 Task: Find connections with filter location Taizhou with filter topic #lawtechwith filter profile language French with filter current company Dalmia Bharat Limited with filter school APJ Abdul Kalam Technological University with filter industry Construction Hardware Manufacturing with filter service category CateringChange with filter keywords title Director
Action: Mouse moved to (295, 350)
Screenshot: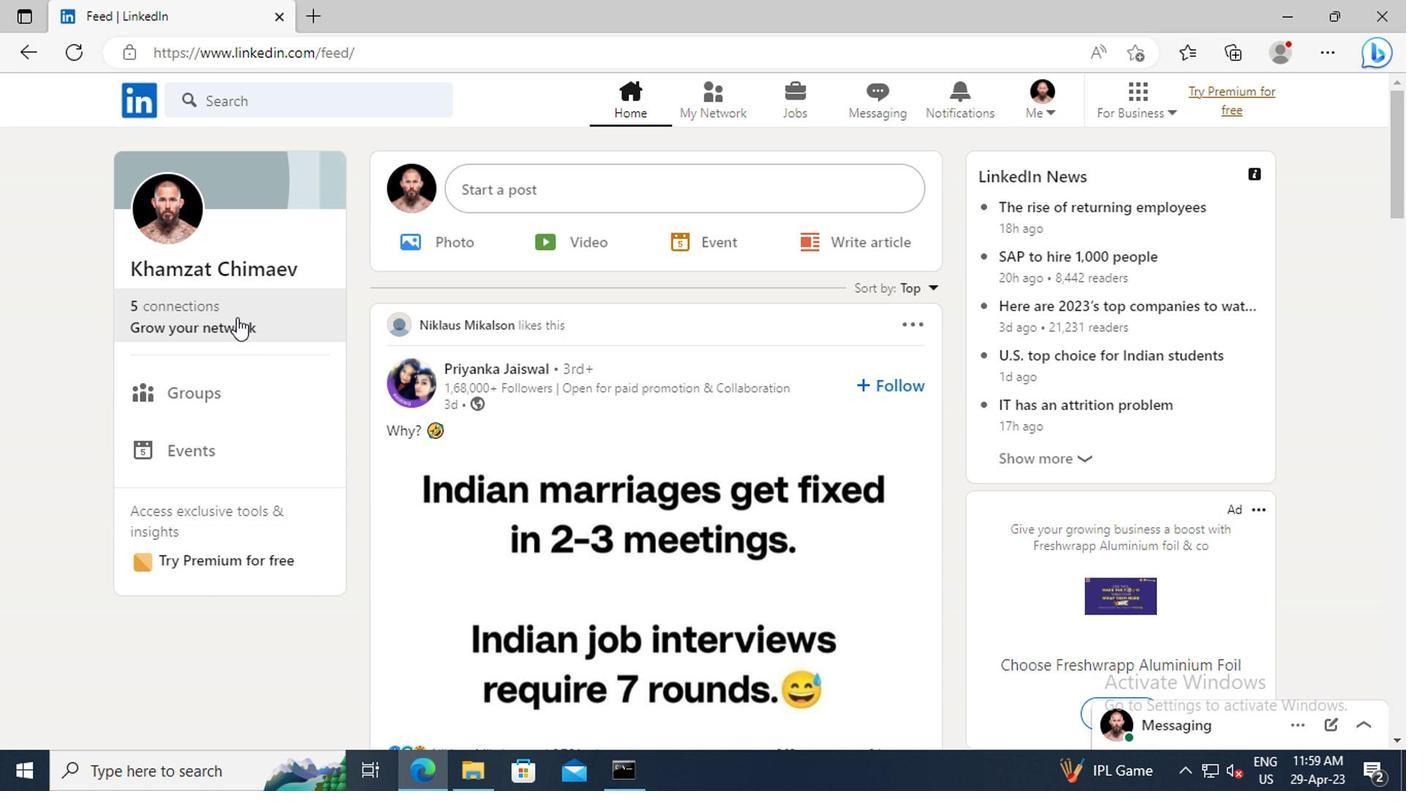 
Action: Mouse pressed left at (295, 350)
Screenshot: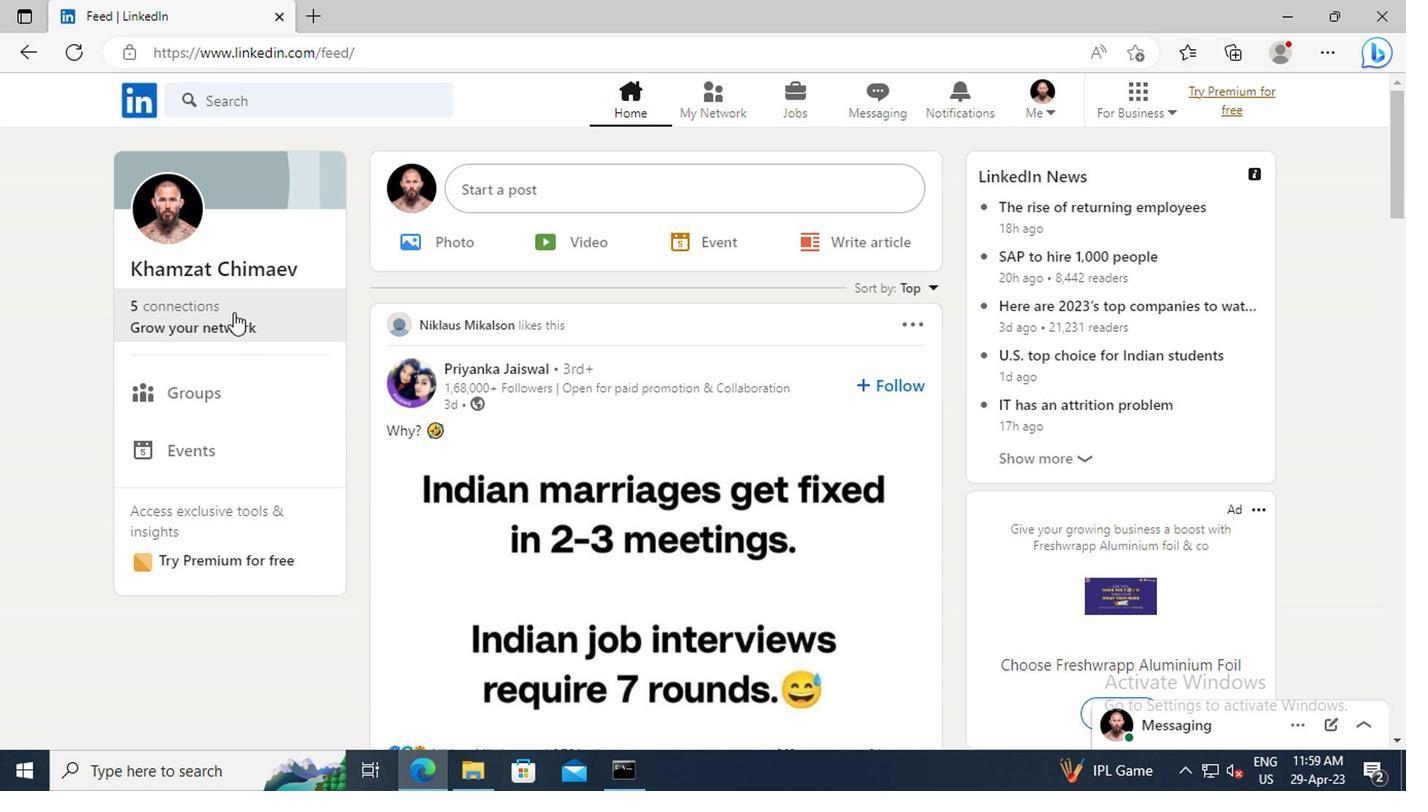 
Action: Mouse moved to (298, 281)
Screenshot: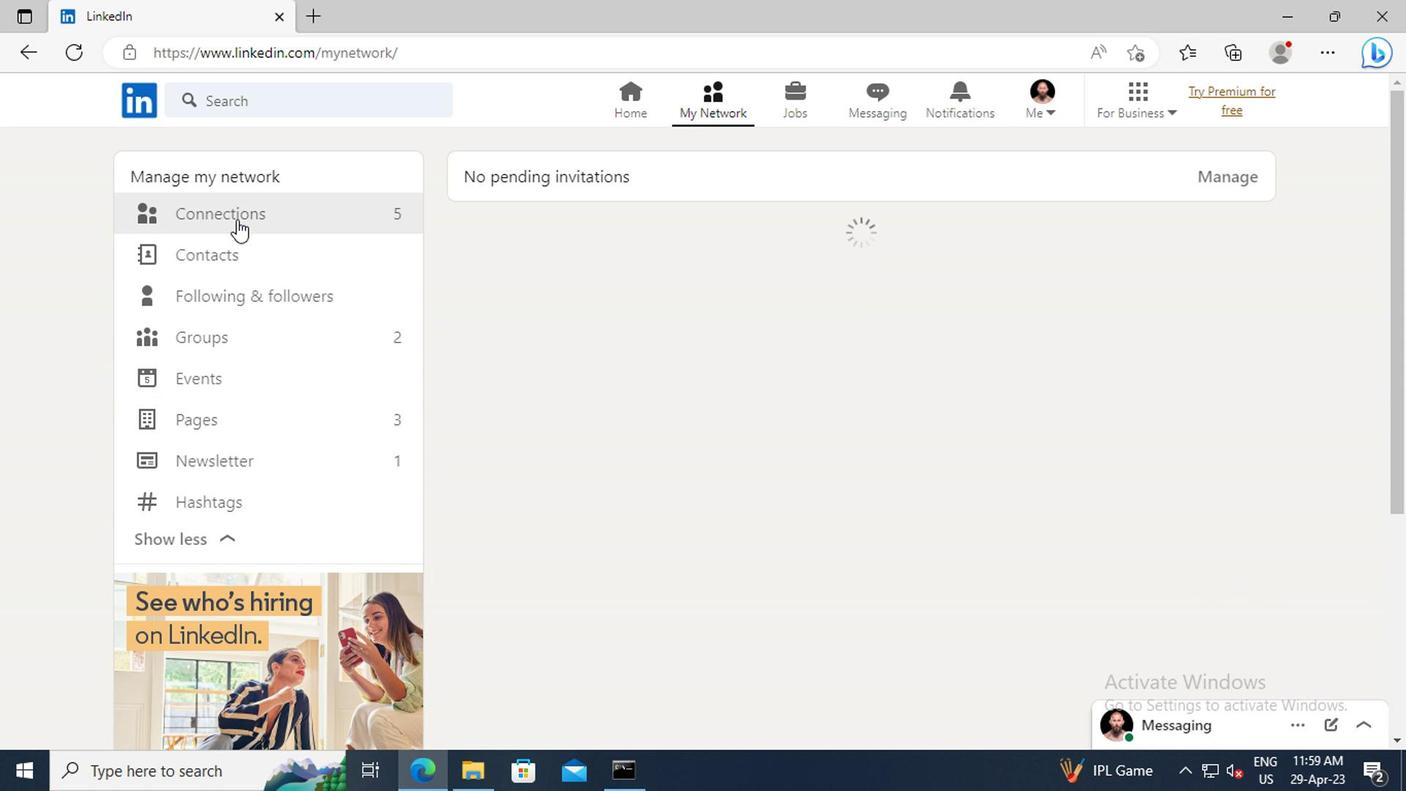 
Action: Mouse pressed left at (298, 281)
Screenshot: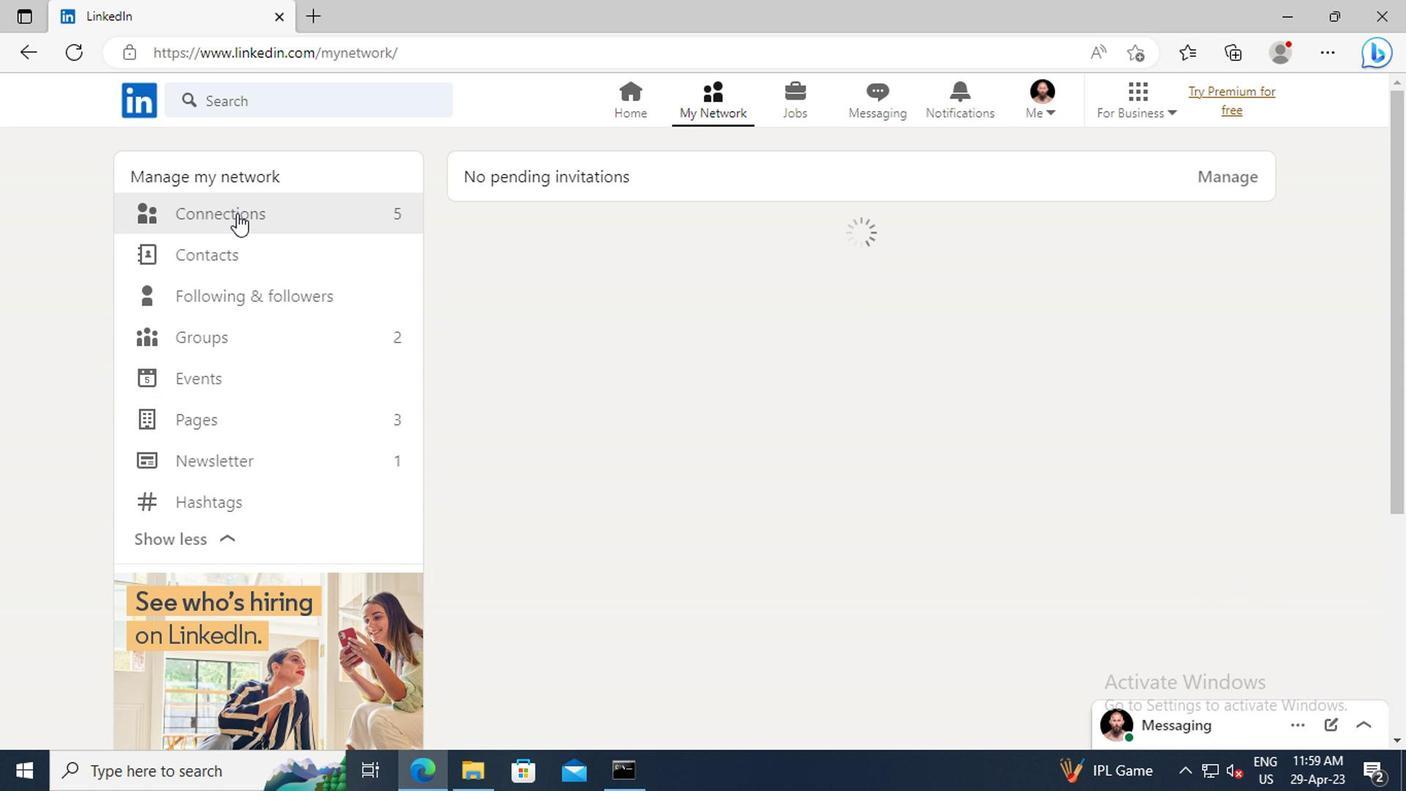 
Action: Mouse moved to (727, 285)
Screenshot: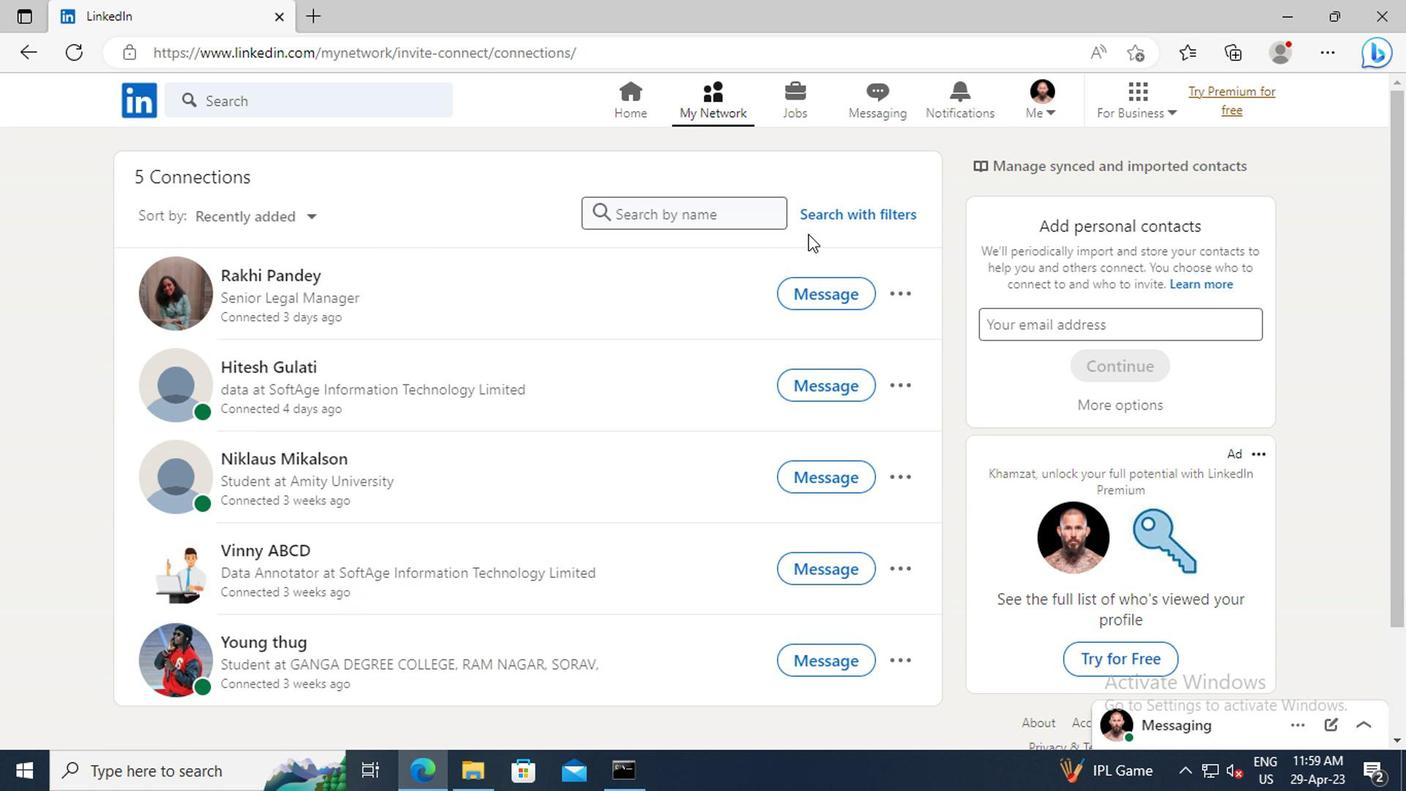 
Action: Mouse pressed left at (727, 285)
Screenshot: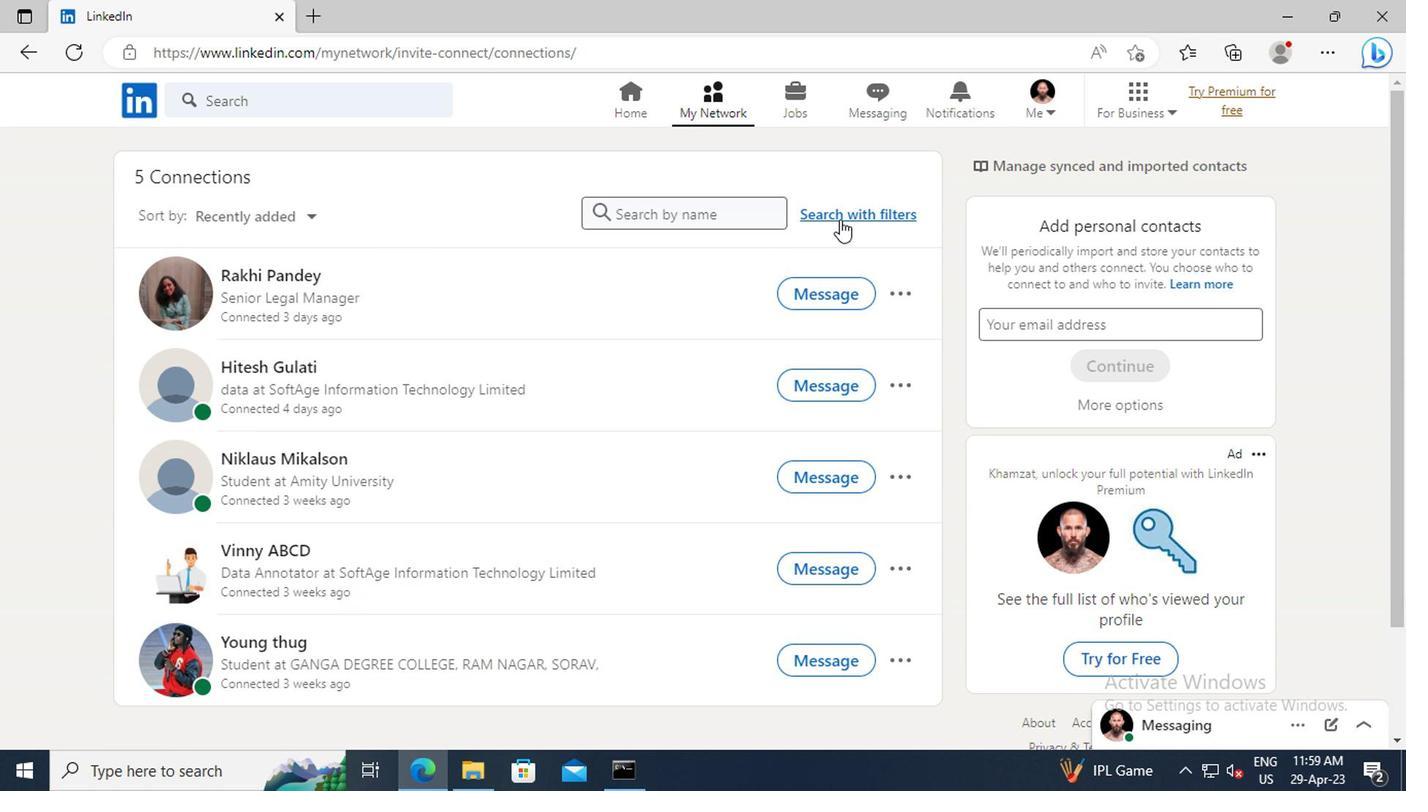 
Action: Mouse moved to (687, 242)
Screenshot: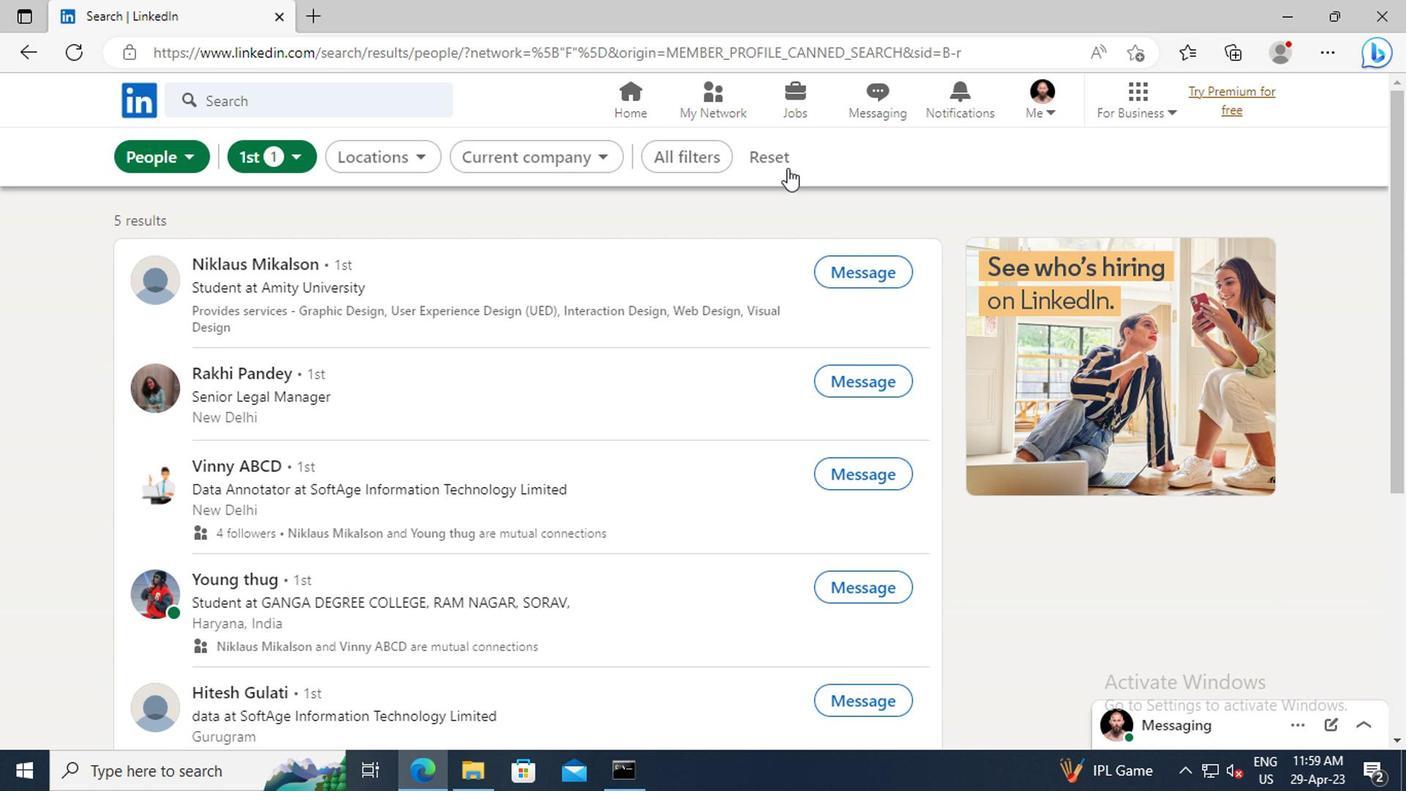 
Action: Mouse pressed left at (687, 242)
Screenshot: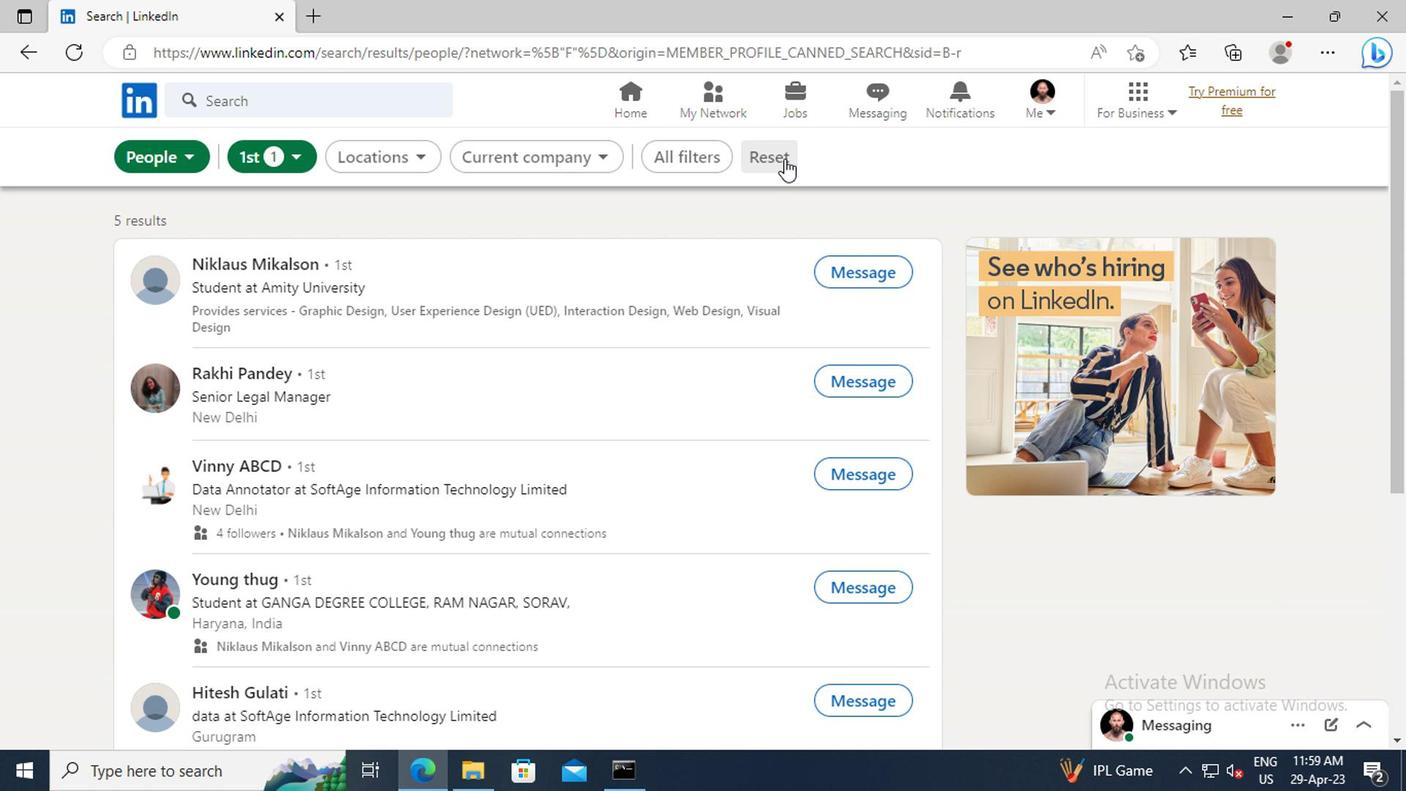 
Action: Mouse moved to (660, 239)
Screenshot: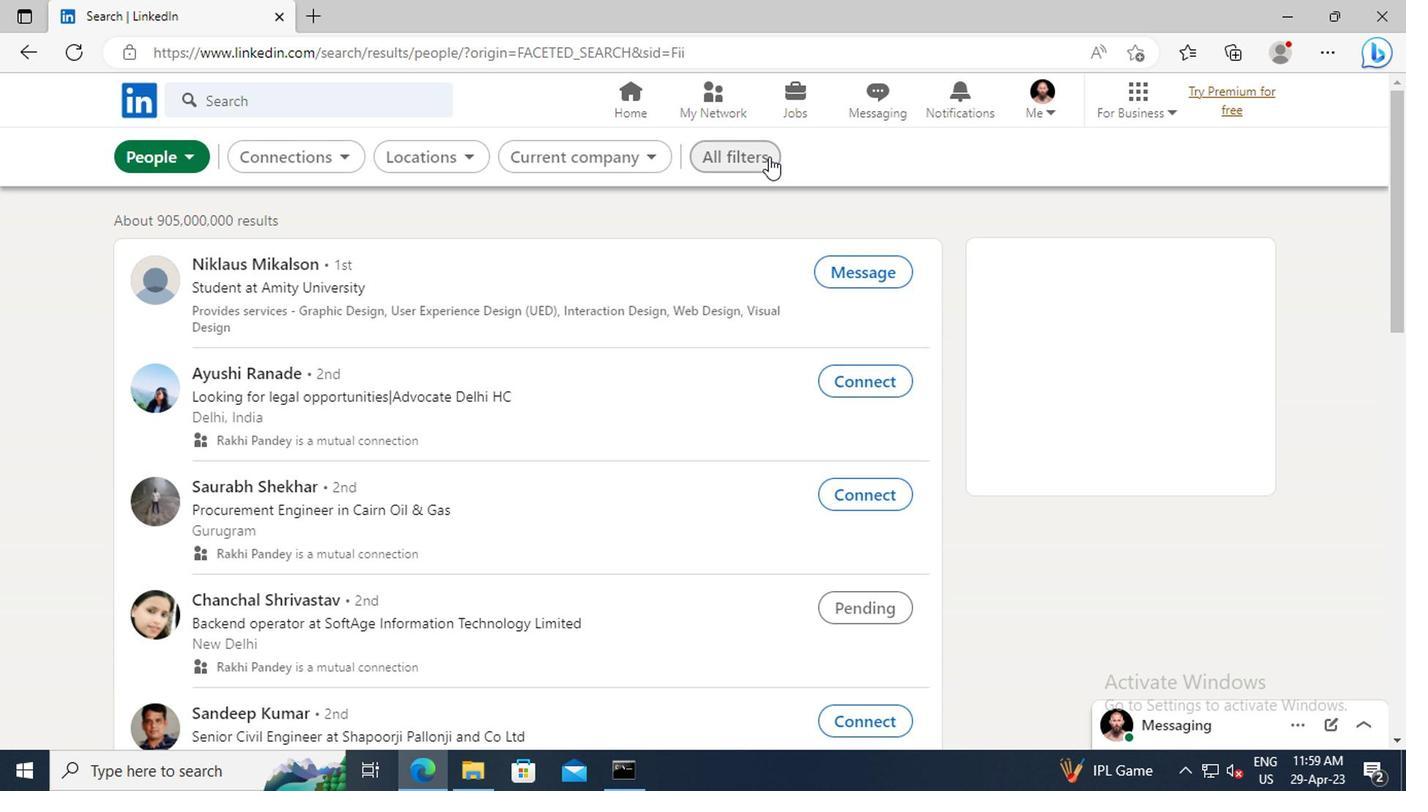 
Action: Mouse pressed left at (660, 239)
Screenshot: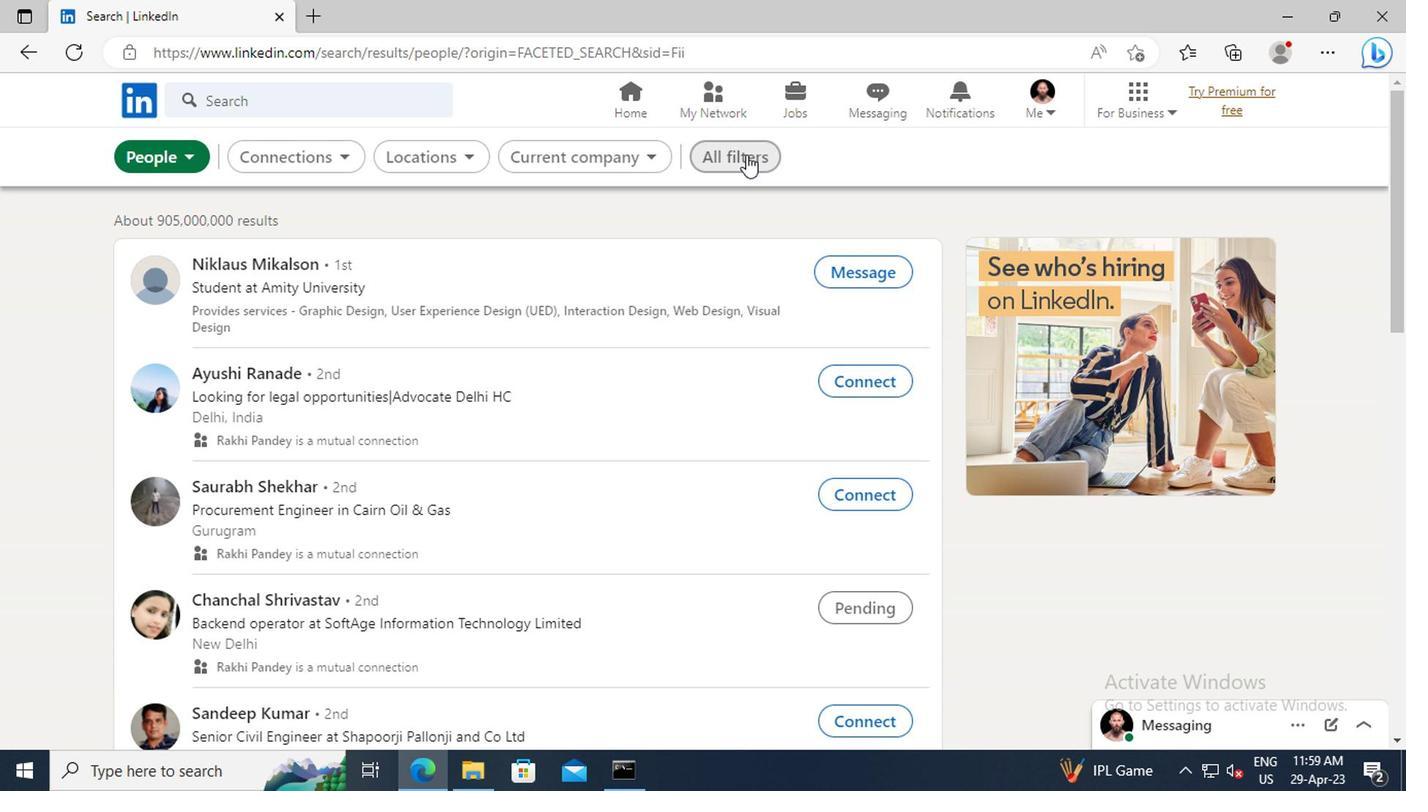 
Action: Mouse moved to (923, 343)
Screenshot: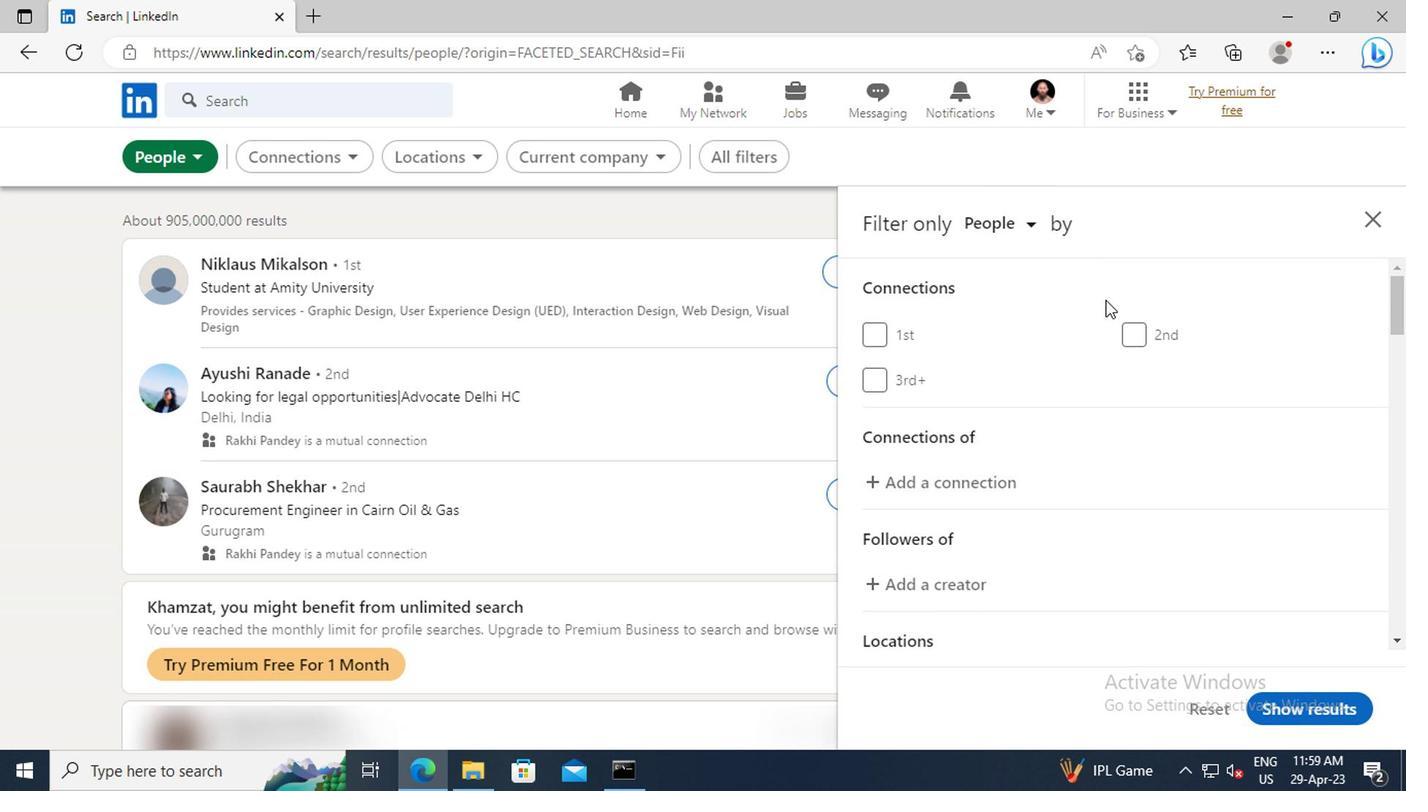 
Action: Mouse scrolled (923, 342) with delta (0, 0)
Screenshot: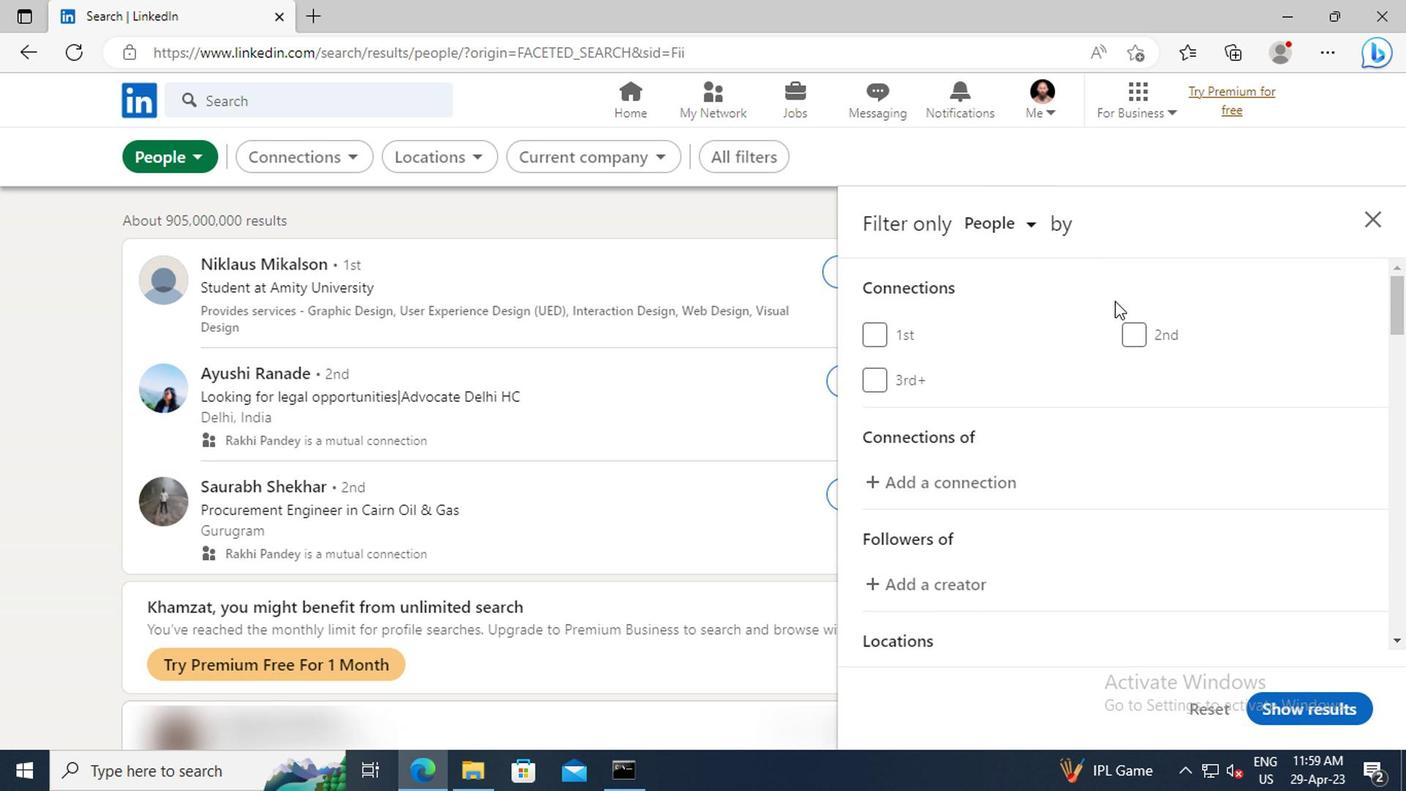 
Action: Mouse scrolled (923, 342) with delta (0, 0)
Screenshot: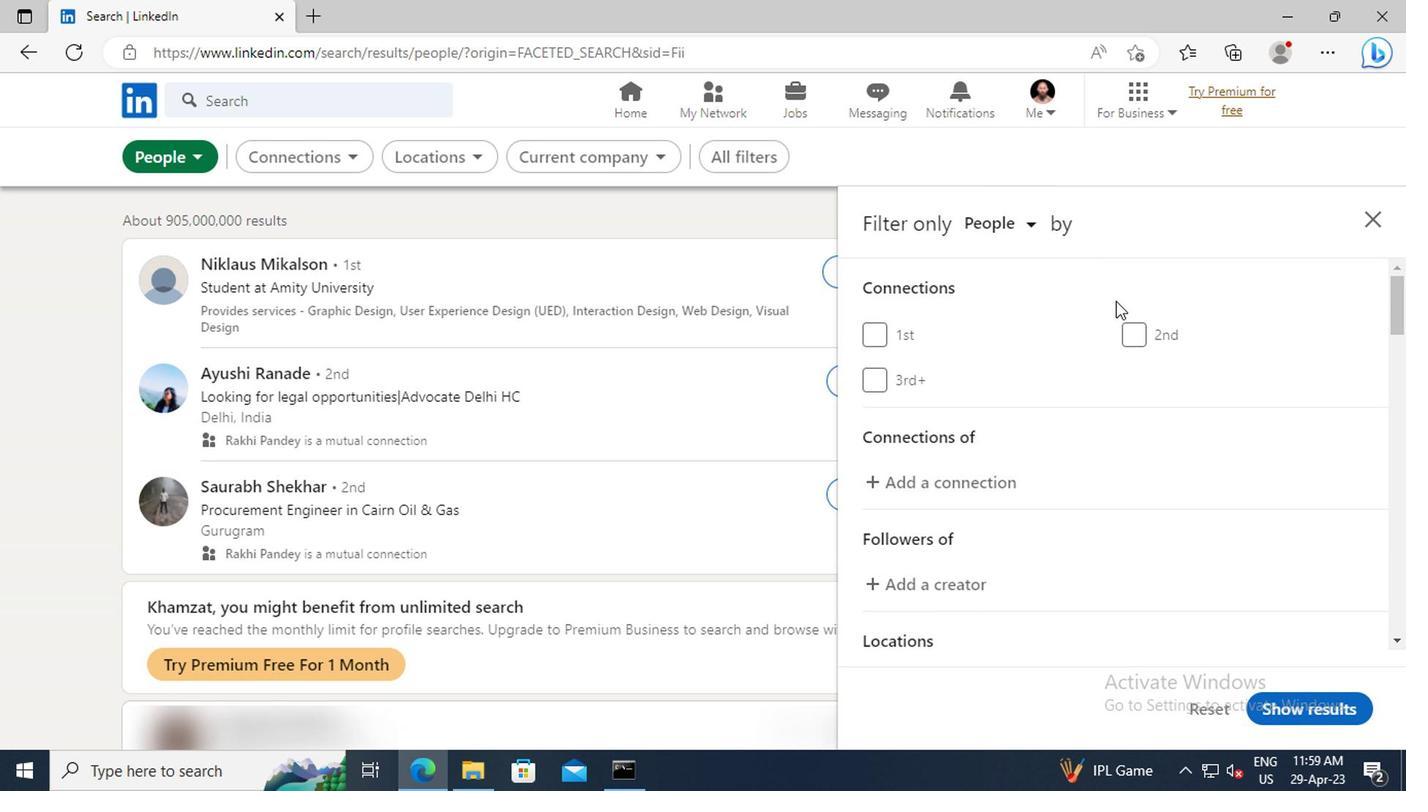 
Action: Mouse scrolled (923, 342) with delta (0, 0)
Screenshot: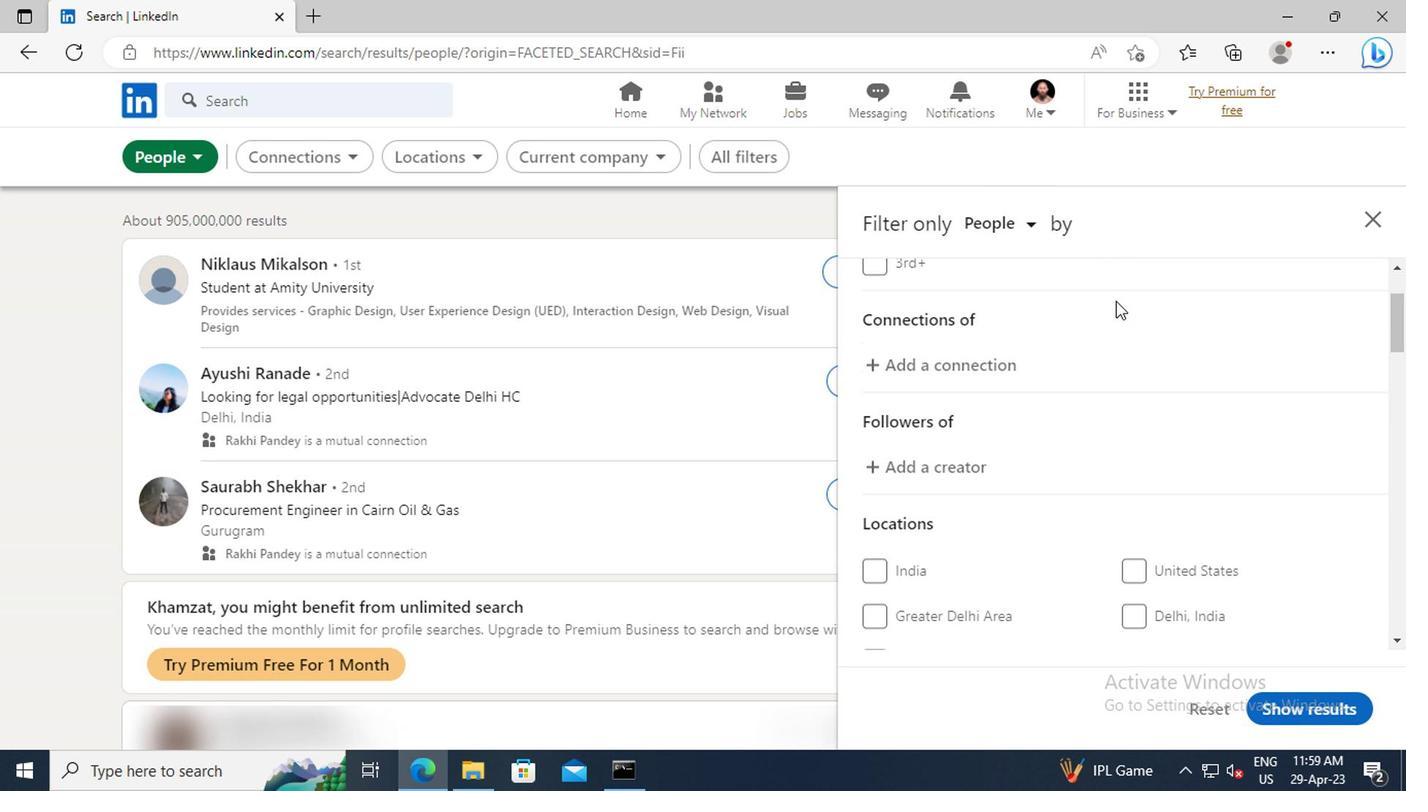 
Action: Mouse scrolled (923, 342) with delta (0, 0)
Screenshot: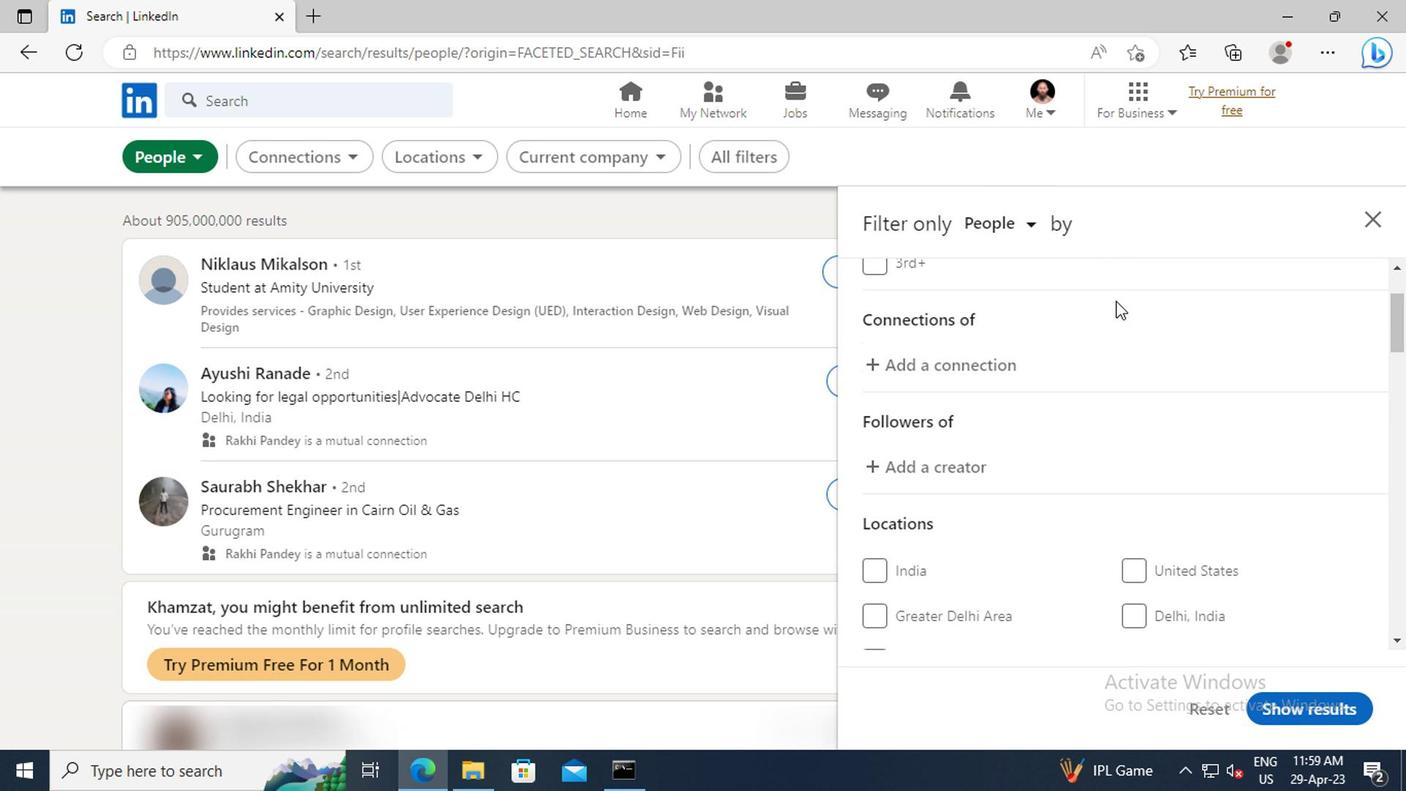 
Action: Mouse scrolled (923, 342) with delta (0, 0)
Screenshot: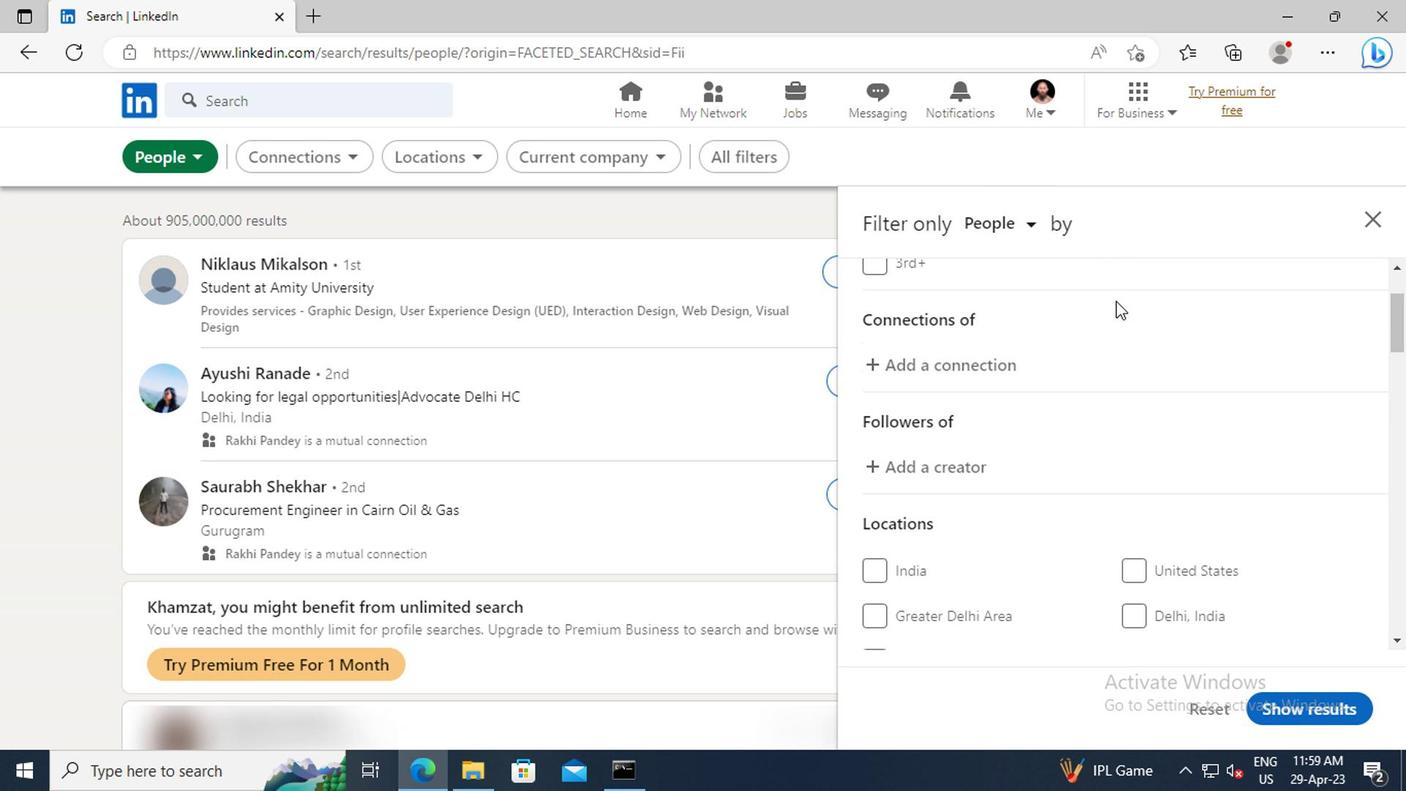 
Action: Mouse scrolled (923, 342) with delta (0, 0)
Screenshot: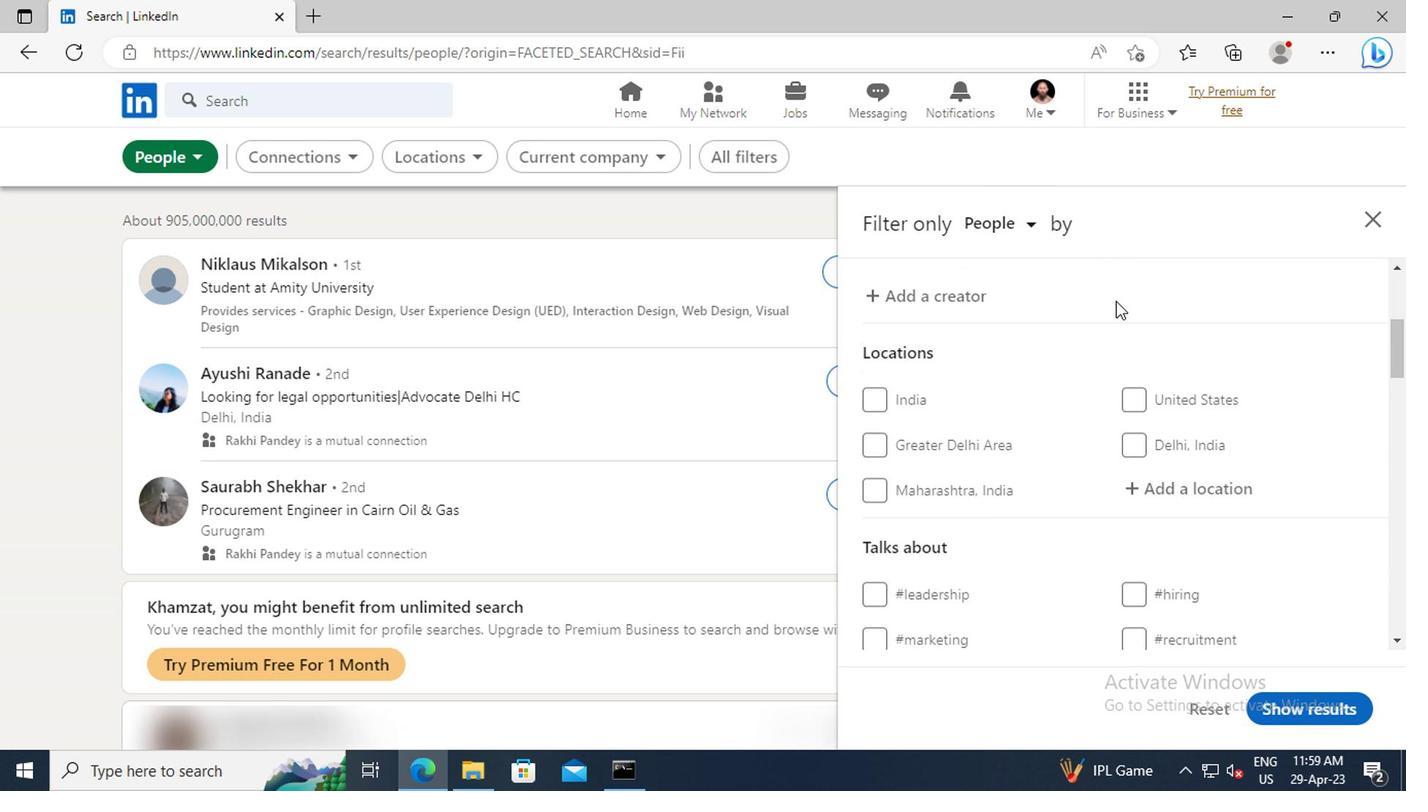 
Action: Mouse moved to (948, 430)
Screenshot: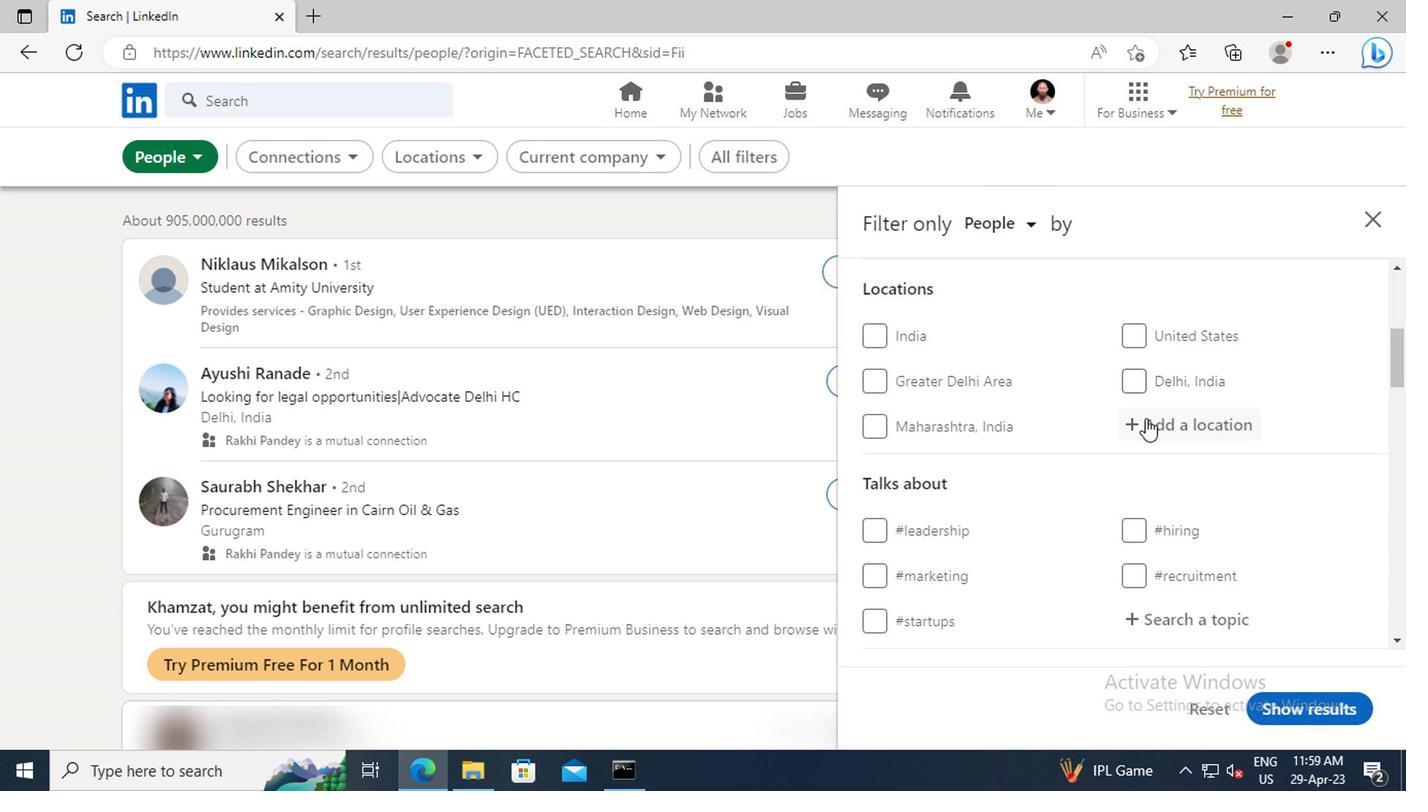 
Action: Mouse pressed left at (948, 430)
Screenshot: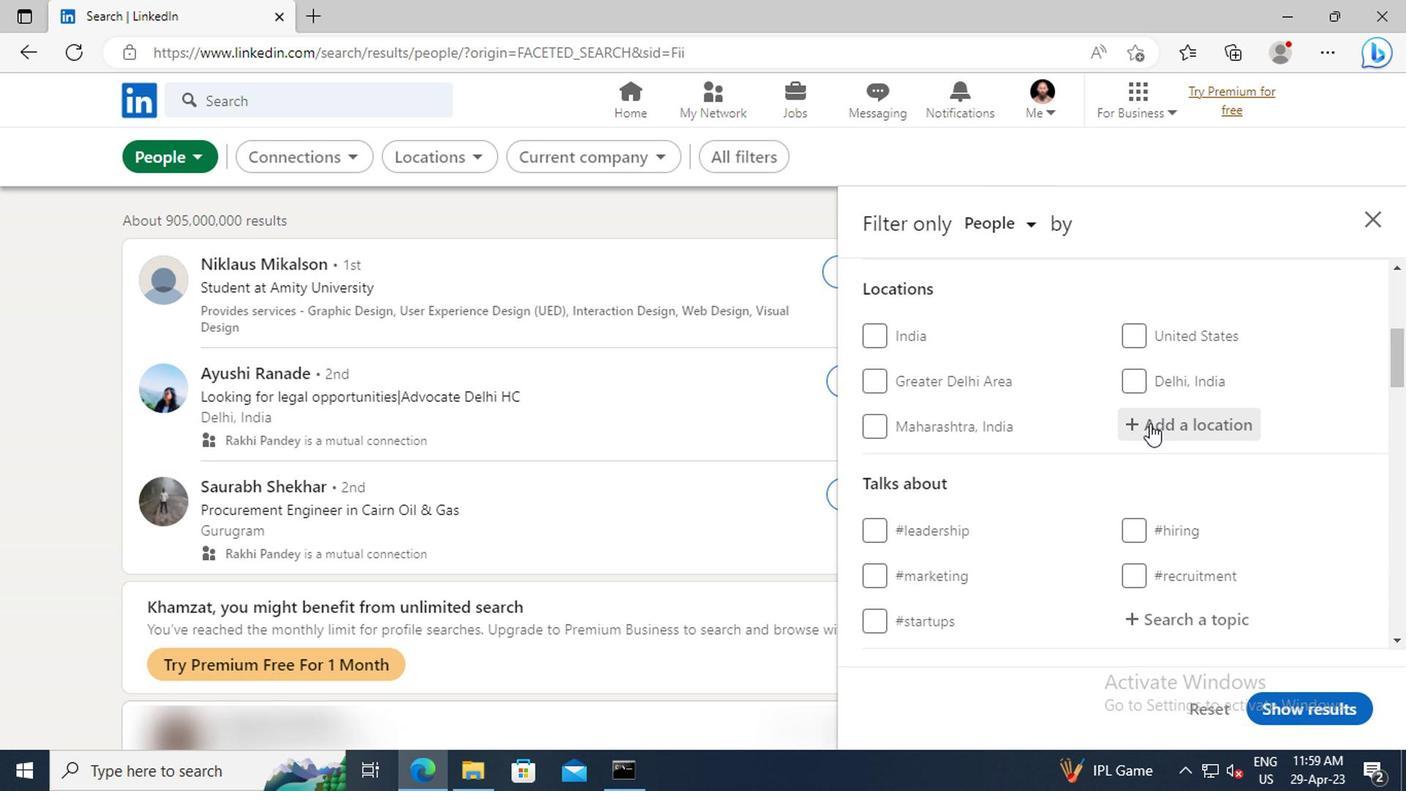 
Action: Key pressed <Key.shift>TAIZHOU
Screenshot: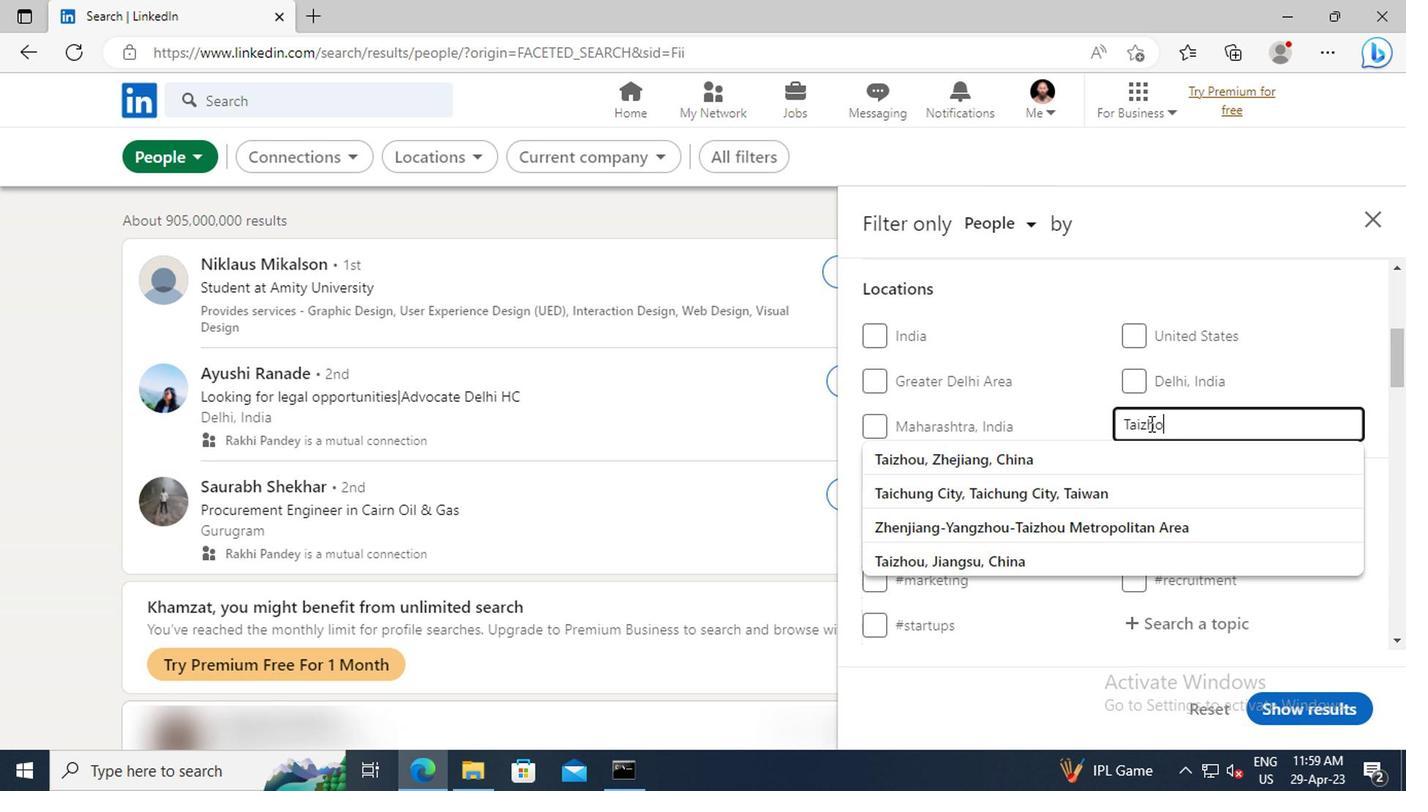 
Action: Mouse moved to (946, 450)
Screenshot: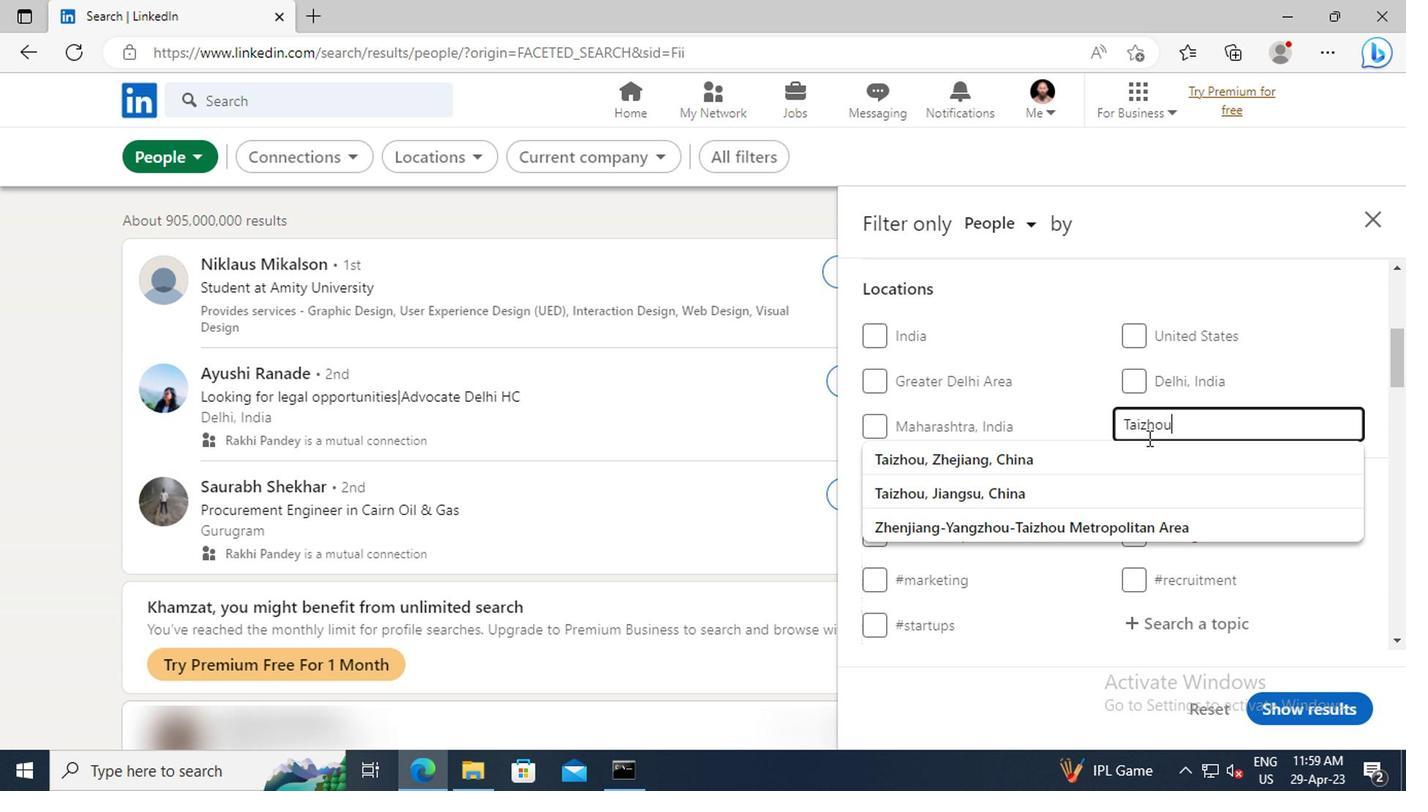 
Action: Mouse pressed left at (946, 450)
Screenshot: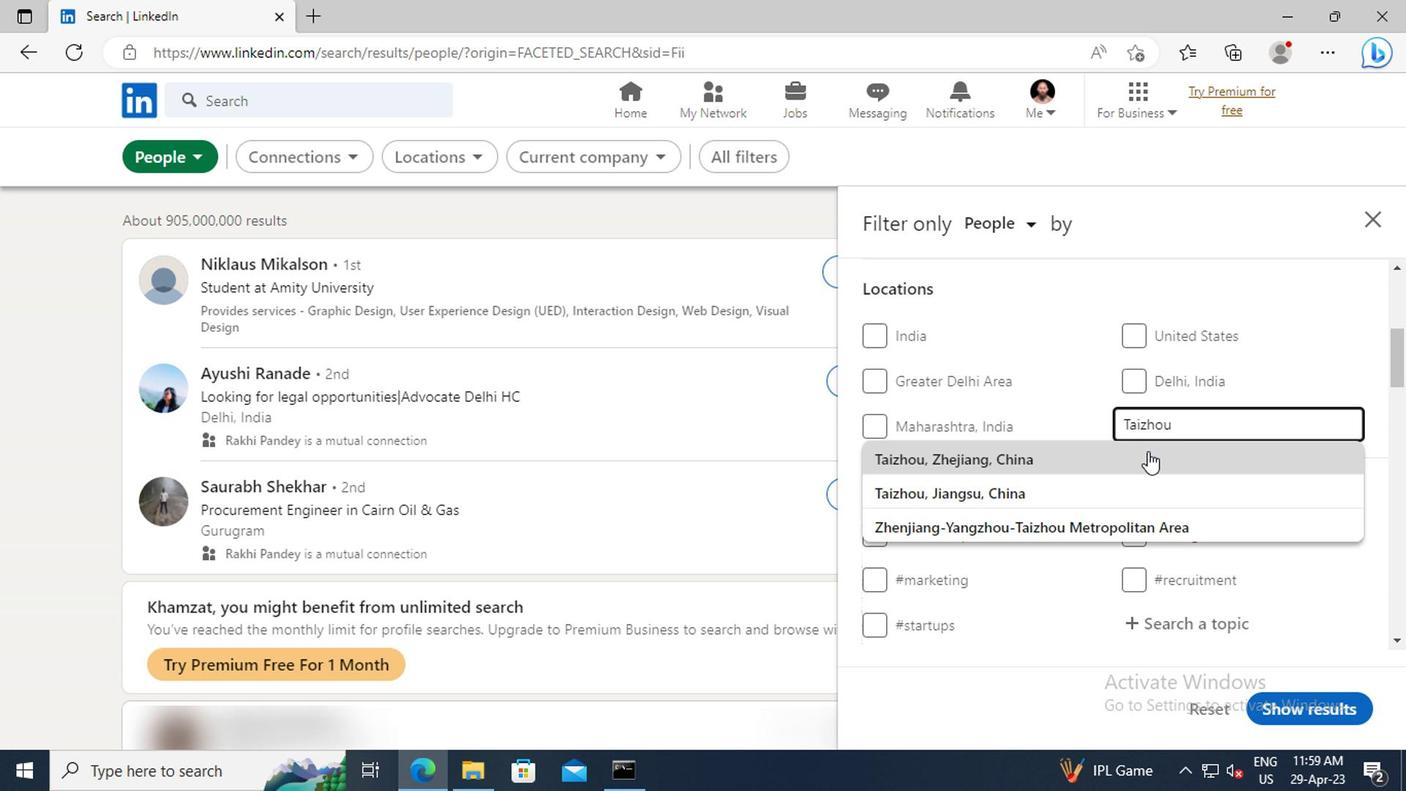 
Action: Mouse scrolled (946, 449) with delta (0, 0)
Screenshot: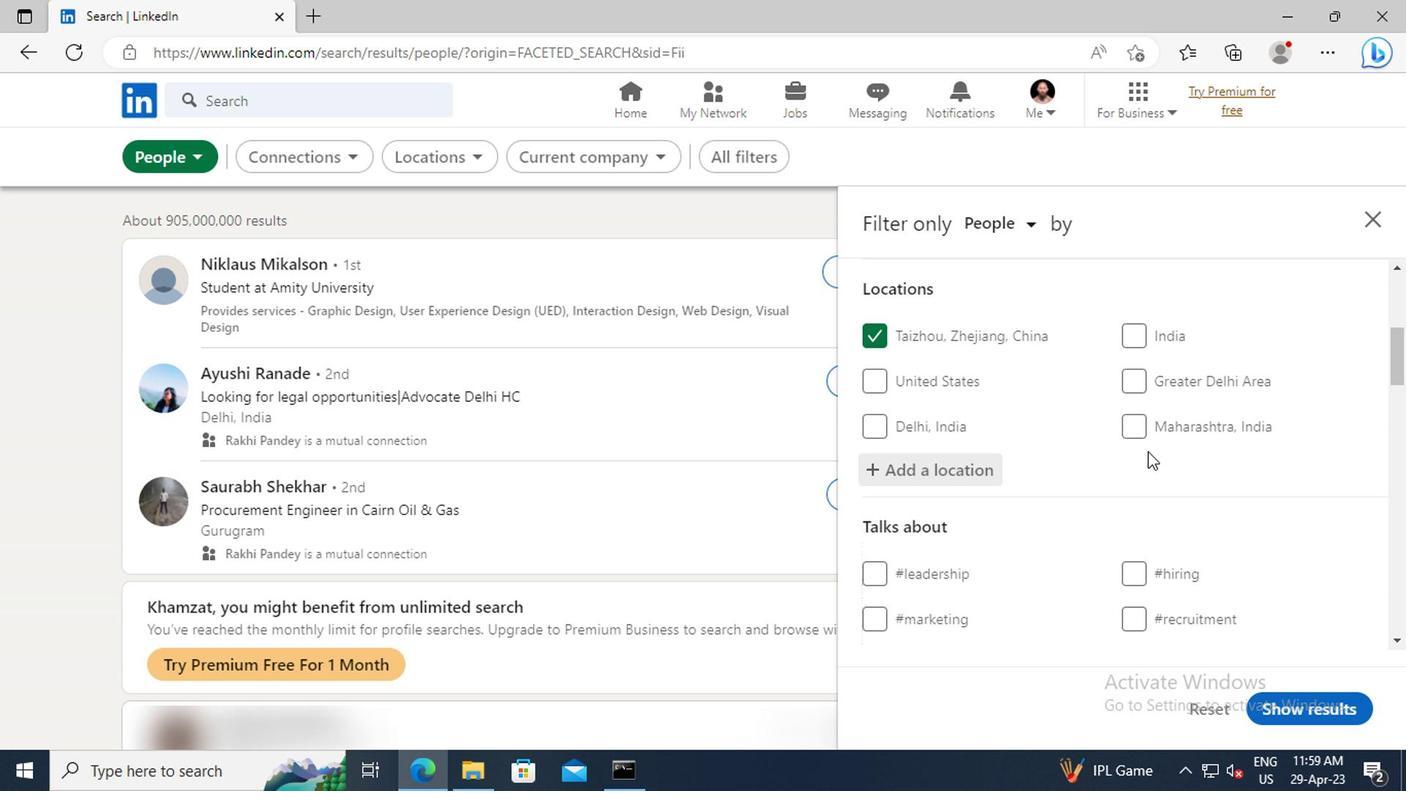 
Action: Mouse scrolled (946, 449) with delta (0, 0)
Screenshot: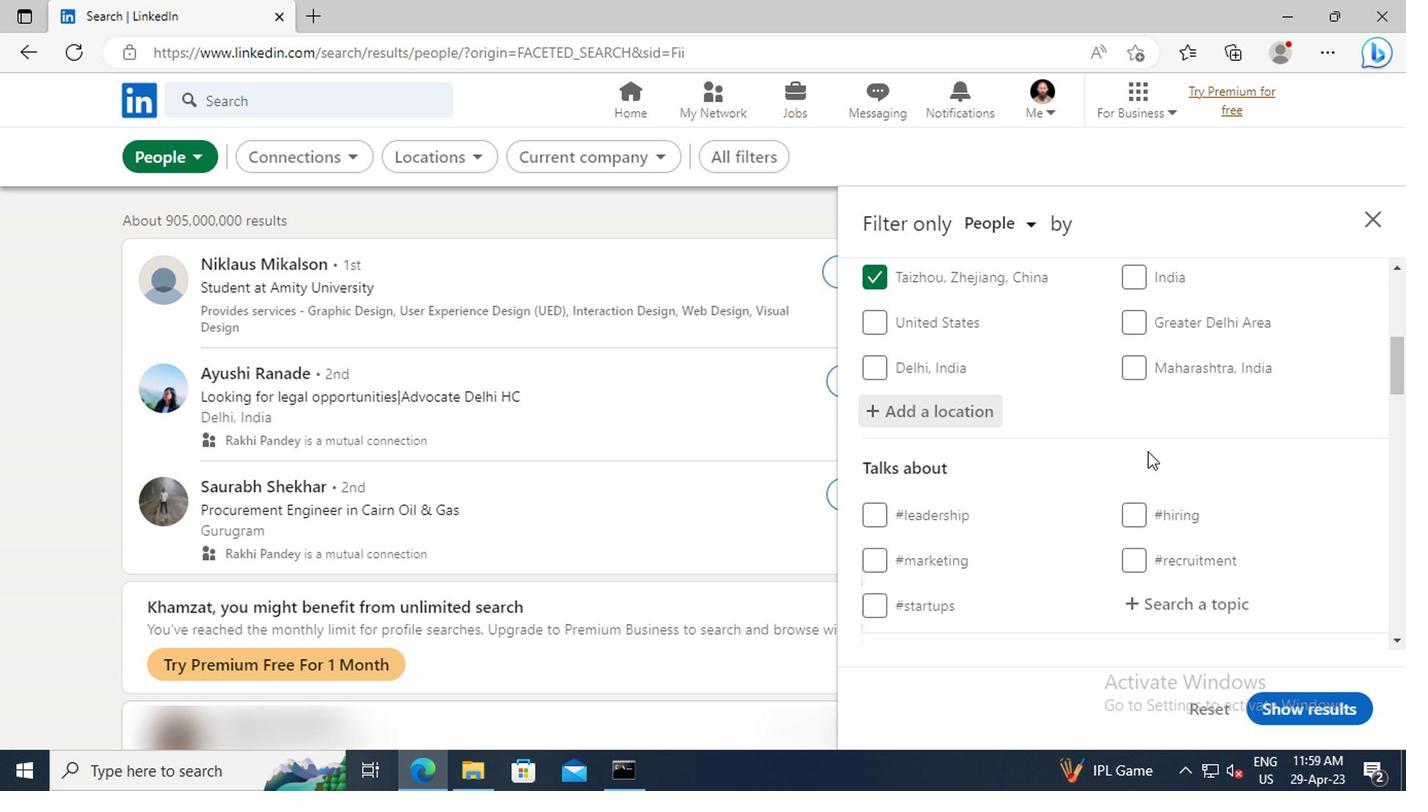 
Action: Mouse scrolled (946, 449) with delta (0, 0)
Screenshot: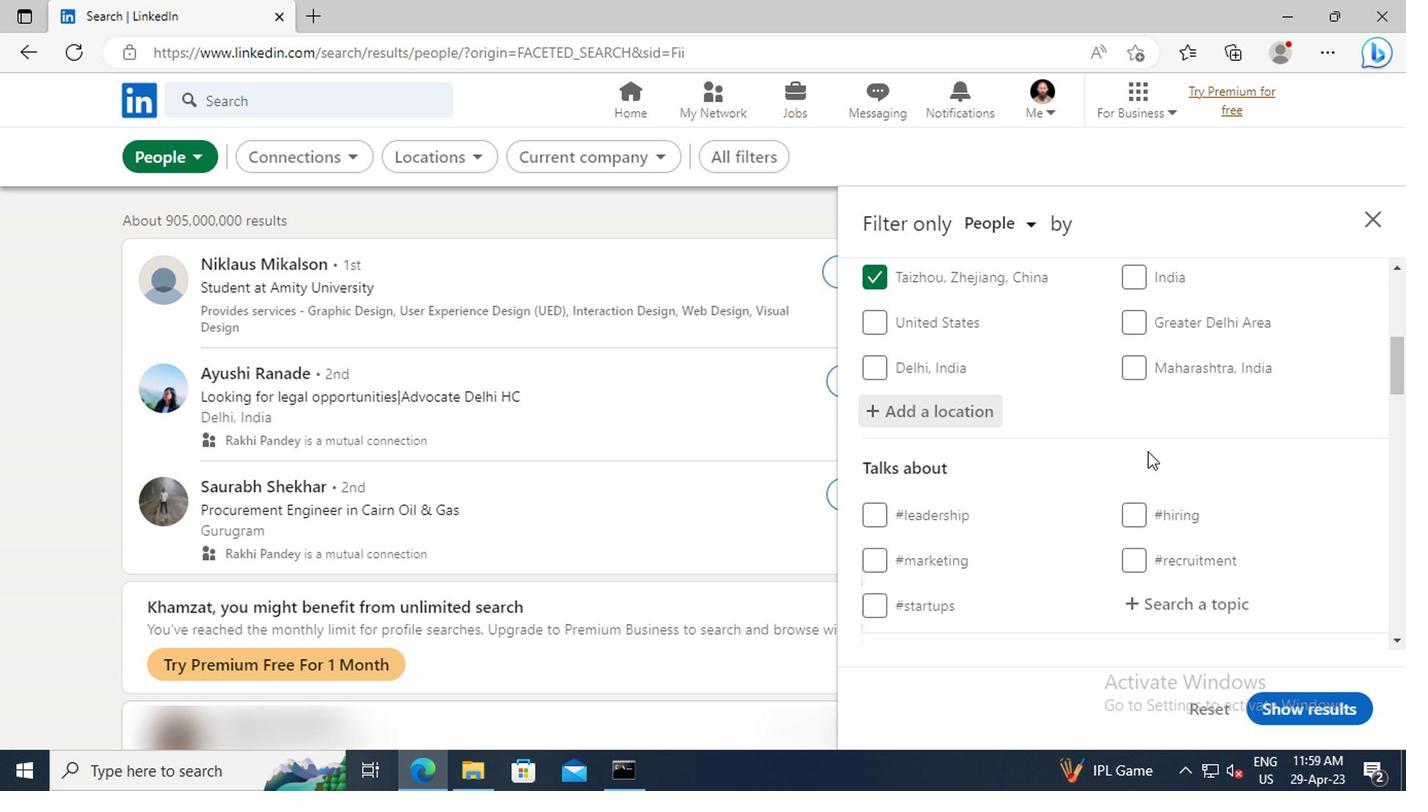 
Action: Mouse moved to (945, 473)
Screenshot: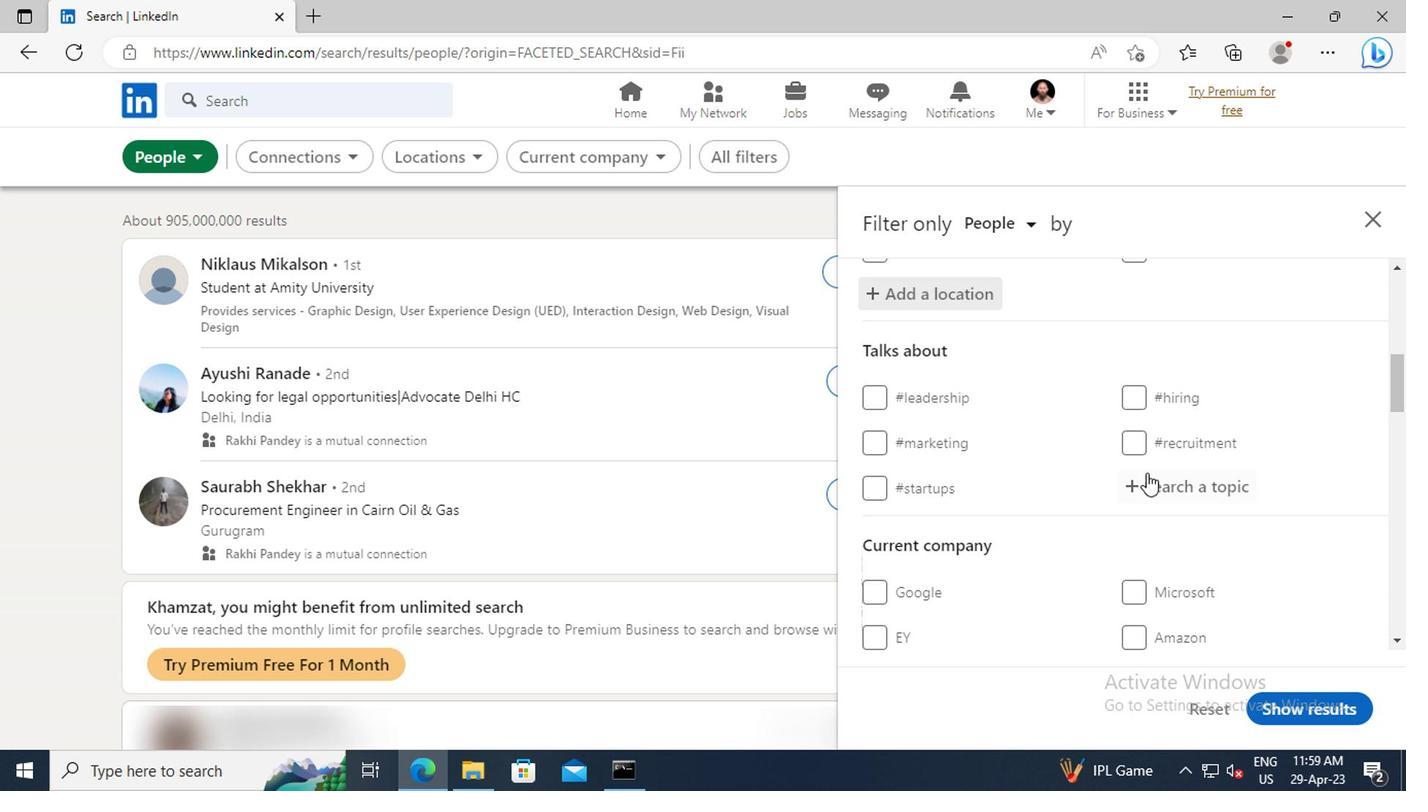 
Action: Mouse pressed left at (945, 473)
Screenshot: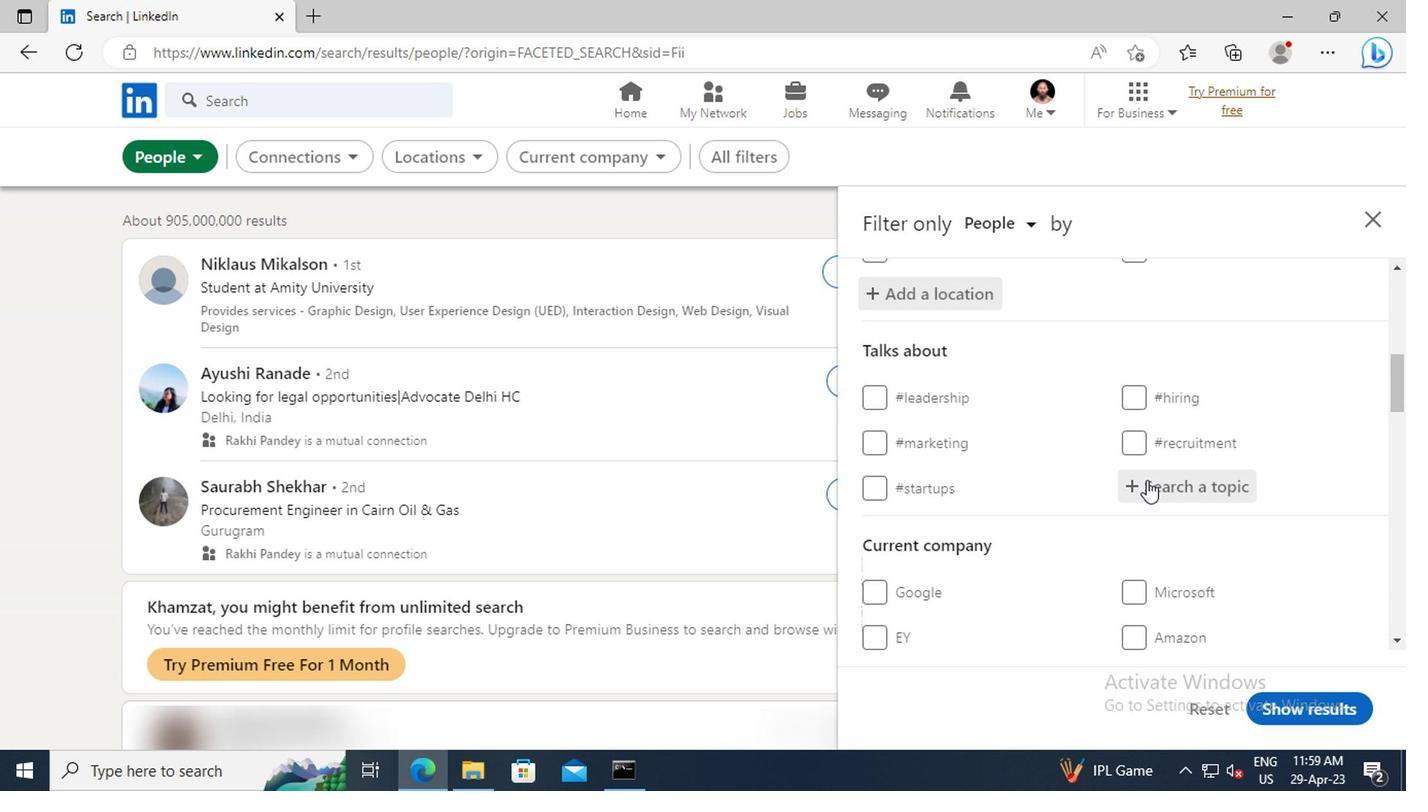 
Action: Key pressed LAWTECH
Screenshot: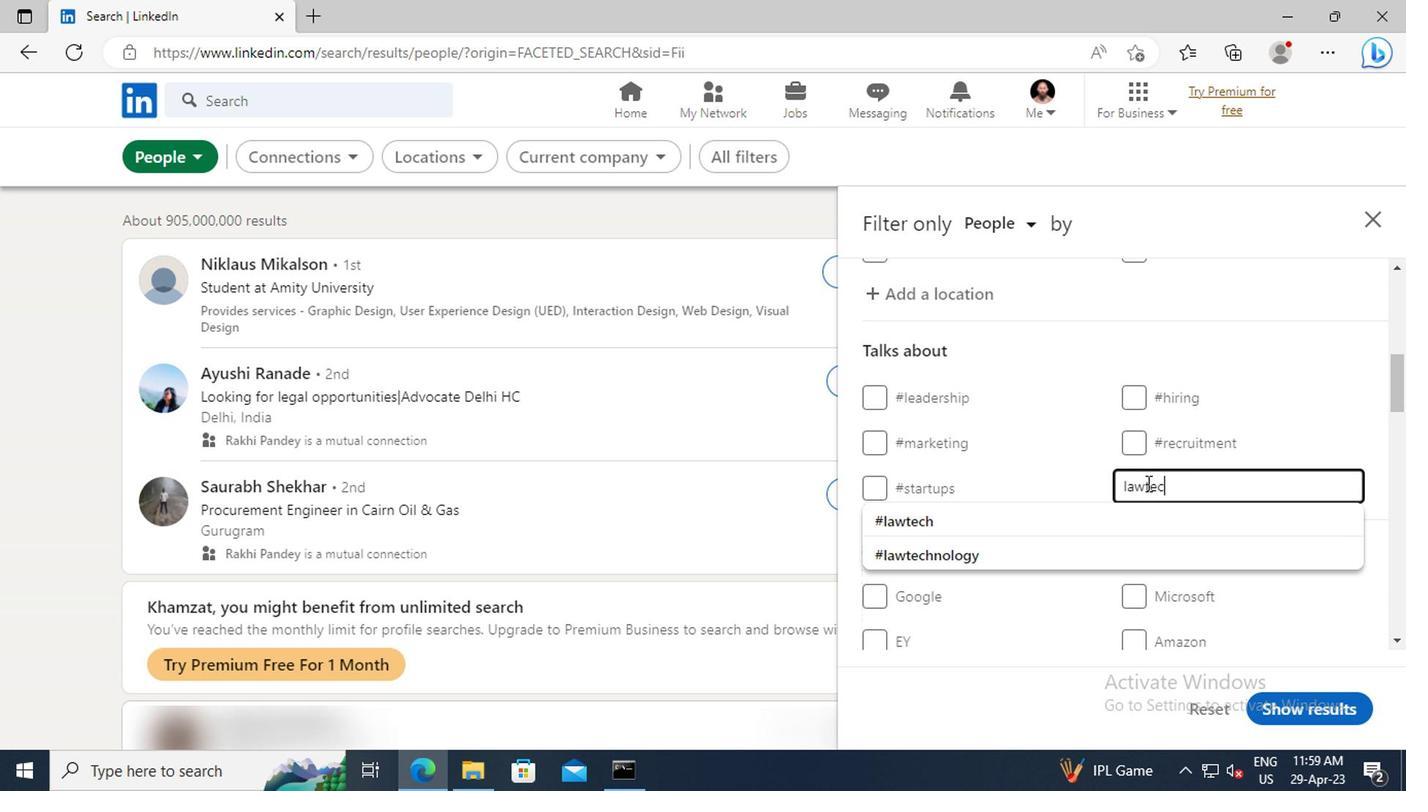 
Action: Mouse moved to (942, 496)
Screenshot: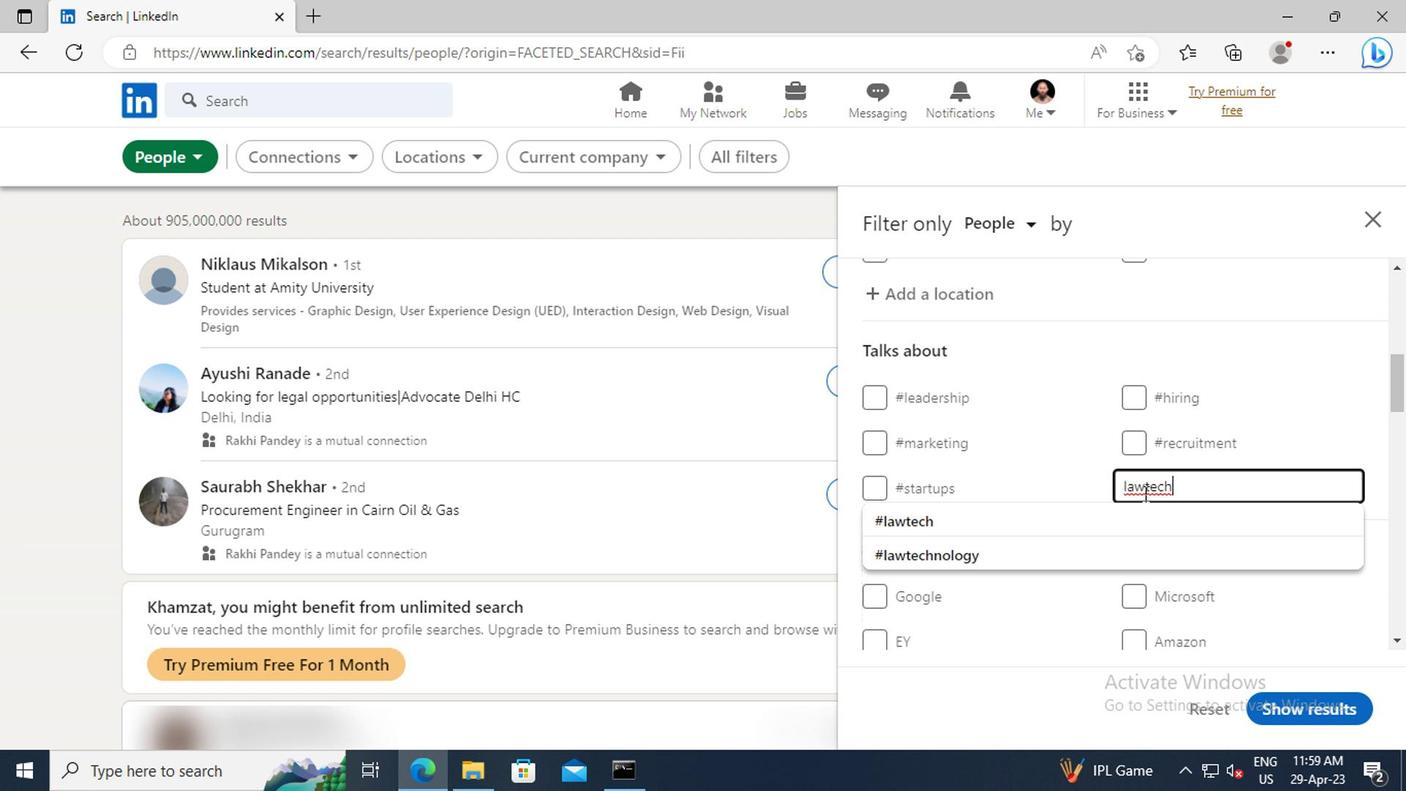 
Action: Mouse pressed left at (942, 496)
Screenshot: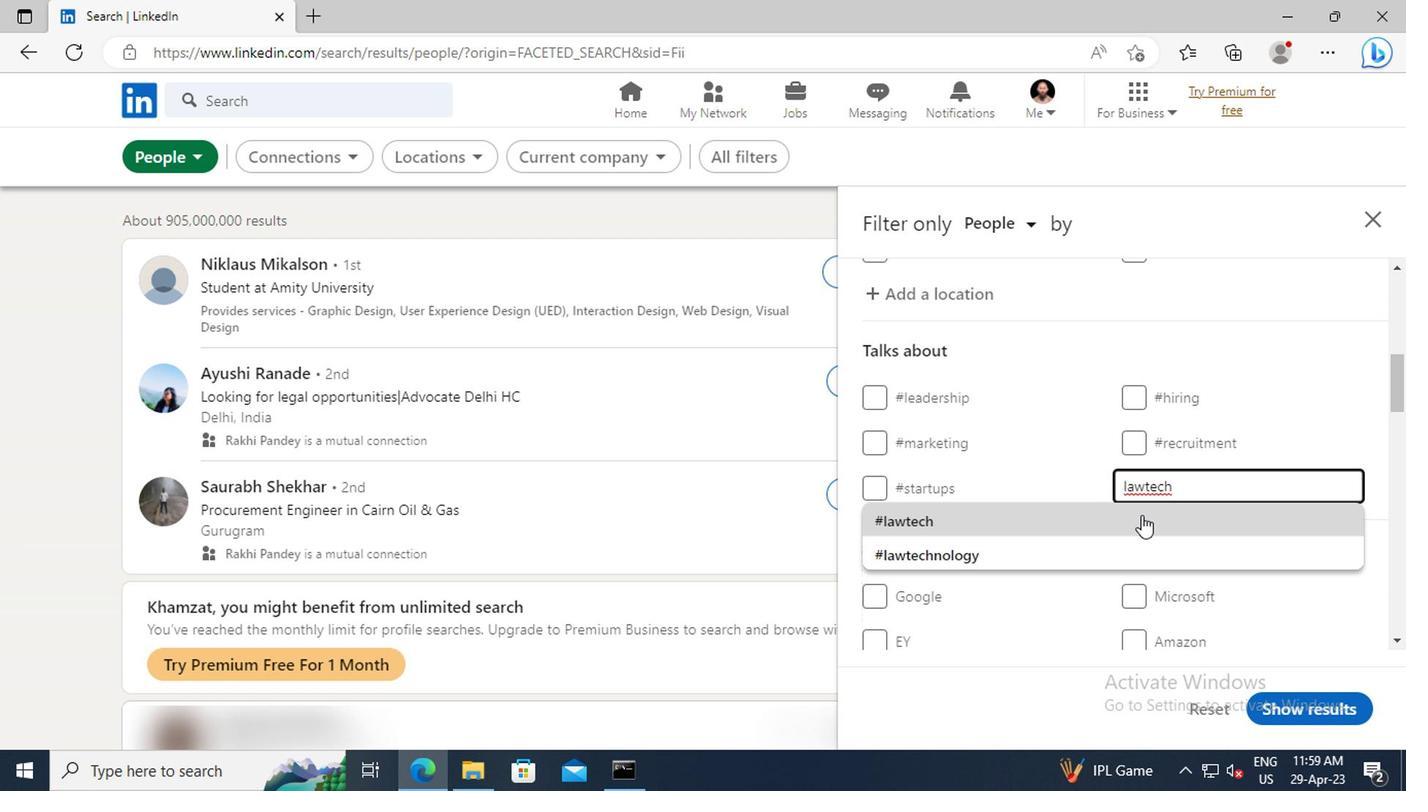 
Action: Mouse scrolled (942, 495) with delta (0, 0)
Screenshot: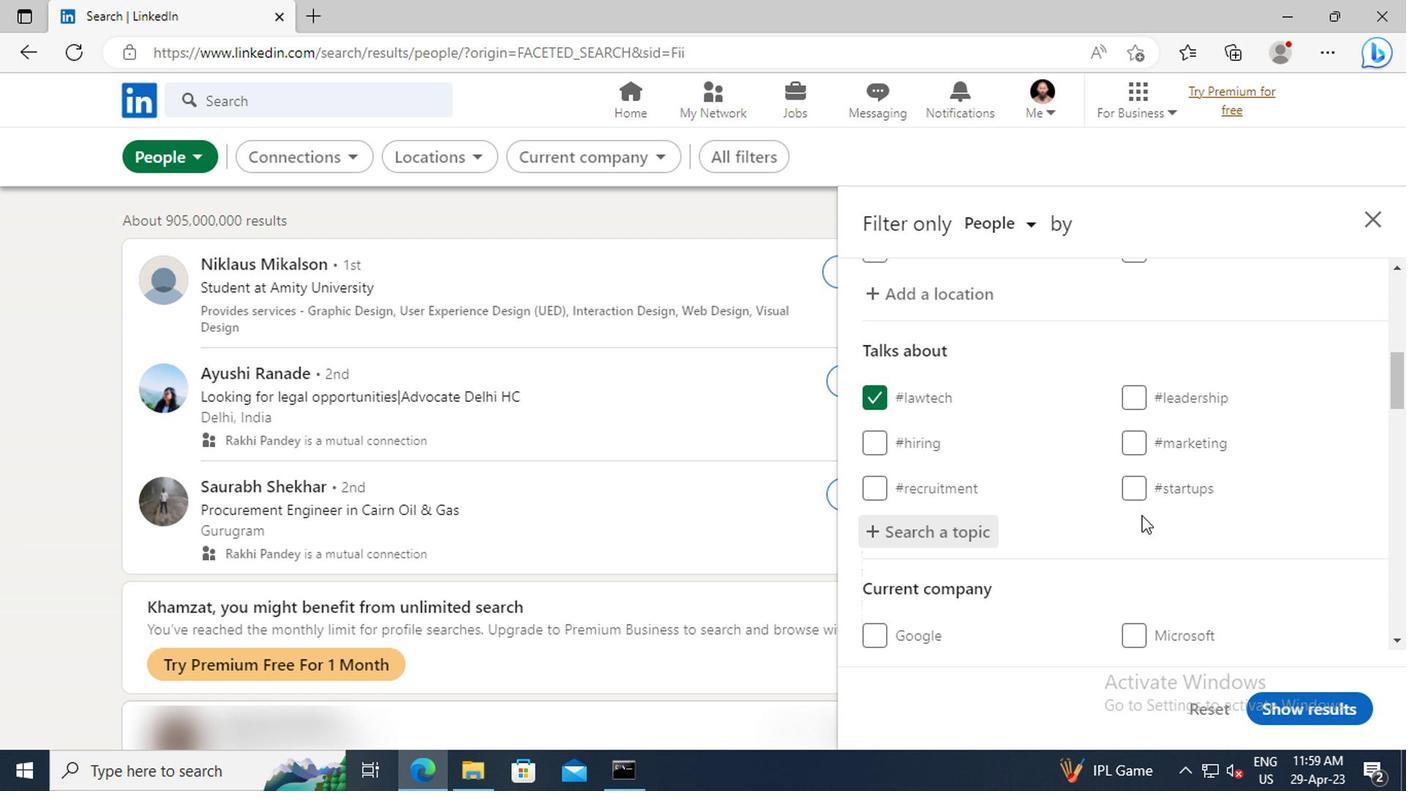 
Action: Mouse moved to (942, 487)
Screenshot: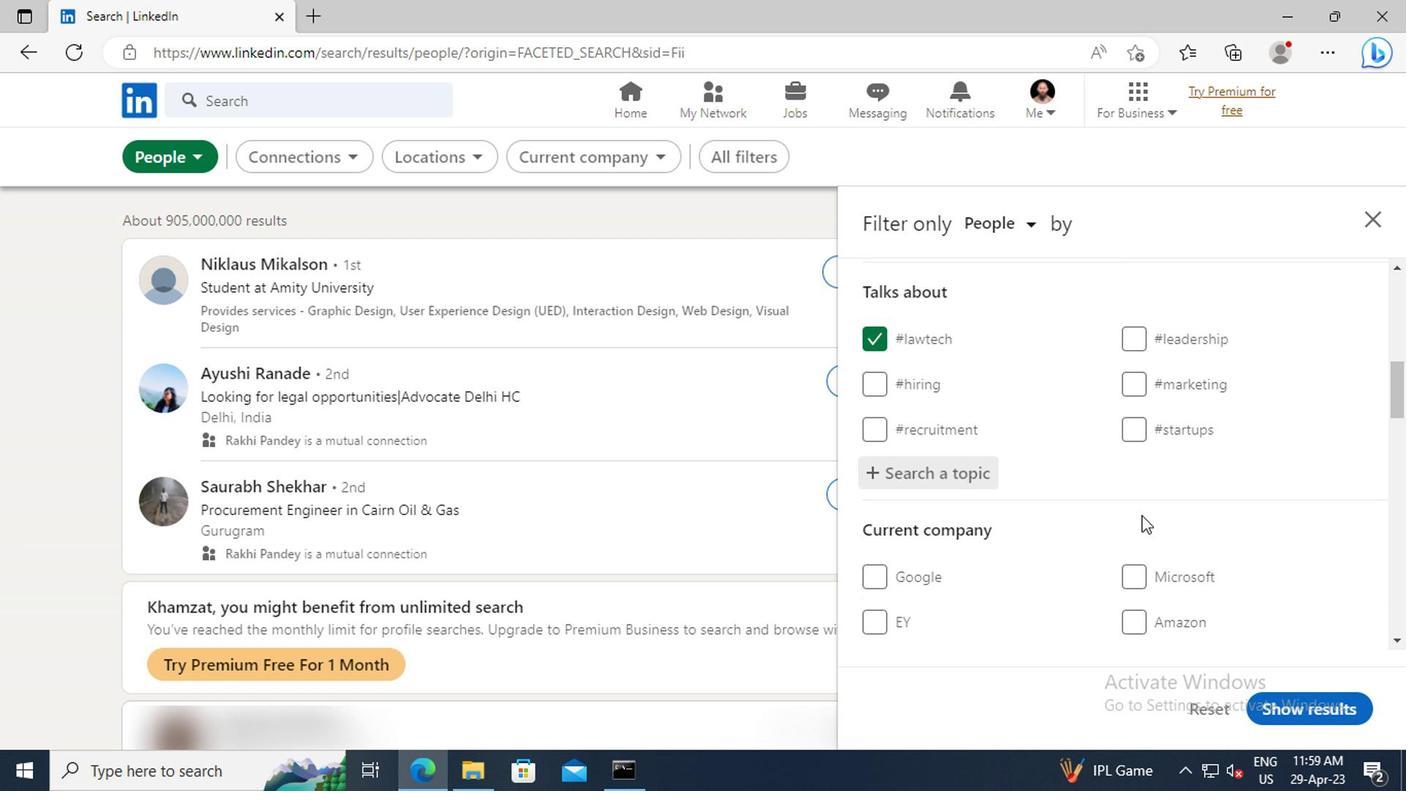 
Action: Mouse scrolled (942, 487) with delta (0, 0)
Screenshot: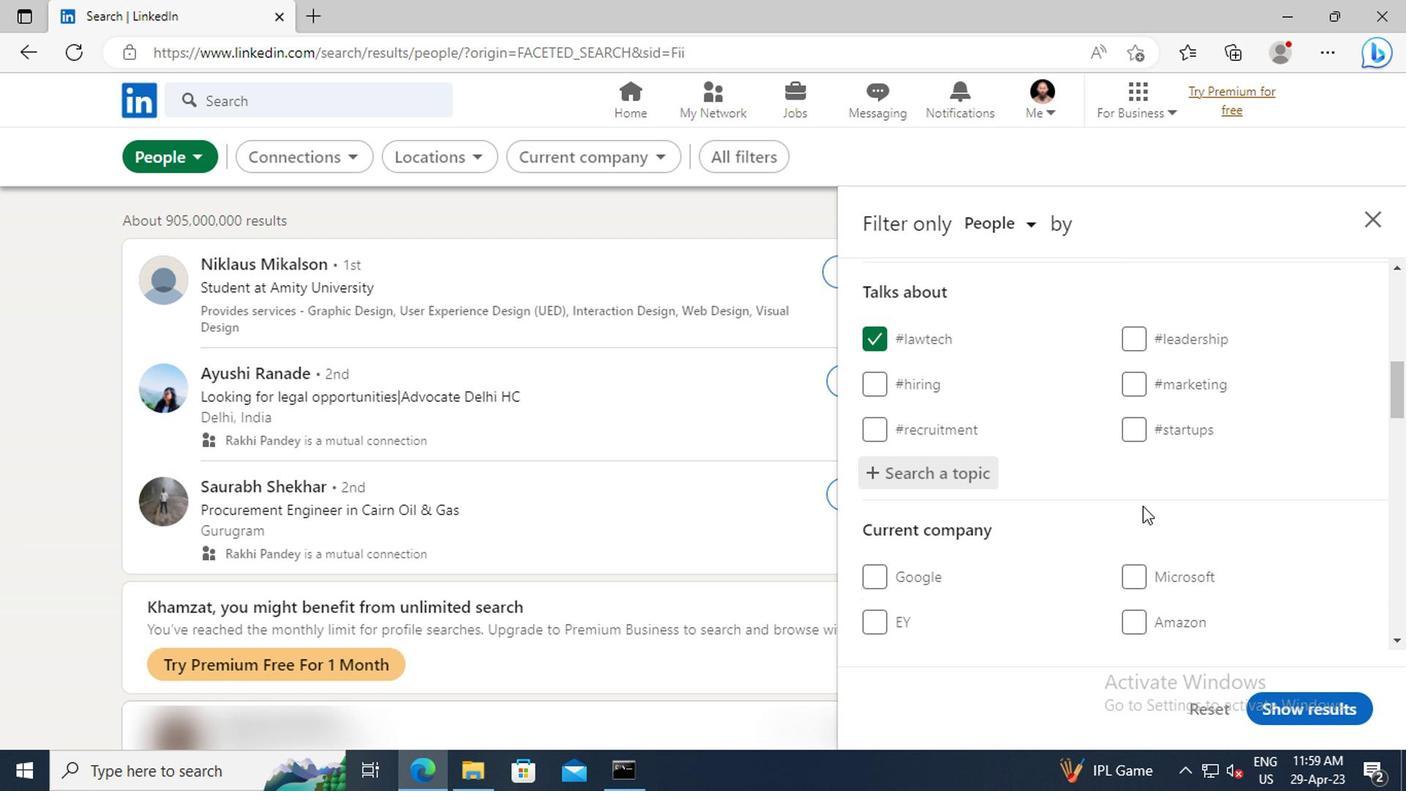 
Action: Mouse scrolled (942, 487) with delta (0, 0)
Screenshot: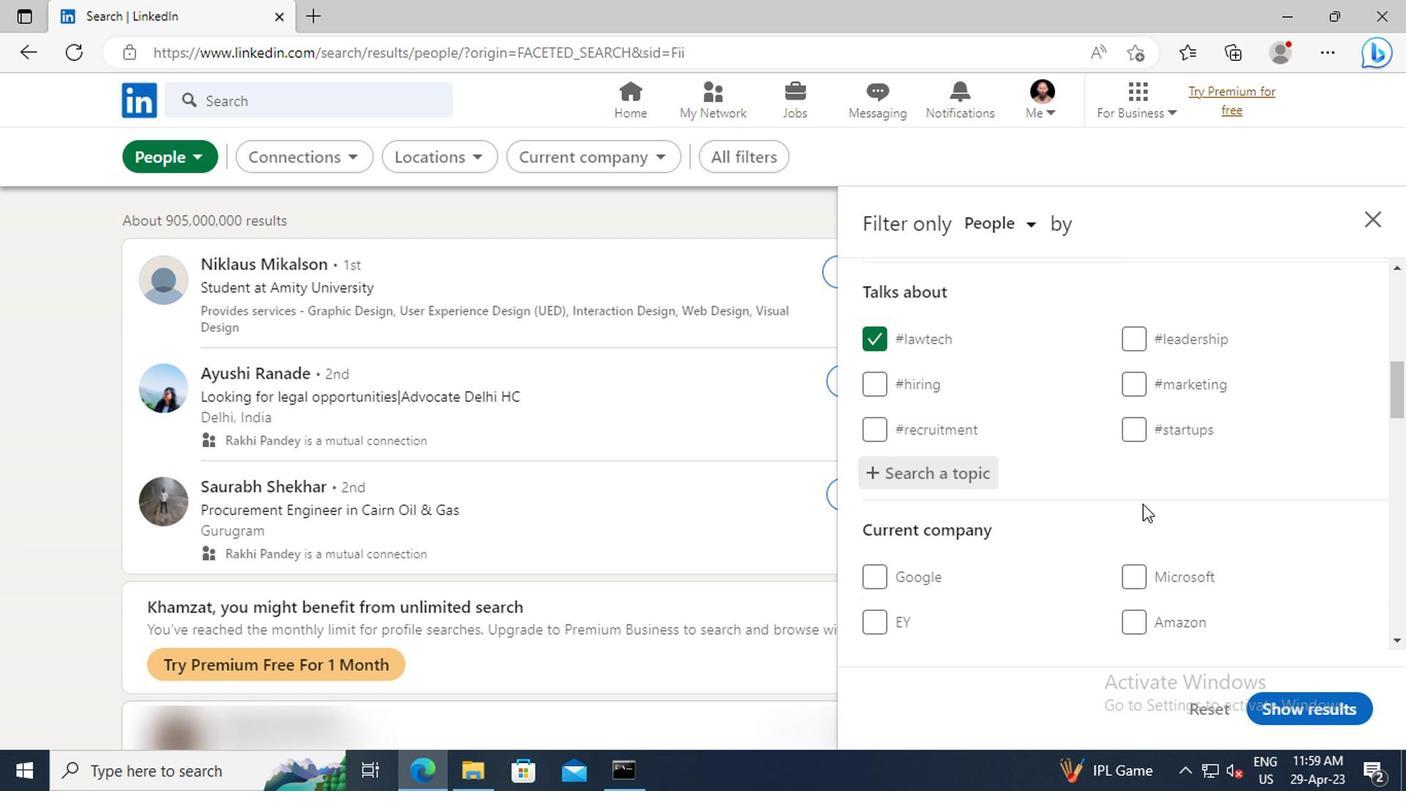 
Action: Mouse moved to (943, 469)
Screenshot: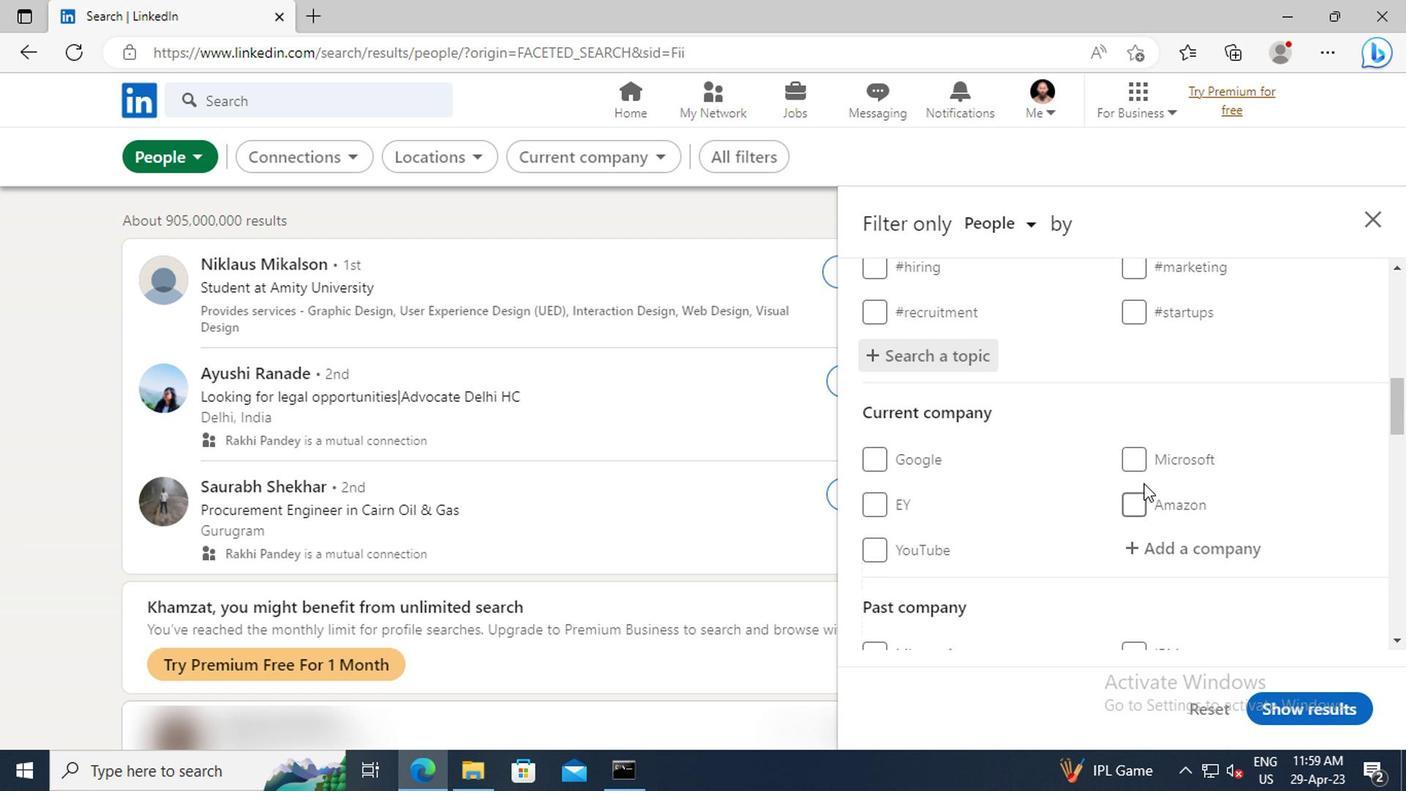 
Action: Mouse scrolled (943, 468) with delta (0, 0)
Screenshot: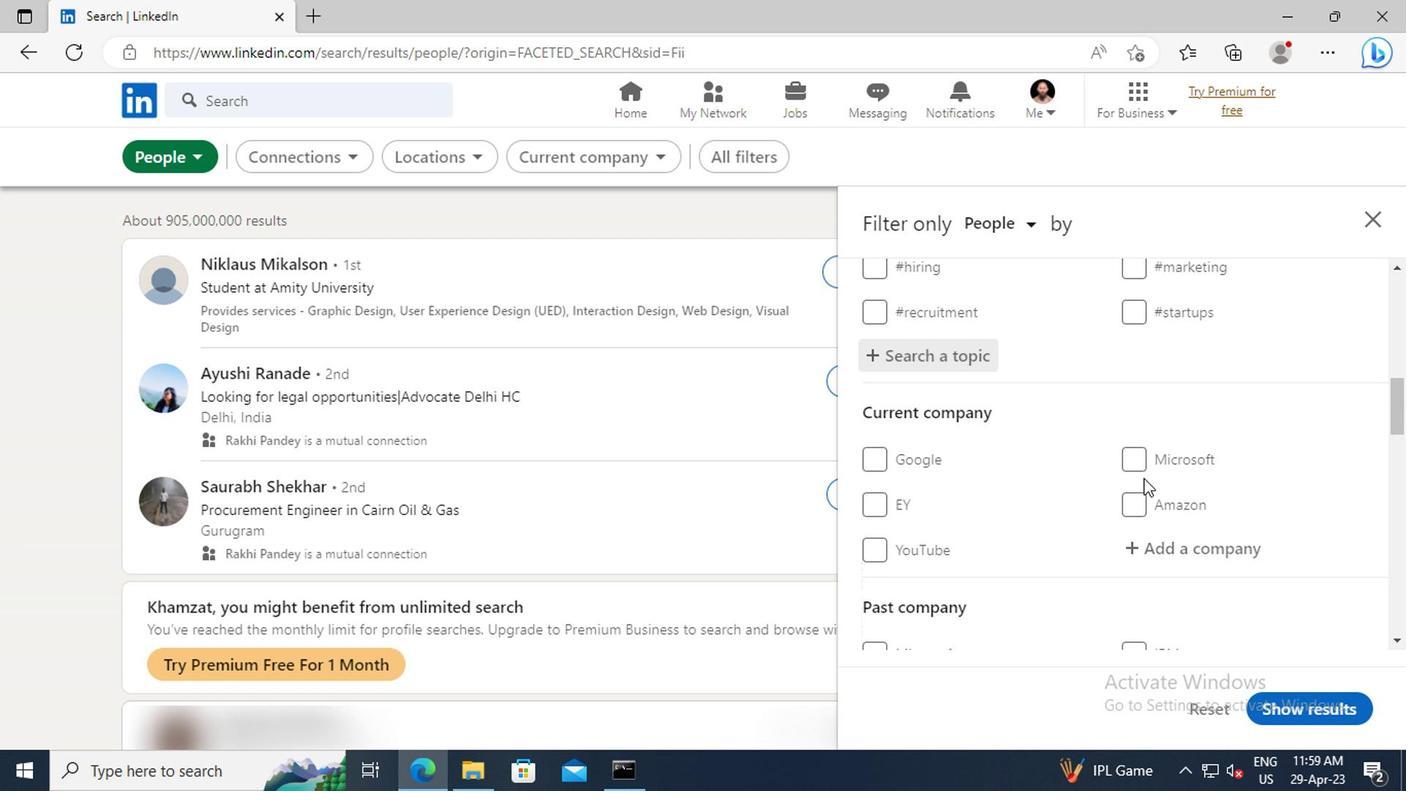 
Action: Mouse scrolled (943, 468) with delta (0, 0)
Screenshot: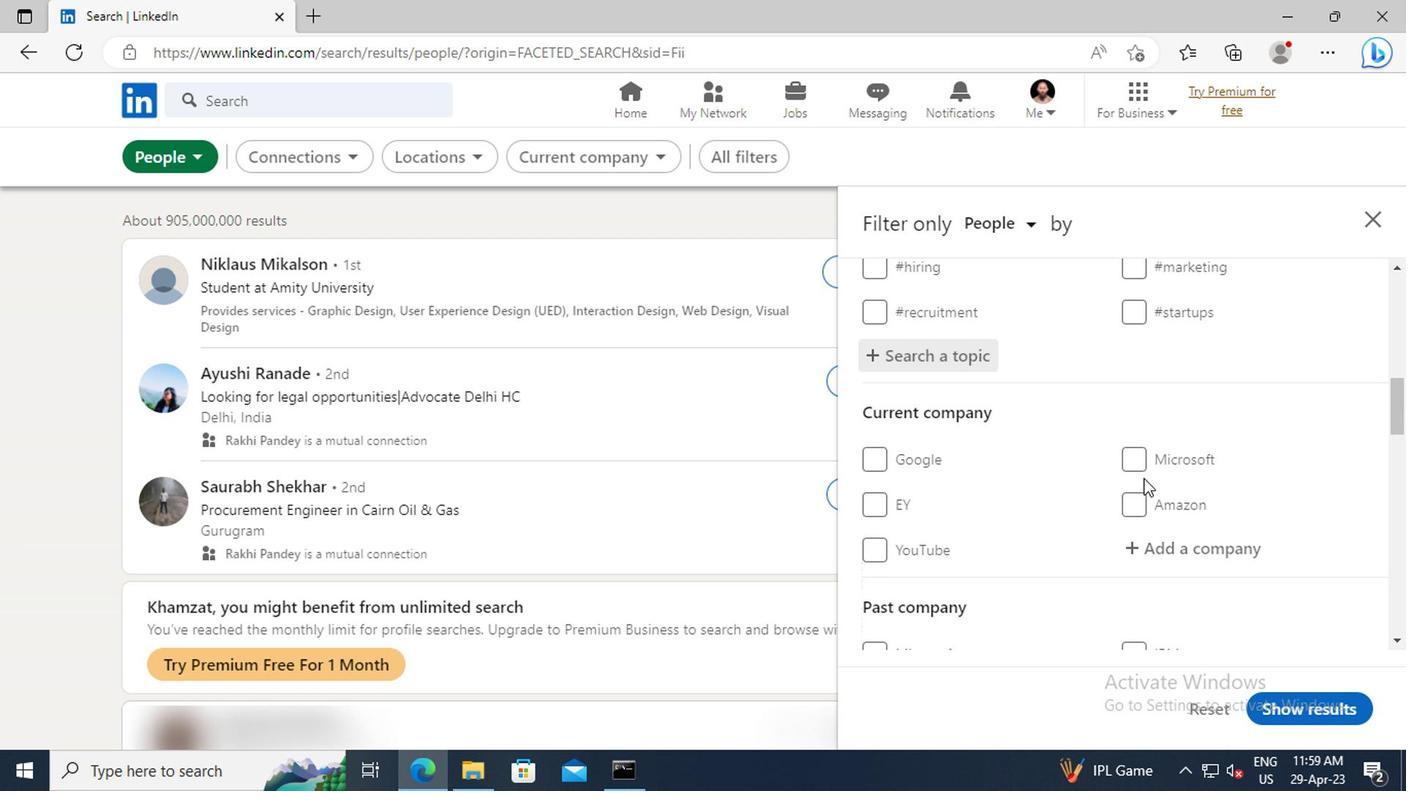 
Action: Mouse scrolled (943, 468) with delta (0, 0)
Screenshot: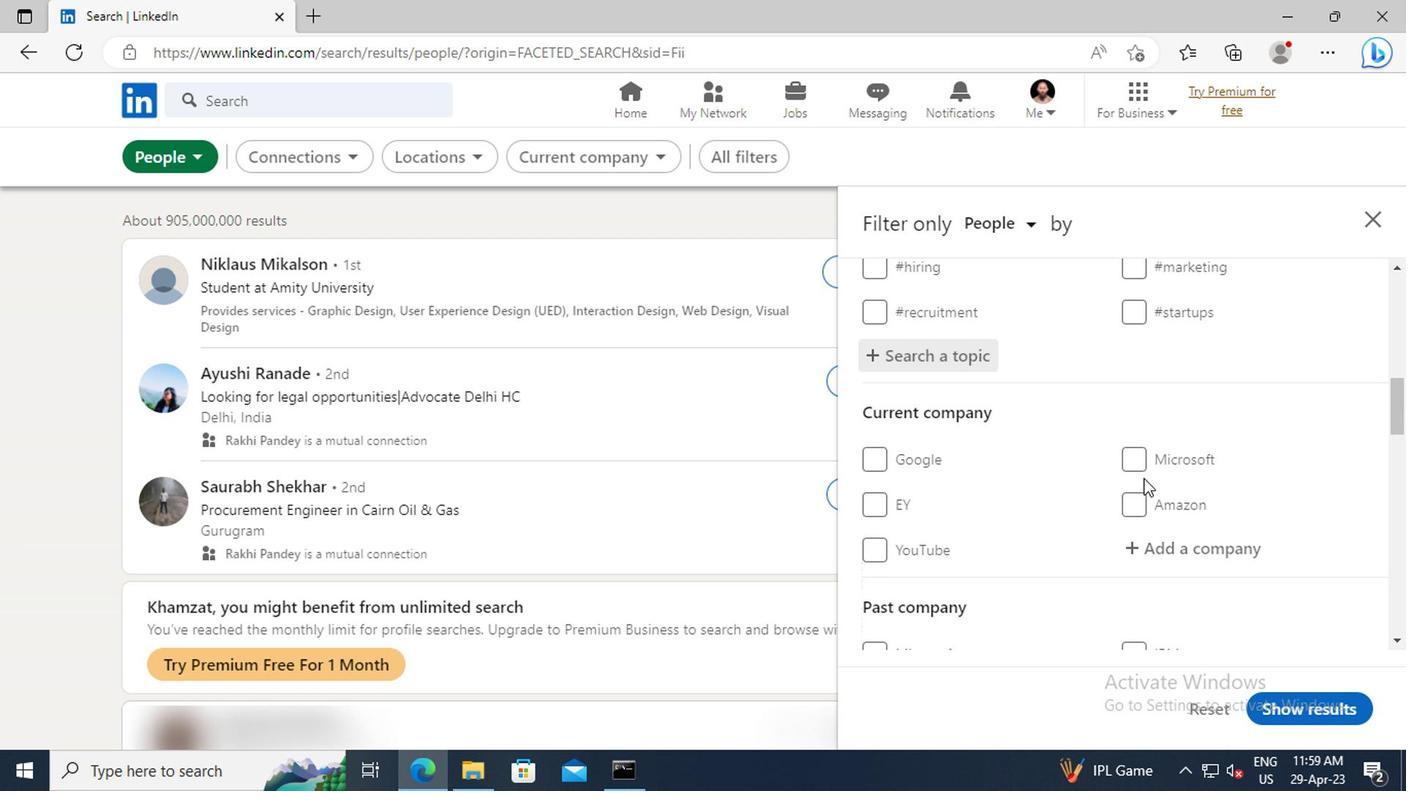
Action: Mouse moved to (943, 468)
Screenshot: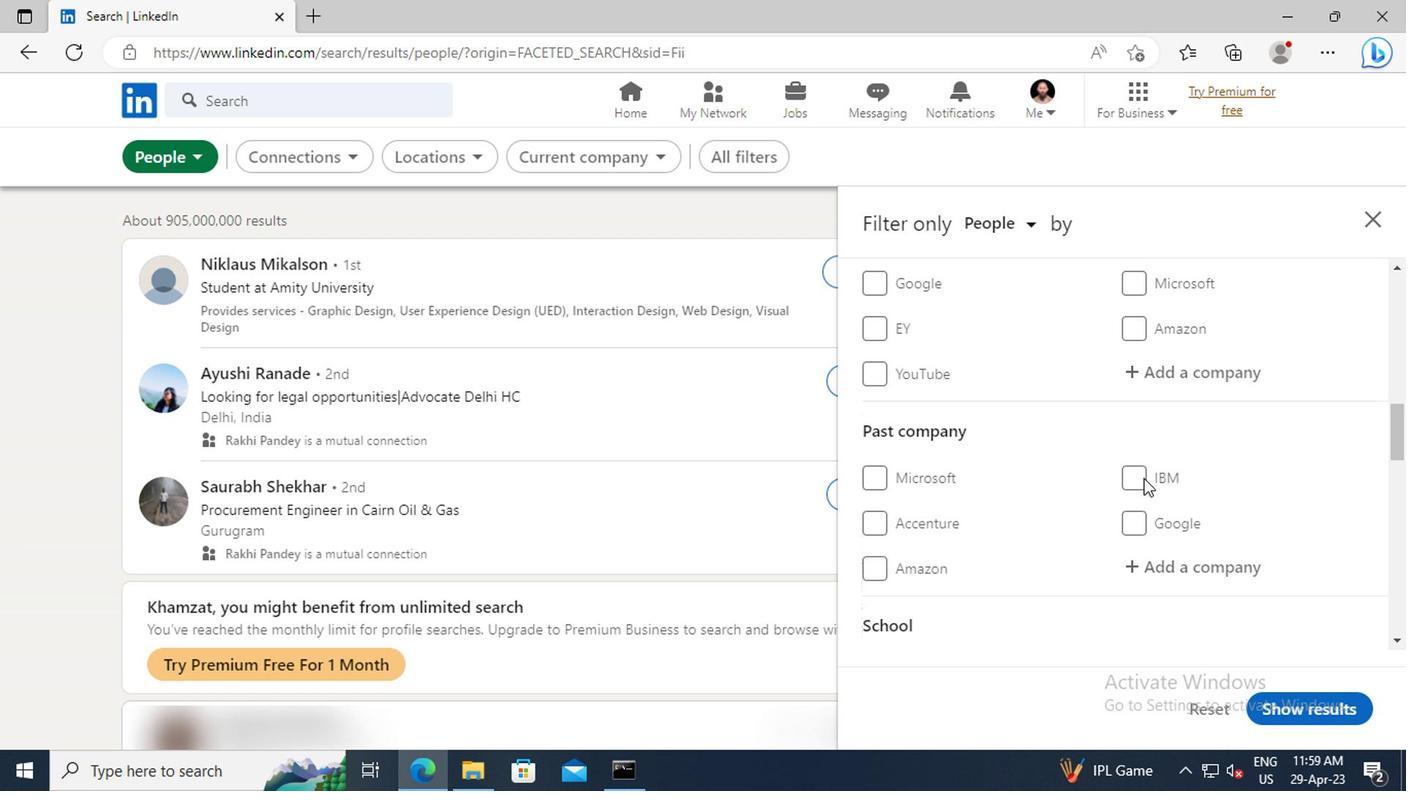 
Action: Mouse scrolled (943, 467) with delta (0, 0)
Screenshot: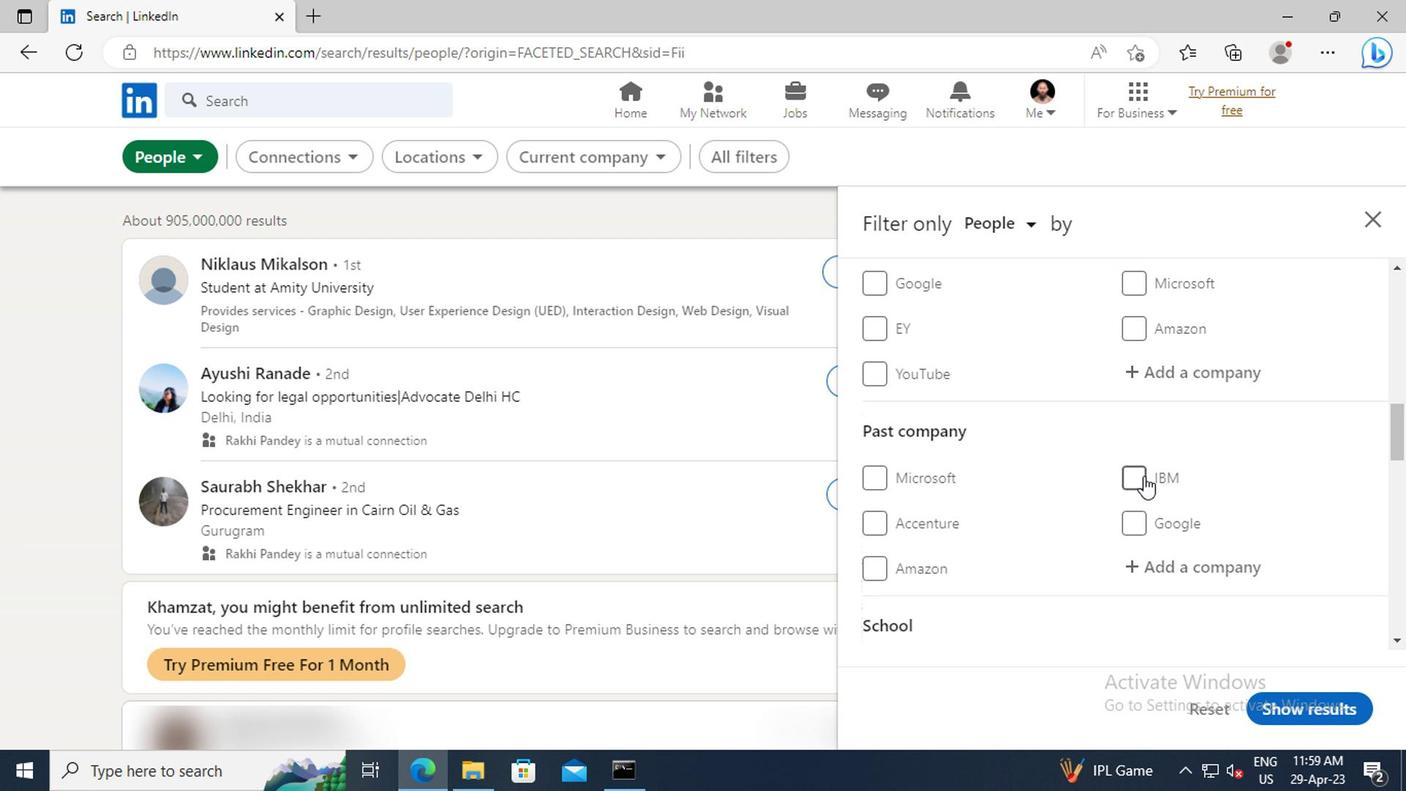 
Action: Mouse scrolled (943, 467) with delta (0, 0)
Screenshot: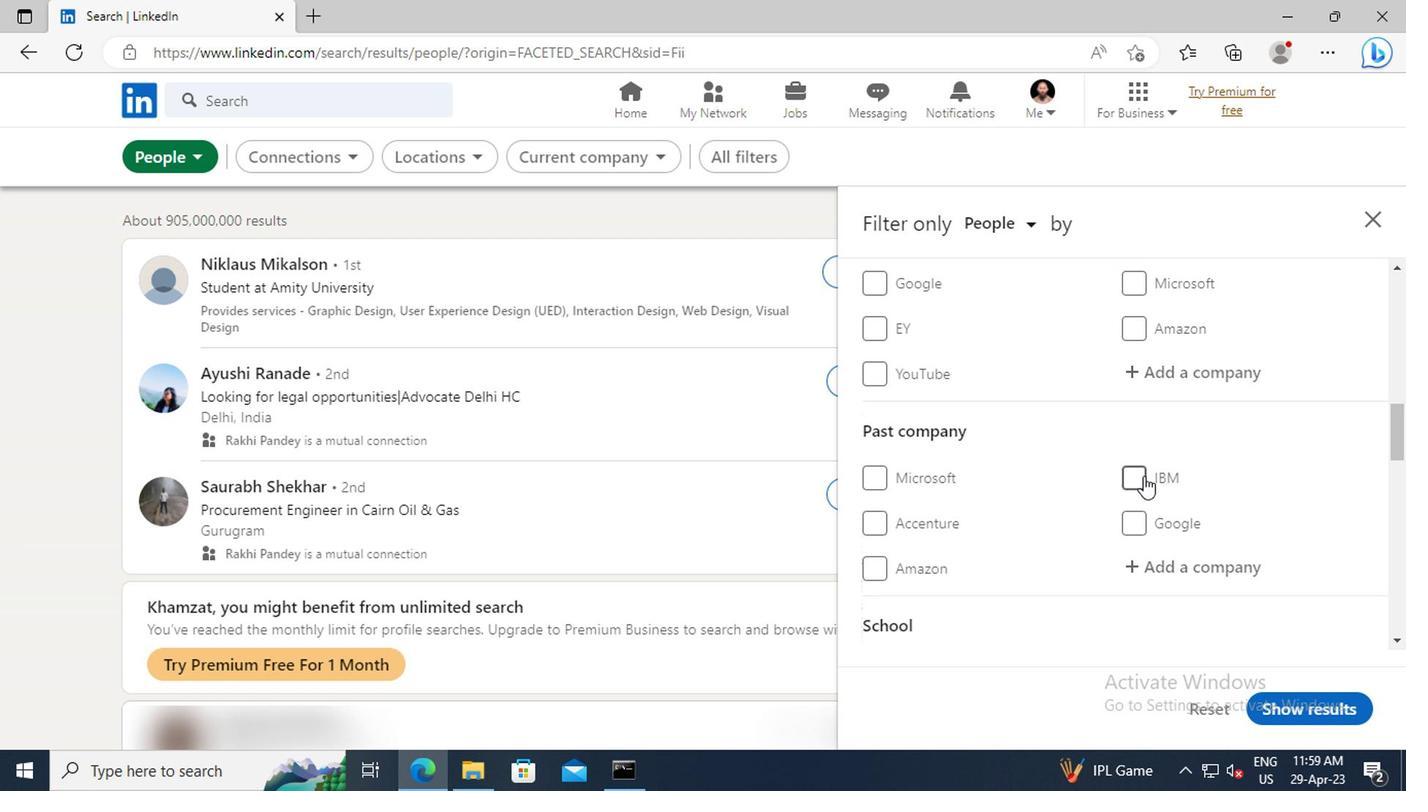 
Action: Mouse scrolled (943, 467) with delta (0, 0)
Screenshot: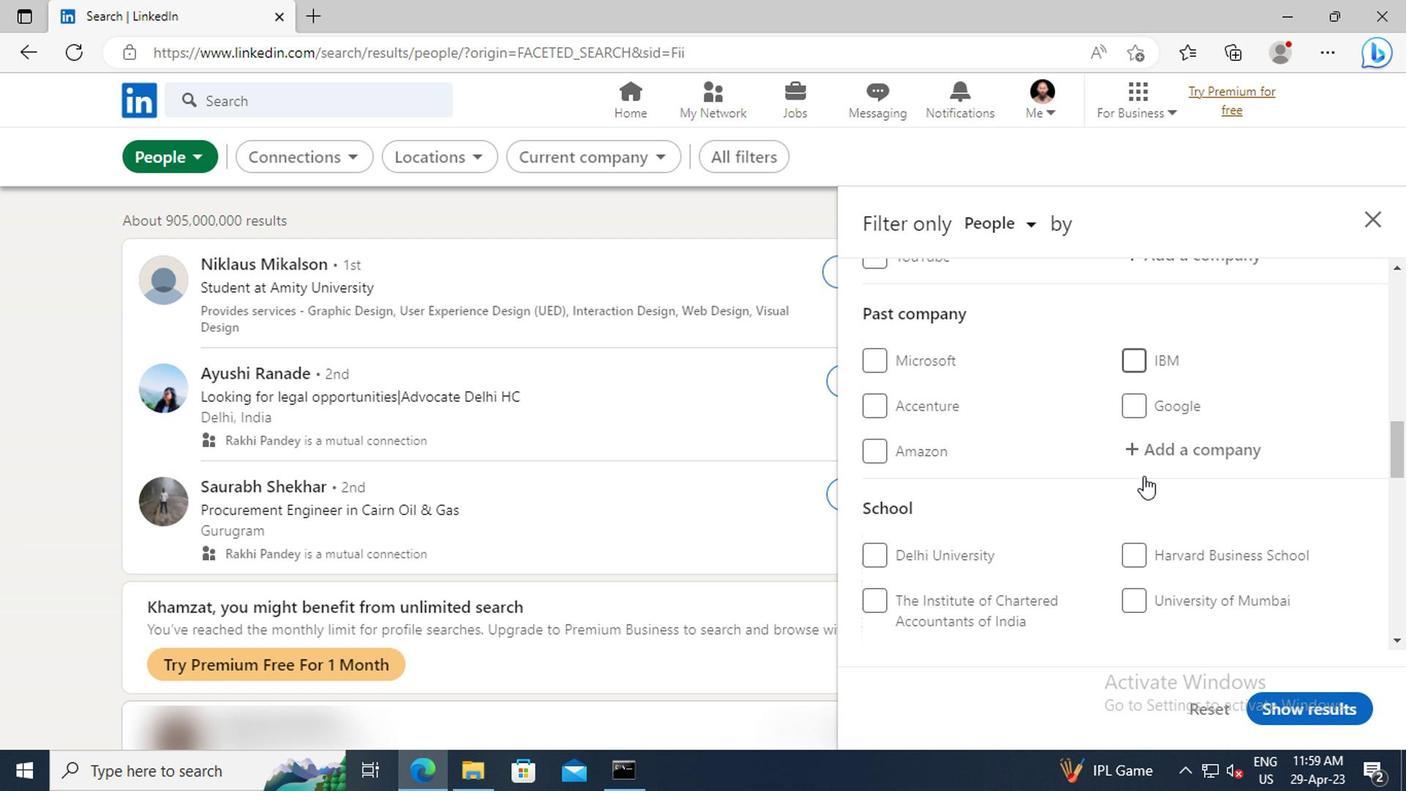 
Action: Mouse scrolled (943, 467) with delta (0, 0)
Screenshot: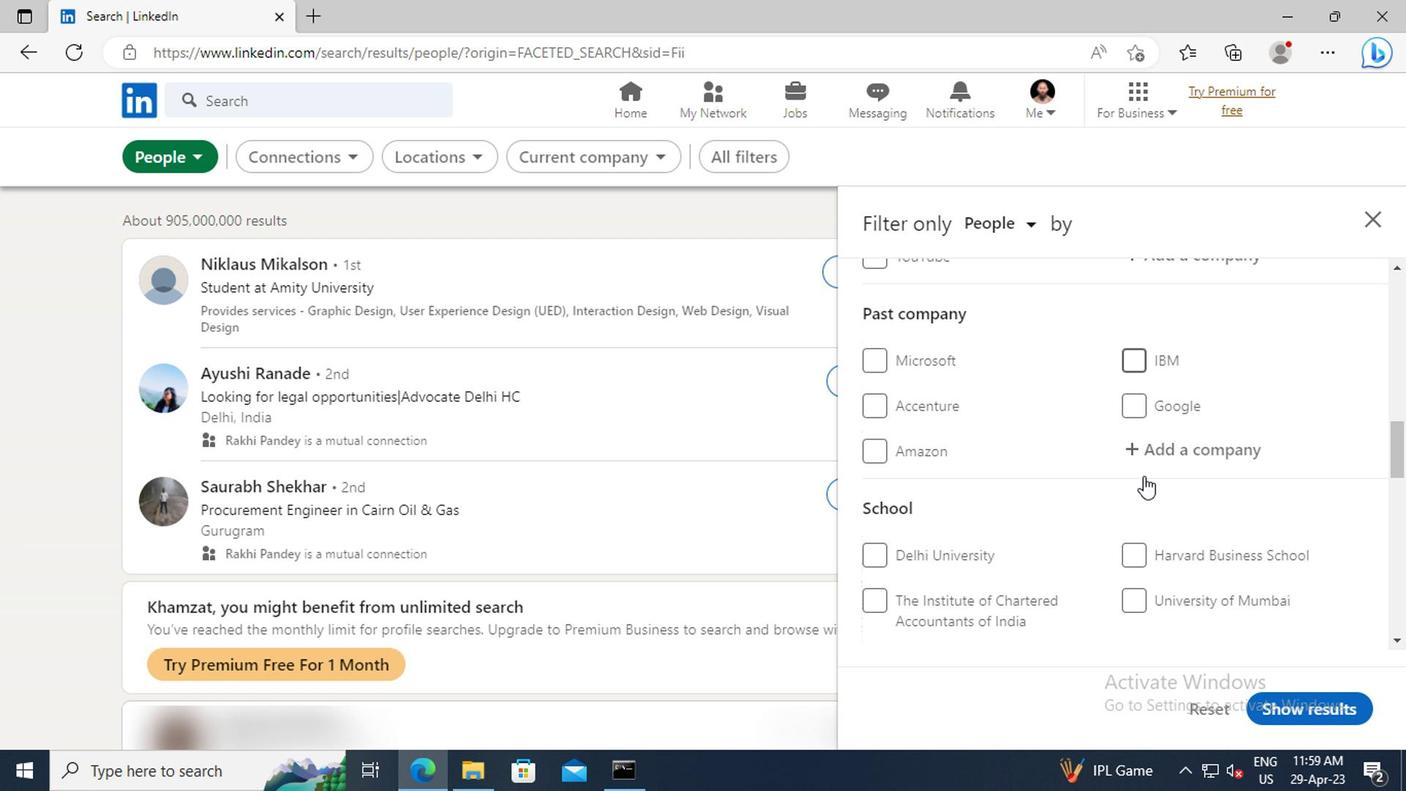 
Action: Mouse scrolled (943, 467) with delta (0, 0)
Screenshot: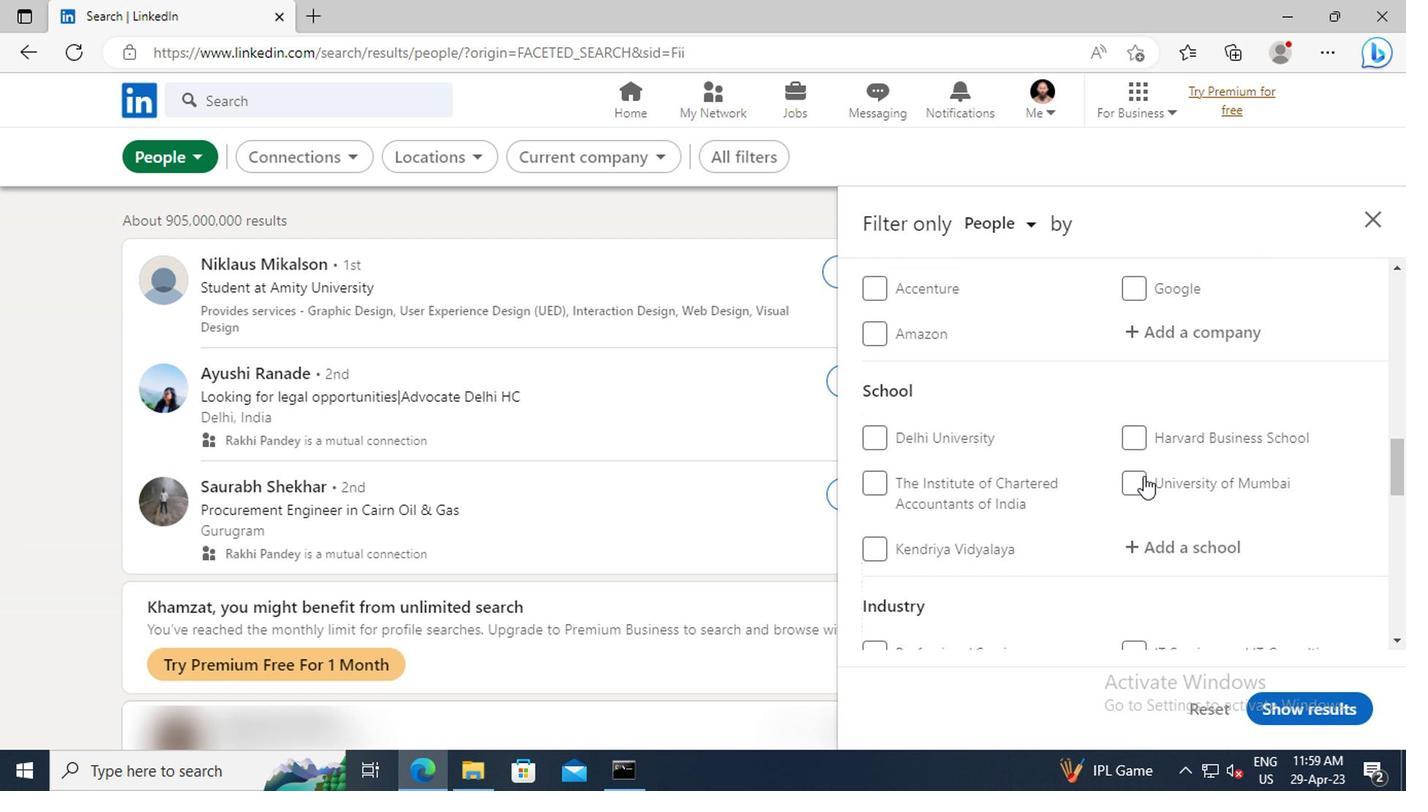
Action: Mouse scrolled (943, 467) with delta (0, 0)
Screenshot: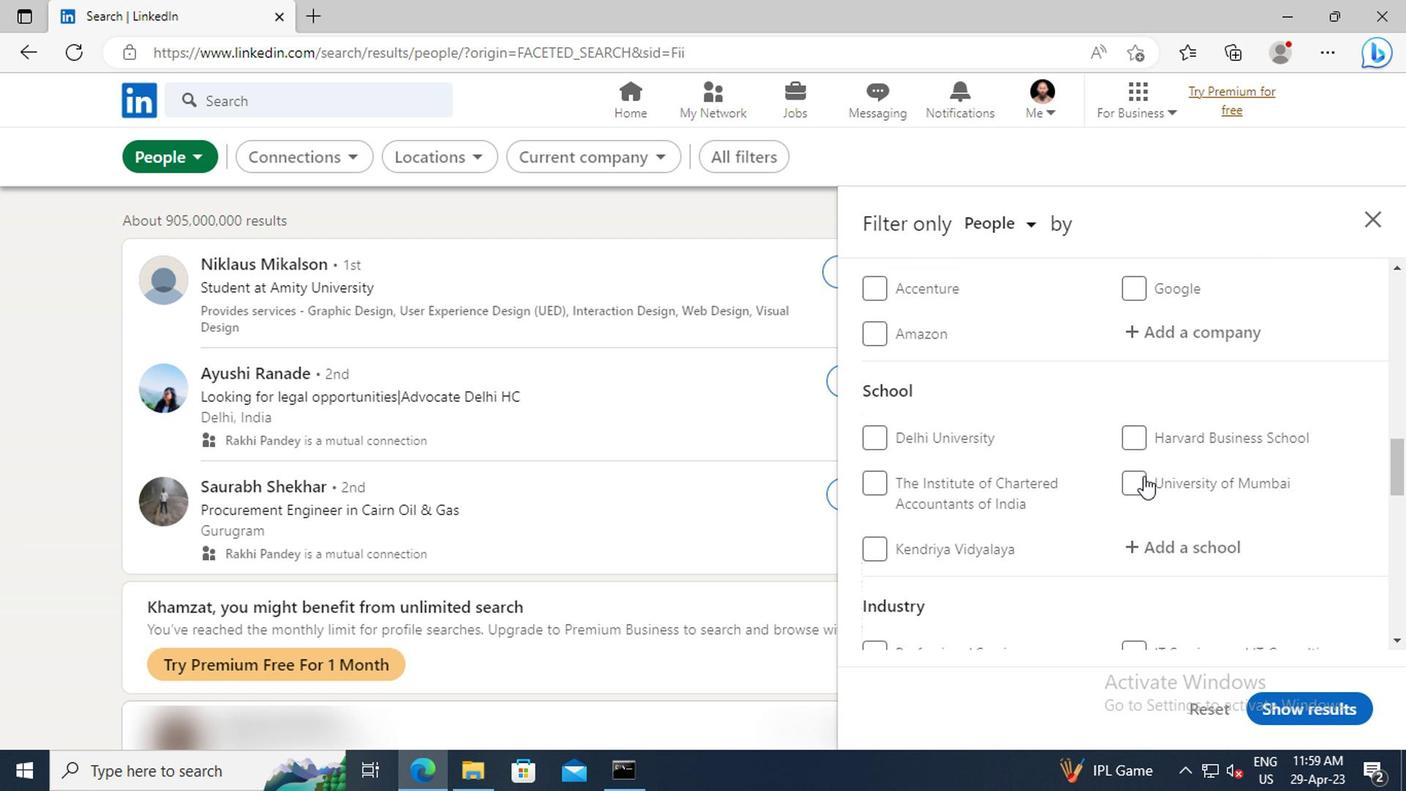 
Action: Mouse scrolled (943, 467) with delta (0, 0)
Screenshot: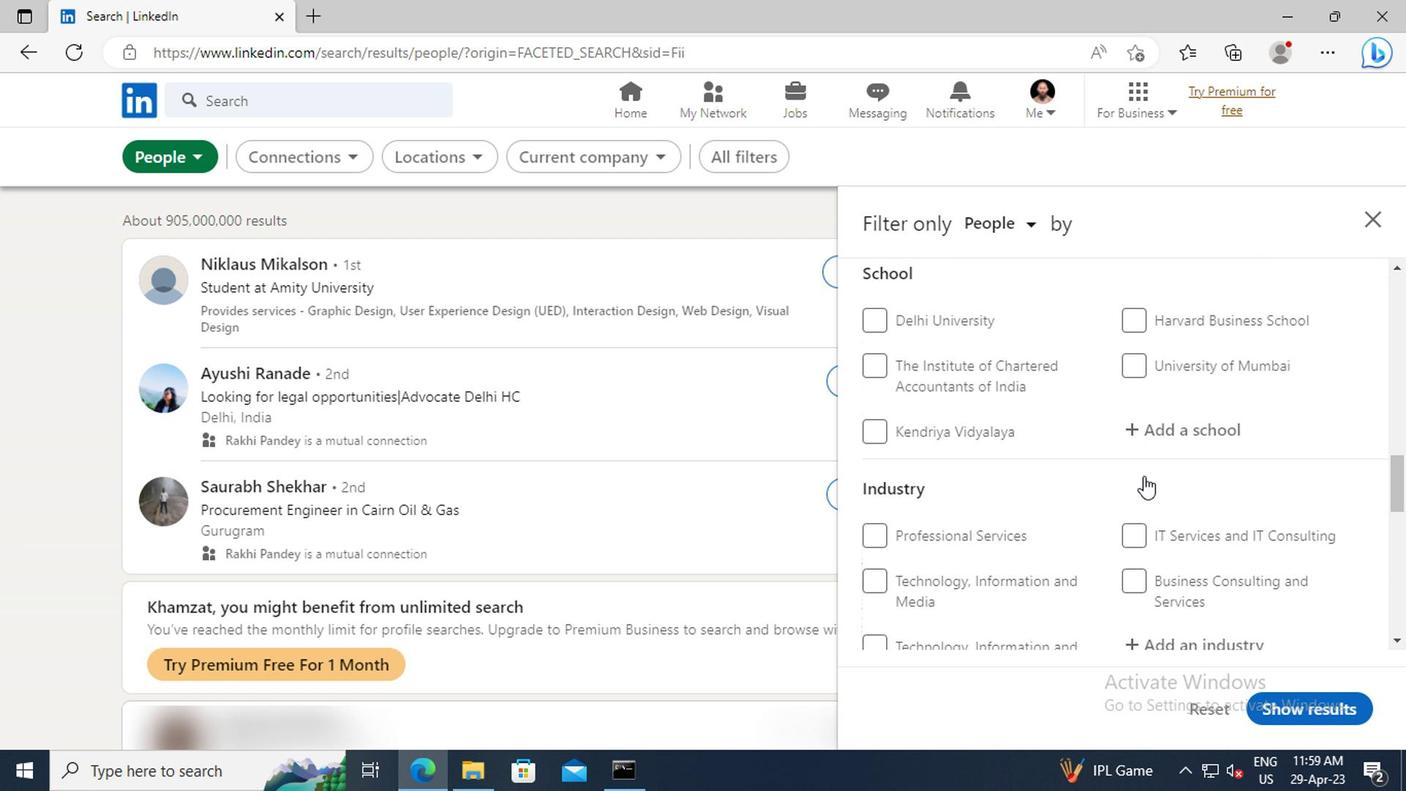 
Action: Mouse scrolled (943, 467) with delta (0, 0)
Screenshot: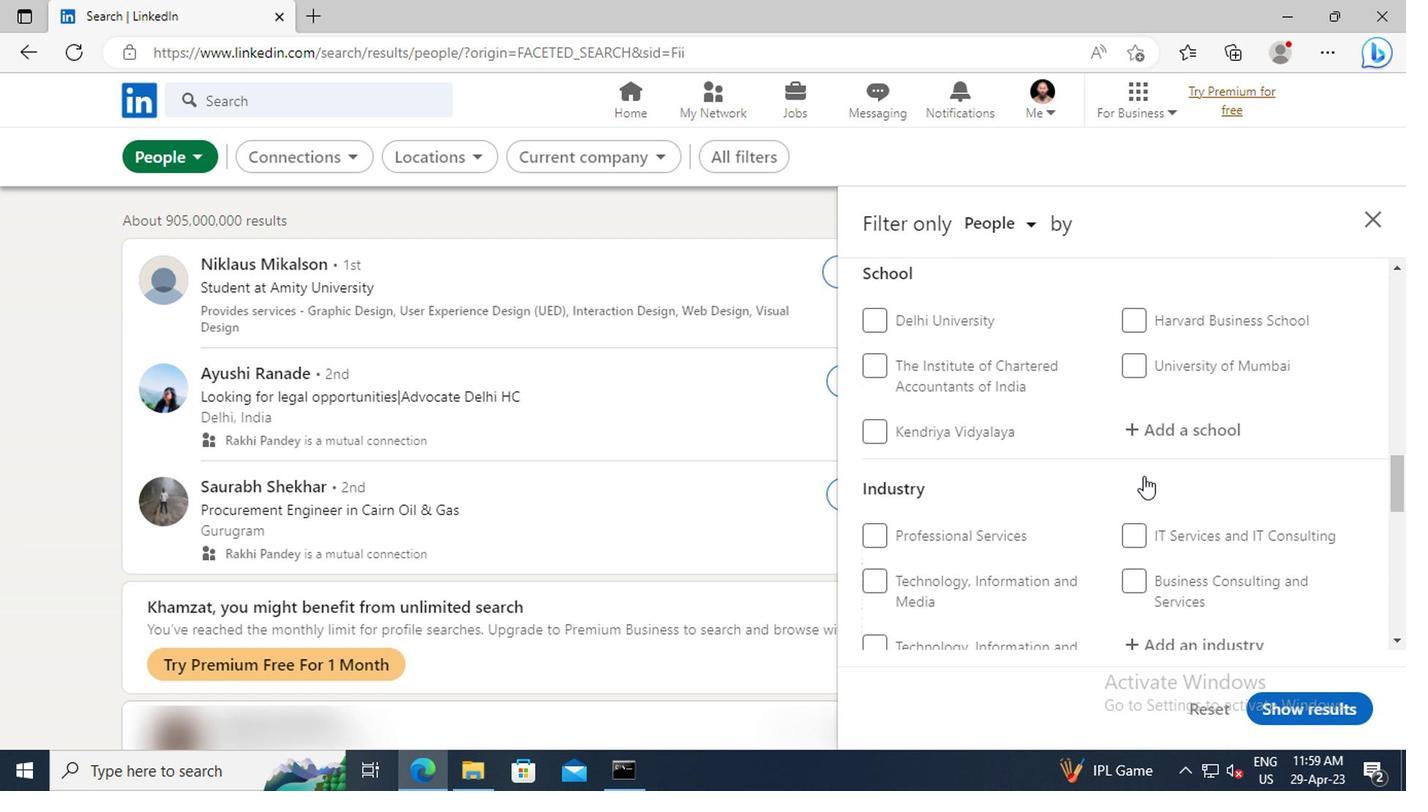 
Action: Mouse scrolled (943, 467) with delta (0, 0)
Screenshot: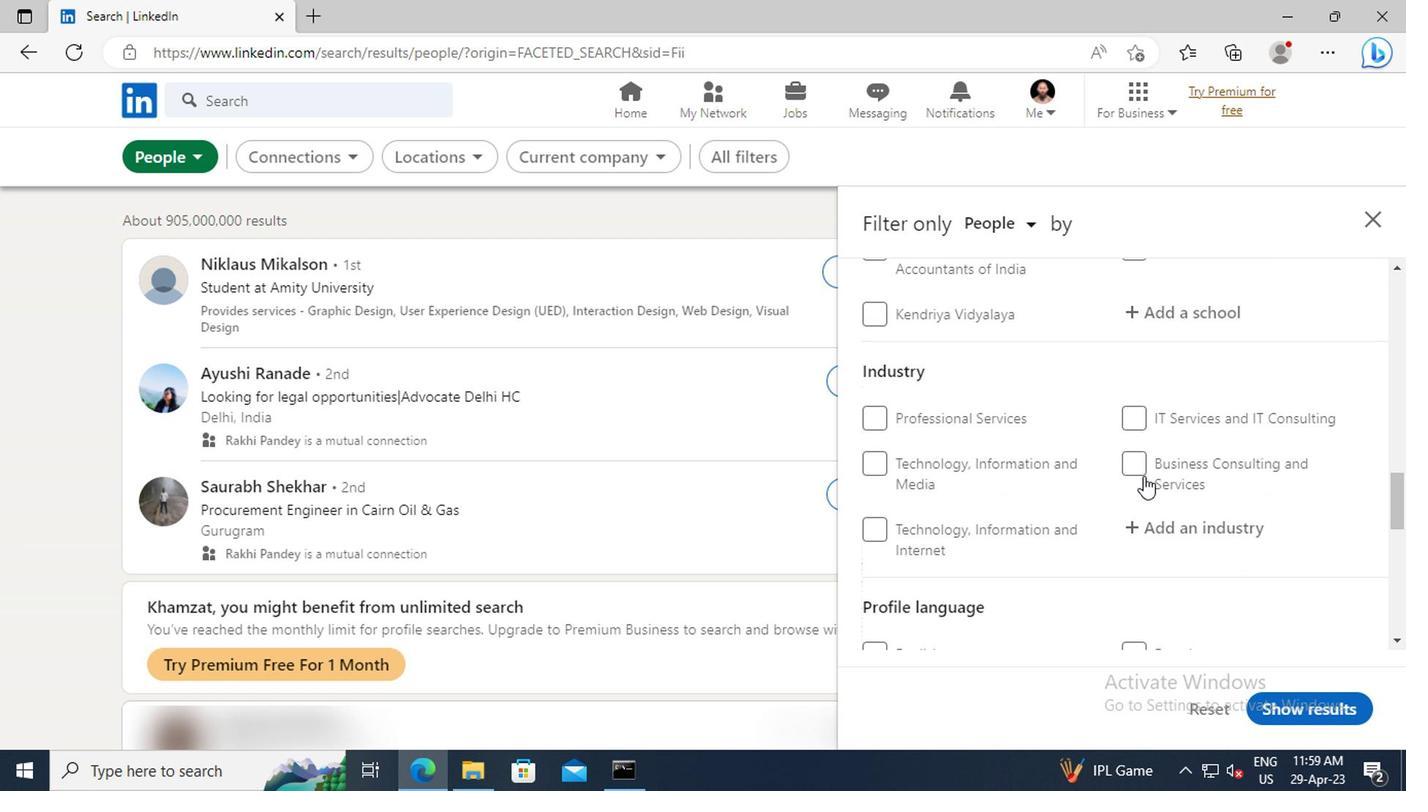 
Action: Mouse scrolled (943, 467) with delta (0, 0)
Screenshot: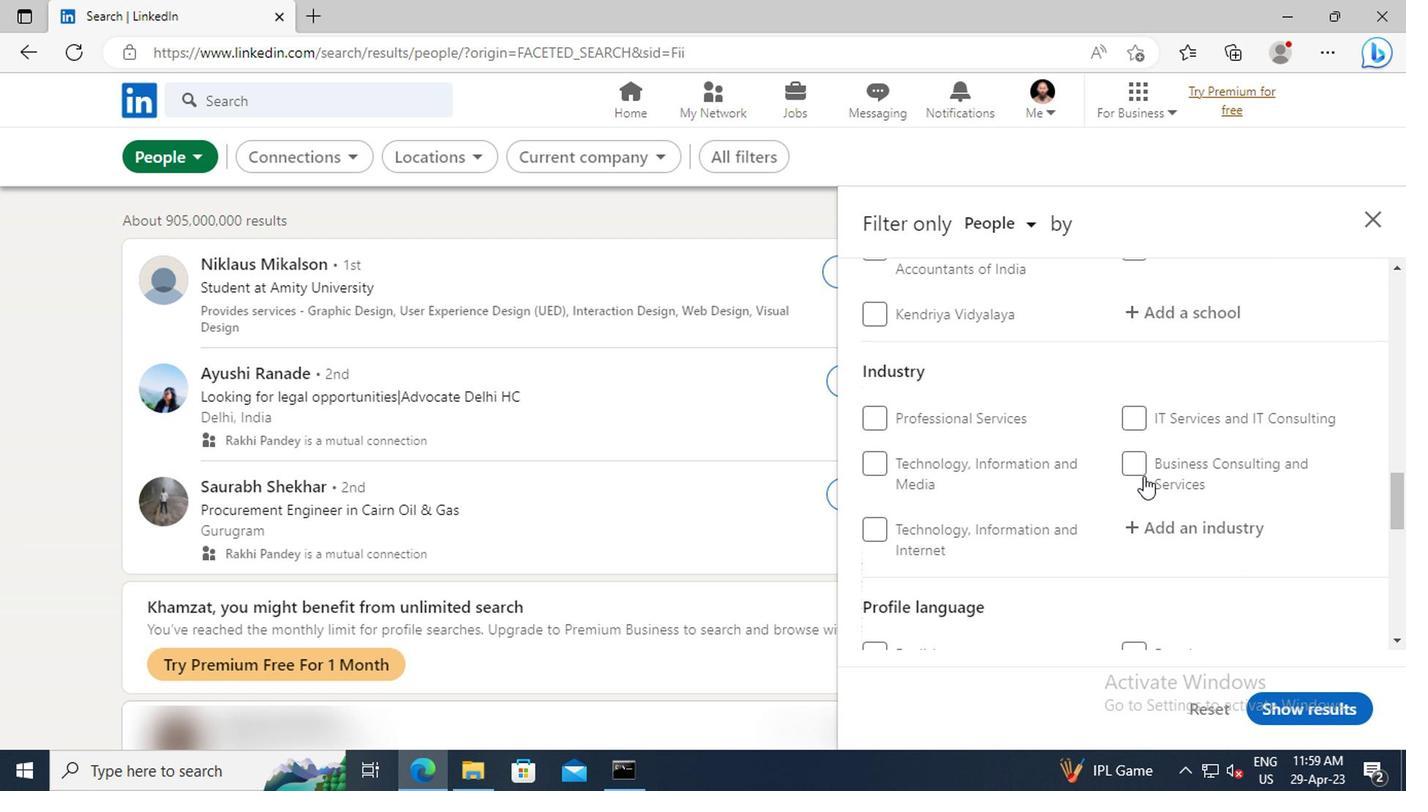 
Action: Mouse moved to (937, 512)
Screenshot: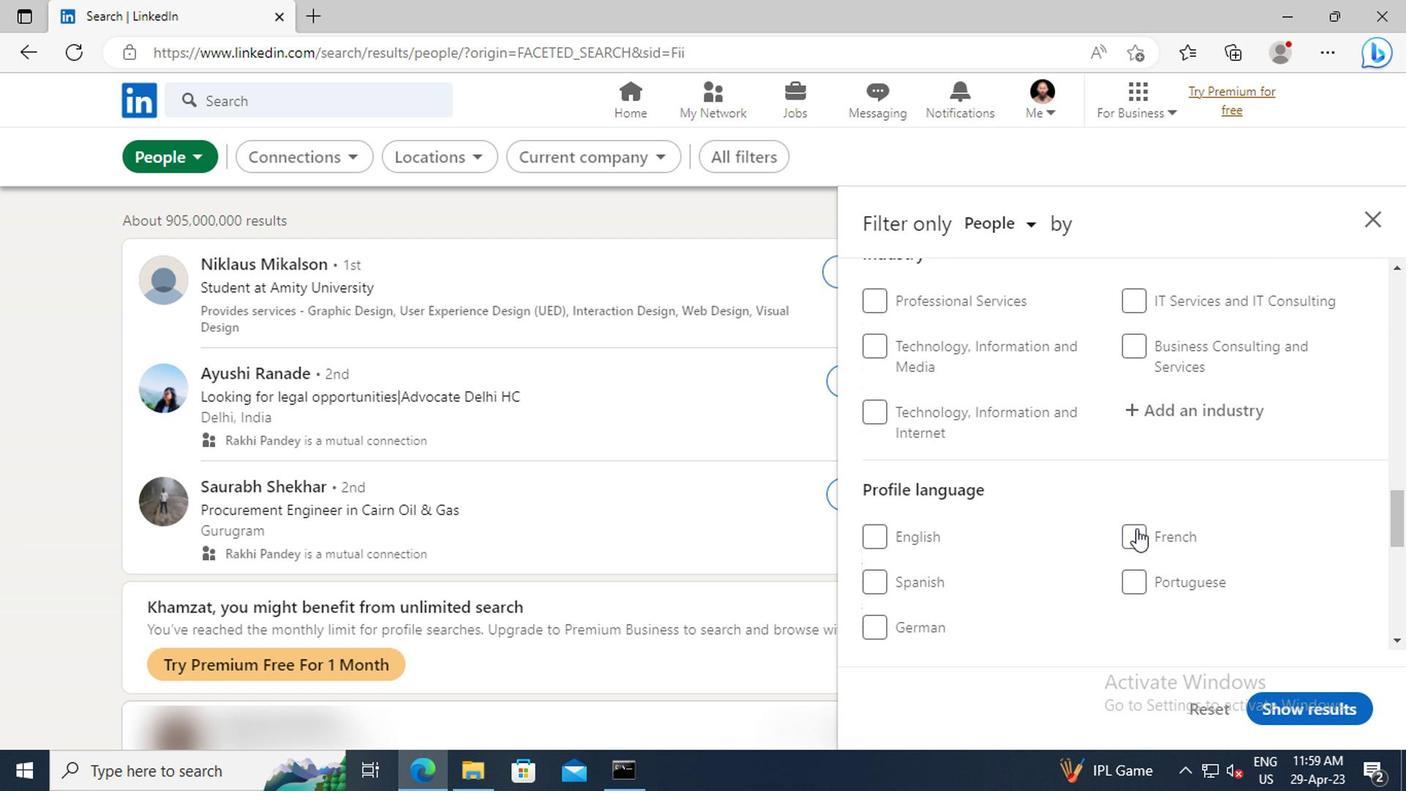 
Action: Mouse pressed left at (937, 512)
Screenshot: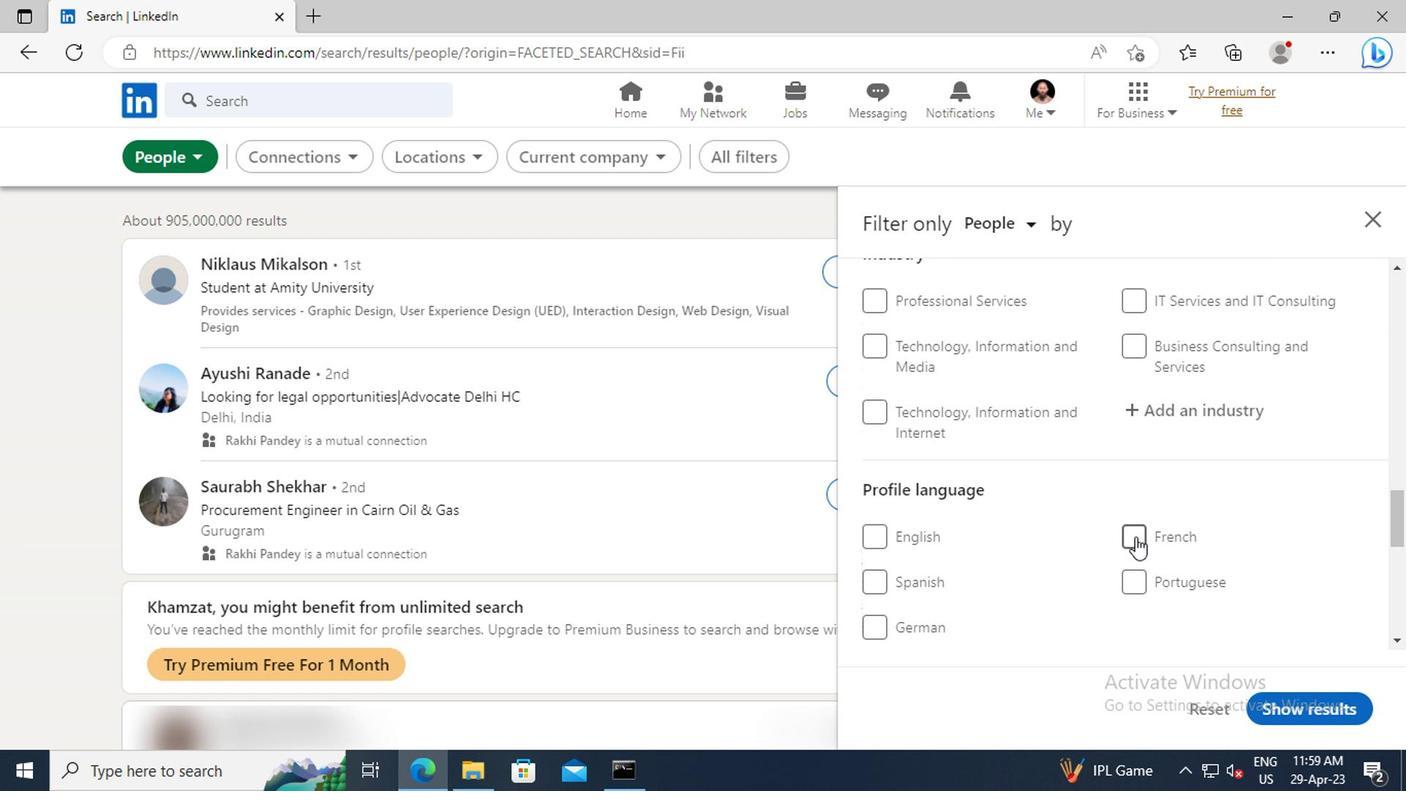 
Action: Mouse moved to (958, 471)
Screenshot: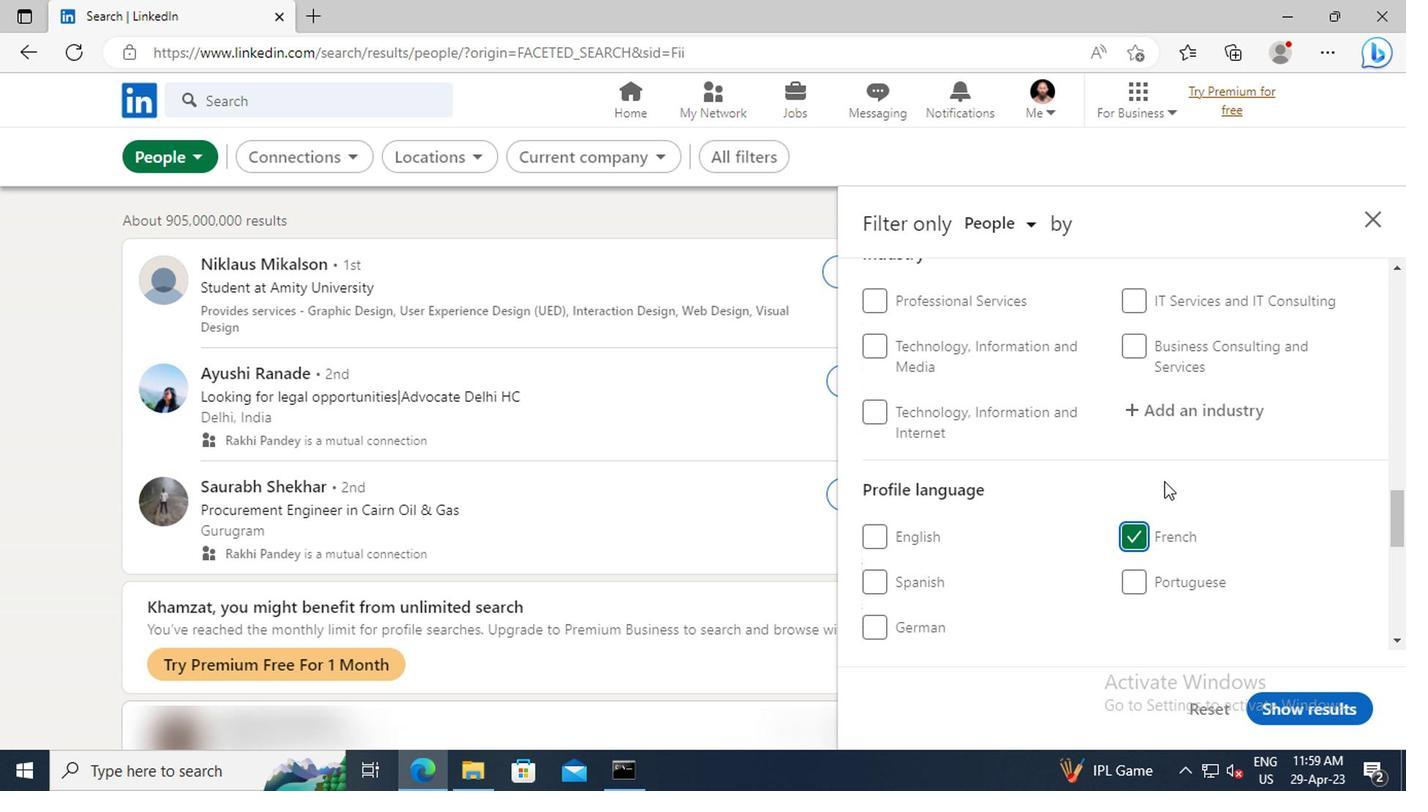 
Action: Mouse scrolled (958, 471) with delta (0, 0)
Screenshot: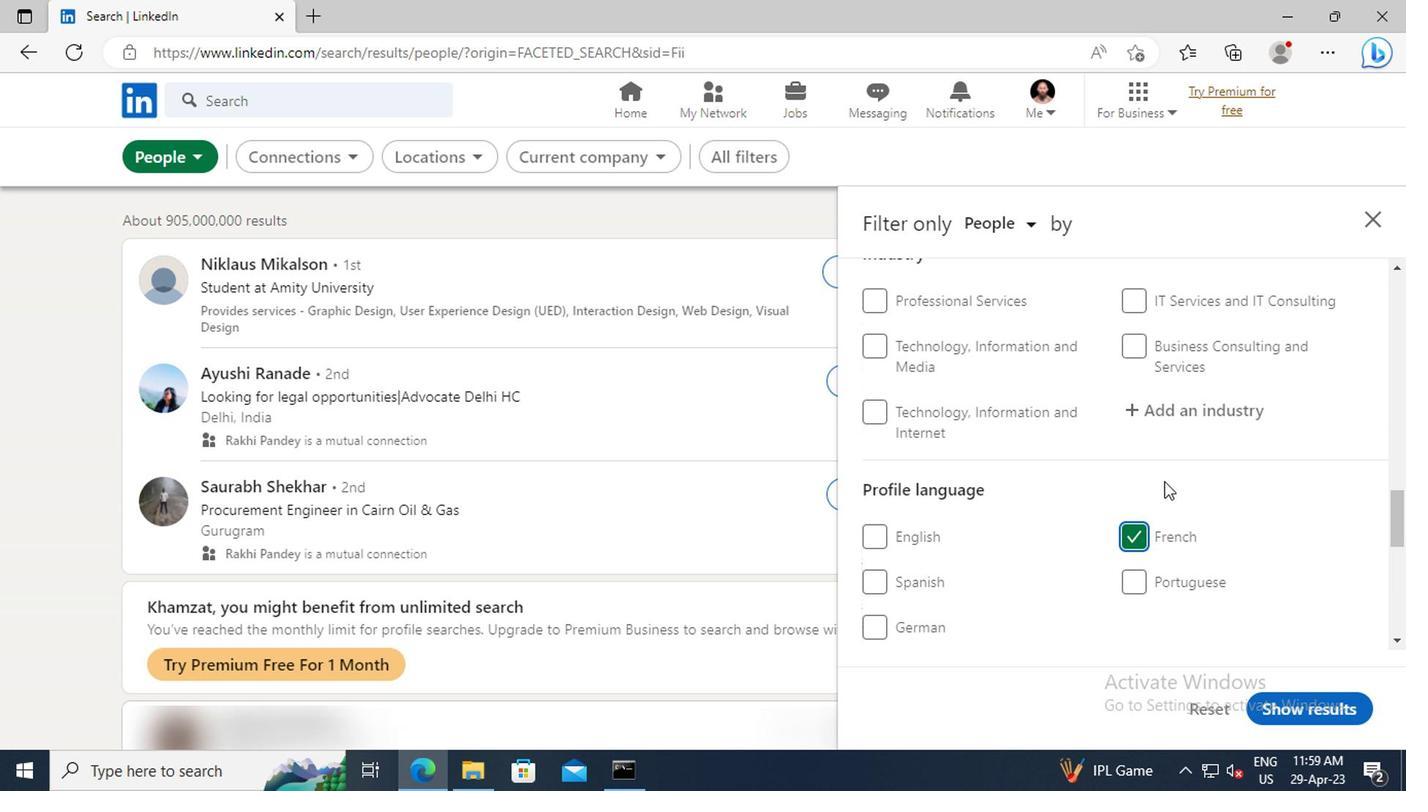 
Action: Mouse scrolled (958, 471) with delta (0, 0)
Screenshot: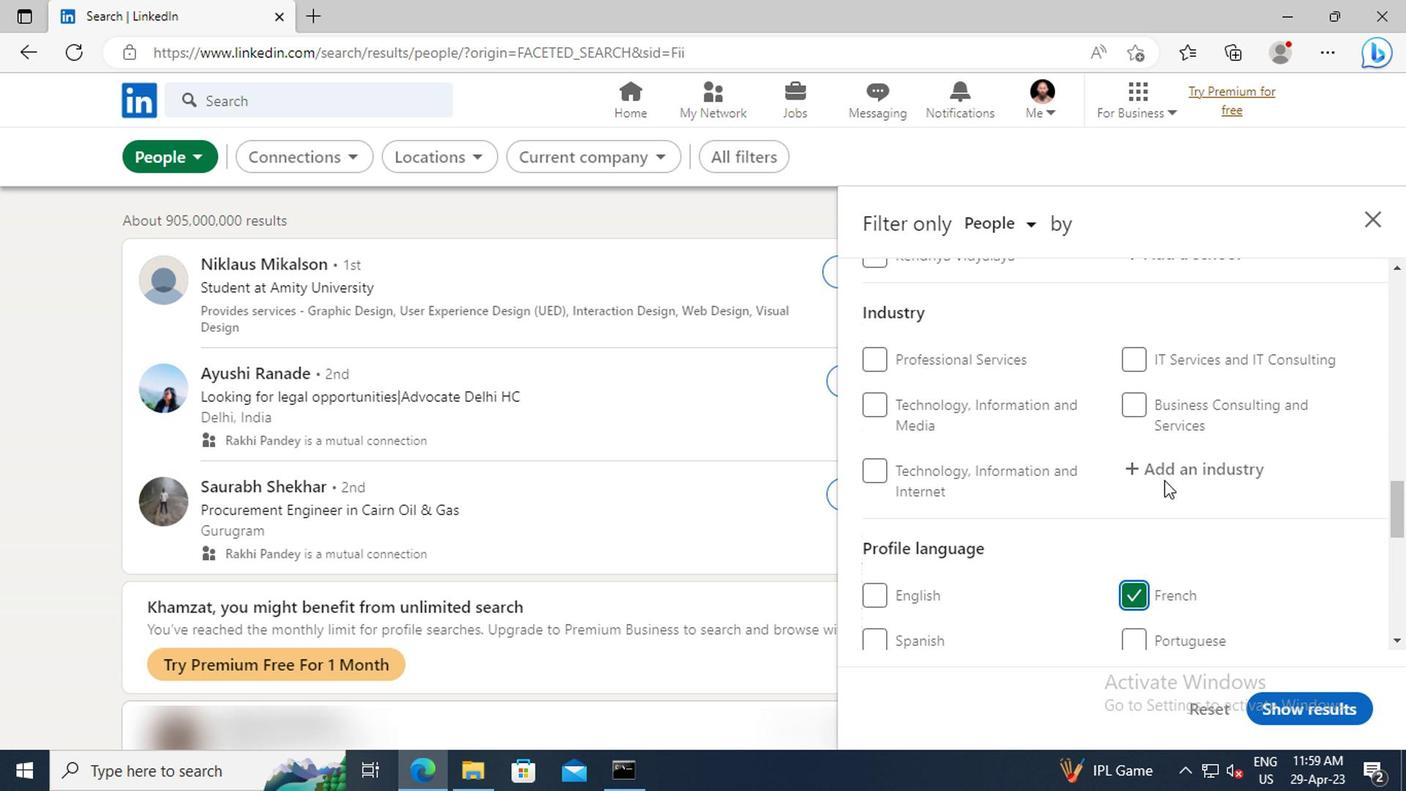 
Action: Mouse scrolled (958, 471) with delta (0, 0)
Screenshot: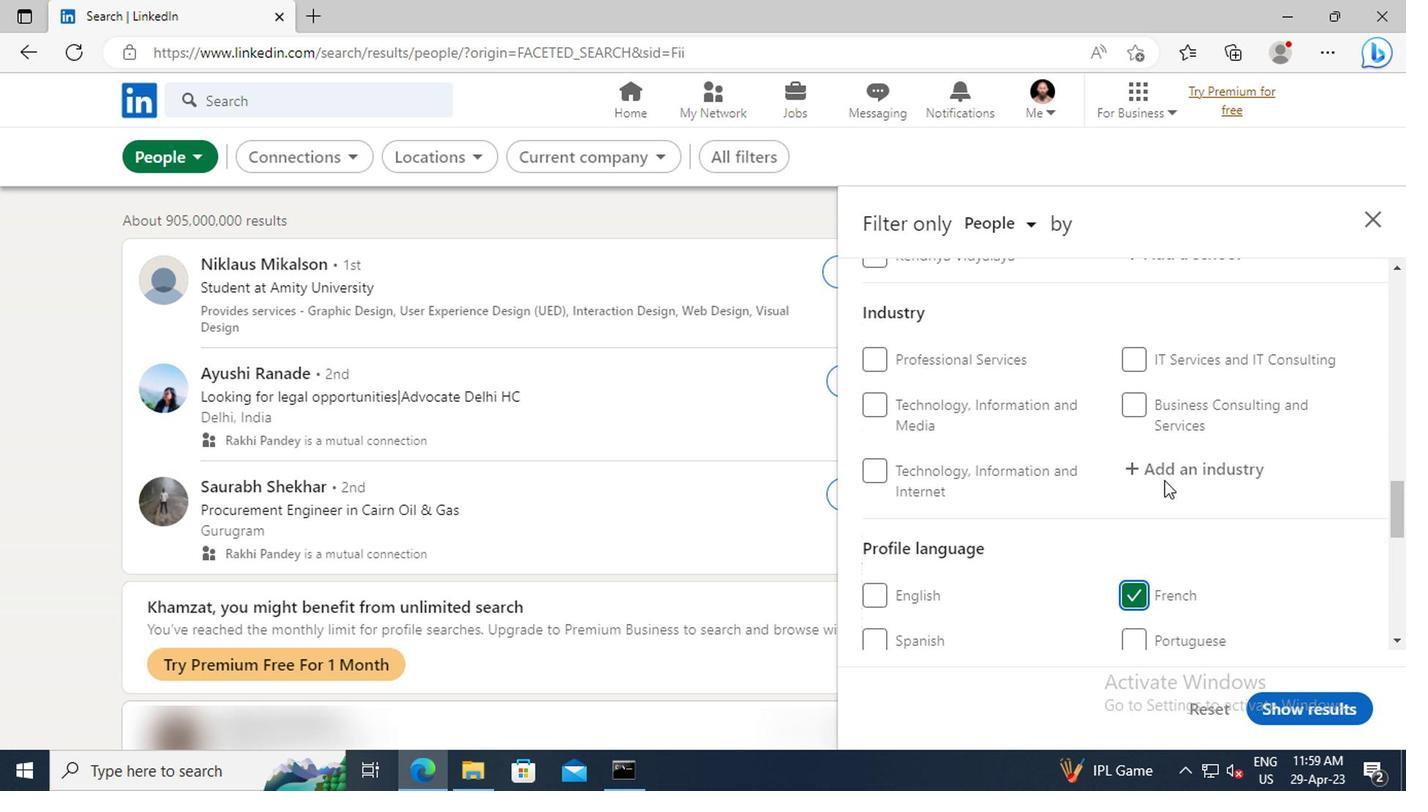 
Action: Mouse scrolled (958, 471) with delta (0, 0)
Screenshot: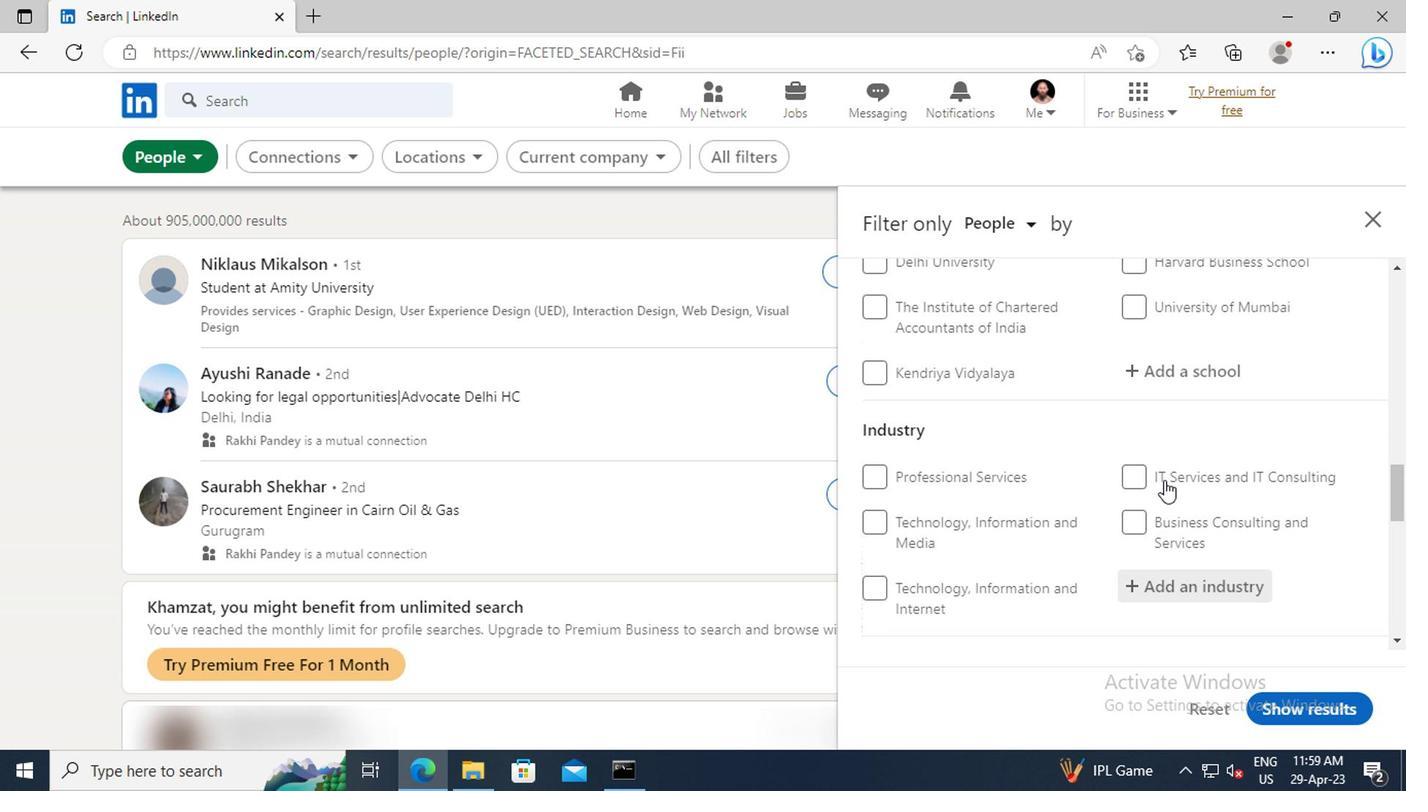 
Action: Mouse scrolled (958, 471) with delta (0, 0)
Screenshot: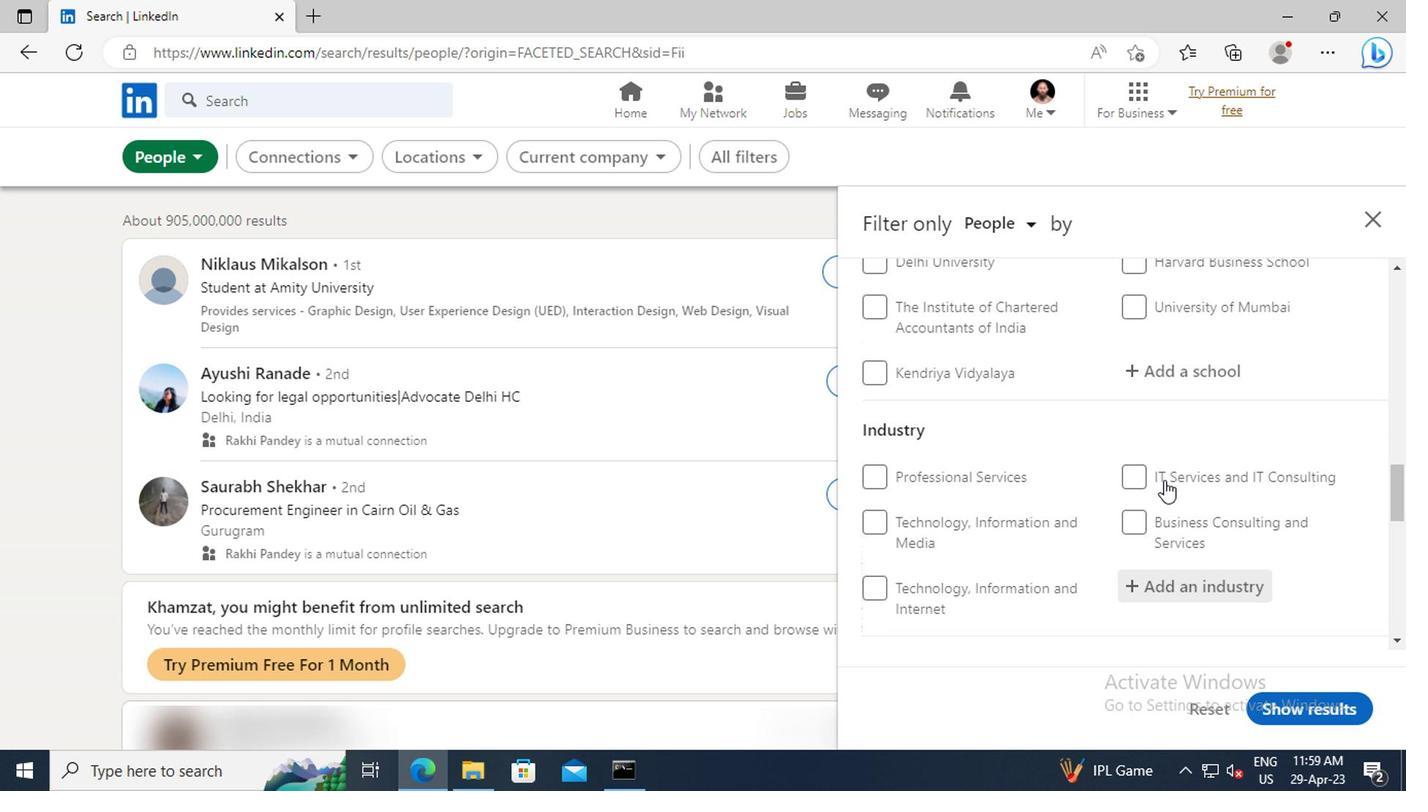 
Action: Mouse scrolled (958, 471) with delta (0, 0)
Screenshot: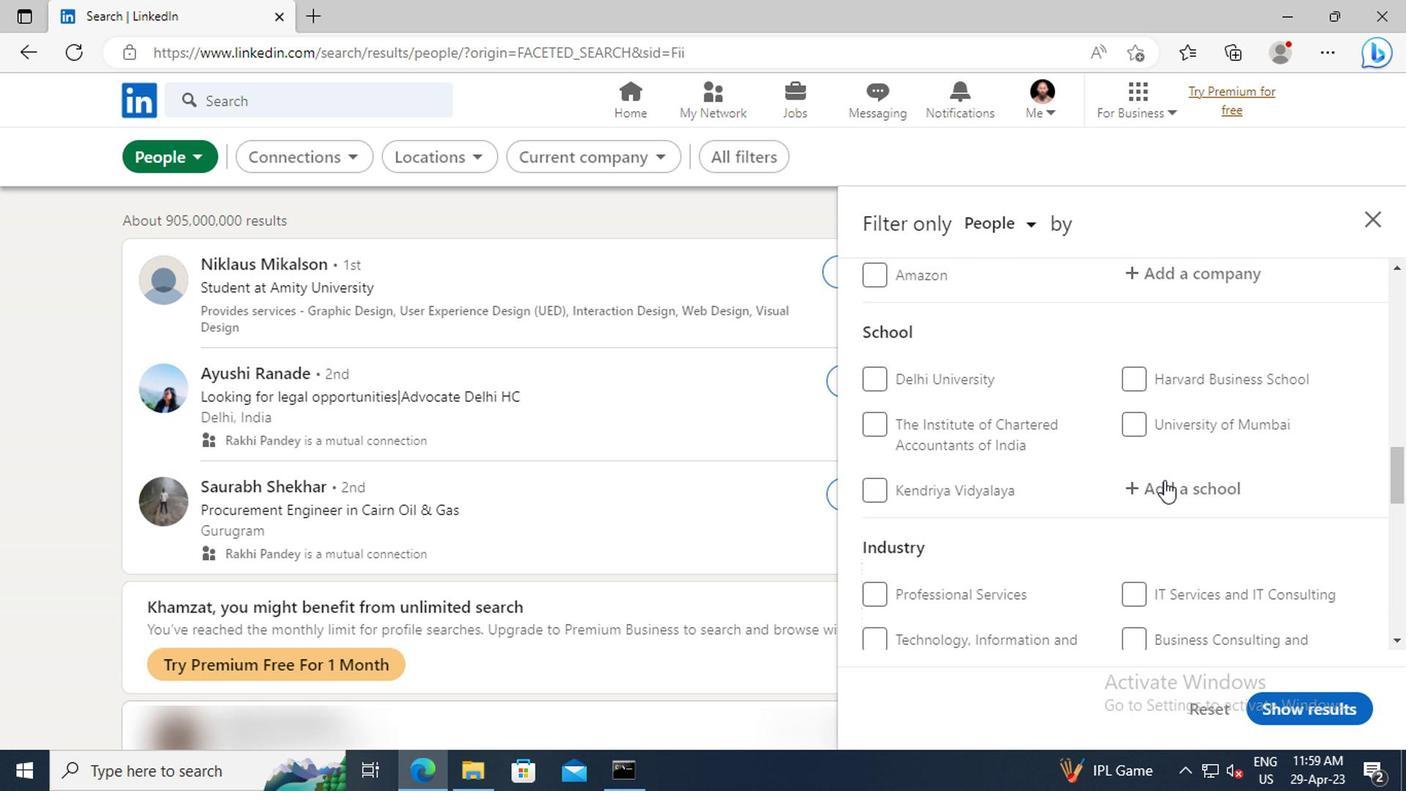
Action: Mouse scrolled (958, 471) with delta (0, 0)
Screenshot: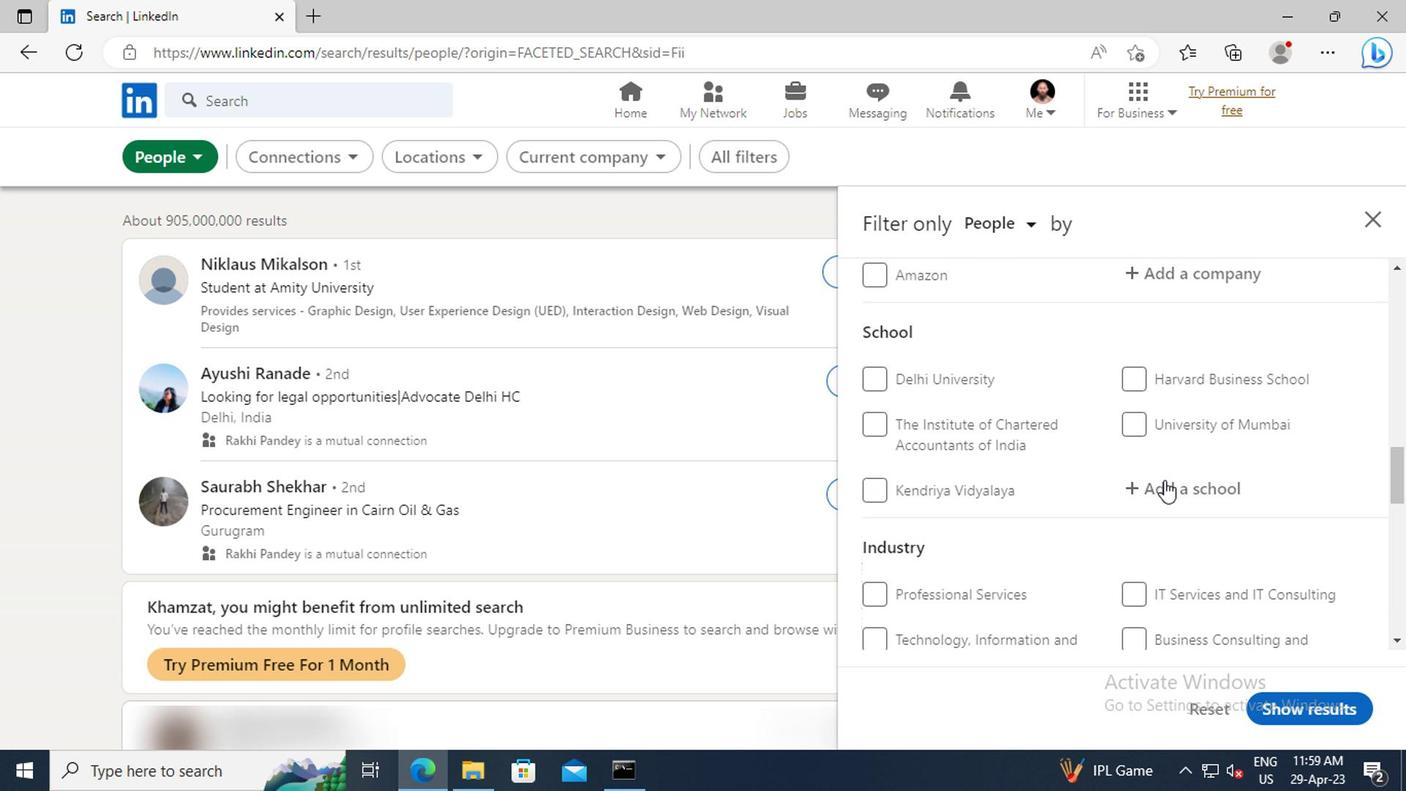 
Action: Mouse scrolled (958, 471) with delta (0, 0)
Screenshot: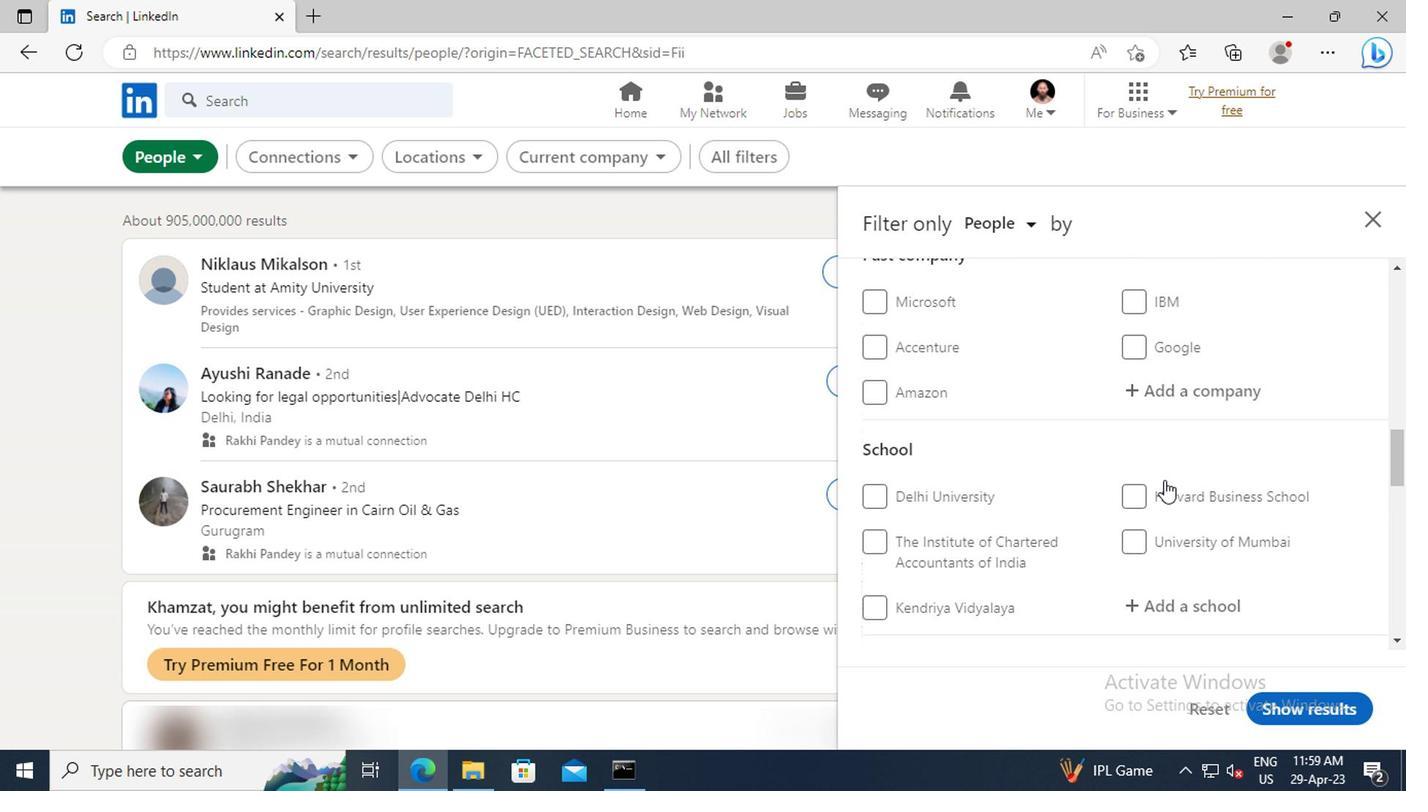 
Action: Mouse scrolled (958, 471) with delta (0, 0)
Screenshot: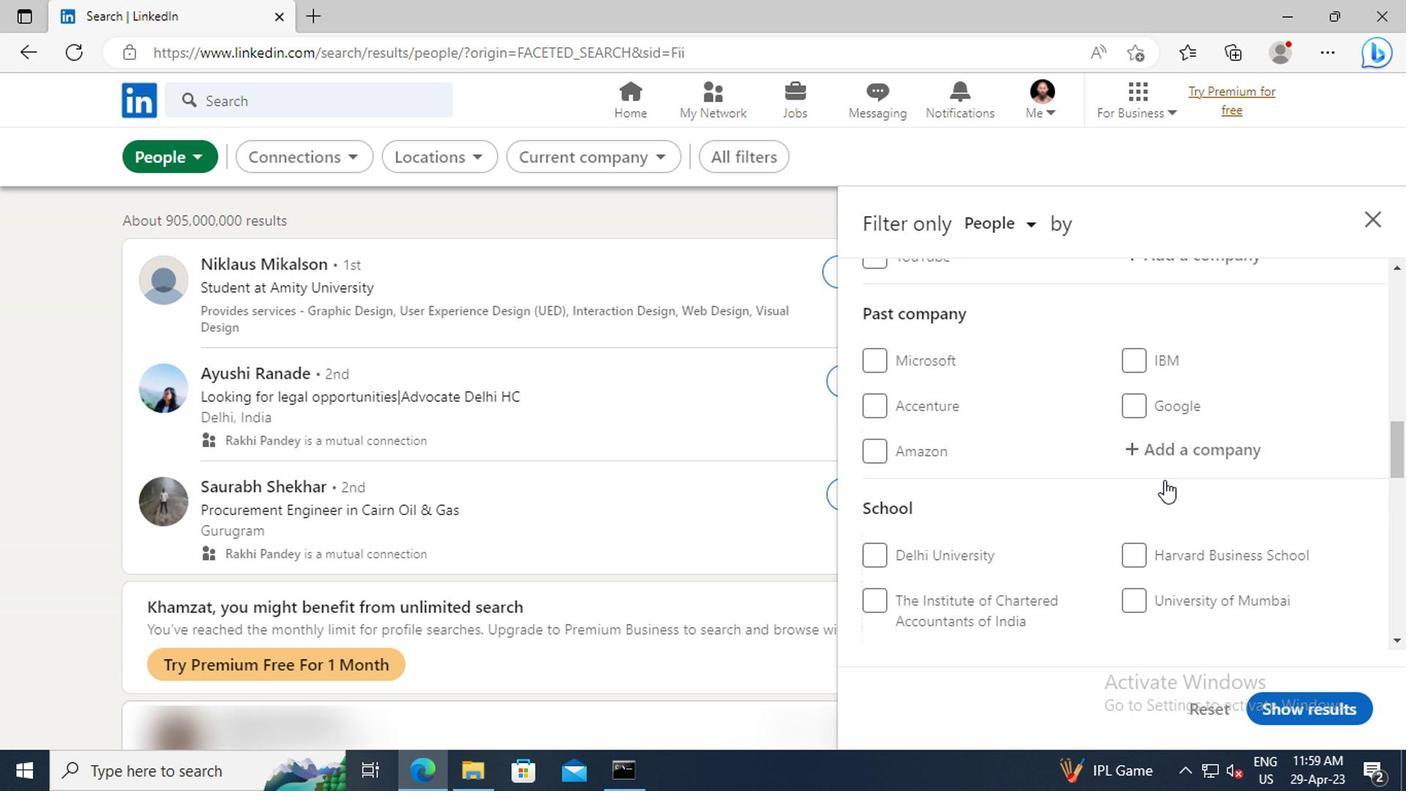
Action: Mouse scrolled (958, 471) with delta (0, 0)
Screenshot: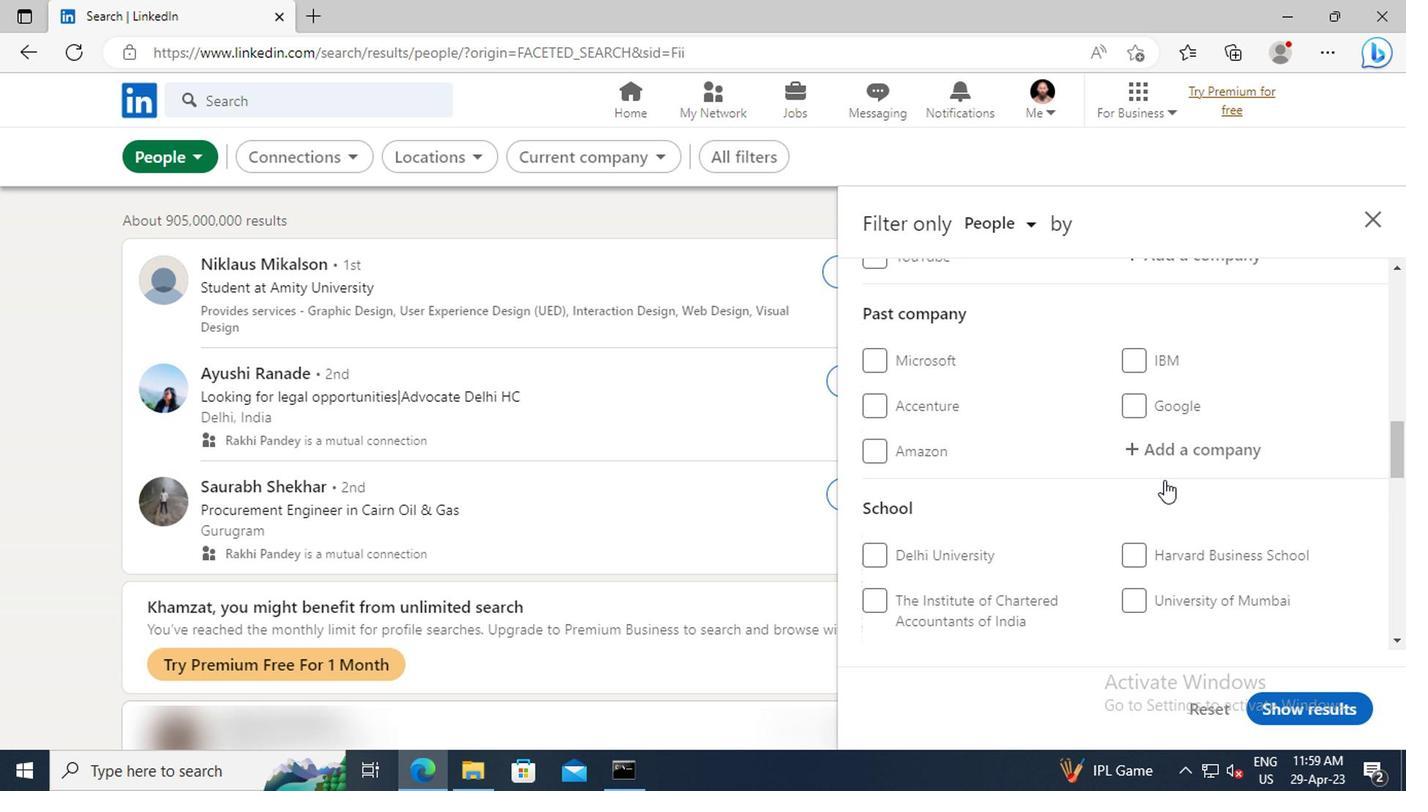 
Action: Mouse moved to (955, 457)
Screenshot: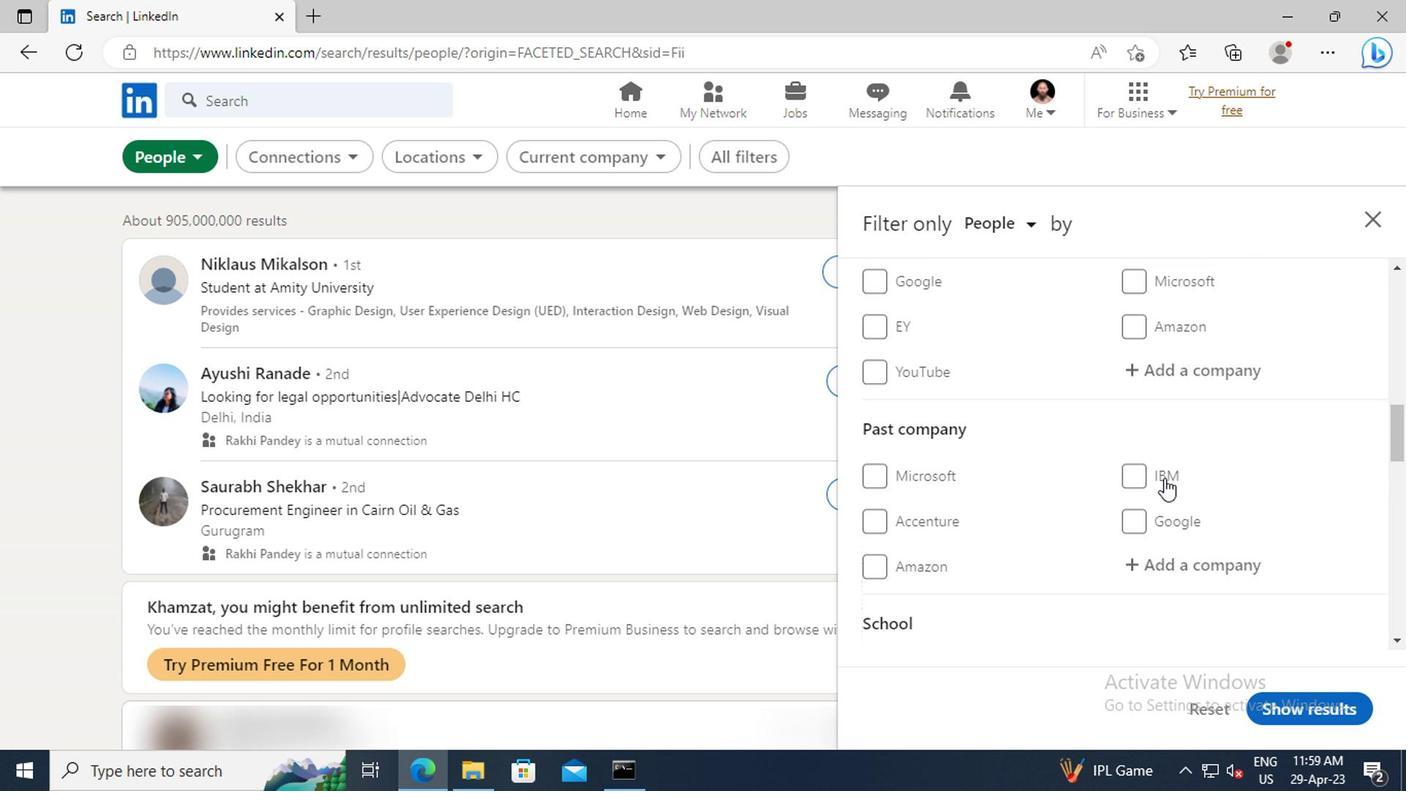 
Action: Mouse scrolled (955, 457) with delta (0, 0)
Screenshot: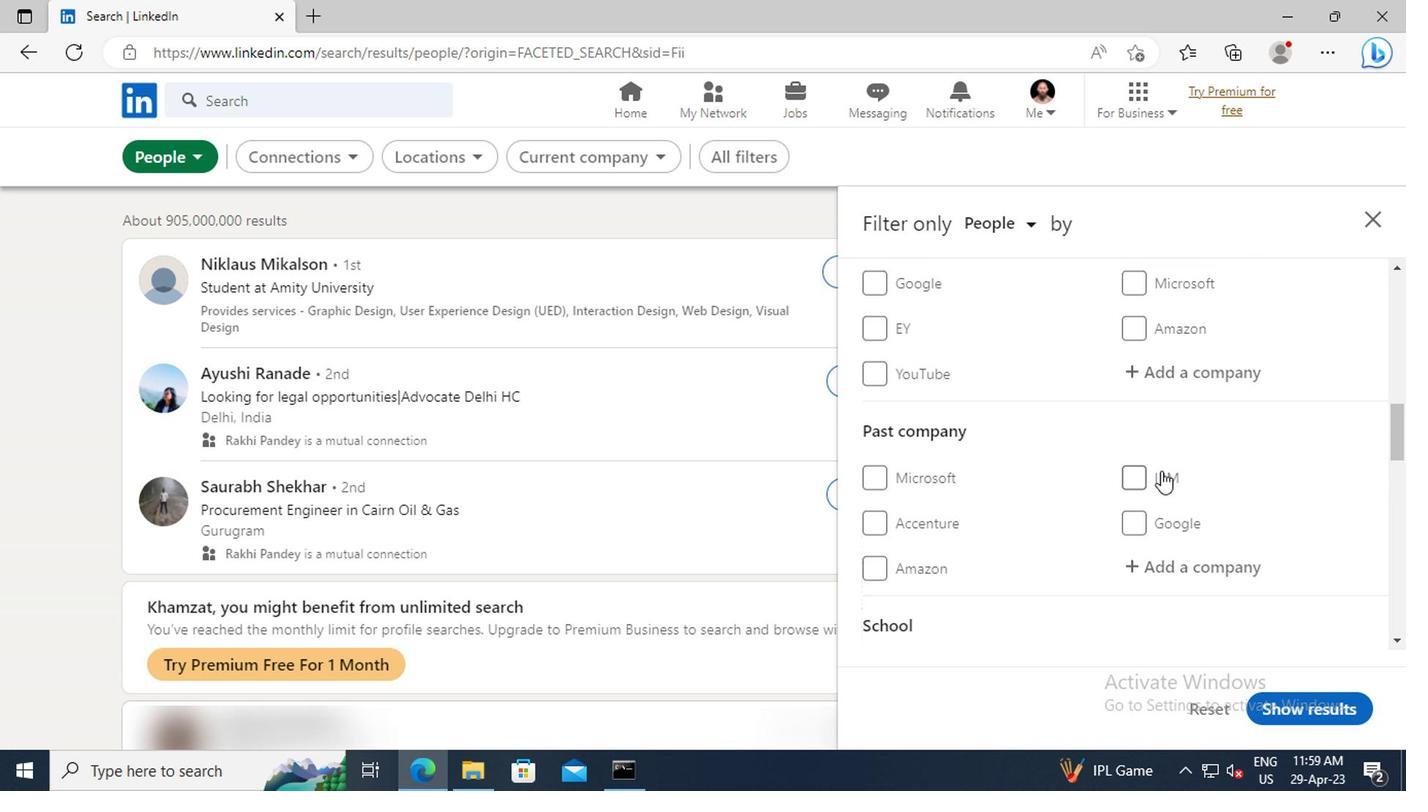
Action: Mouse moved to (954, 435)
Screenshot: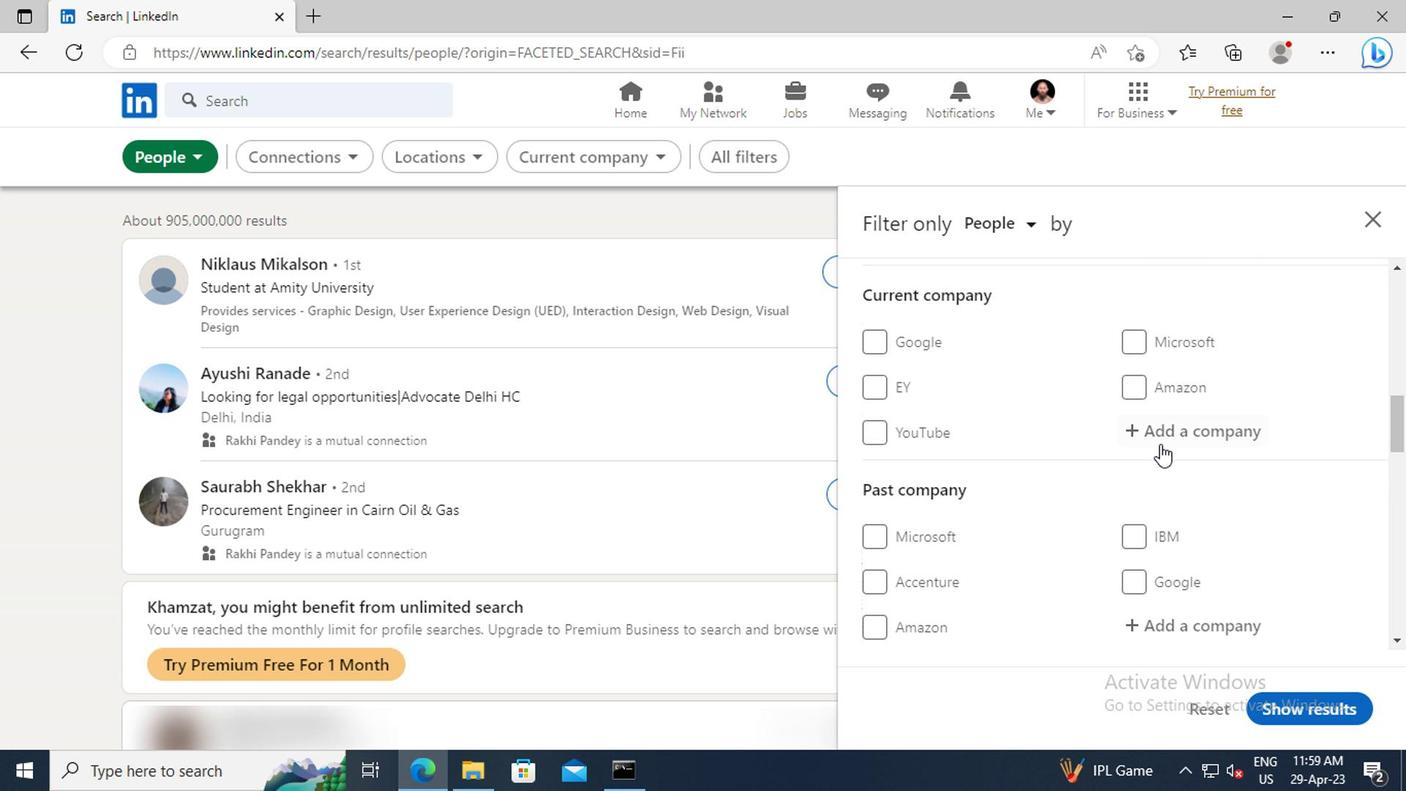 
Action: Mouse pressed left at (954, 435)
Screenshot: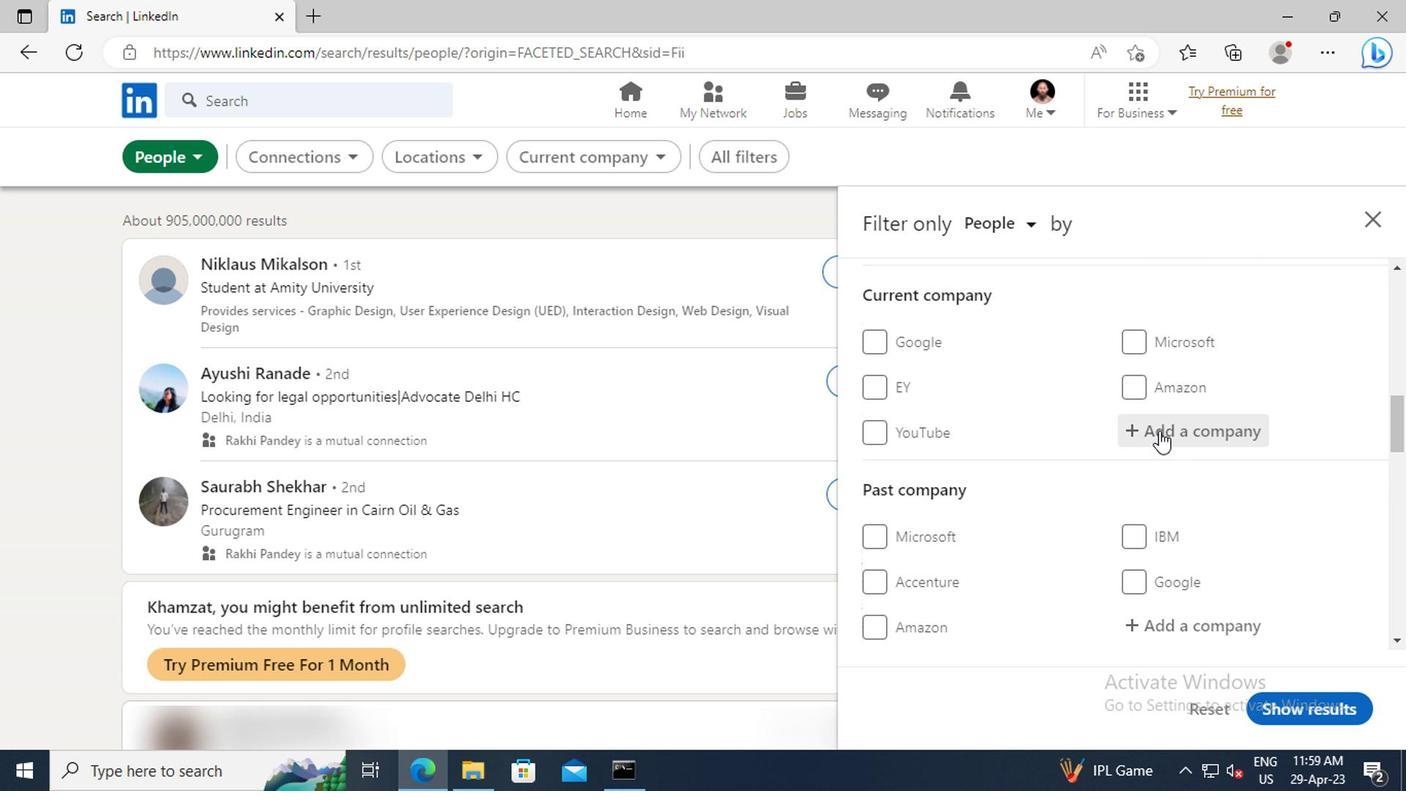 
Action: Key pressed <Key.shift>DALMIA<Key.space><Key.shift>BHAR
Screenshot: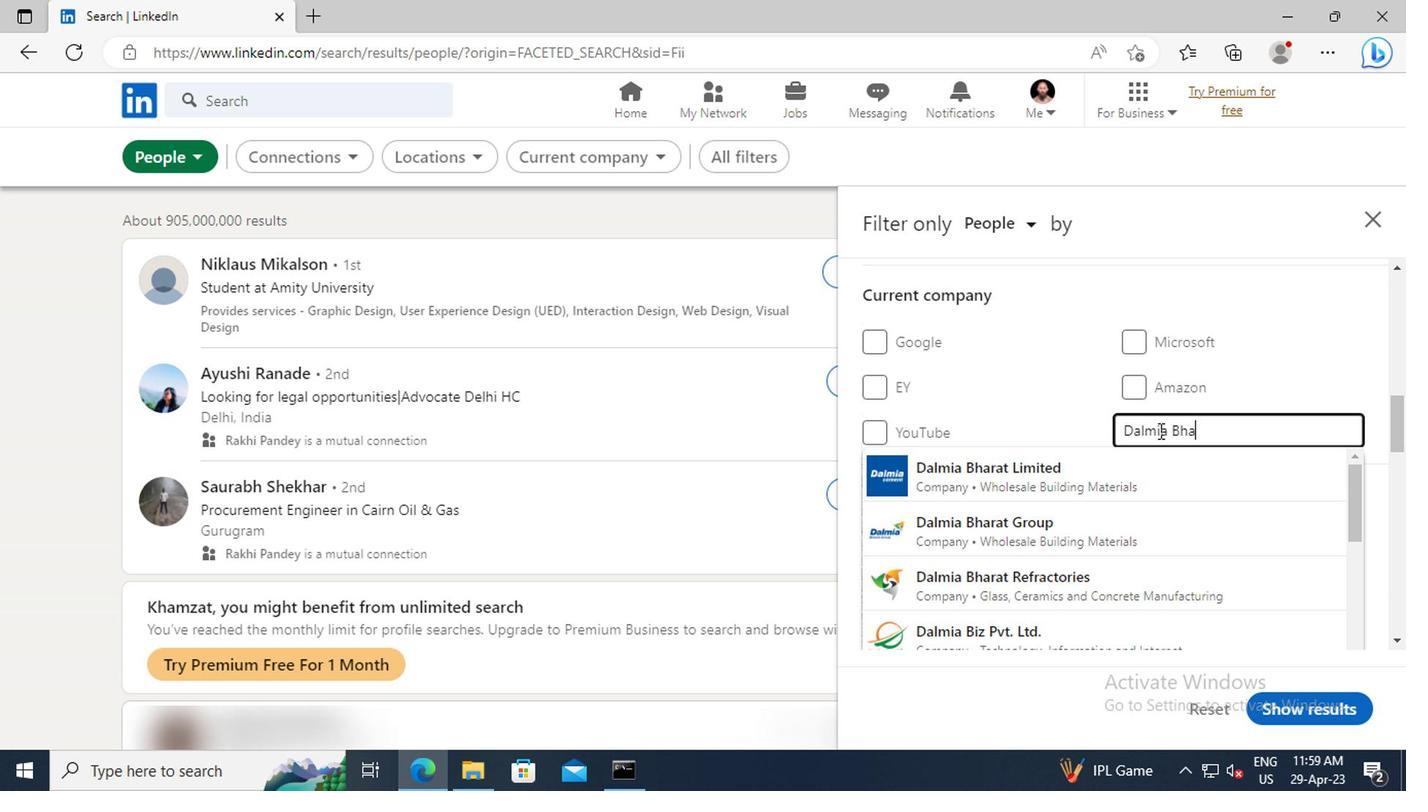 
Action: Mouse moved to (944, 455)
Screenshot: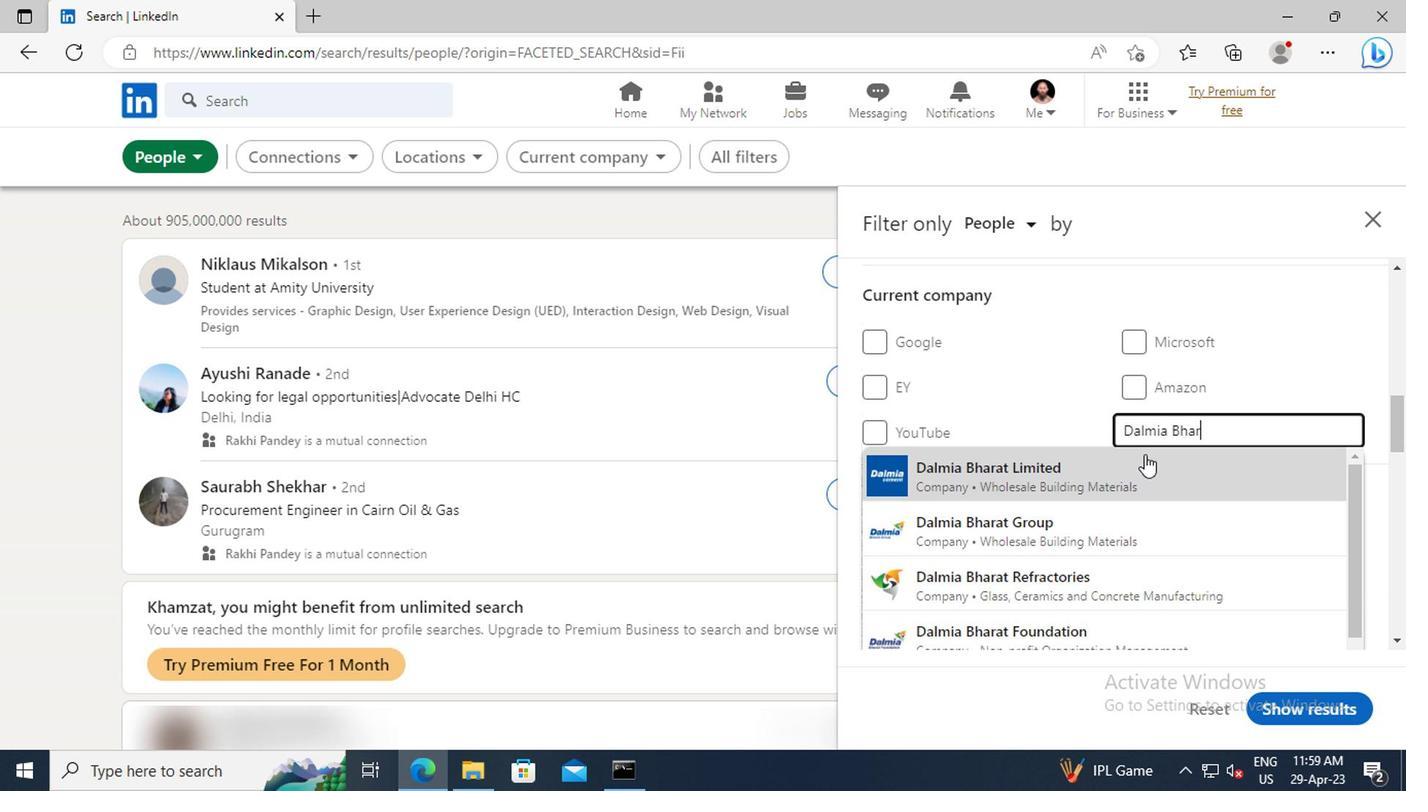 
Action: Mouse pressed left at (944, 455)
Screenshot: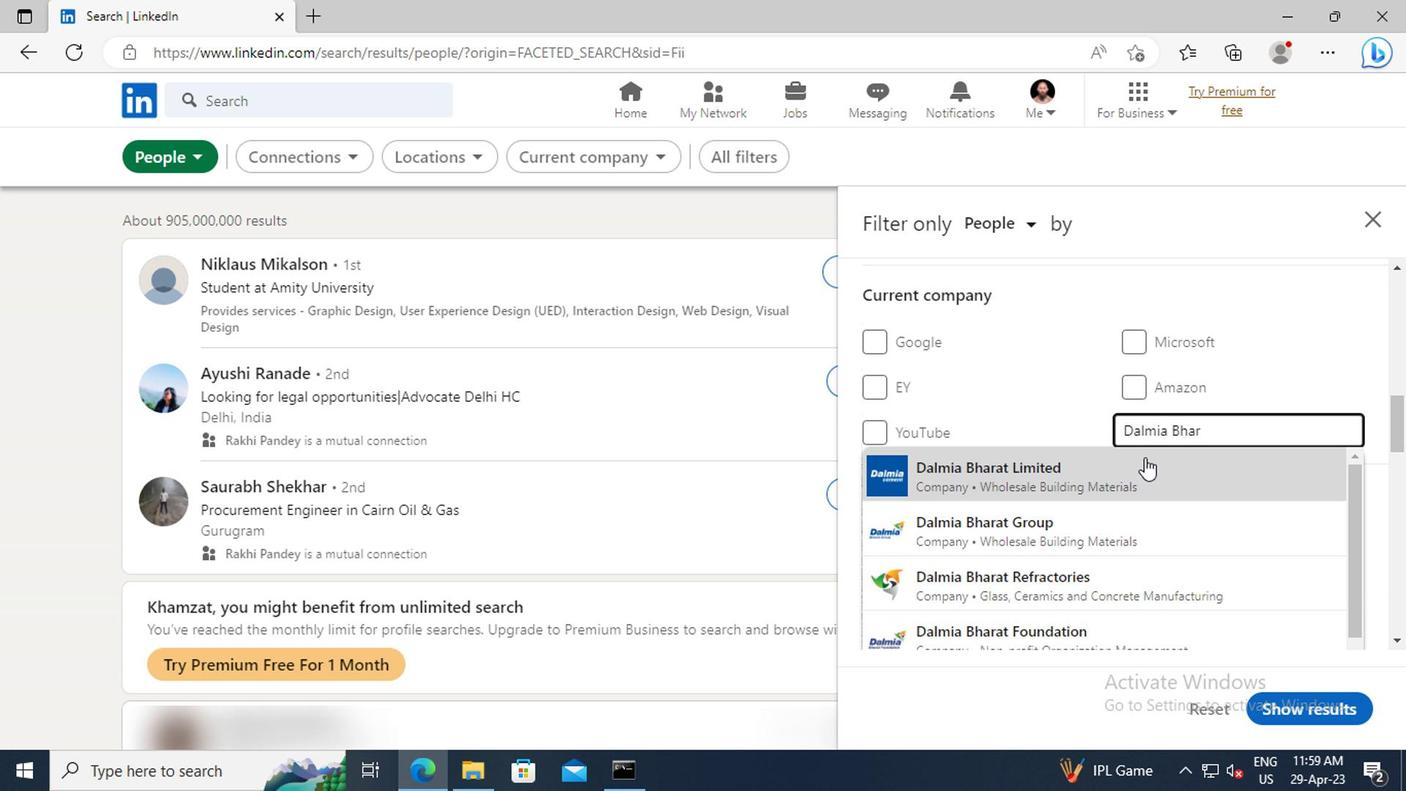 
Action: Mouse scrolled (944, 454) with delta (0, 0)
Screenshot: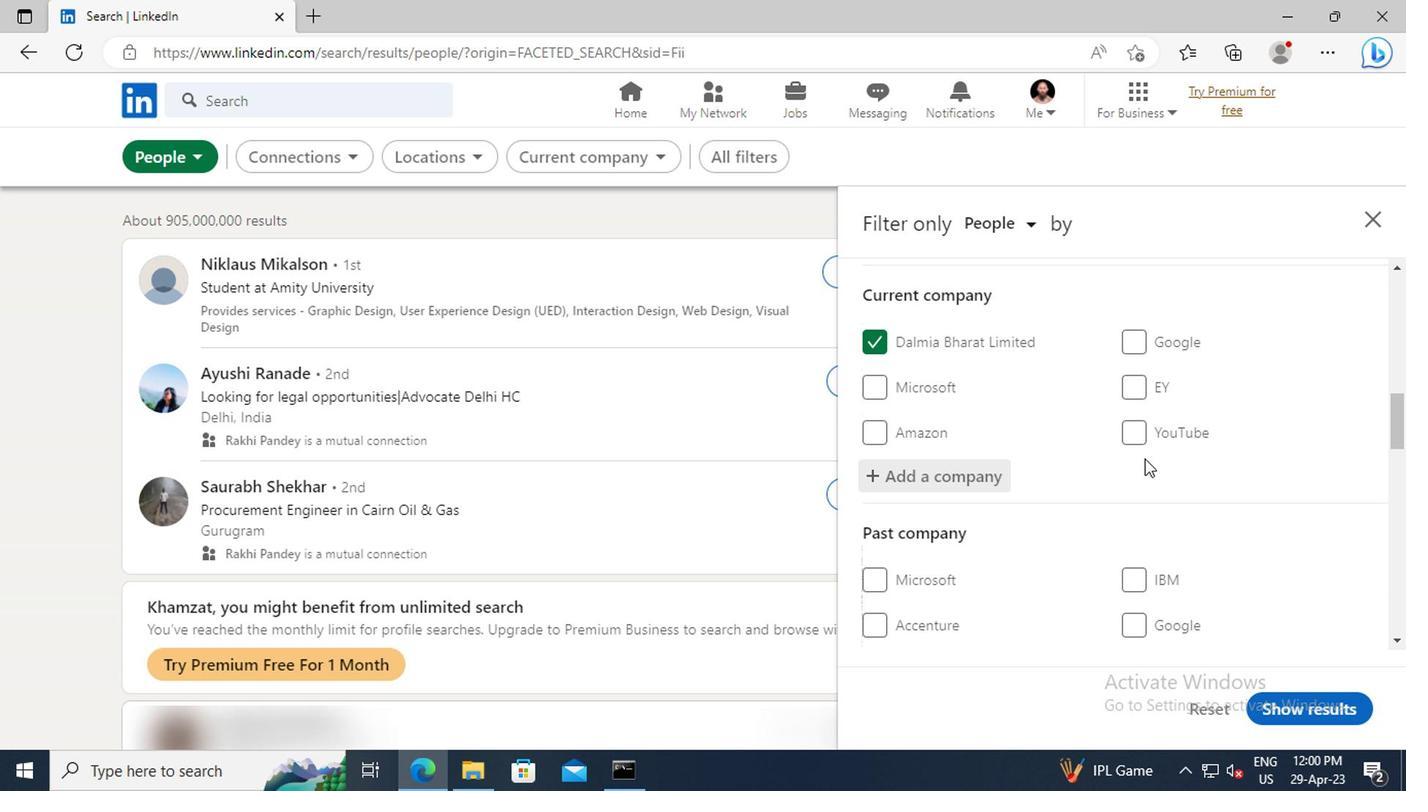 
Action: Mouse moved to (952, 449)
Screenshot: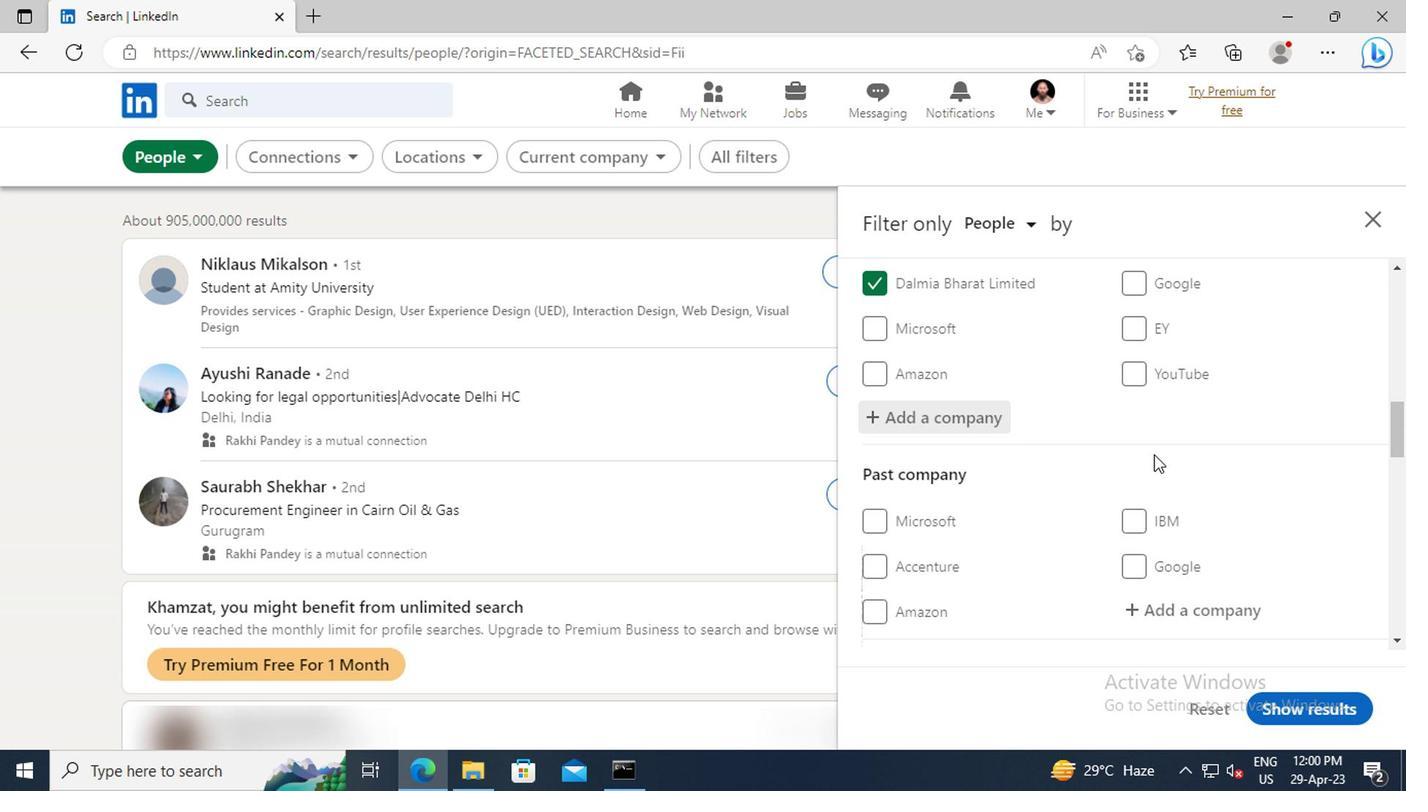 
Action: Mouse scrolled (952, 449) with delta (0, 0)
Screenshot: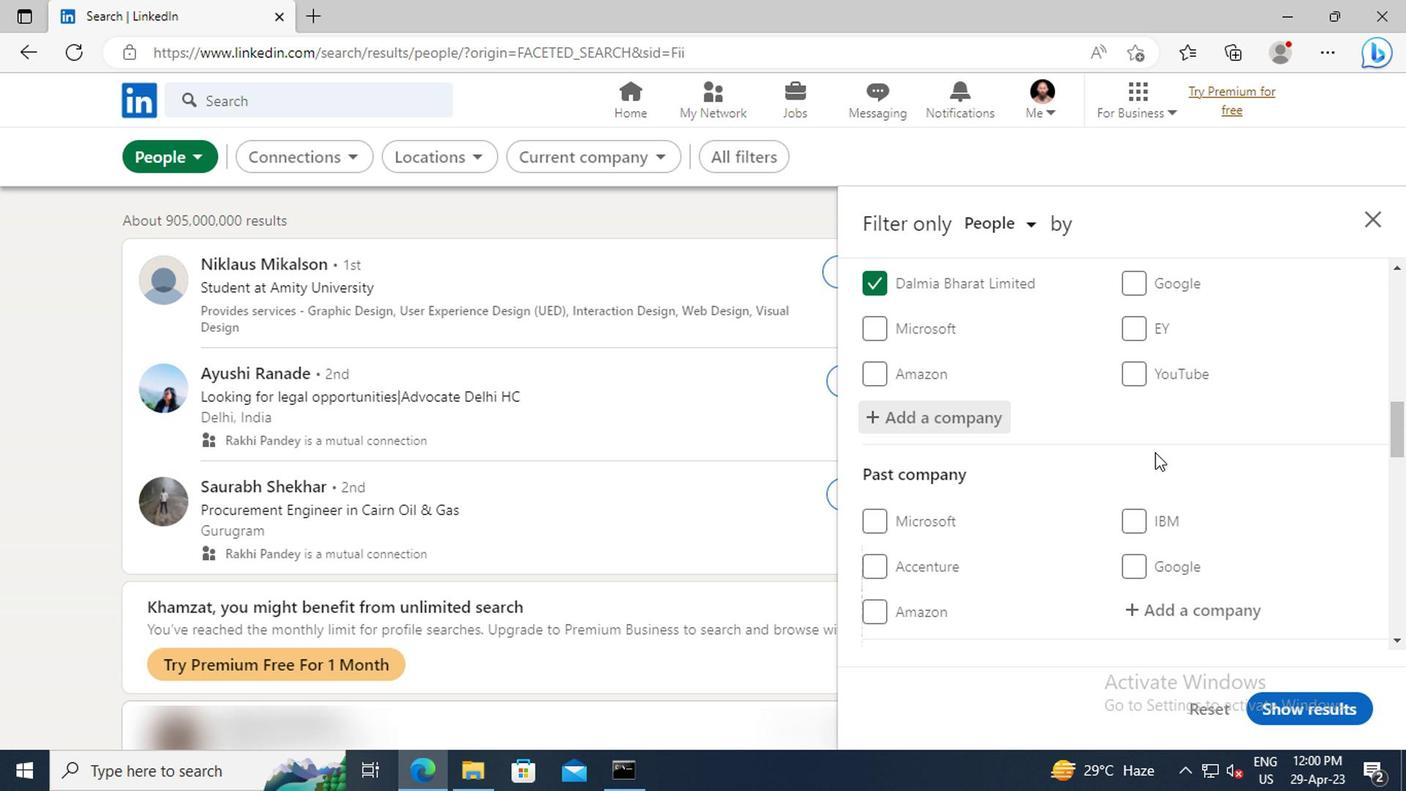 
Action: Mouse scrolled (952, 449) with delta (0, 0)
Screenshot: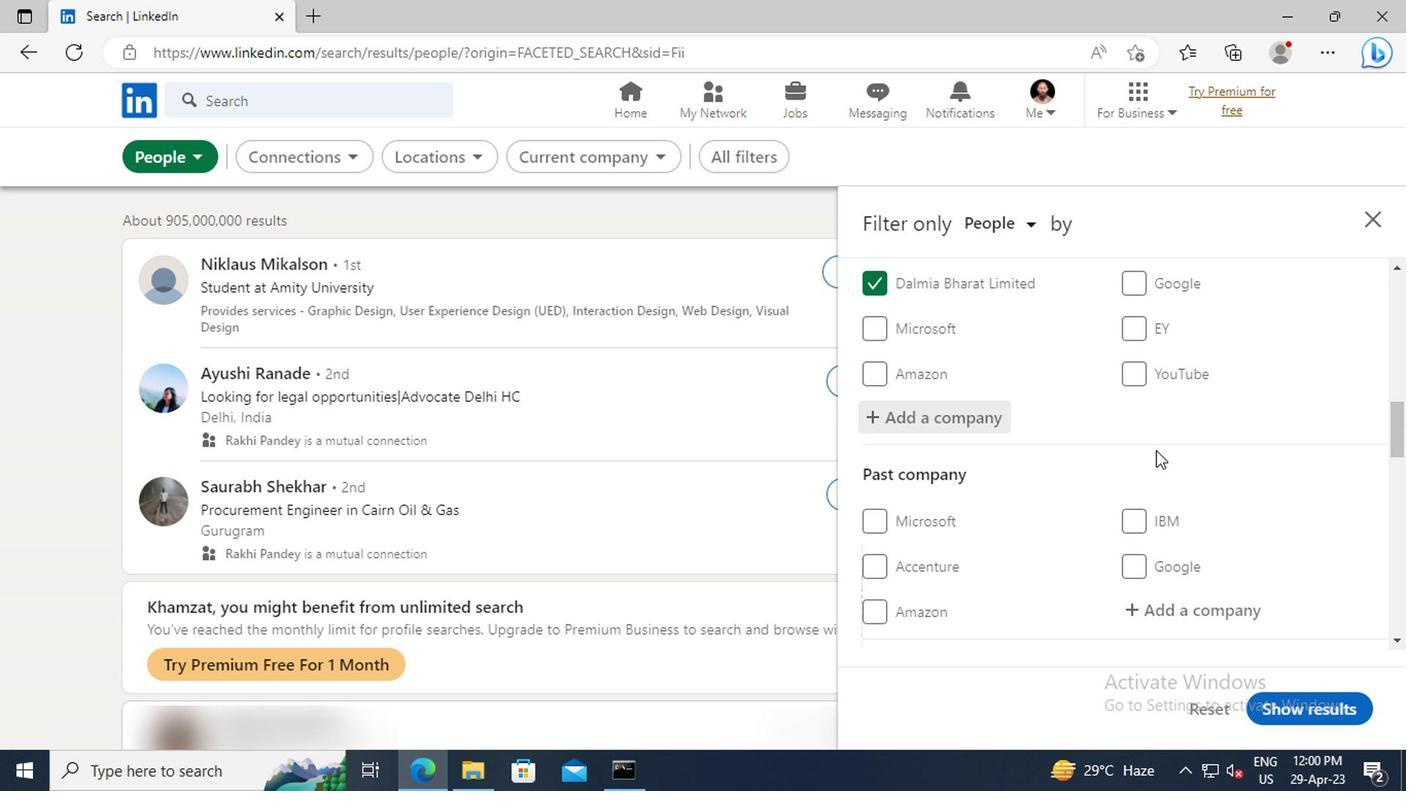 
Action: Mouse moved to (952, 438)
Screenshot: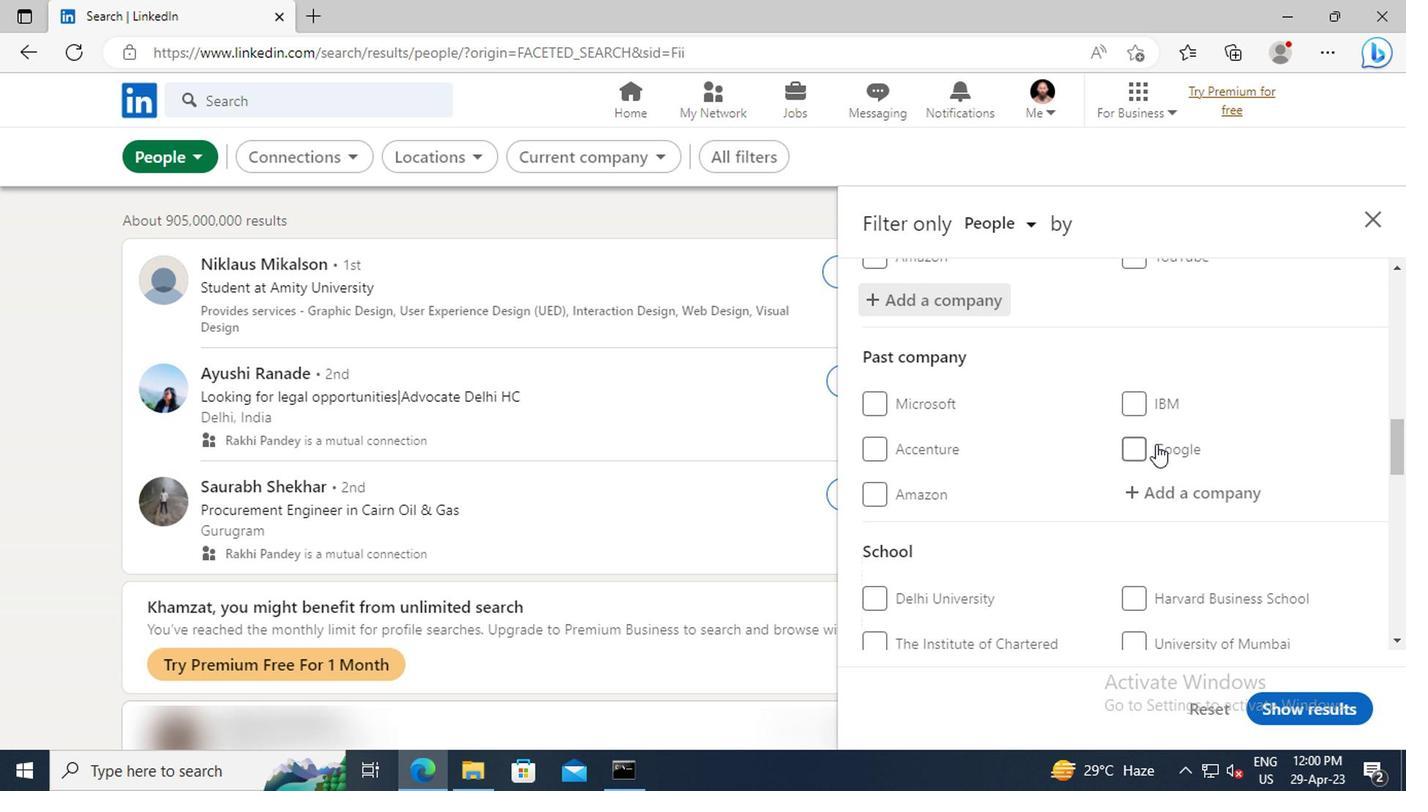 
Action: Mouse scrolled (952, 438) with delta (0, 0)
Screenshot: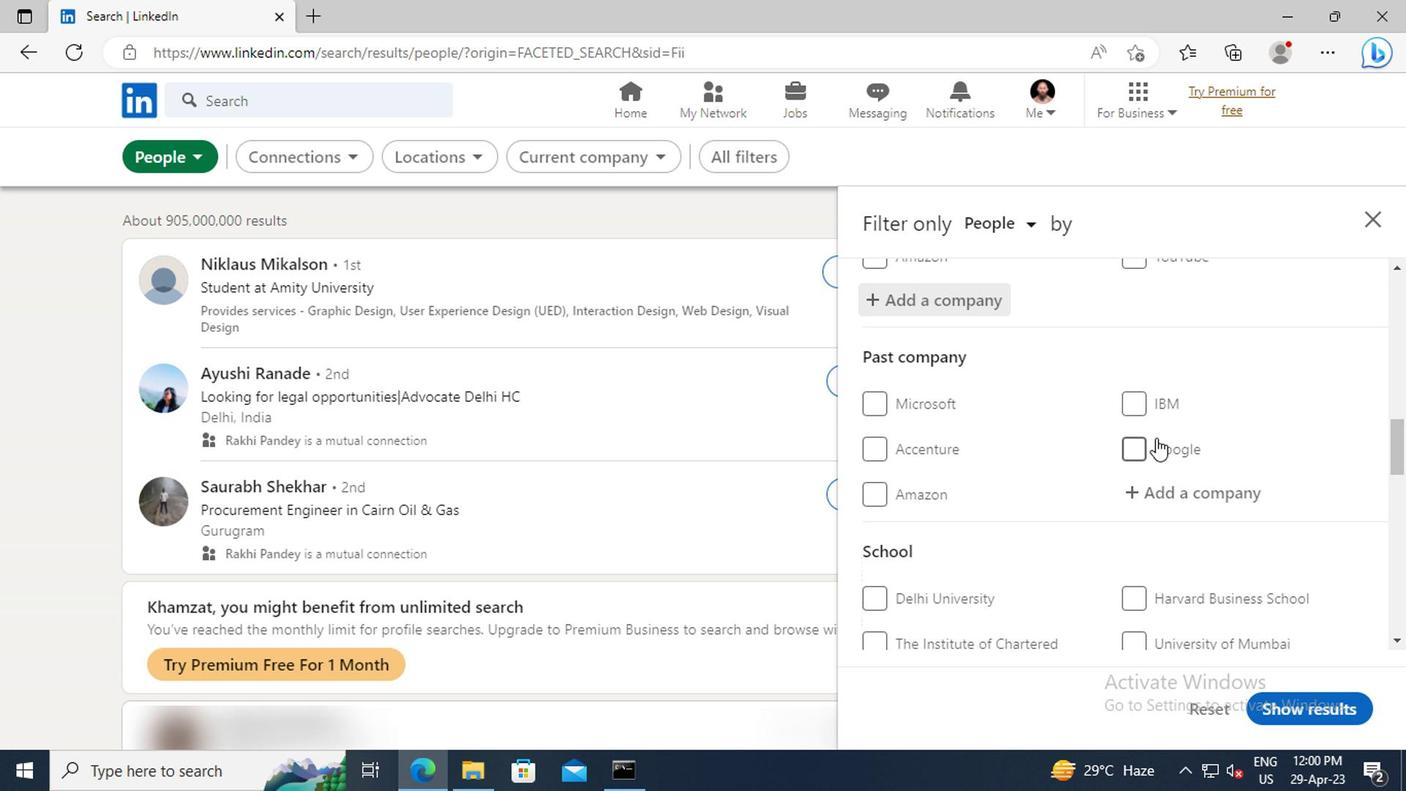 
Action: Mouse scrolled (952, 438) with delta (0, 0)
Screenshot: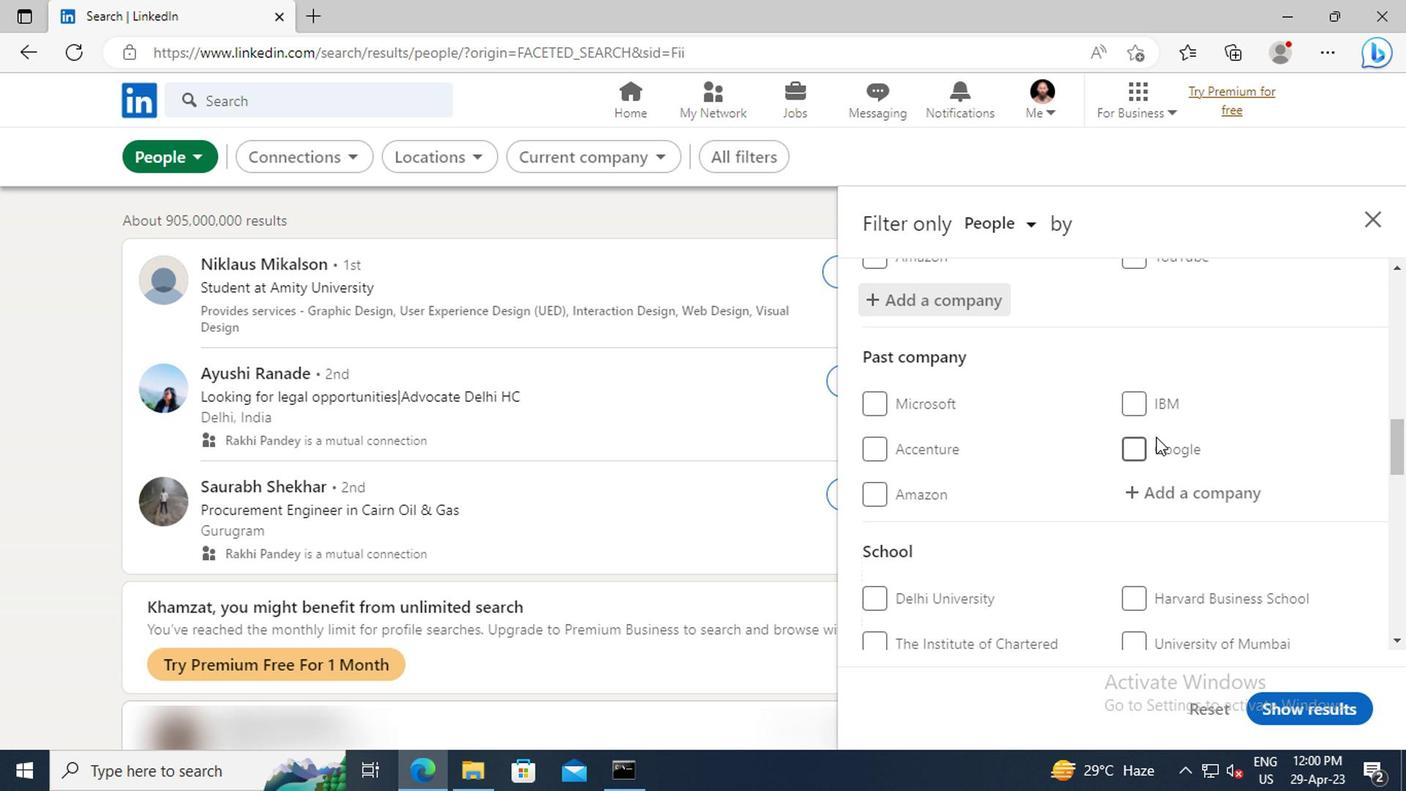 
Action: Mouse scrolled (952, 438) with delta (0, 0)
Screenshot: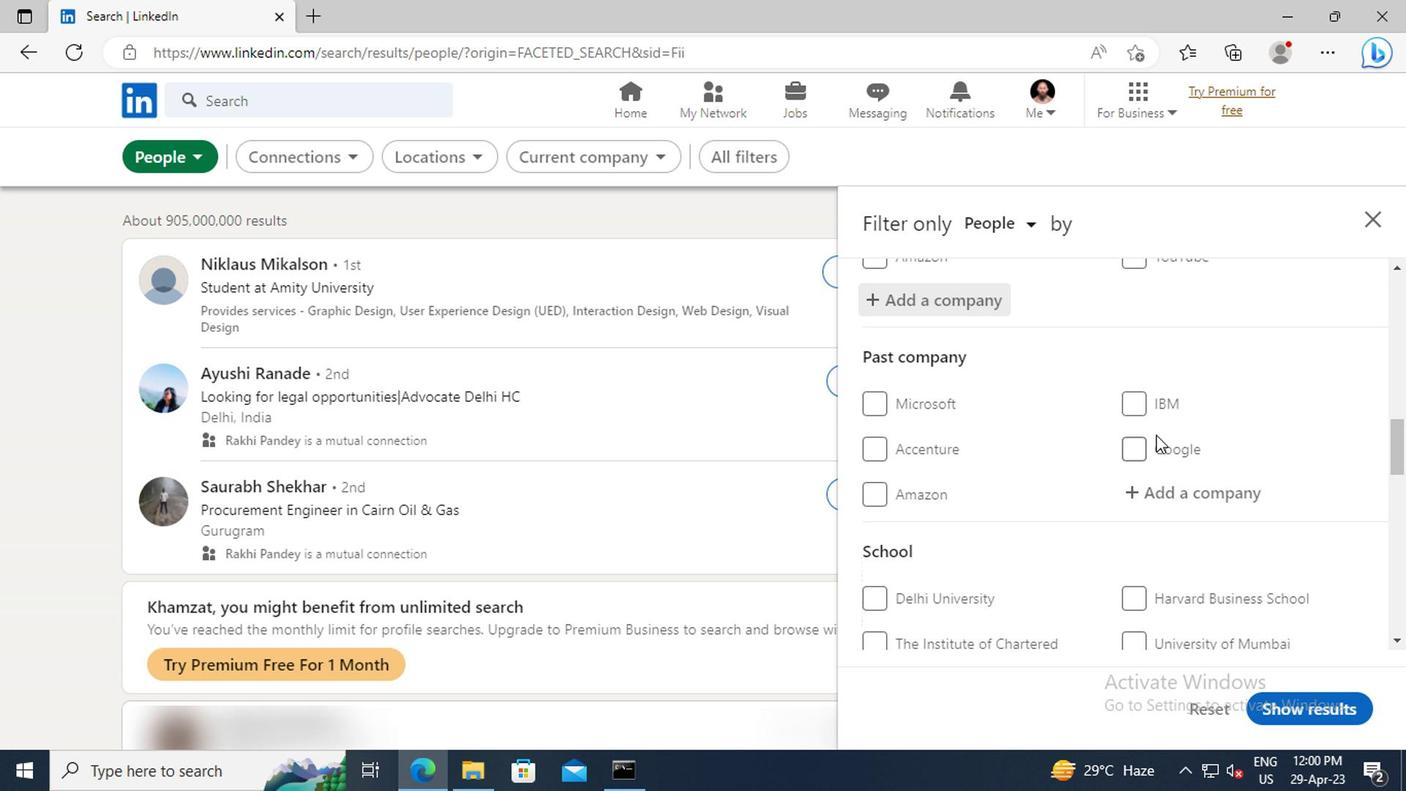 
Action: Mouse scrolled (952, 438) with delta (0, 0)
Screenshot: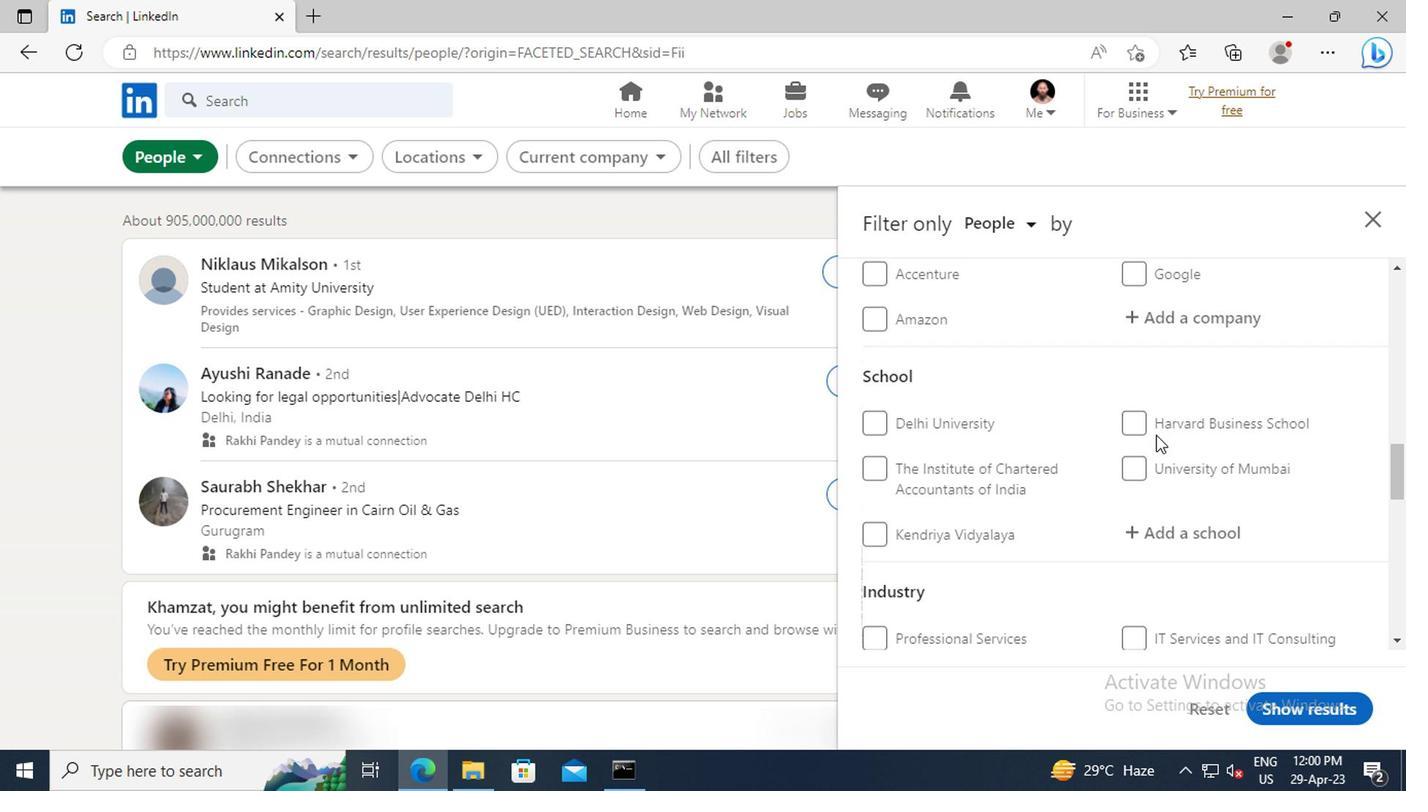 
Action: Mouse moved to (947, 463)
Screenshot: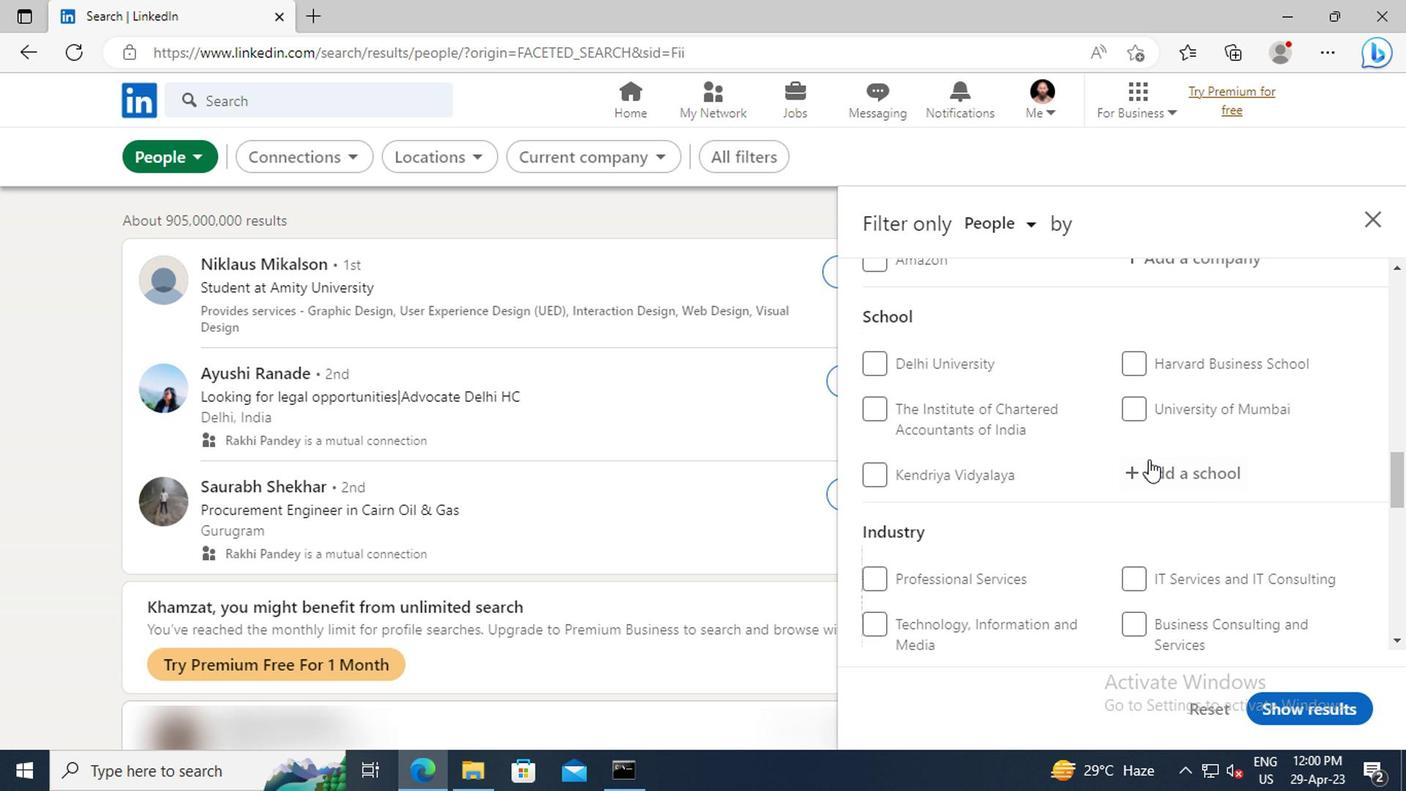 
Action: Mouse pressed left at (947, 463)
Screenshot: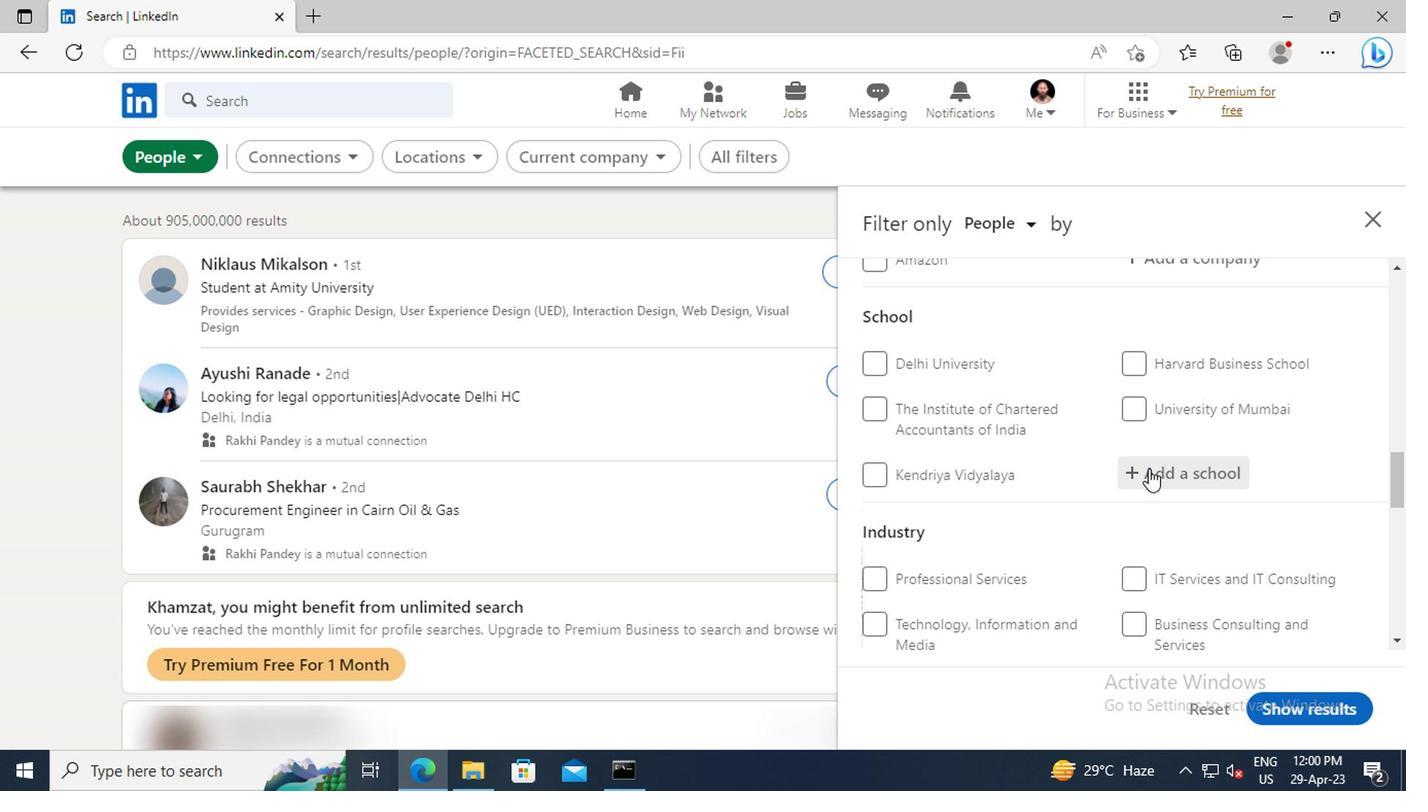 
Action: Key pressed <Key.shift>APJ<Key.space><Key.shift>ABDU
Screenshot: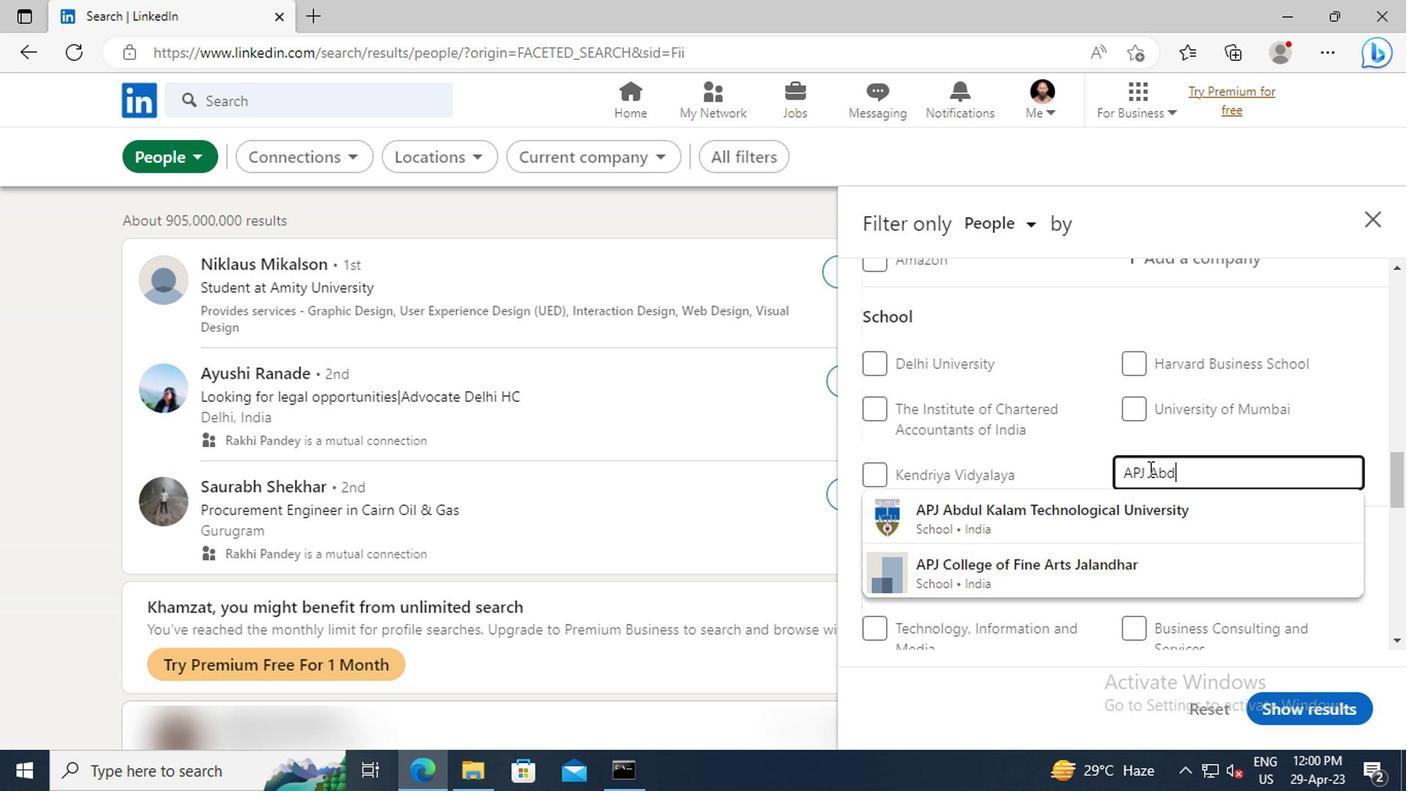 
Action: Mouse moved to (940, 490)
Screenshot: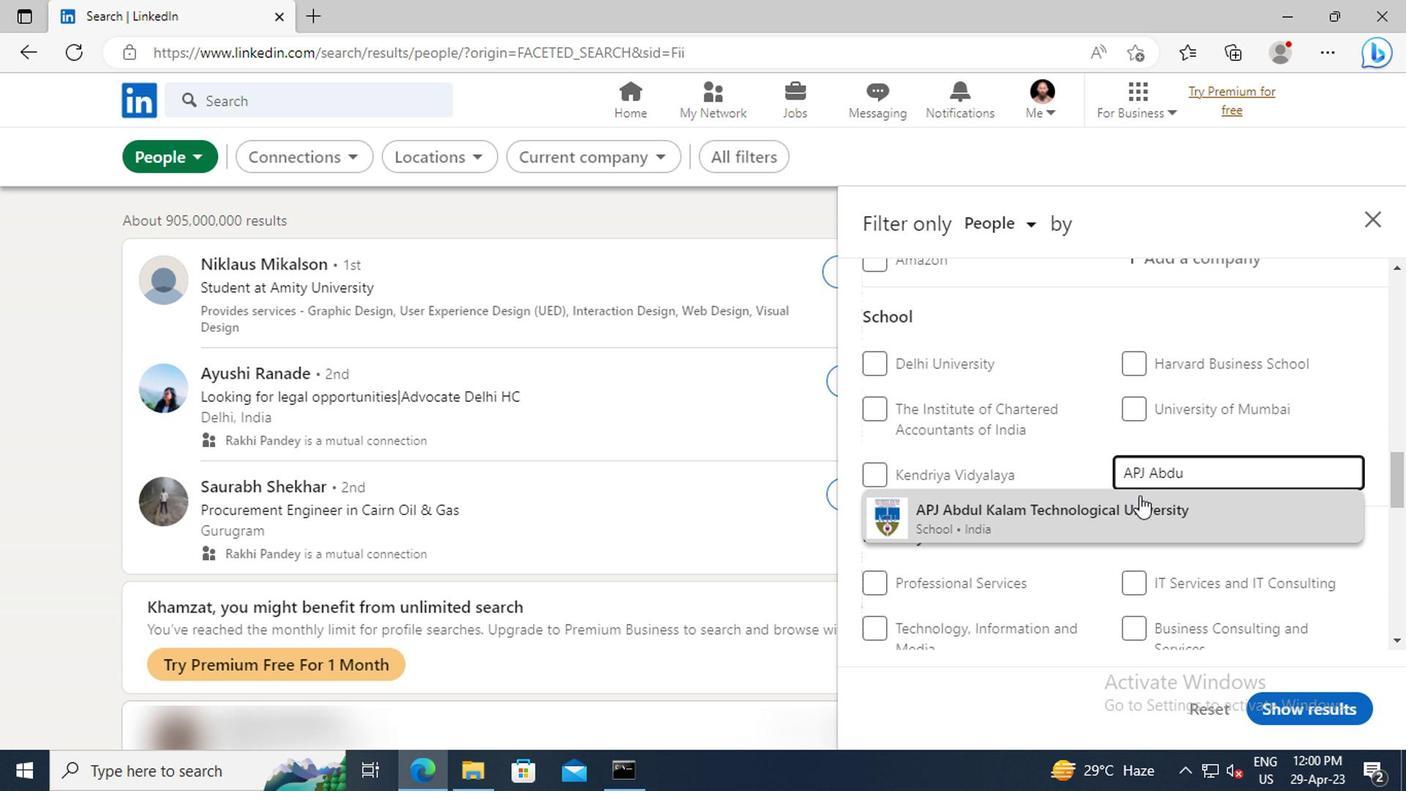 
Action: Mouse pressed left at (940, 490)
Screenshot: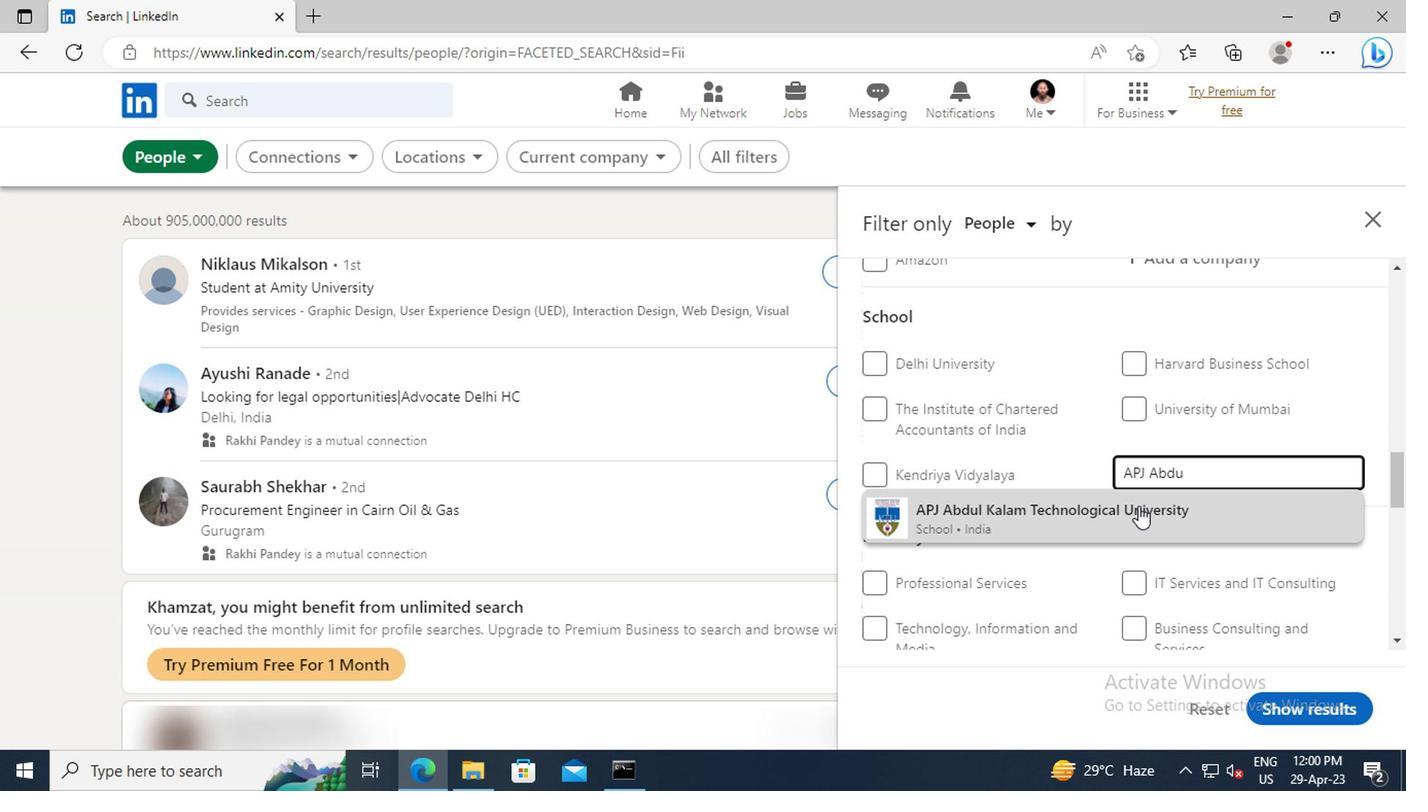 
Action: Mouse moved to (940, 465)
Screenshot: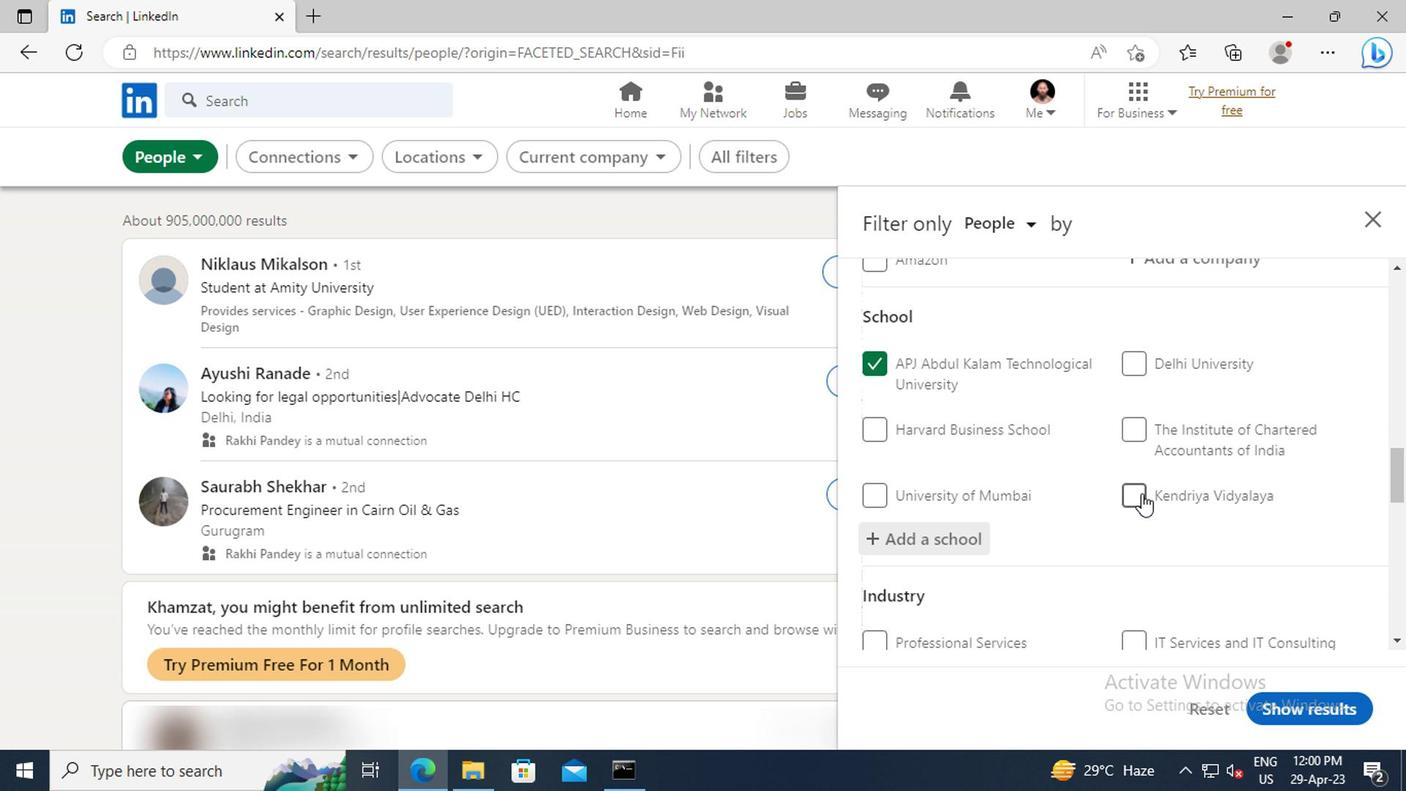 
Action: Mouse scrolled (940, 464) with delta (0, 0)
Screenshot: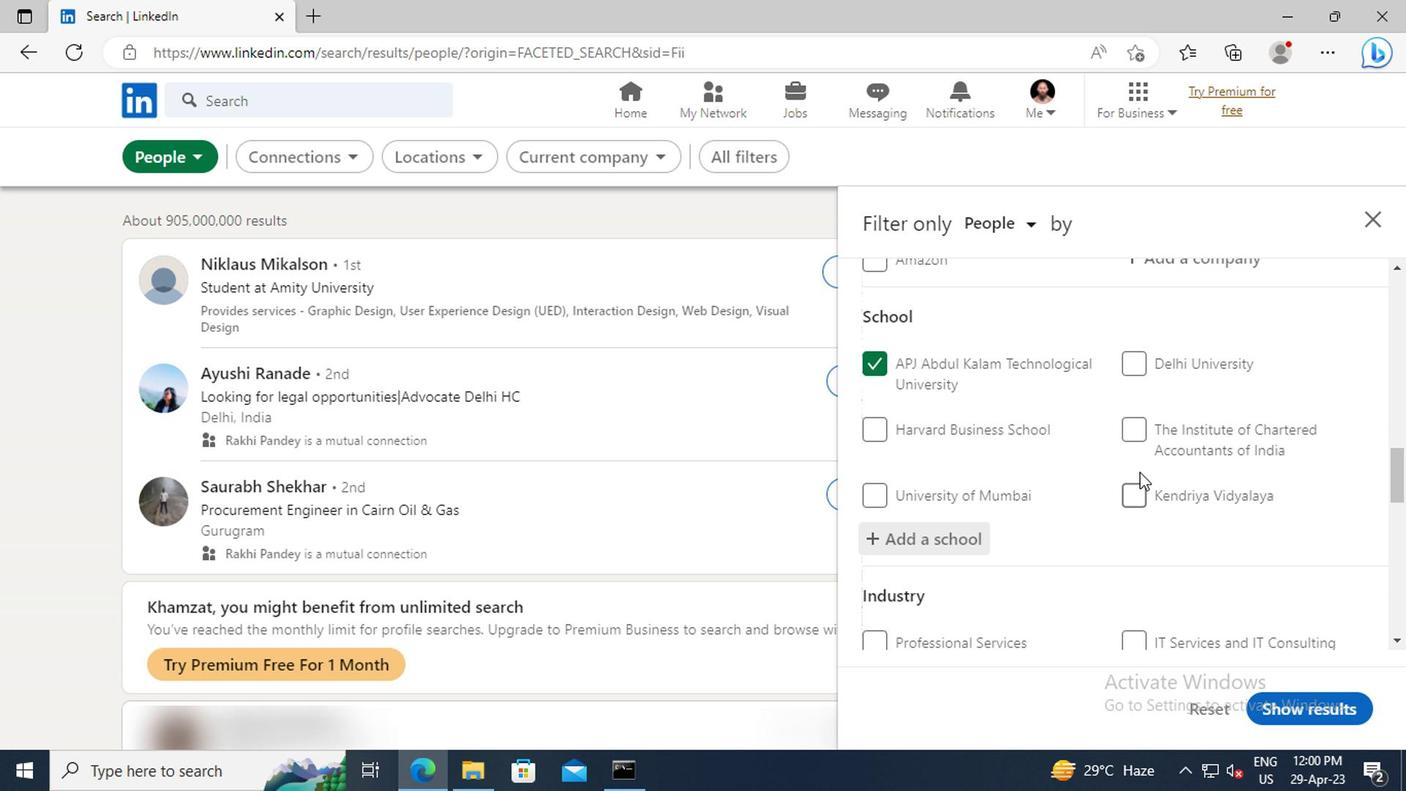 
Action: Mouse scrolled (940, 464) with delta (0, 0)
Screenshot: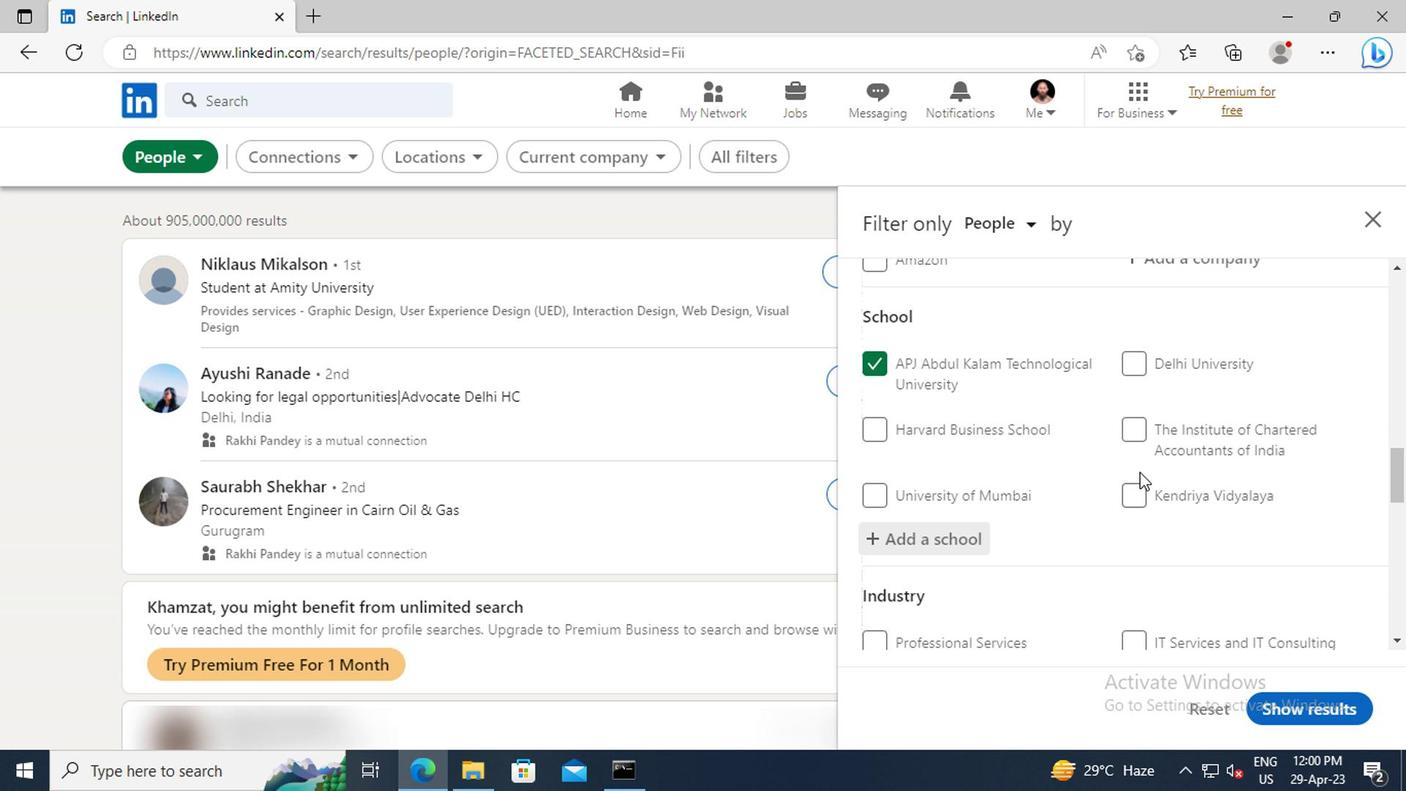 
Action: Mouse moved to (937, 422)
Screenshot: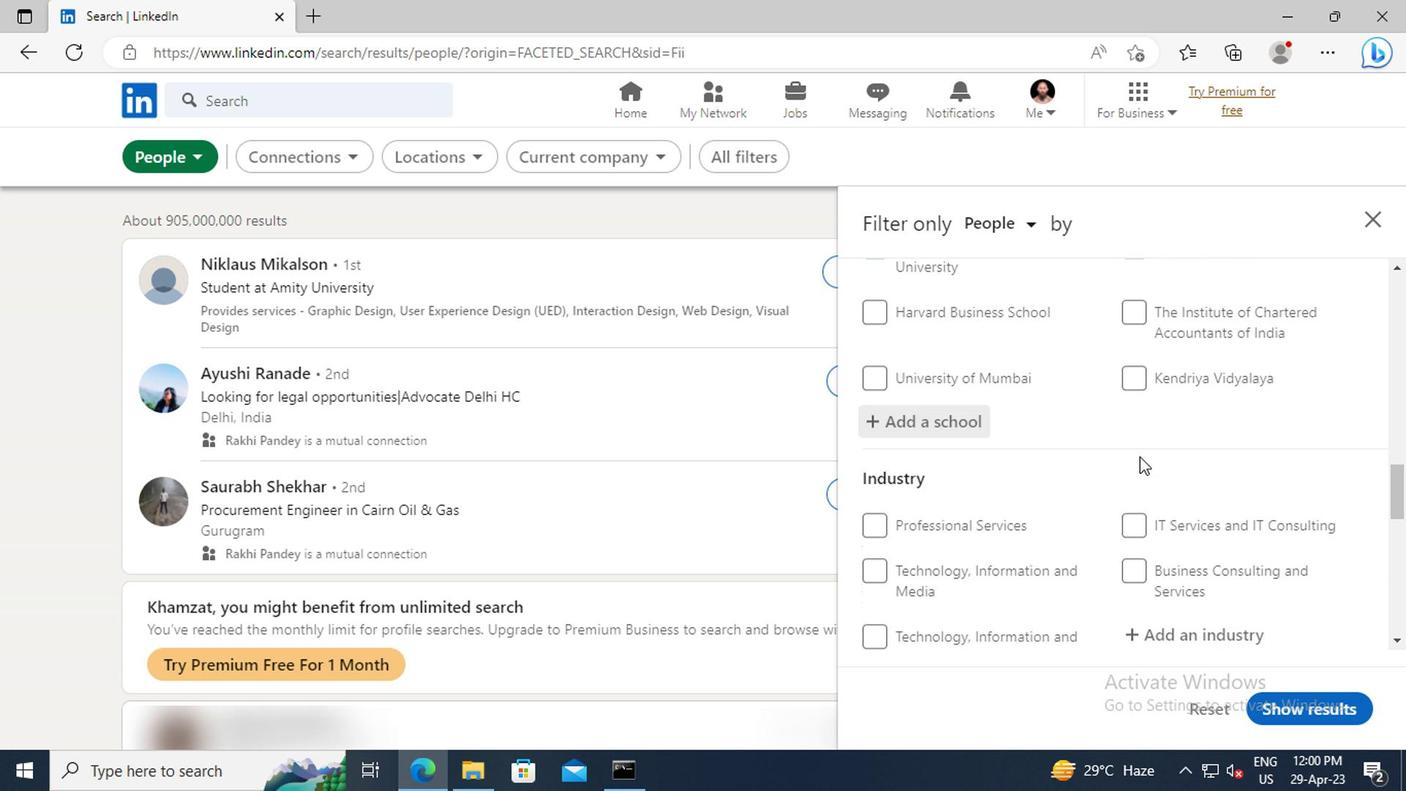 
Action: Mouse scrolled (937, 422) with delta (0, 0)
Screenshot: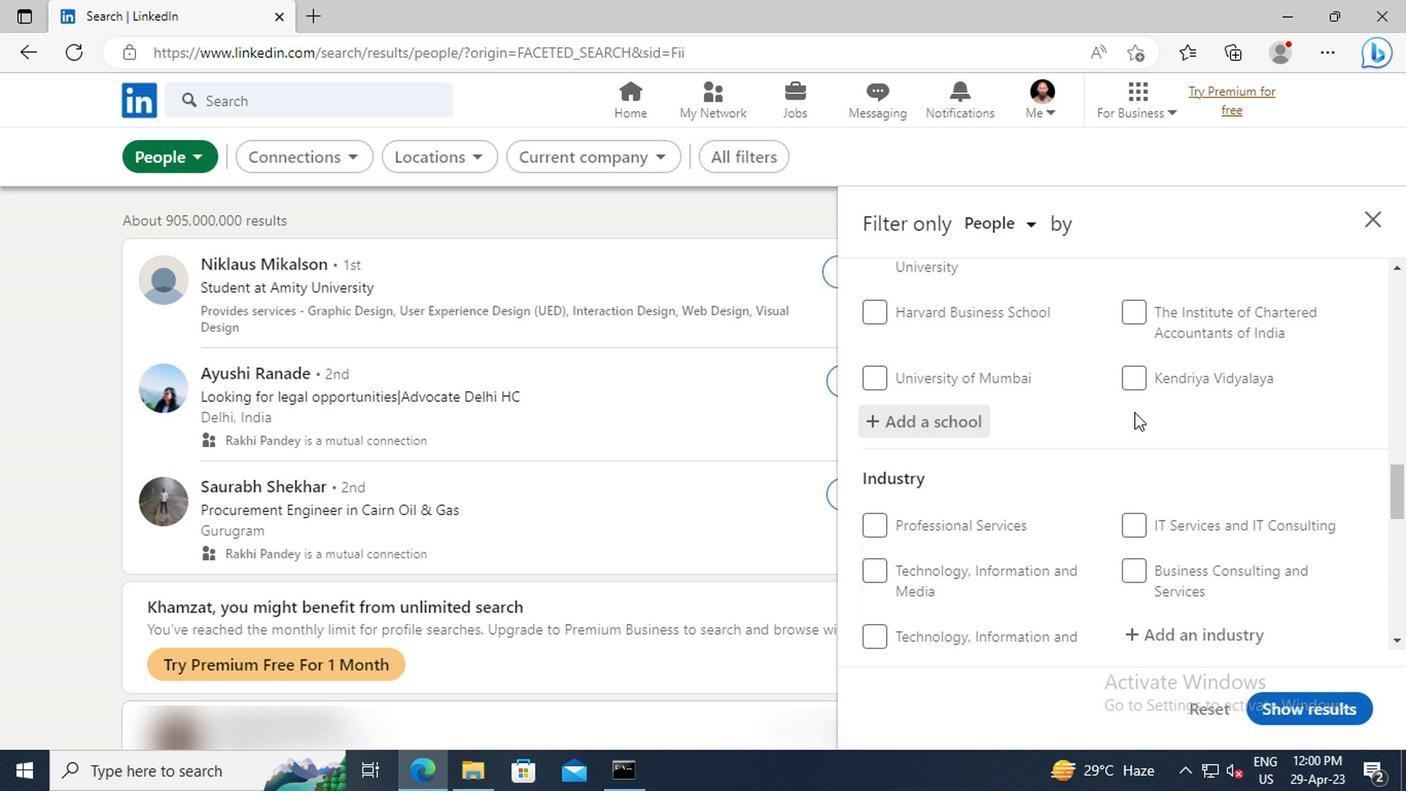 
Action: Mouse scrolled (937, 422) with delta (0, 0)
Screenshot: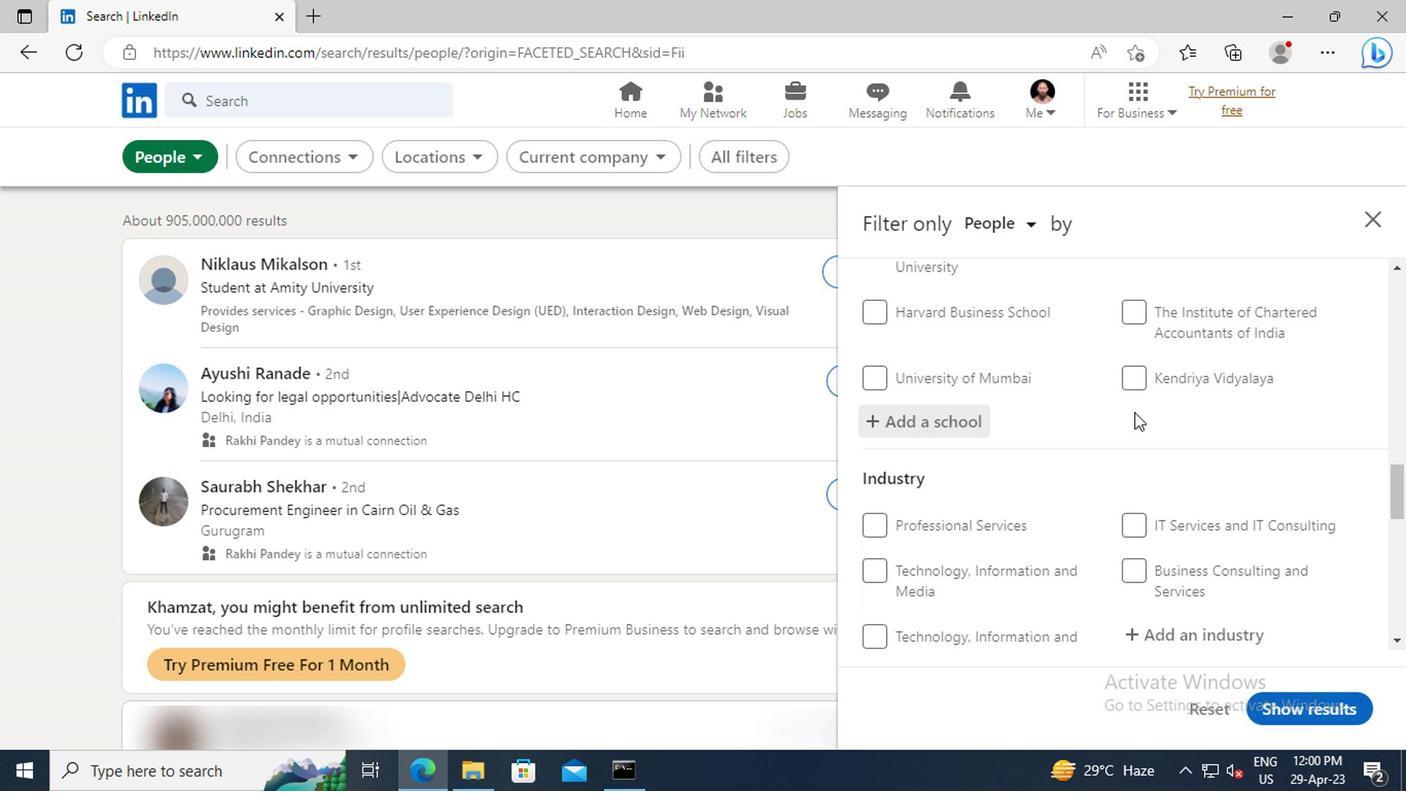 
Action: Mouse scrolled (937, 422) with delta (0, 0)
Screenshot: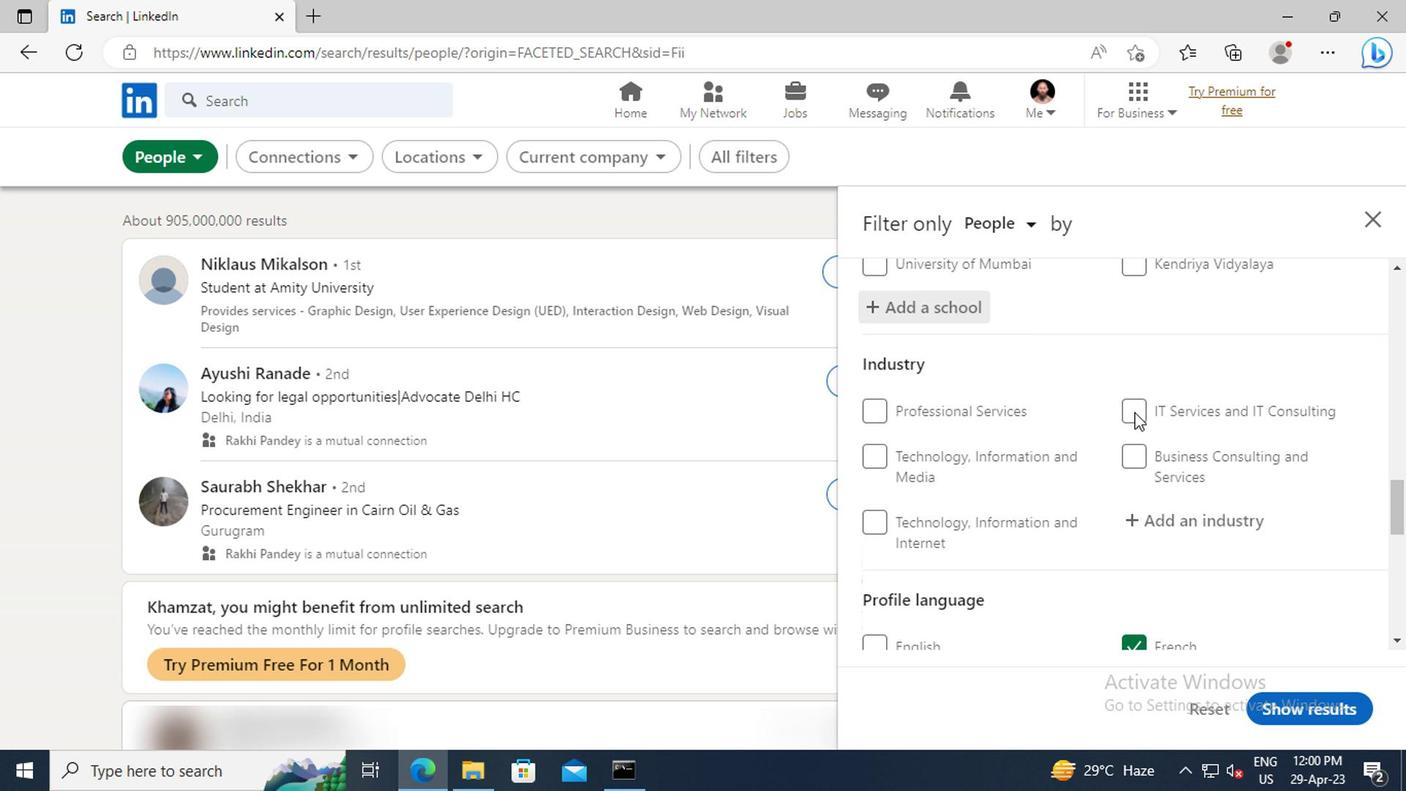 
Action: Mouse moved to (942, 449)
Screenshot: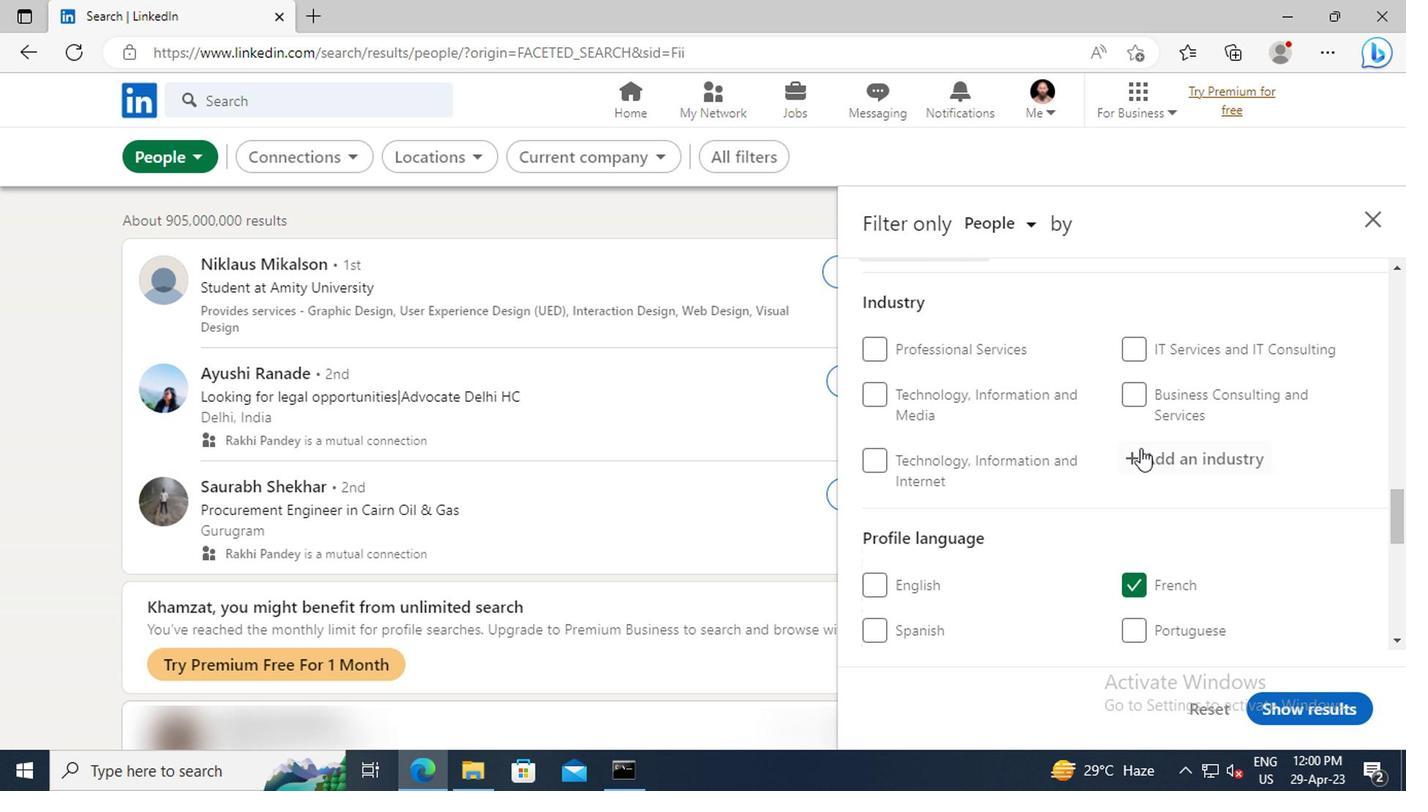 
Action: Mouse pressed left at (942, 449)
Screenshot: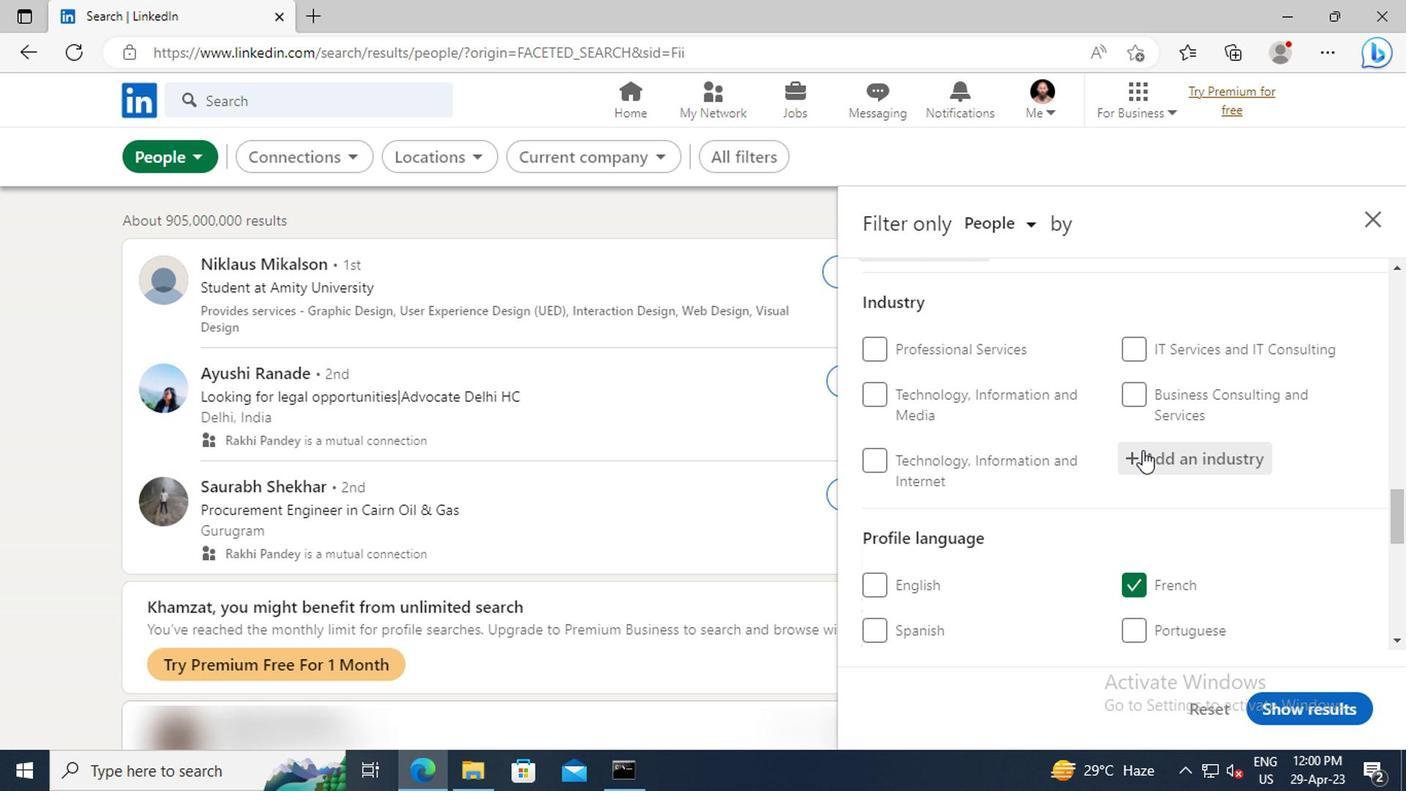 
Action: Key pressed <Key.shift>CONSTRUCTION<Key.space><Key.shift>HAR
Screenshot: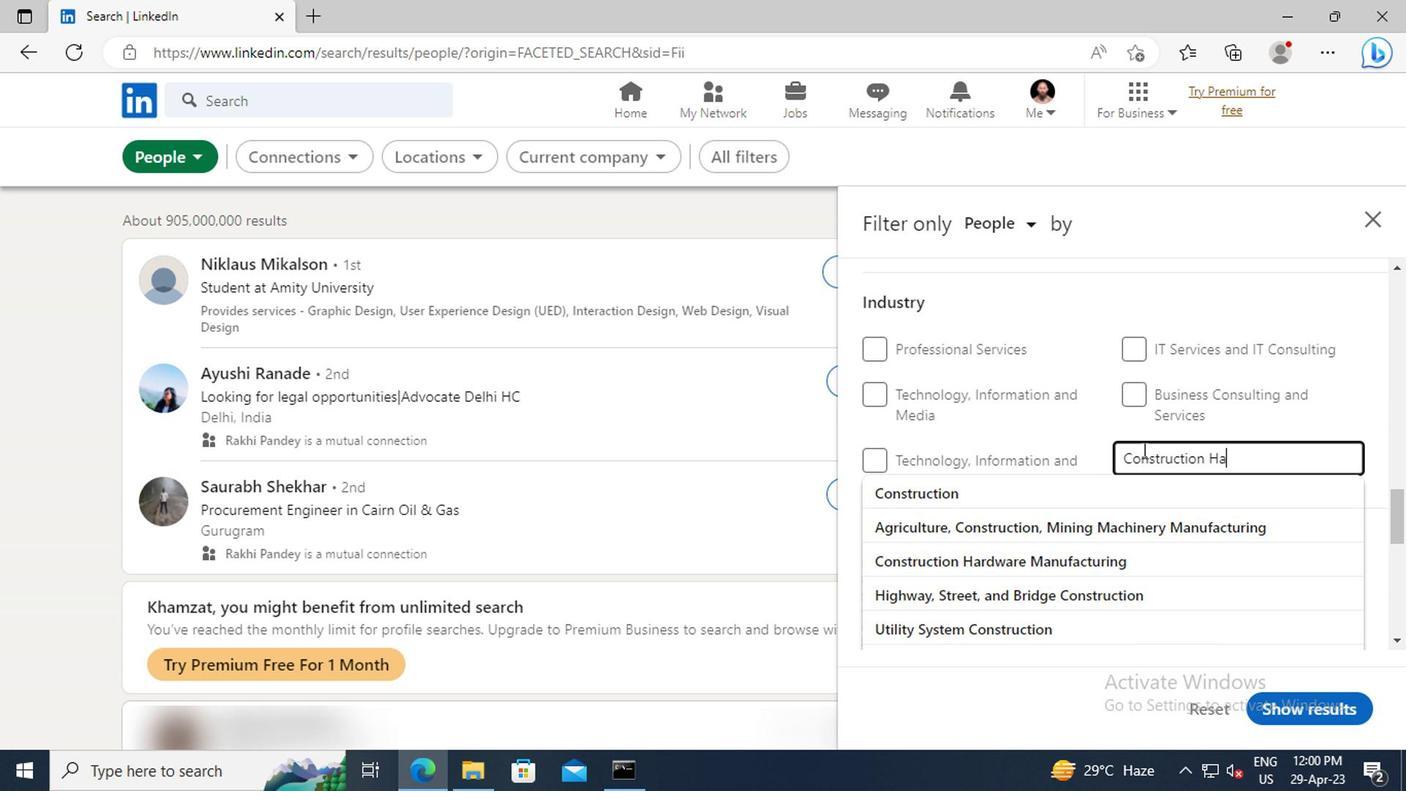 
Action: Mouse moved to (924, 478)
Screenshot: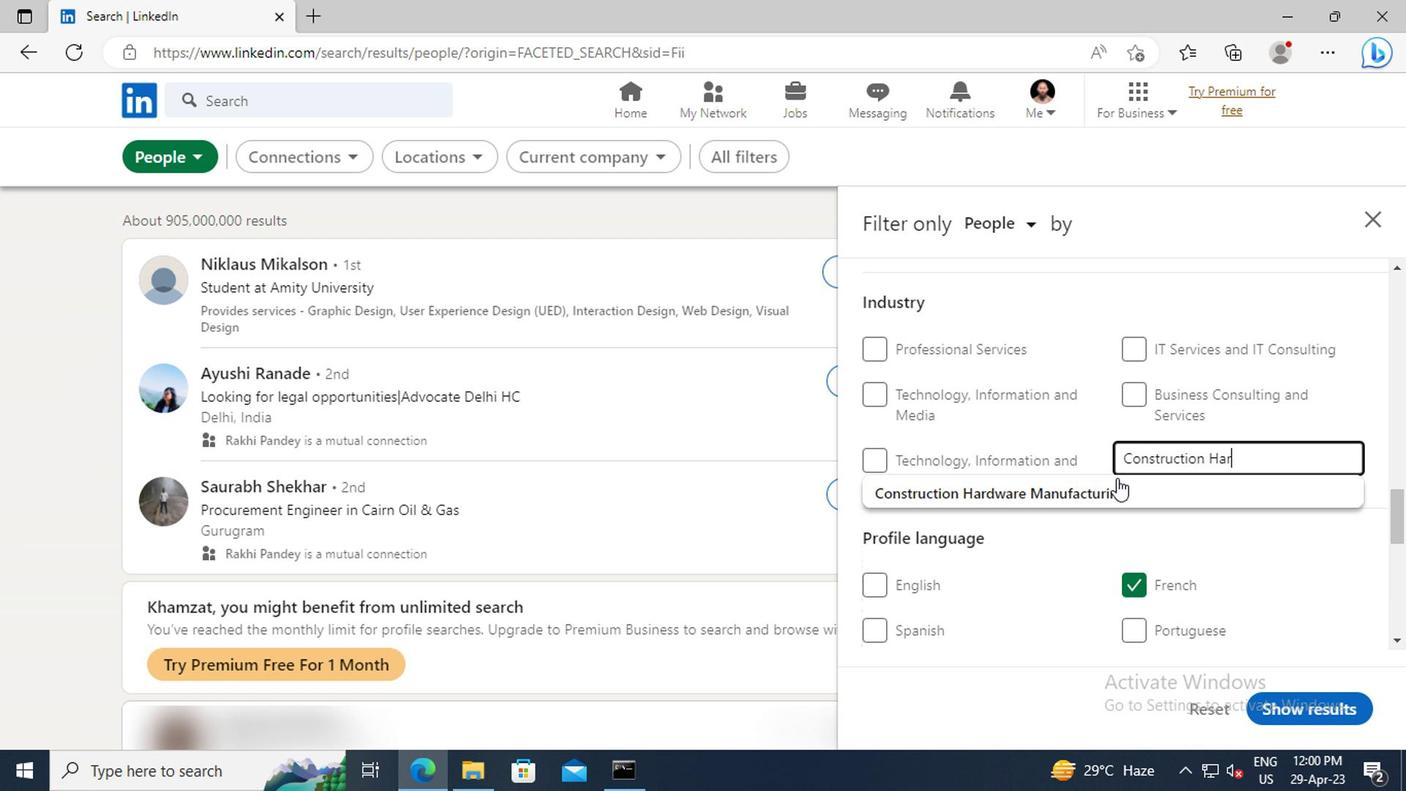 
Action: Mouse pressed left at (924, 478)
Screenshot: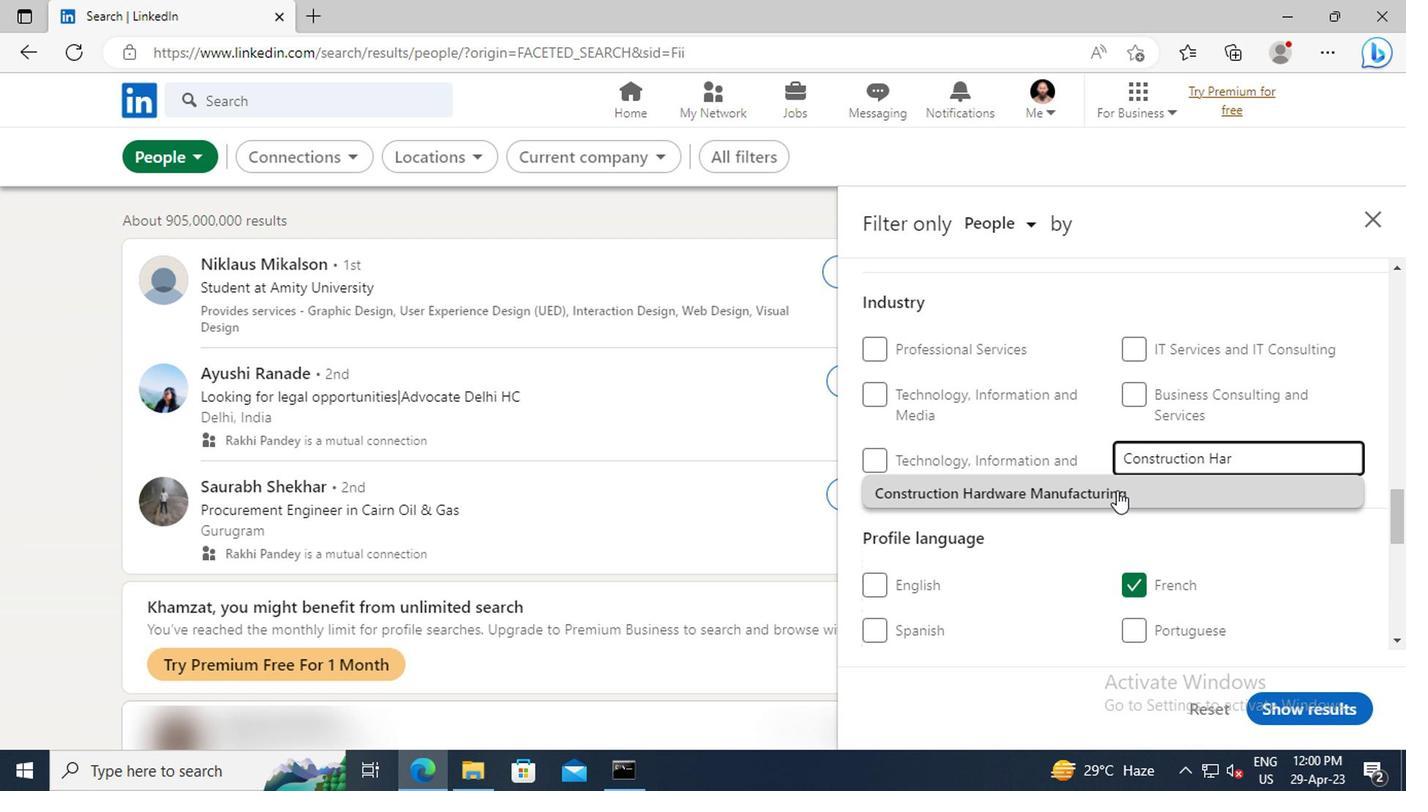 
Action: Mouse moved to (930, 469)
Screenshot: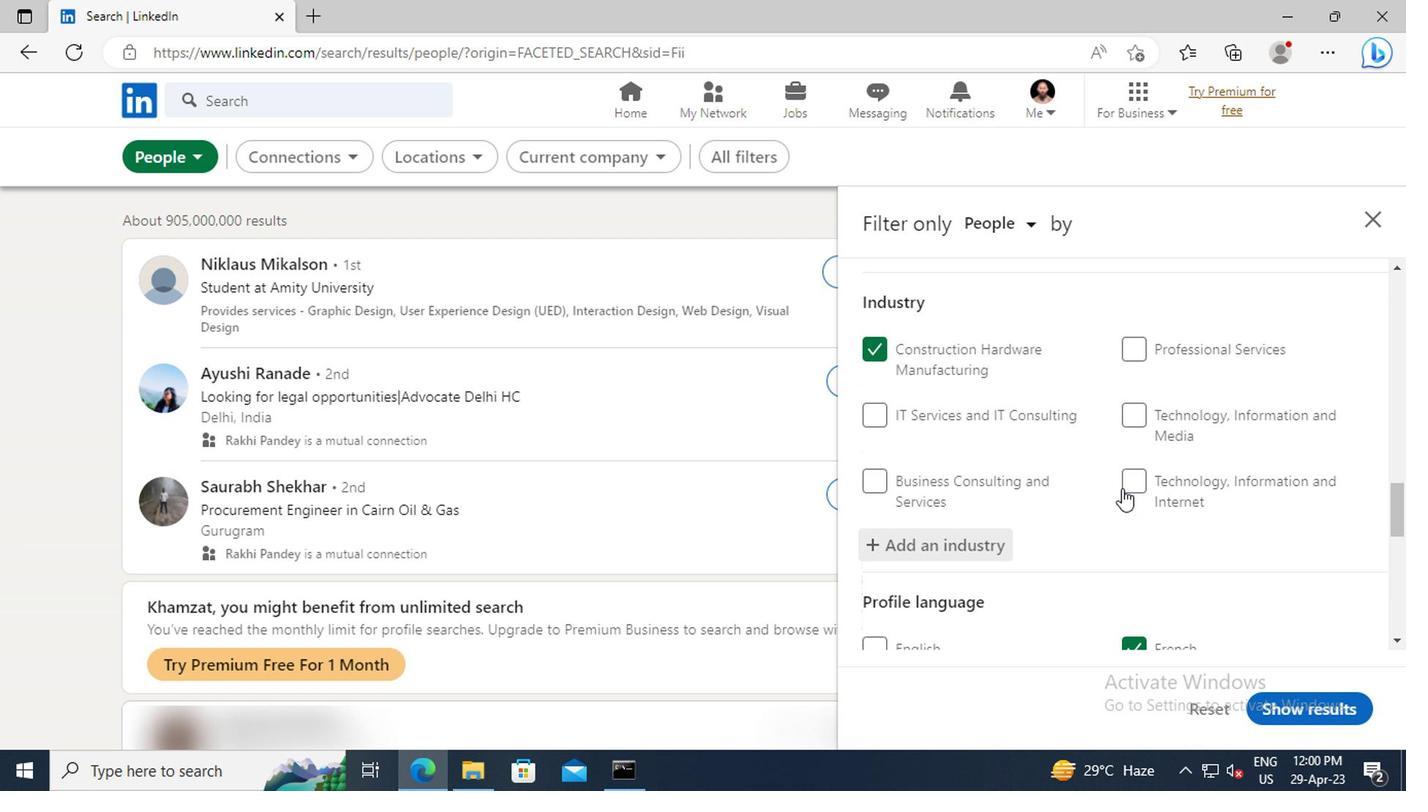 
Action: Mouse scrolled (930, 468) with delta (0, 0)
Screenshot: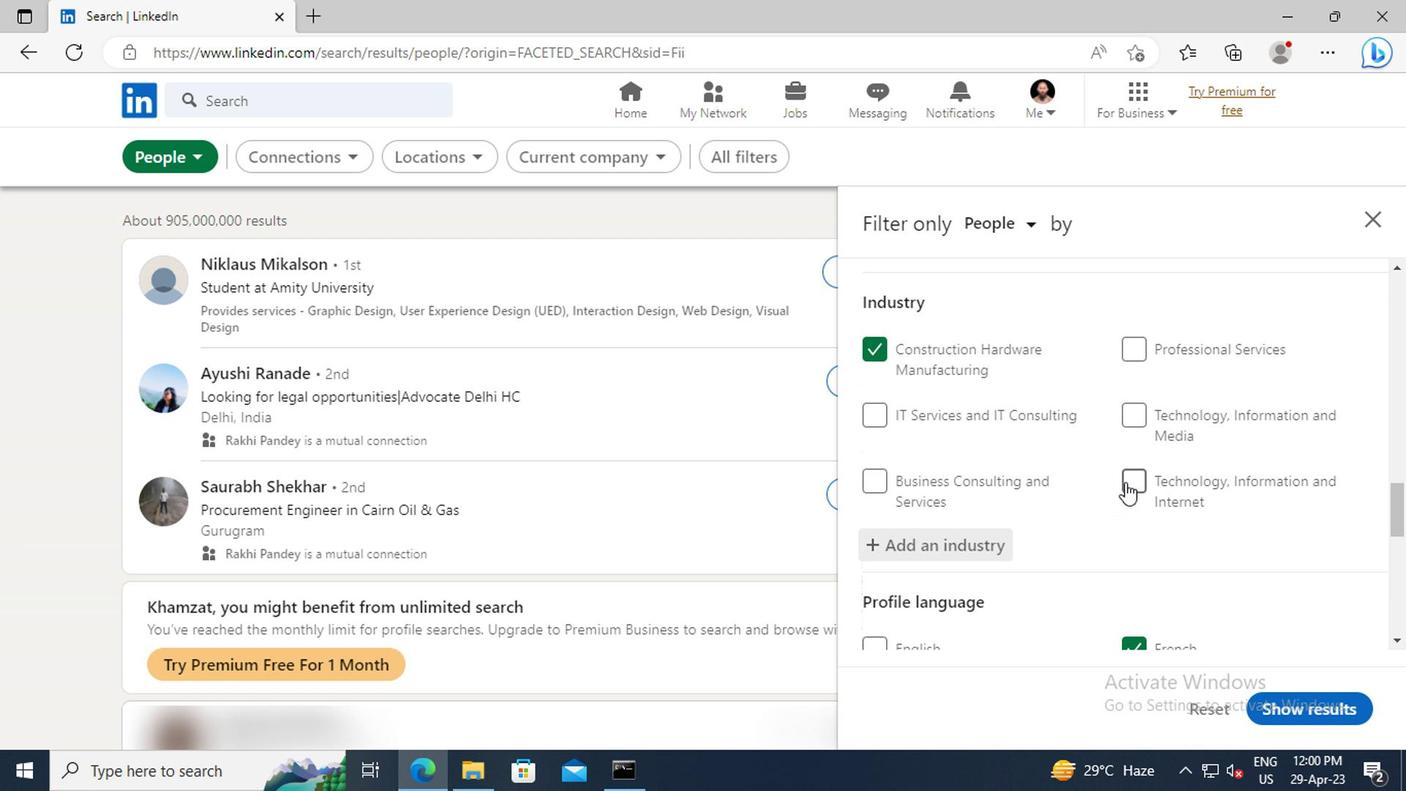 
Action: Mouse scrolled (930, 468) with delta (0, 0)
Screenshot: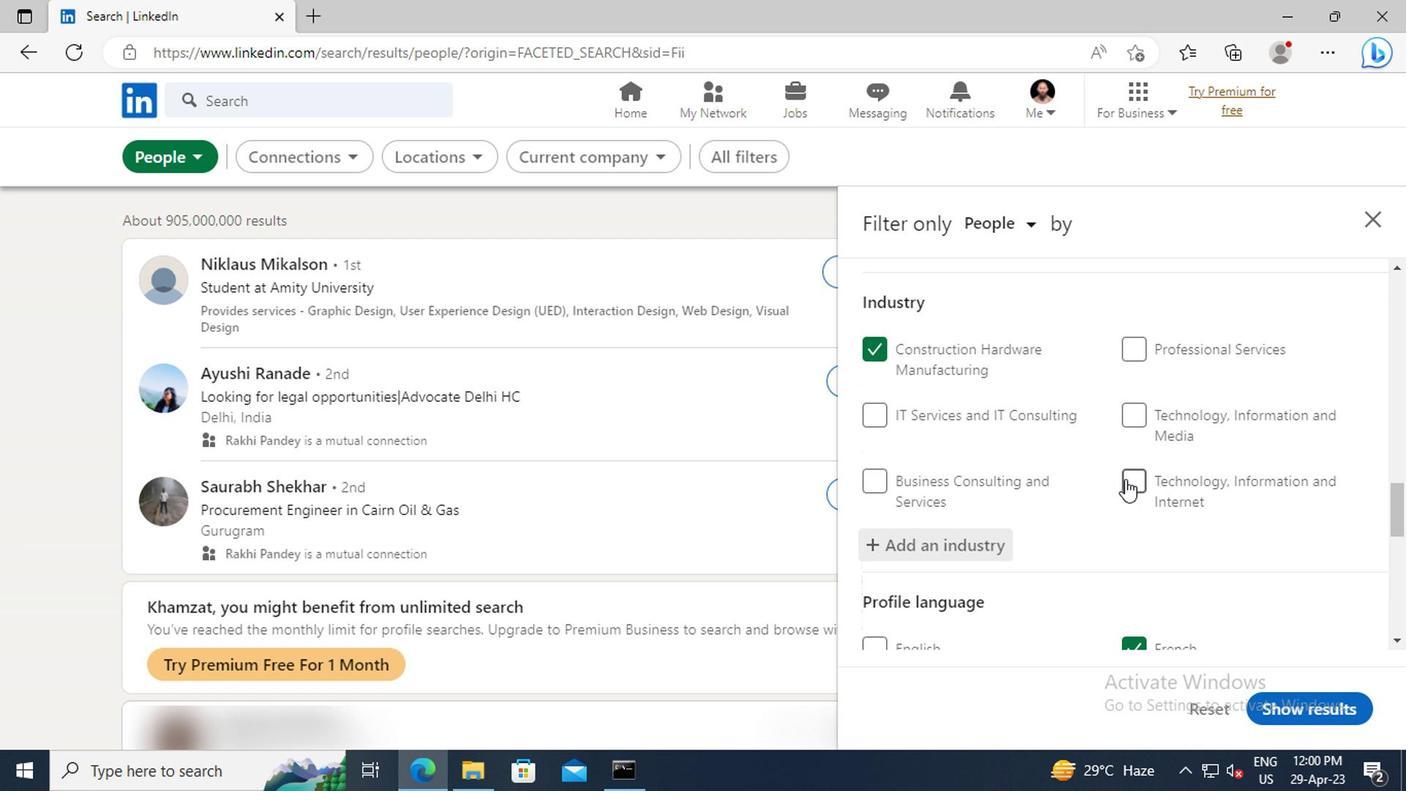 
Action: Mouse moved to (931, 434)
Screenshot: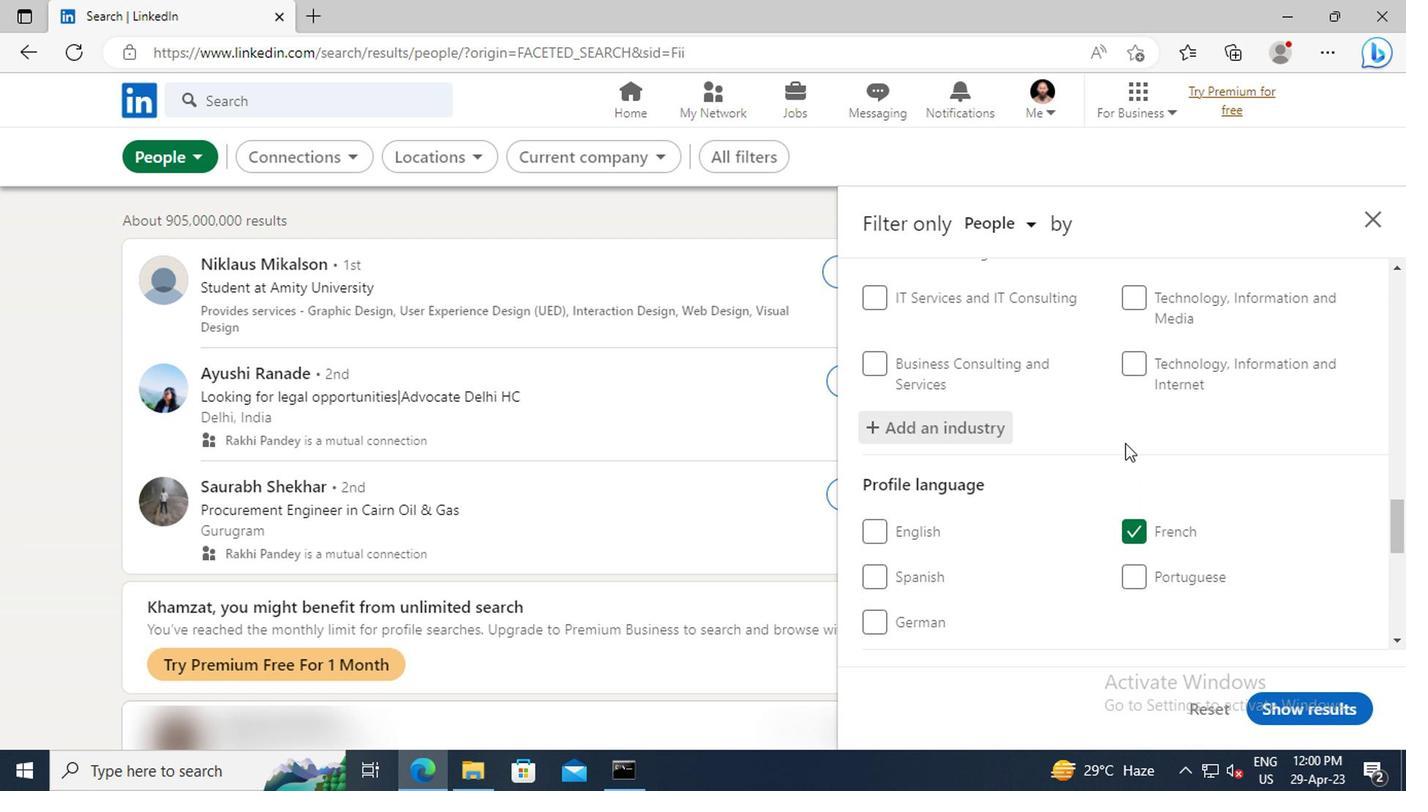
Action: Mouse scrolled (931, 433) with delta (0, 0)
Screenshot: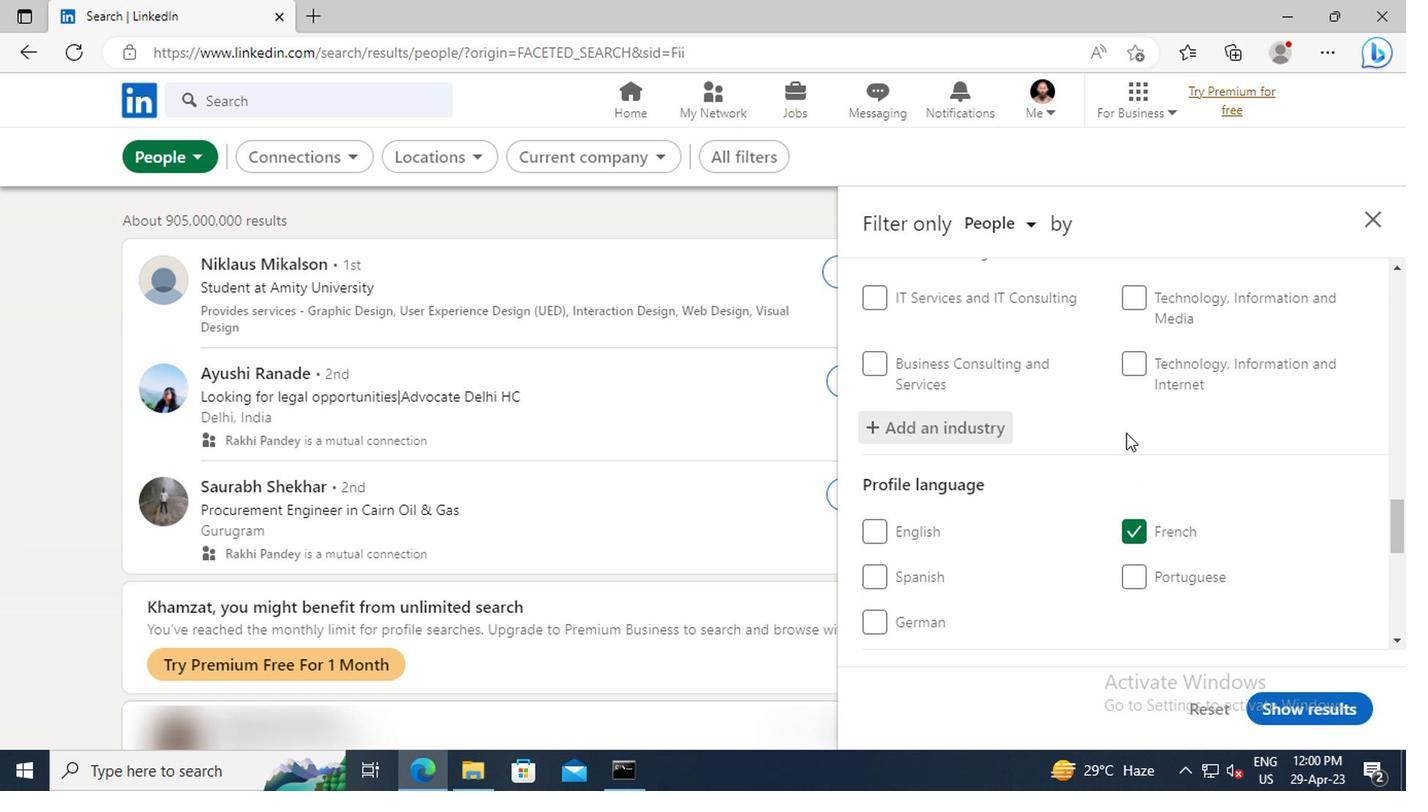 
Action: Mouse moved to (931, 433)
Screenshot: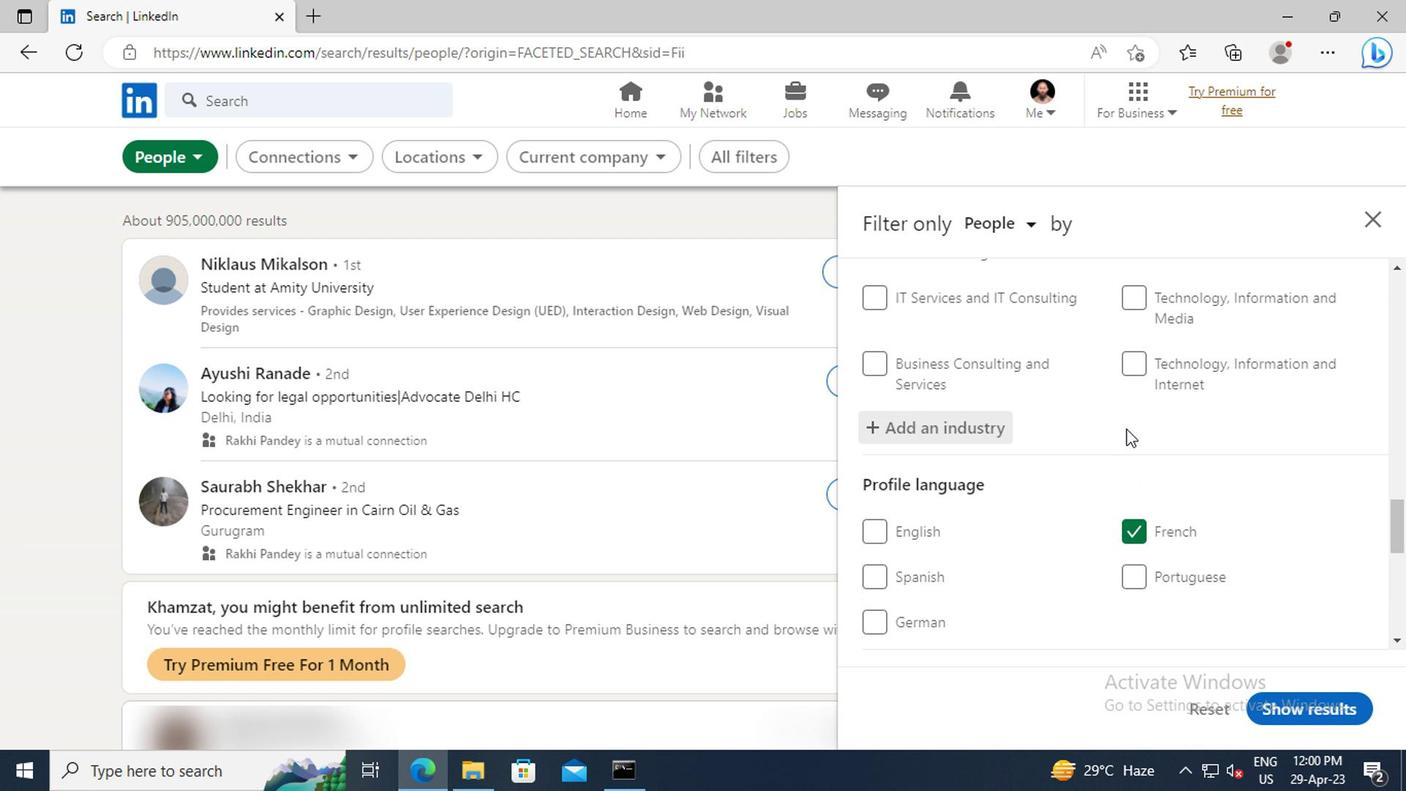
Action: Mouse scrolled (931, 433) with delta (0, 0)
Screenshot: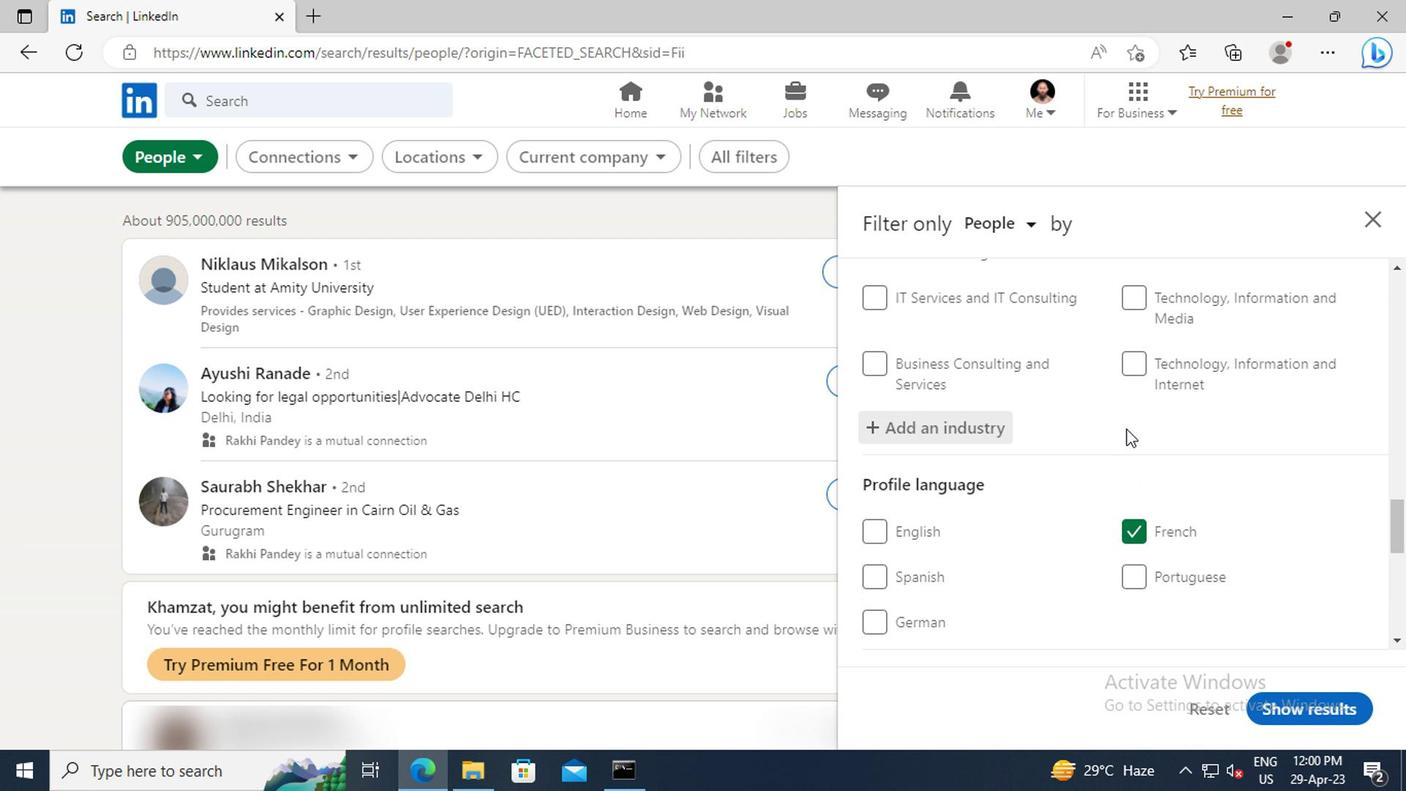 
Action: Mouse moved to (933, 418)
Screenshot: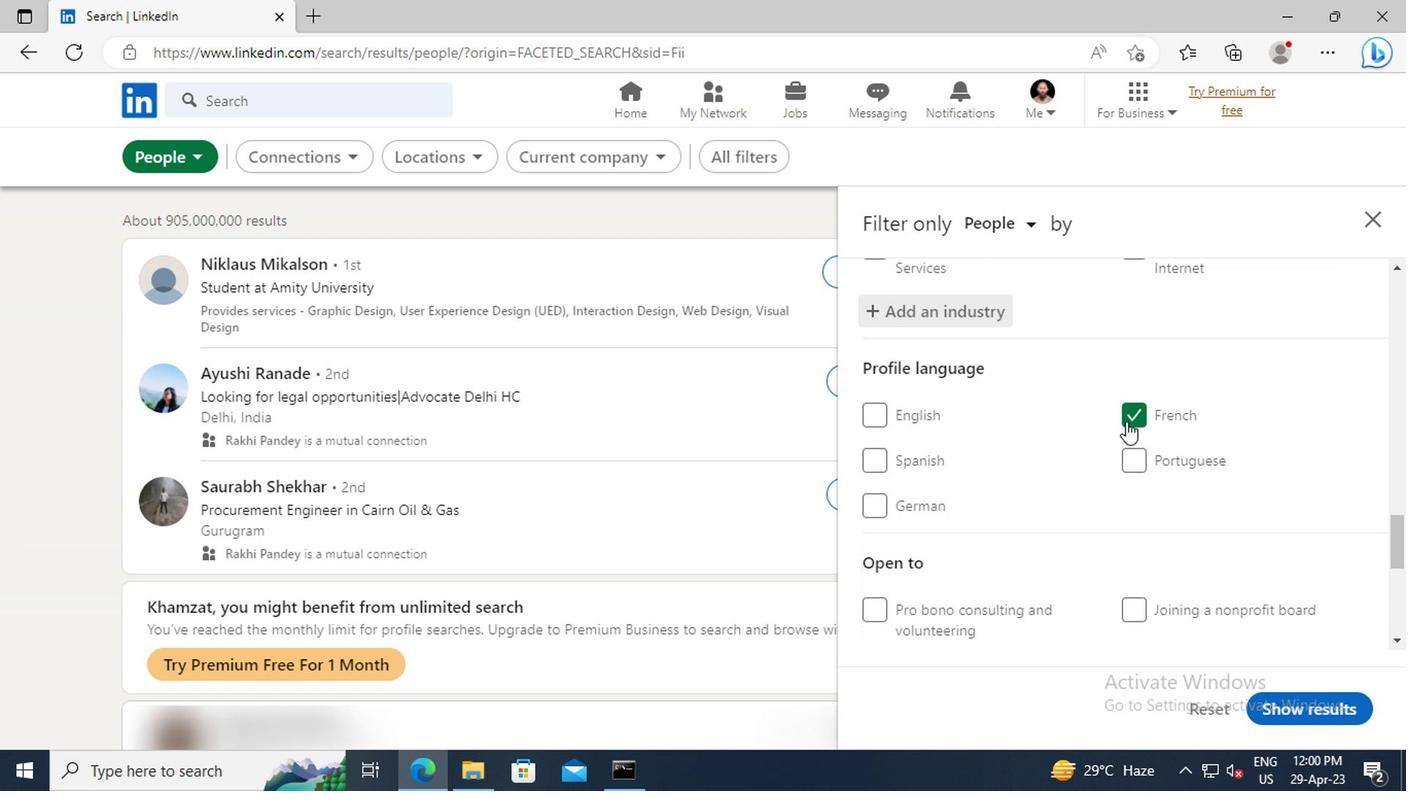
Action: Mouse scrolled (933, 417) with delta (0, 0)
Screenshot: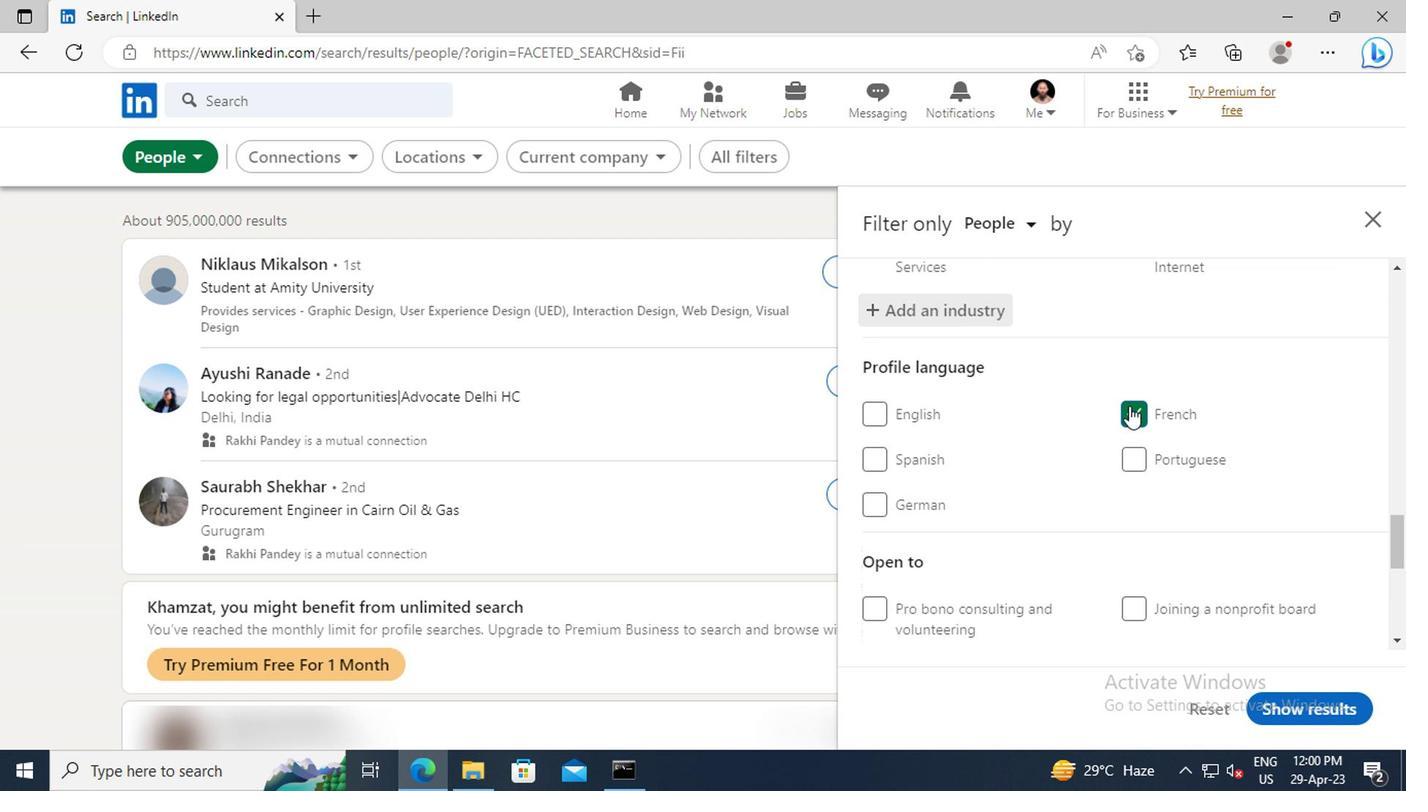 
Action: Mouse scrolled (933, 417) with delta (0, 0)
Screenshot: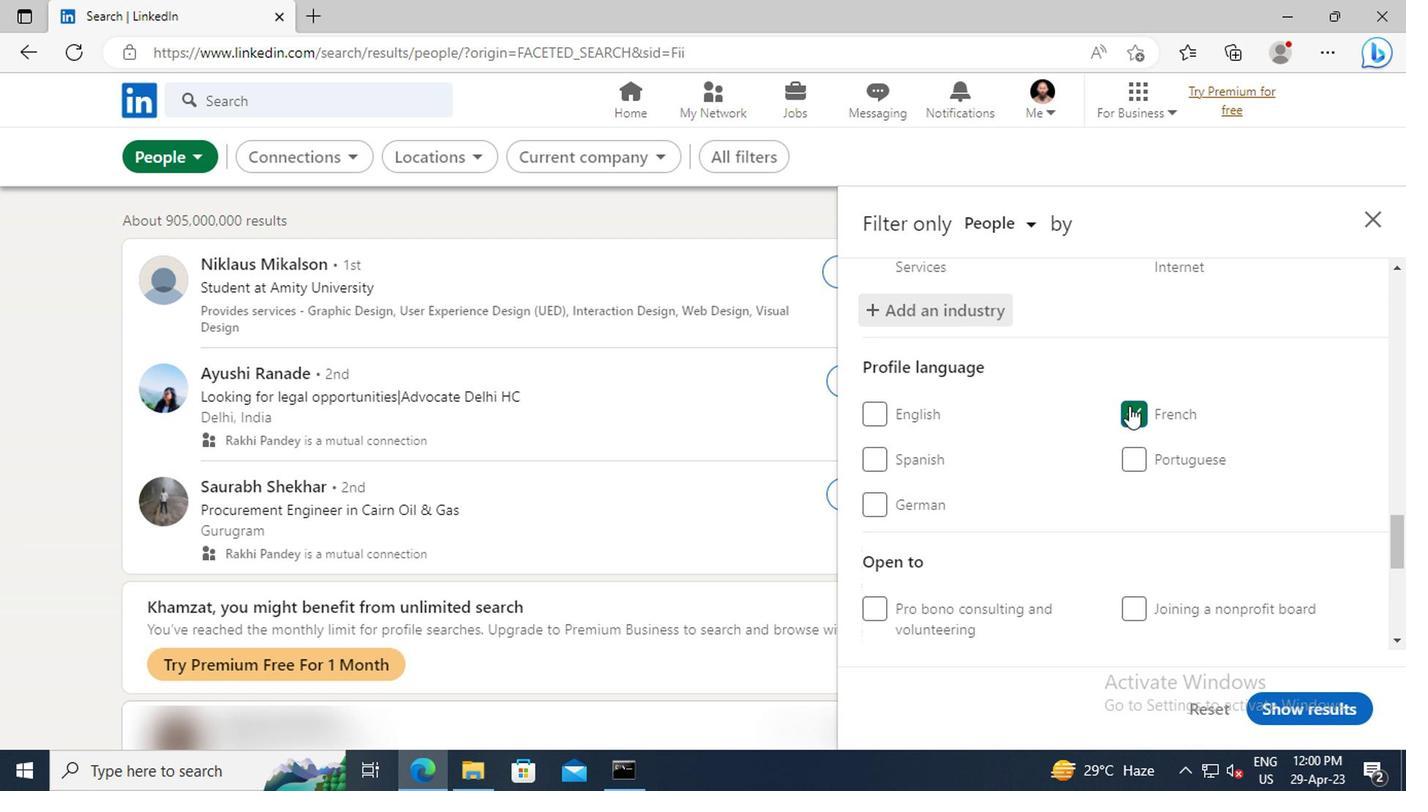 
Action: Mouse scrolled (933, 417) with delta (0, 0)
Screenshot: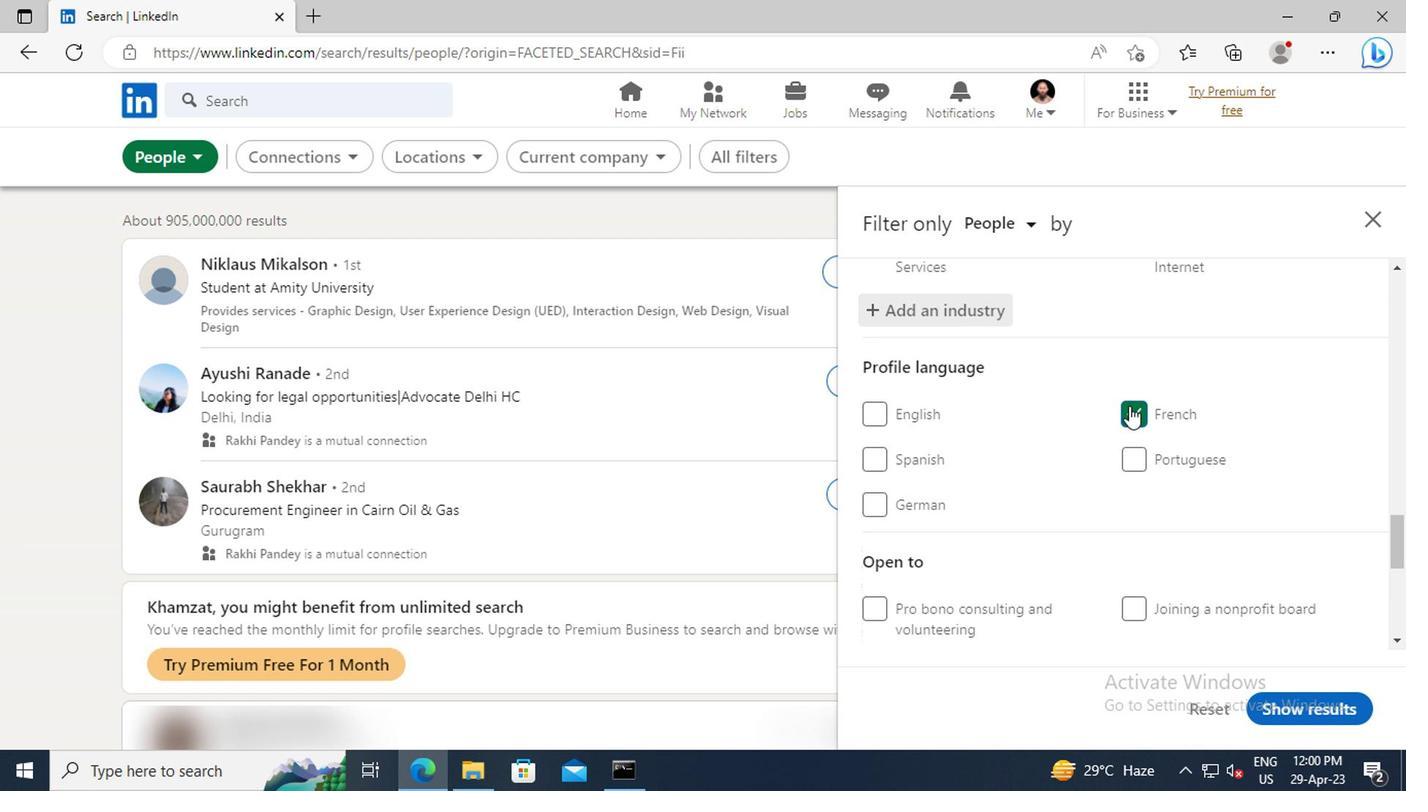 
Action: Mouse scrolled (933, 417) with delta (0, 0)
Screenshot: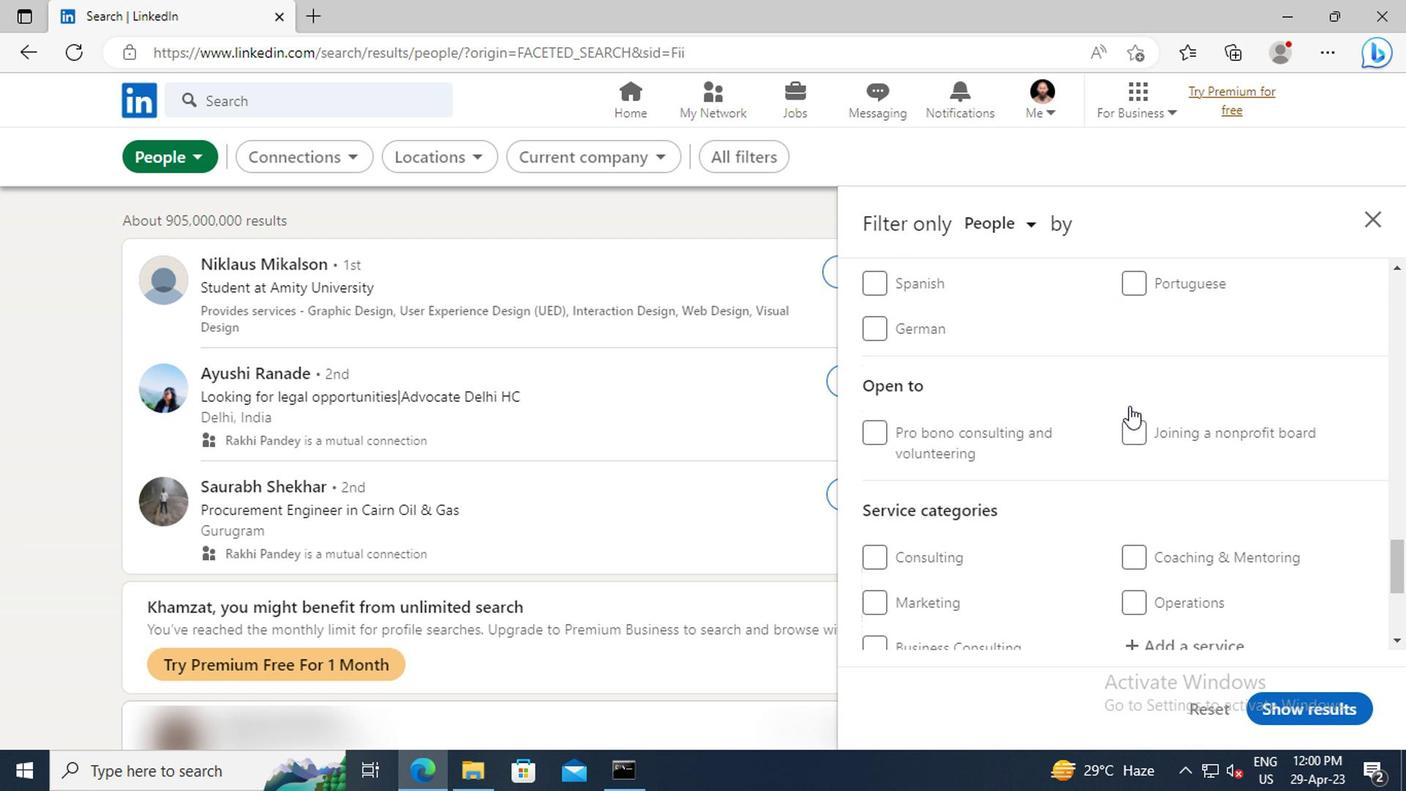 
Action: Mouse scrolled (933, 417) with delta (0, 0)
Screenshot: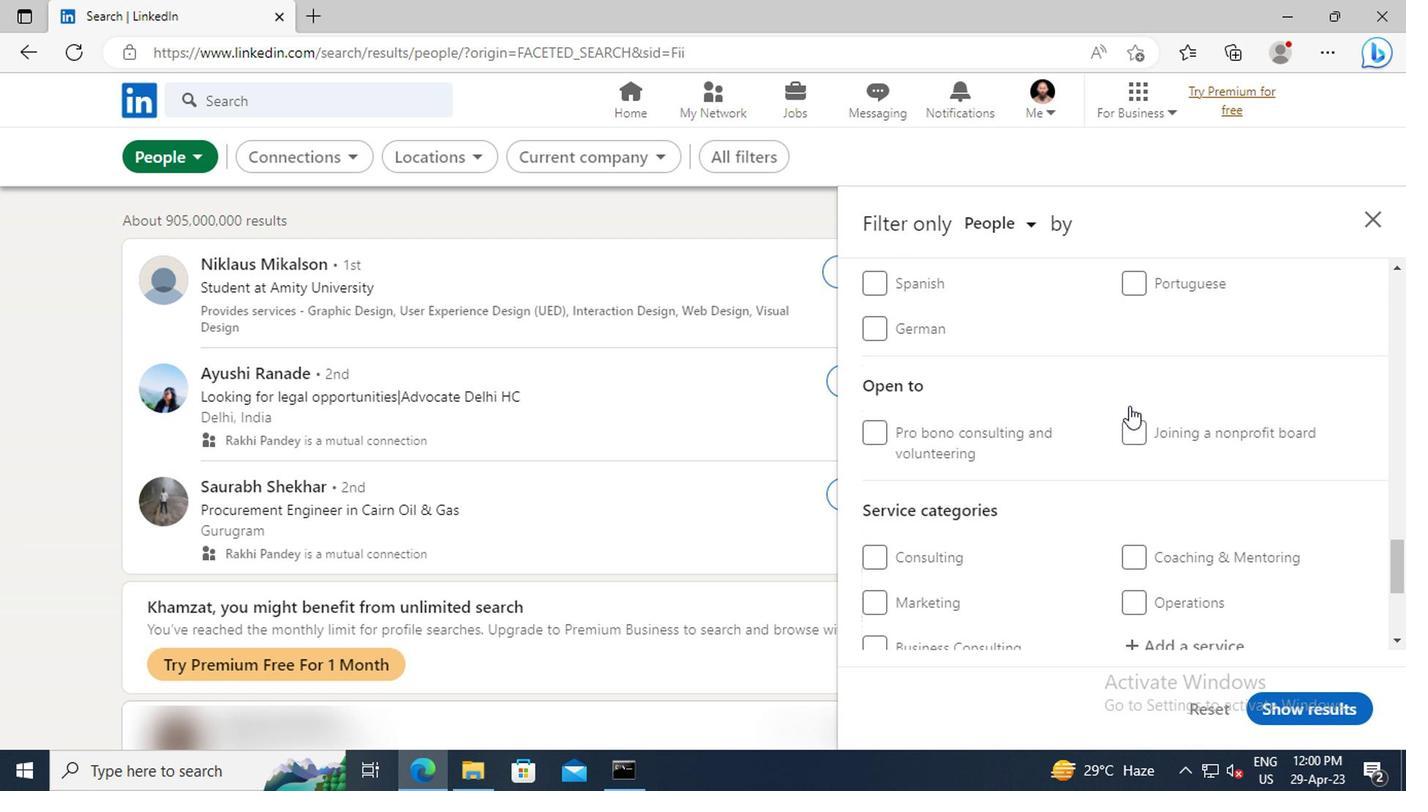 
Action: Mouse scrolled (933, 417) with delta (0, 0)
Screenshot: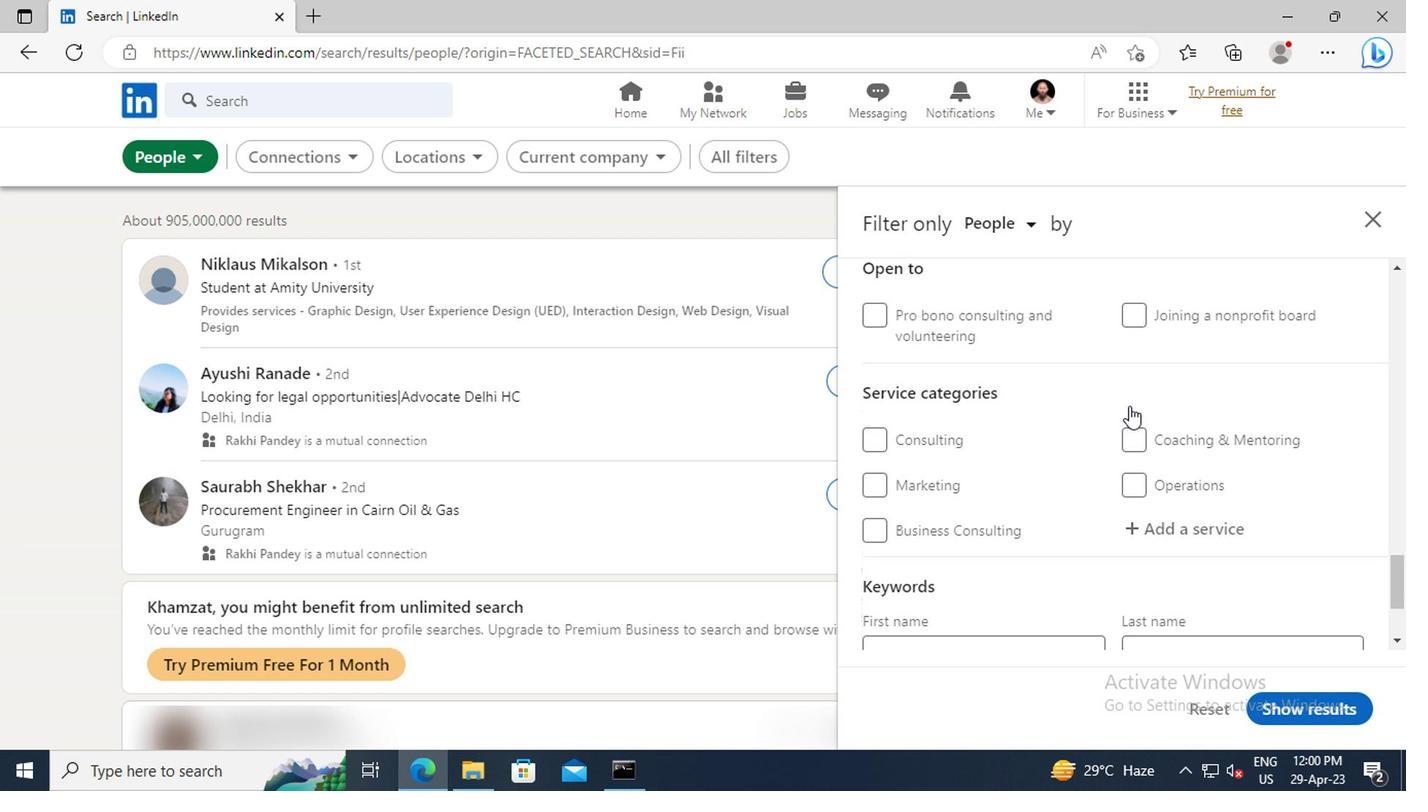
Action: Mouse moved to (942, 457)
Screenshot: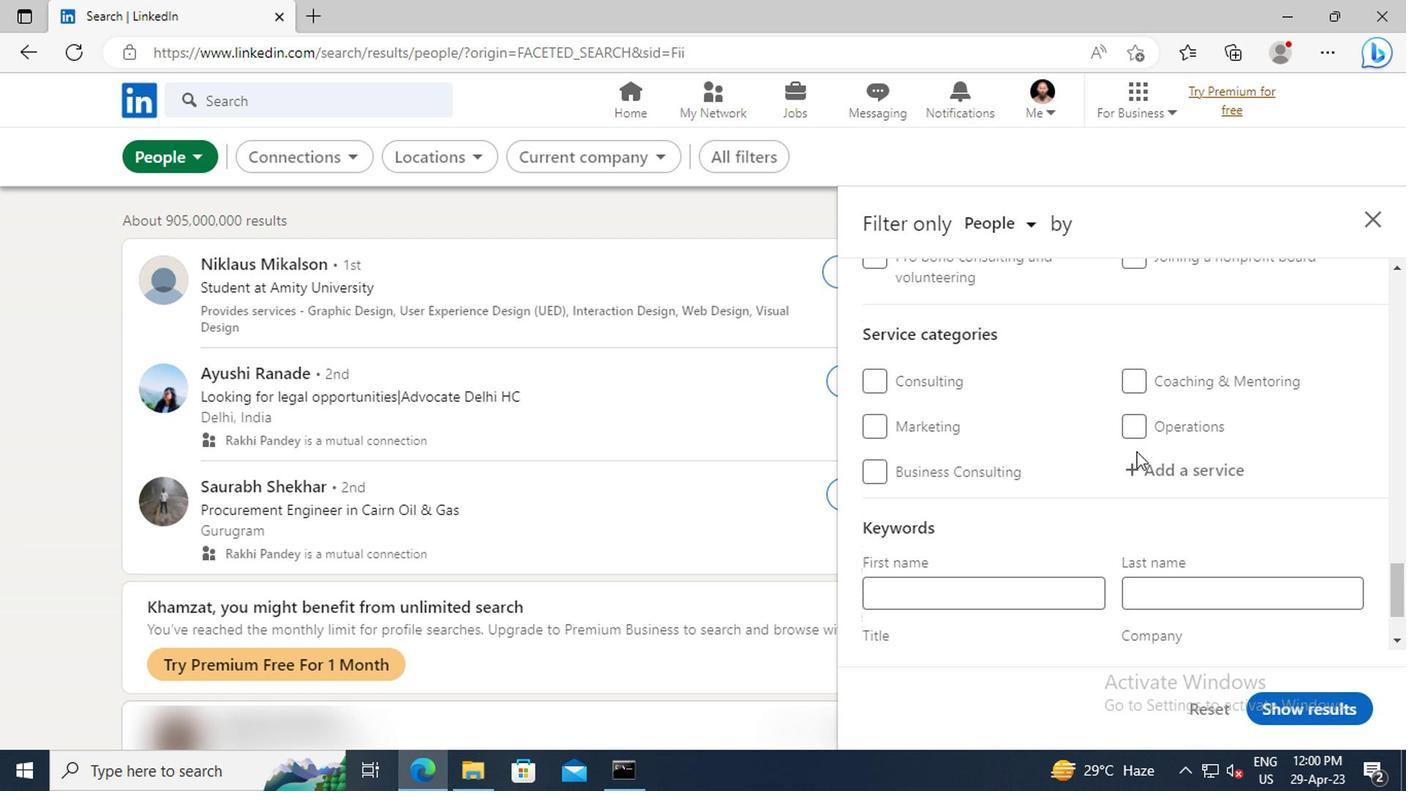 
Action: Mouse pressed left at (942, 457)
Screenshot: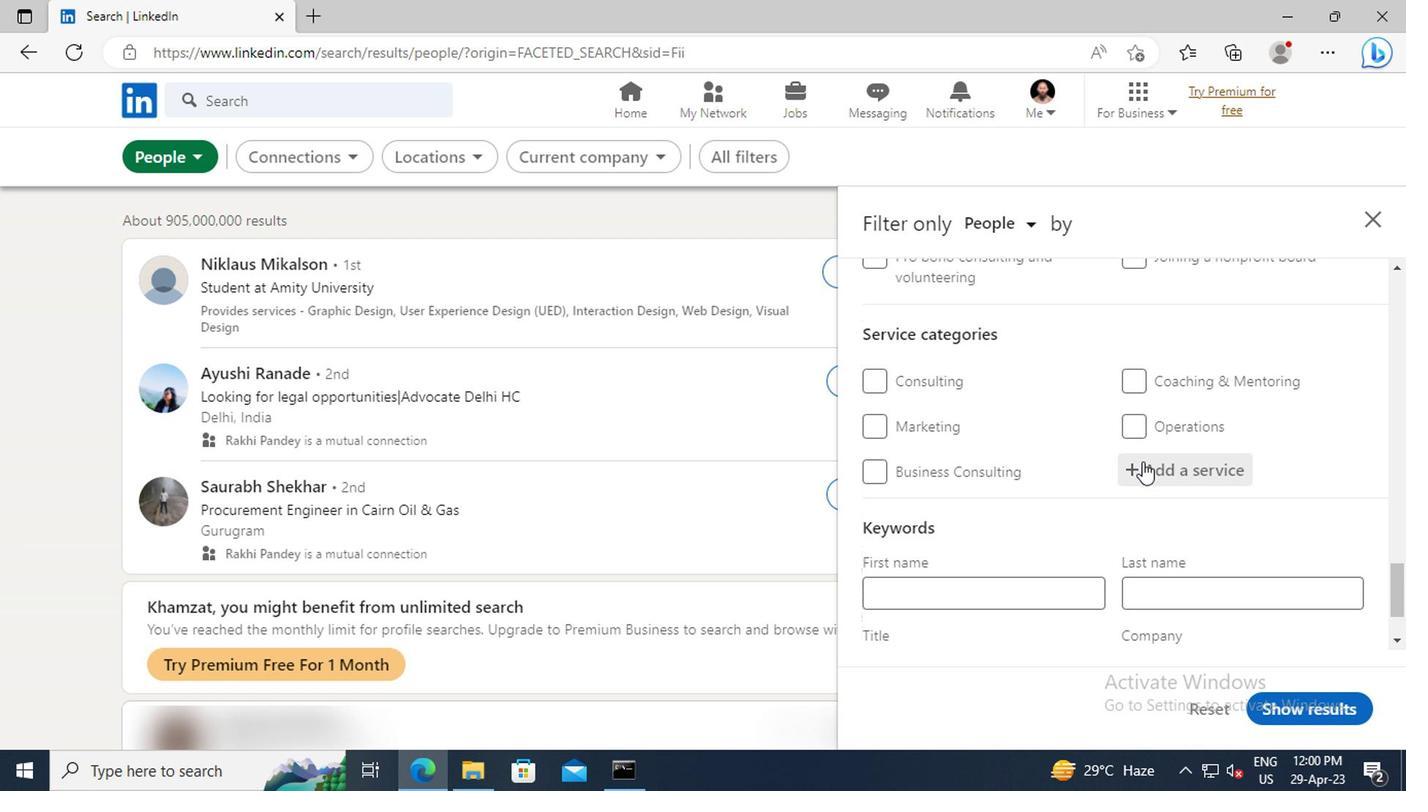 
Action: Key pressed <Key.shift>CATERING<Key.space><Key.shift>CHANGE<Key.enter>
Screenshot: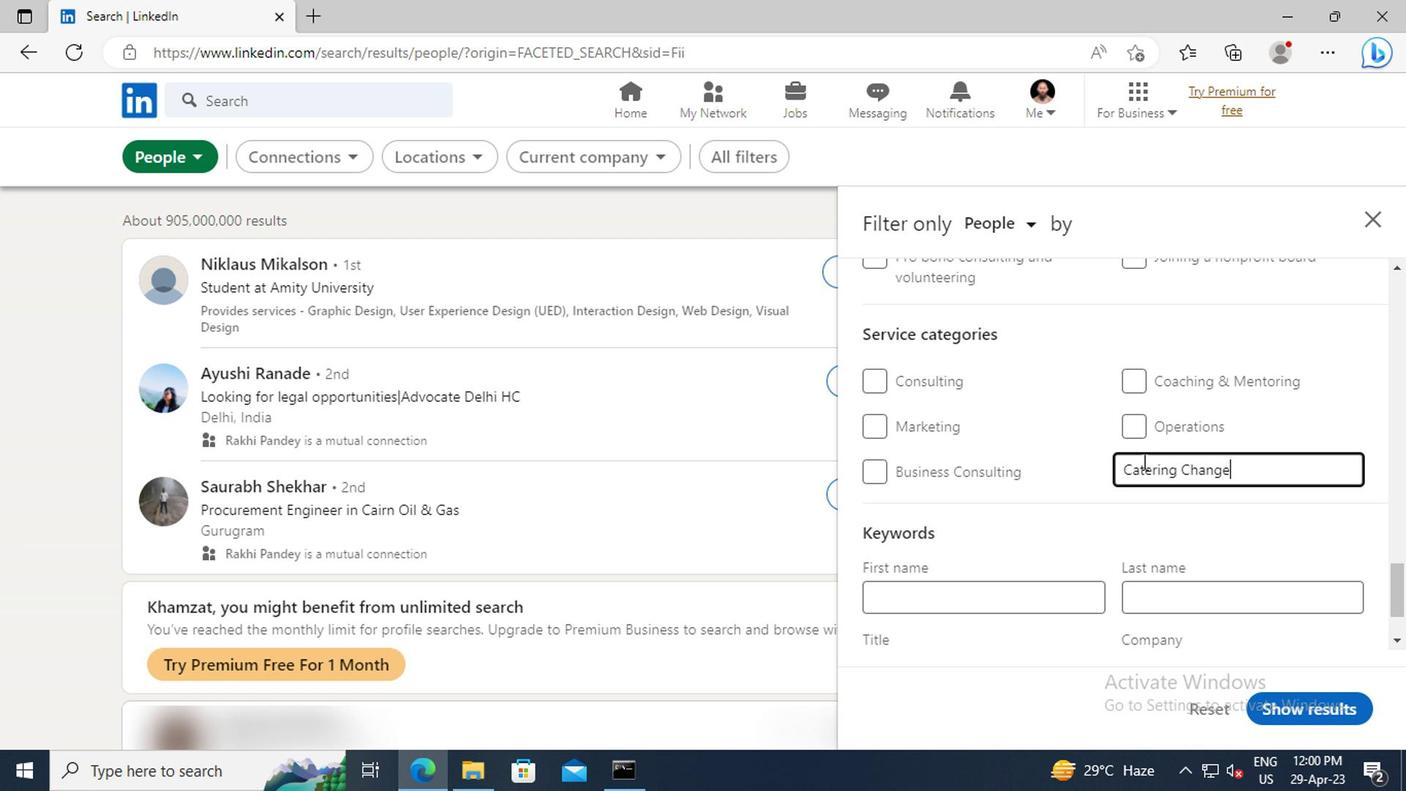 
Action: Mouse moved to (933, 456)
Screenshot: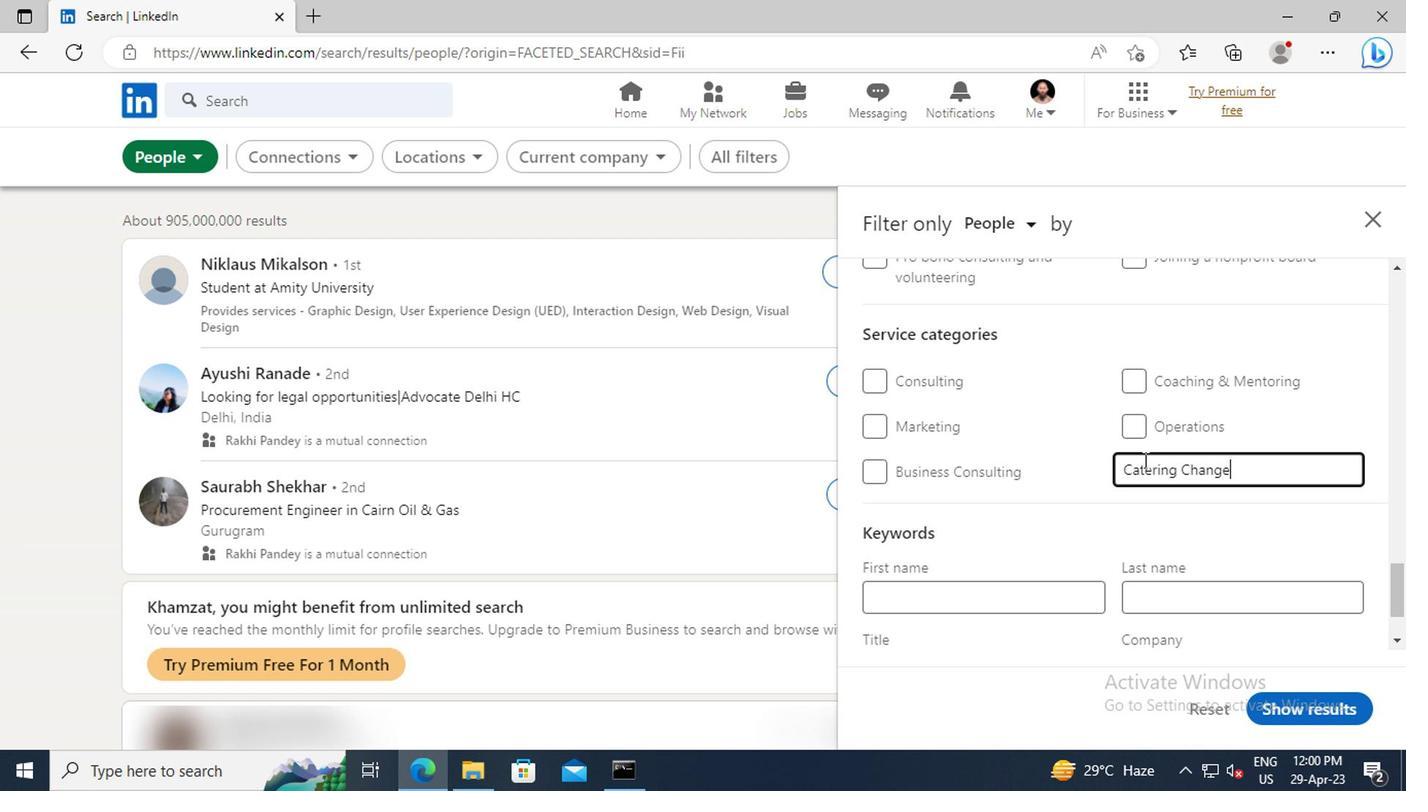 
Action: Mouse scrolled (933, 455) with delta (0, 0)
Screenshot: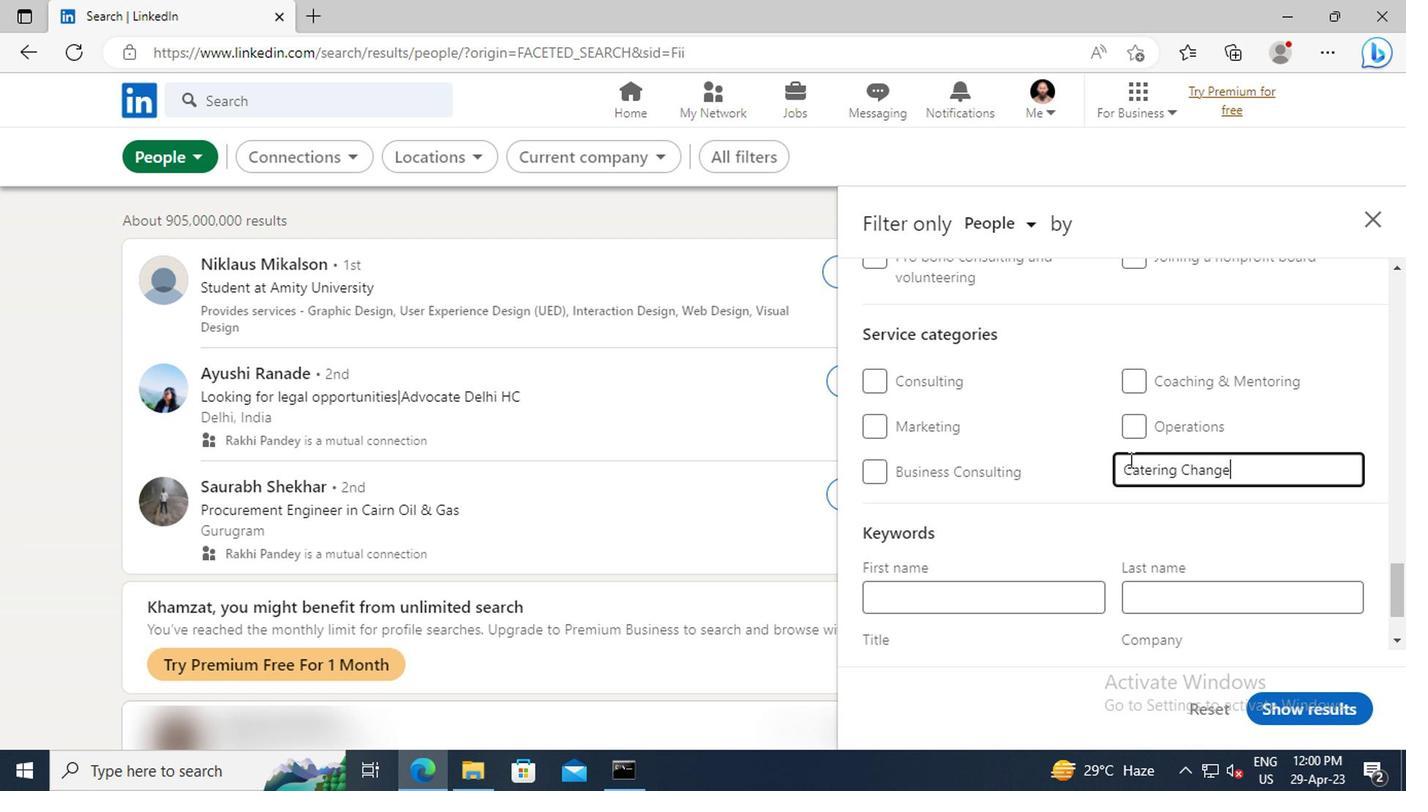 
Action: Mouse moved to (916, 441)
Screenshot: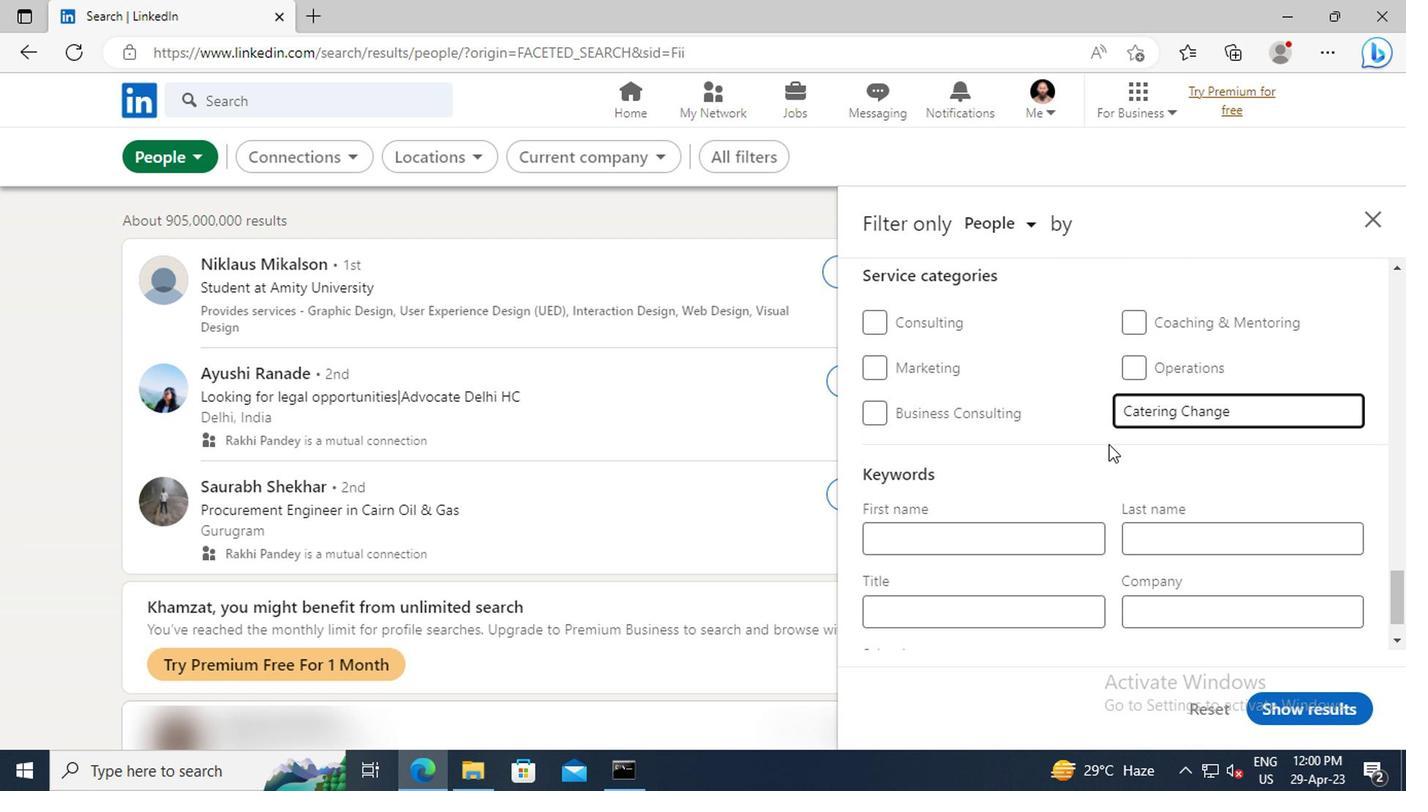 
Action: Mouse scrolled (916, 441) with delta (0, 0)
Screenshot: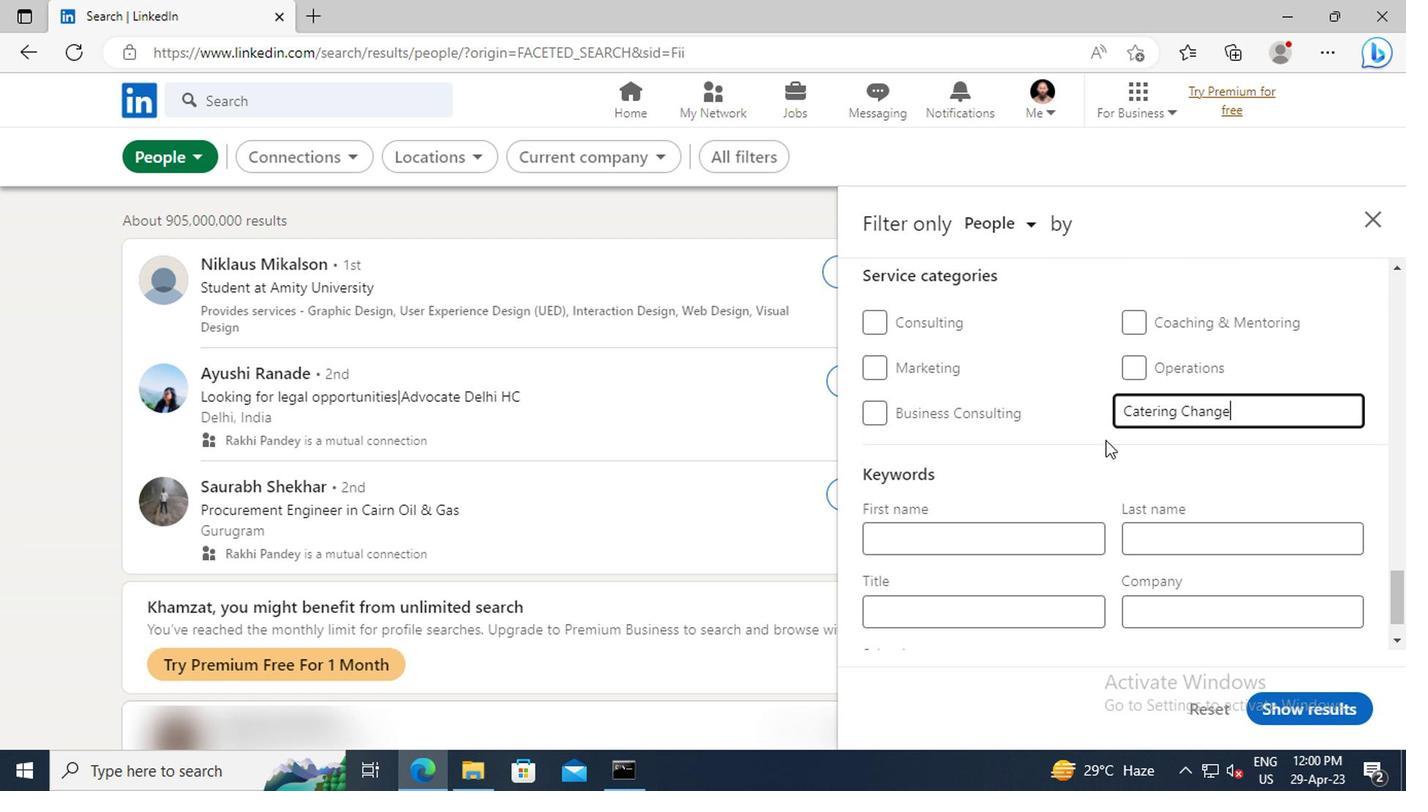 
Action: Mouse scrolled (916, 441) with delta (0, 0)
Screenshot: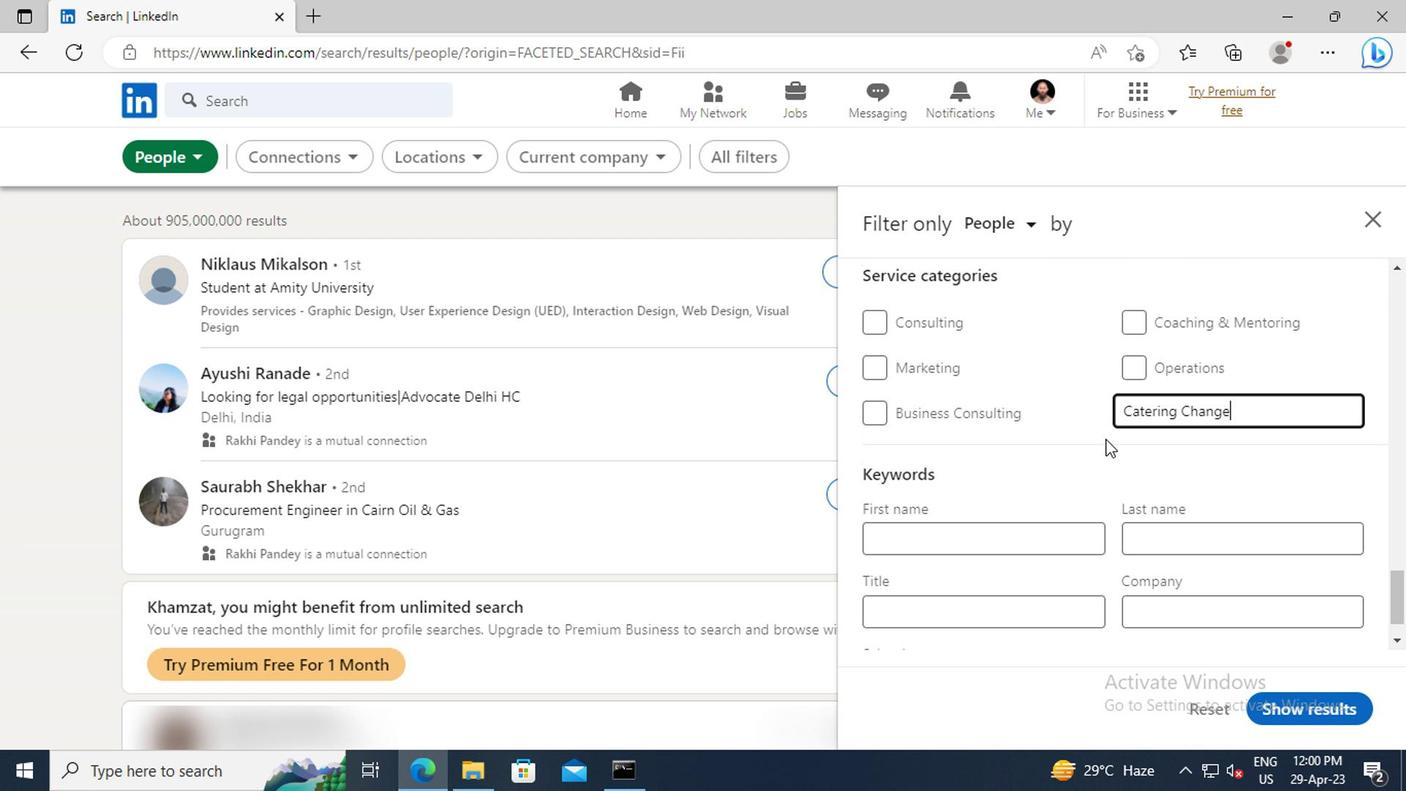 
Action: Mouse moved to (915, 441)
Screenshot: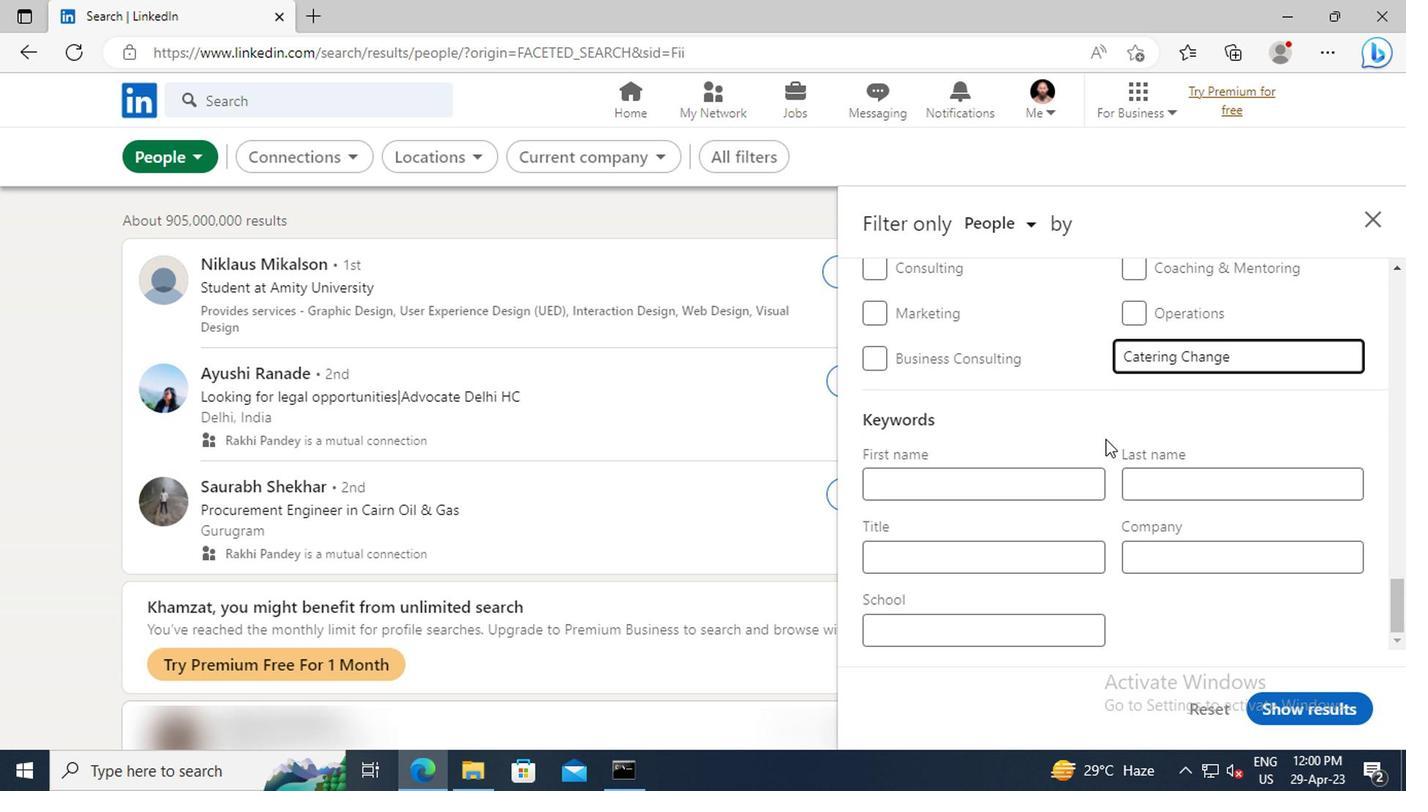 
Action: Mouse scrolled (915, 441) with delta (0, 0)
Screenshot: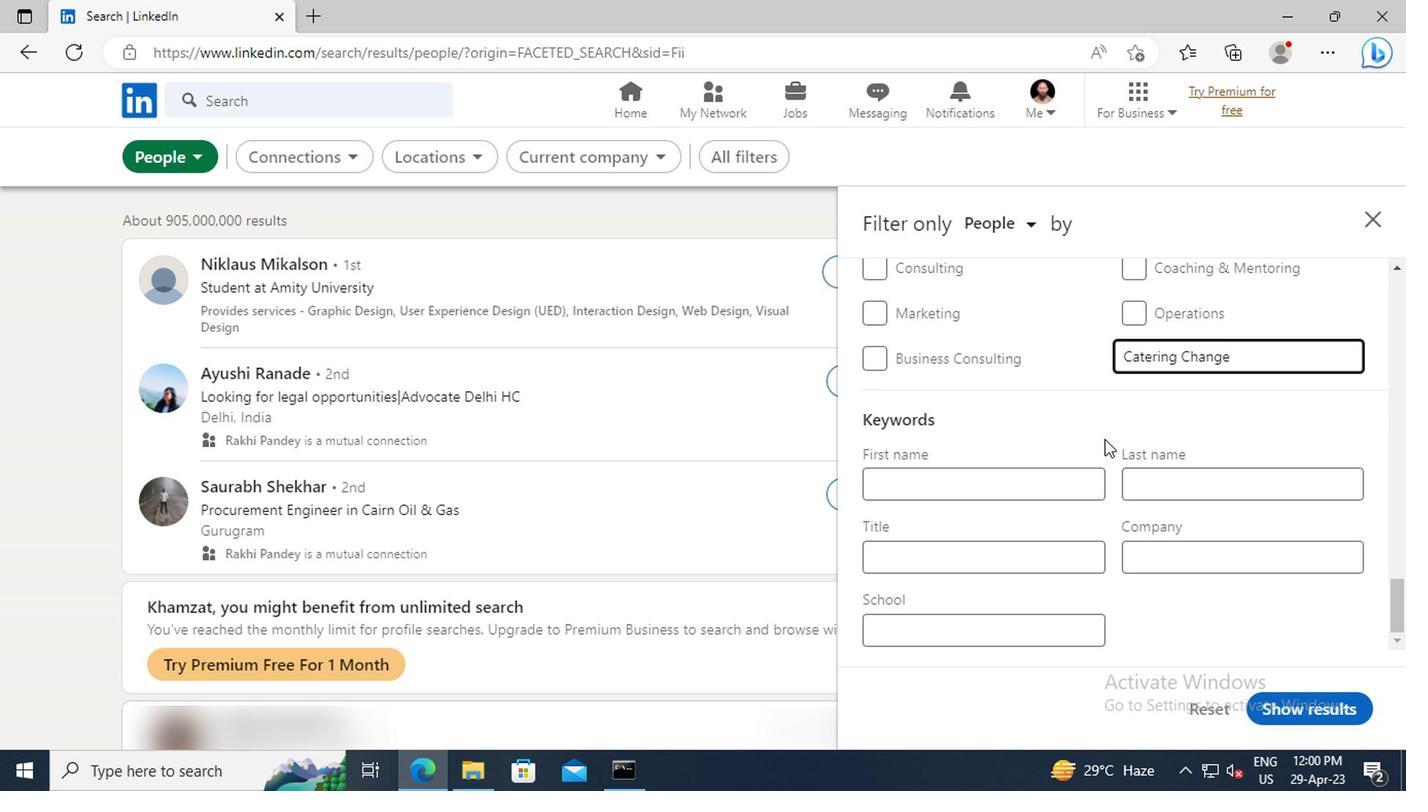 
Action: Mouse scrolled (915, 441) with delta (0, 0)
Screenshot: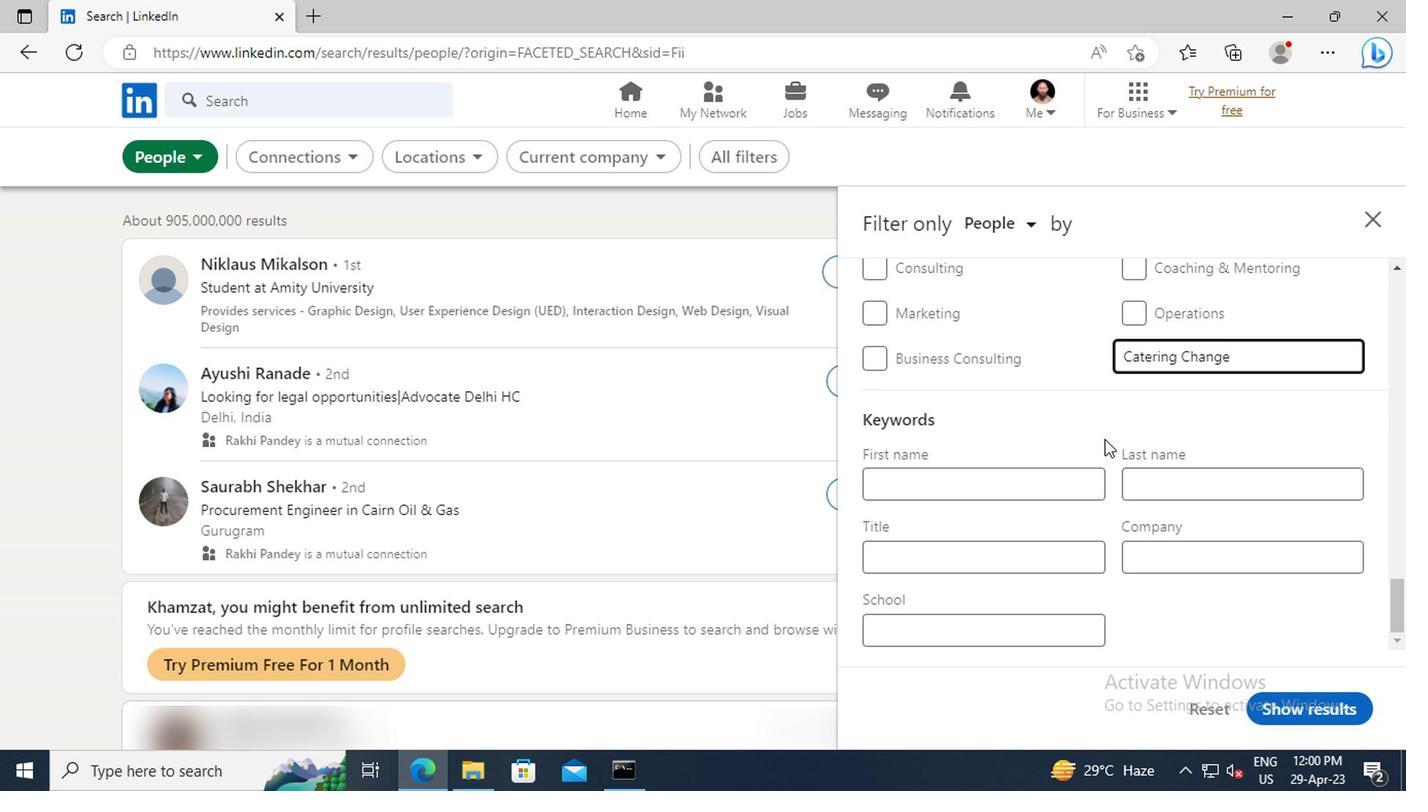 
Action: Mouse moved to (816, 527)
Screenshot: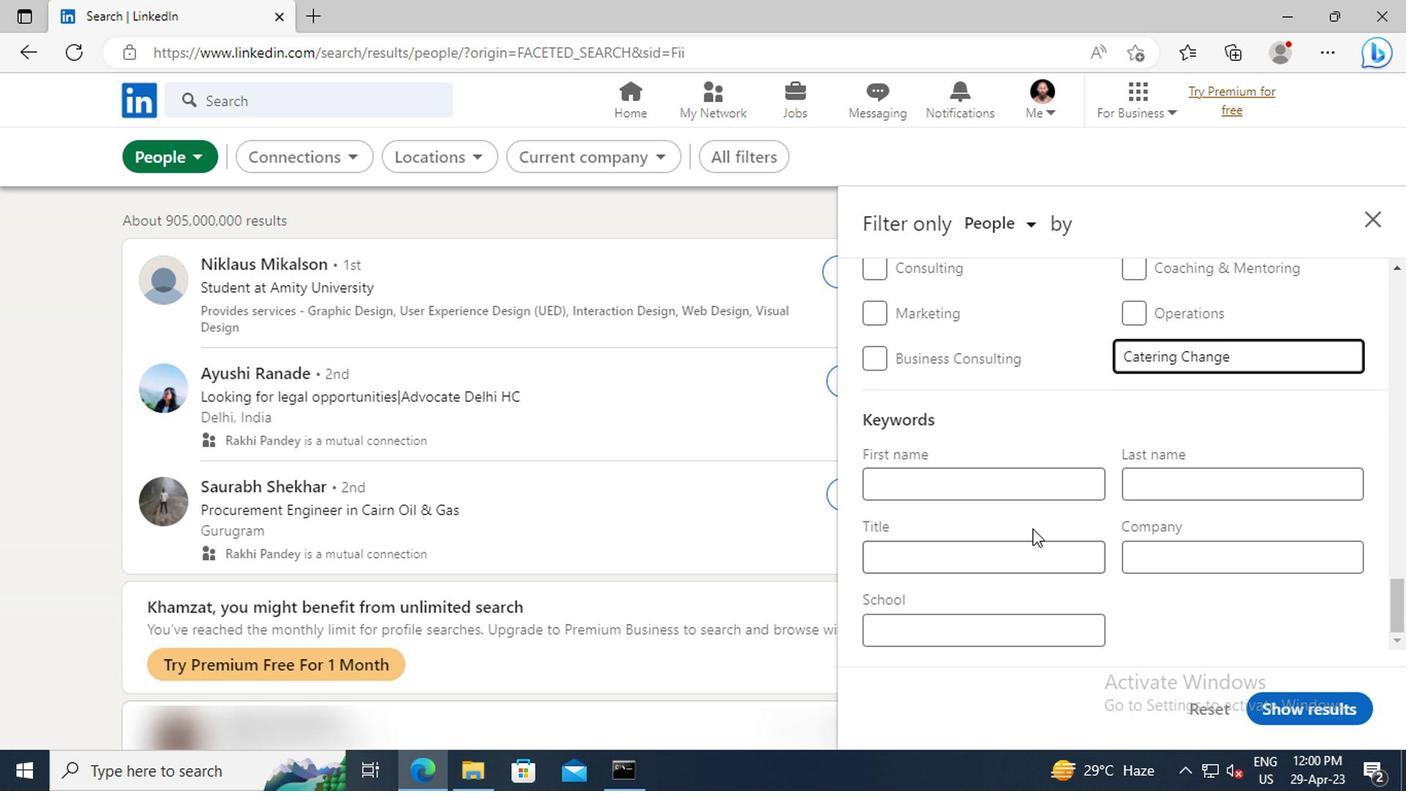 
Action: Mouse pressed left at (816, 527)
Screenshot: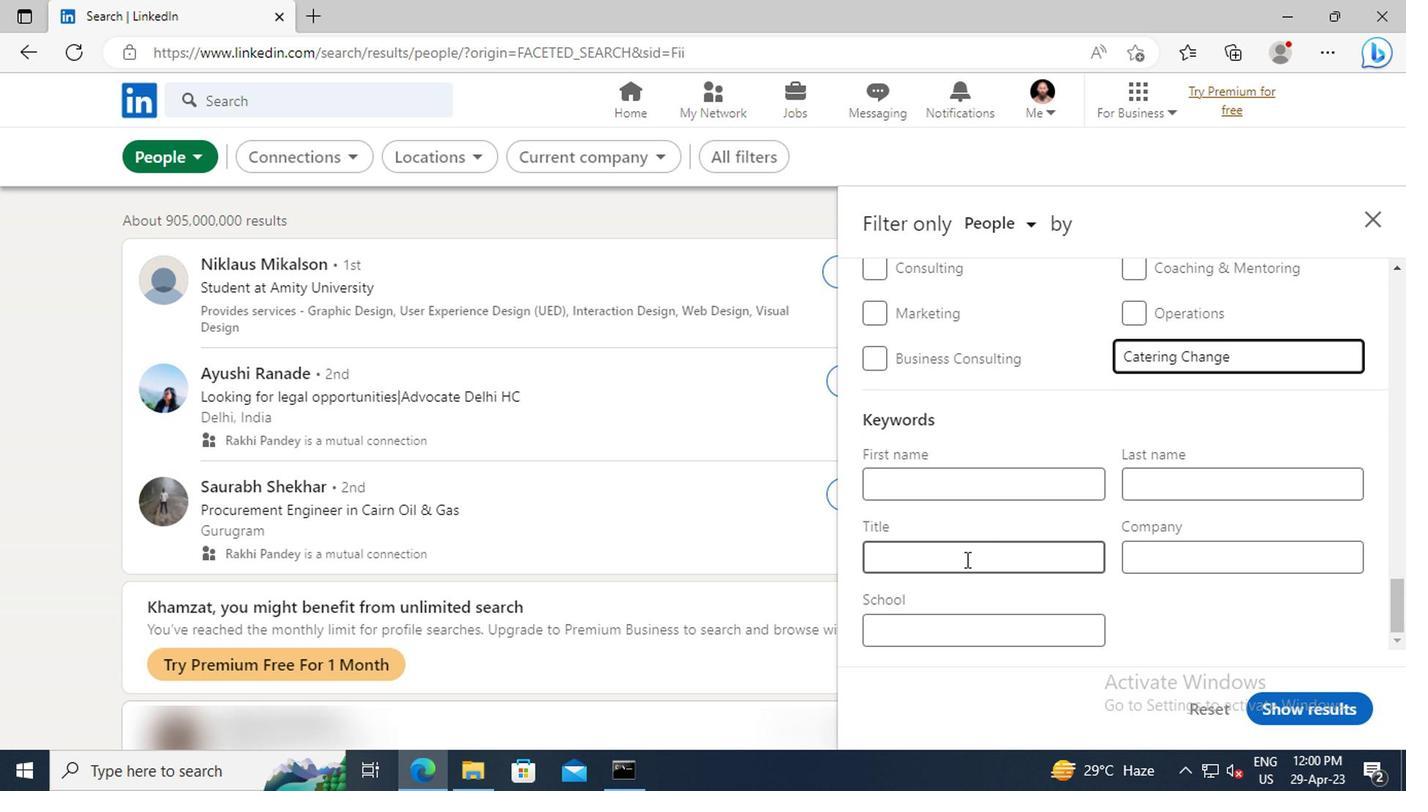 
Action: Key pressed <Key.shift>DIRECTOR<Key.enter>
Screenshot: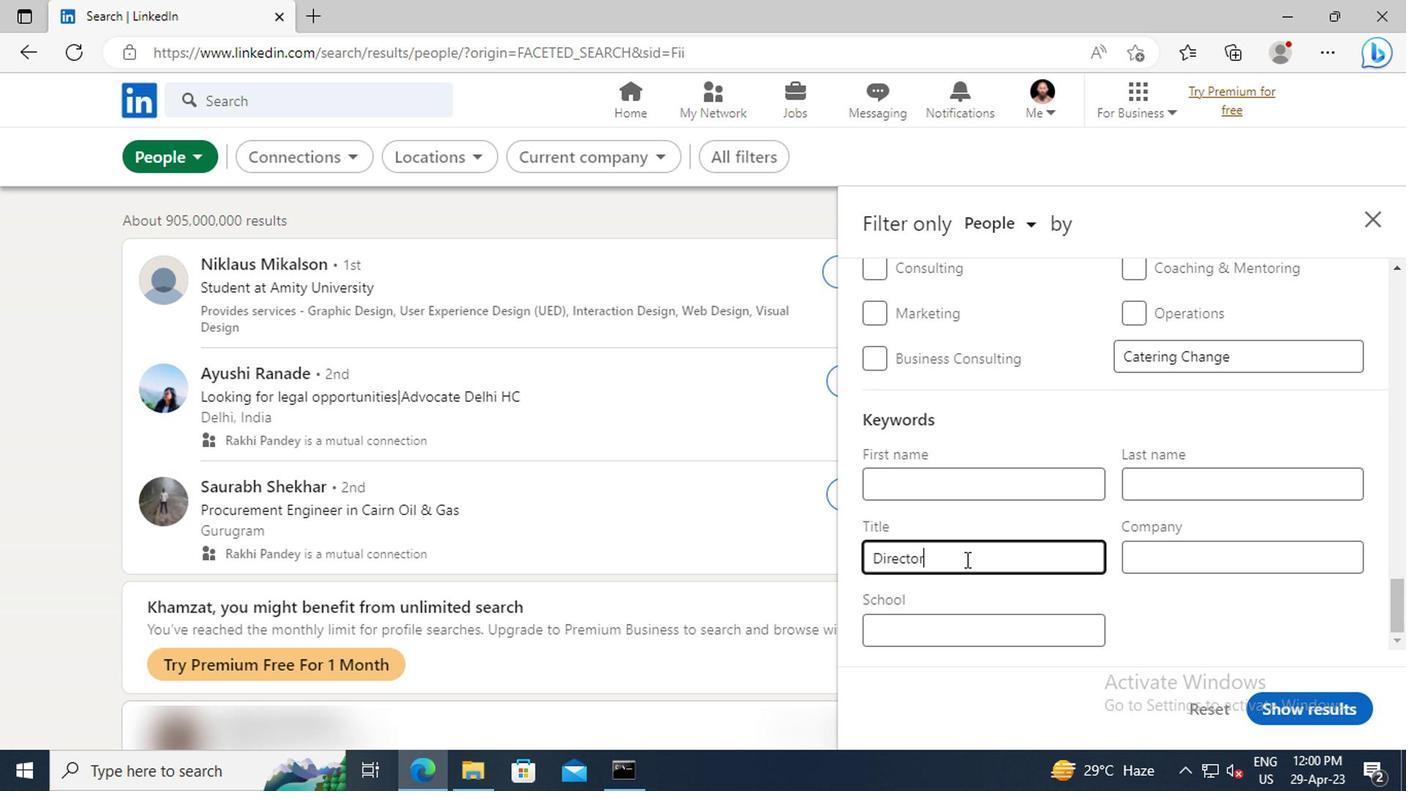 
Action: Mouse moved to (1044, 630)
Screenshot: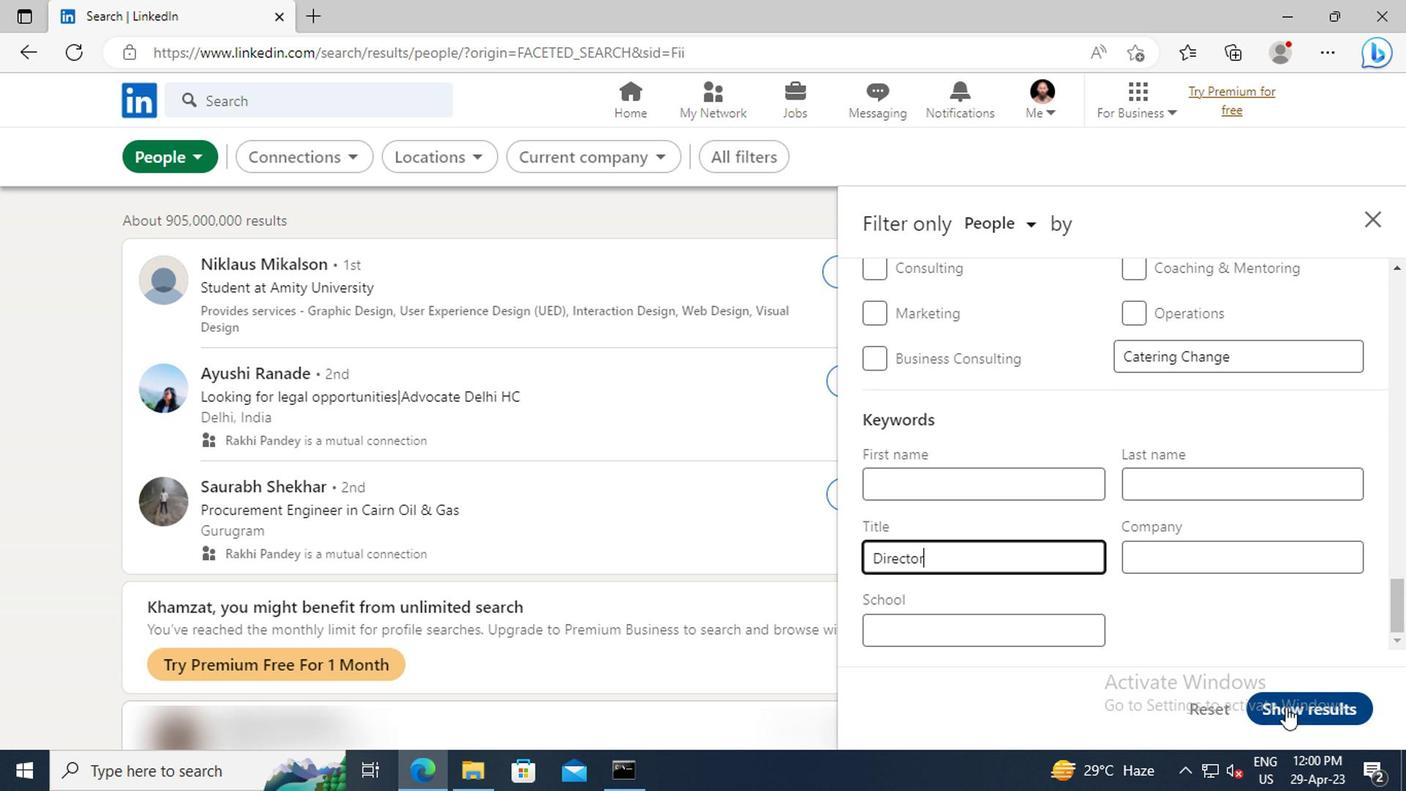 
Action: Mouse pressed left at (1044, 630)
Screenshot: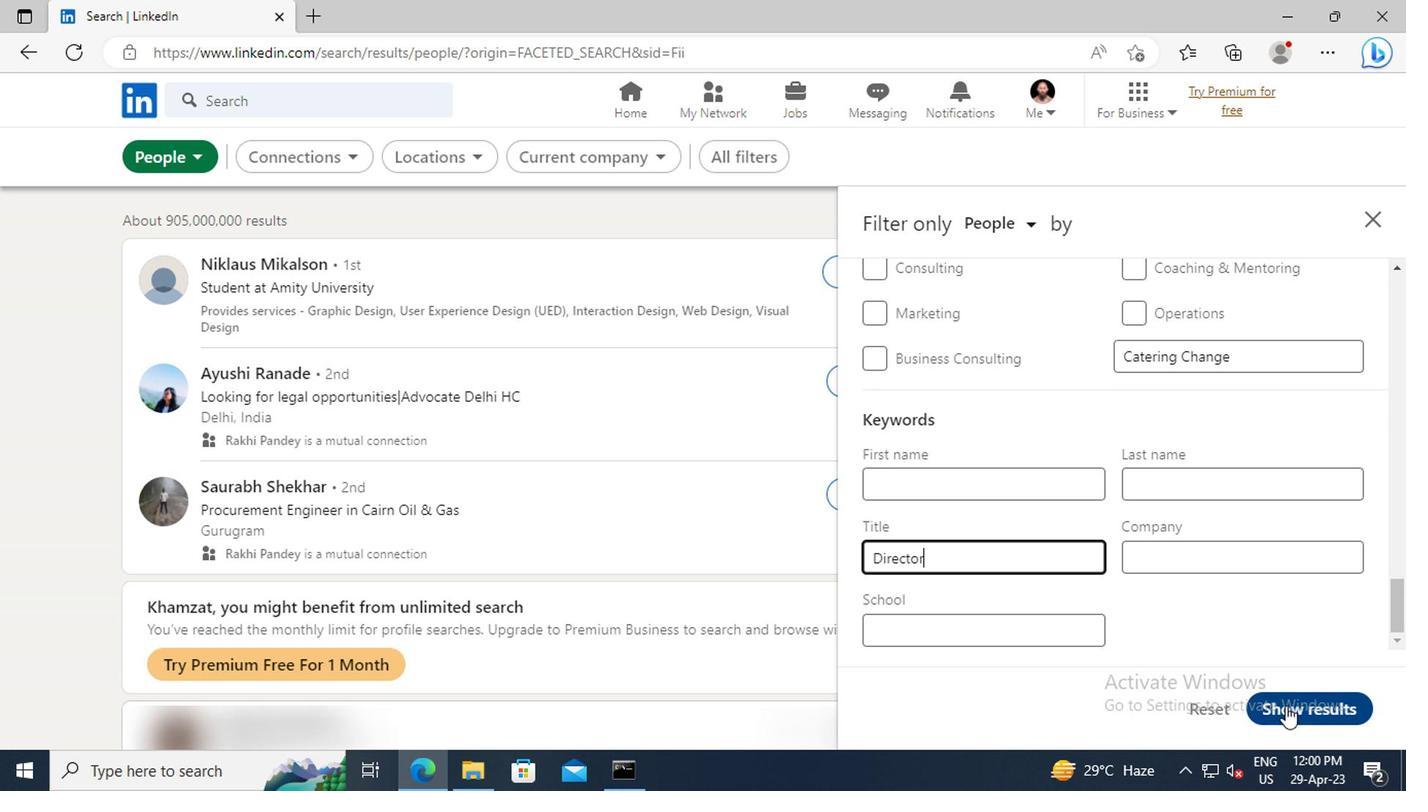 
Action: Mouse moved to (1039, 629)
Screenshot: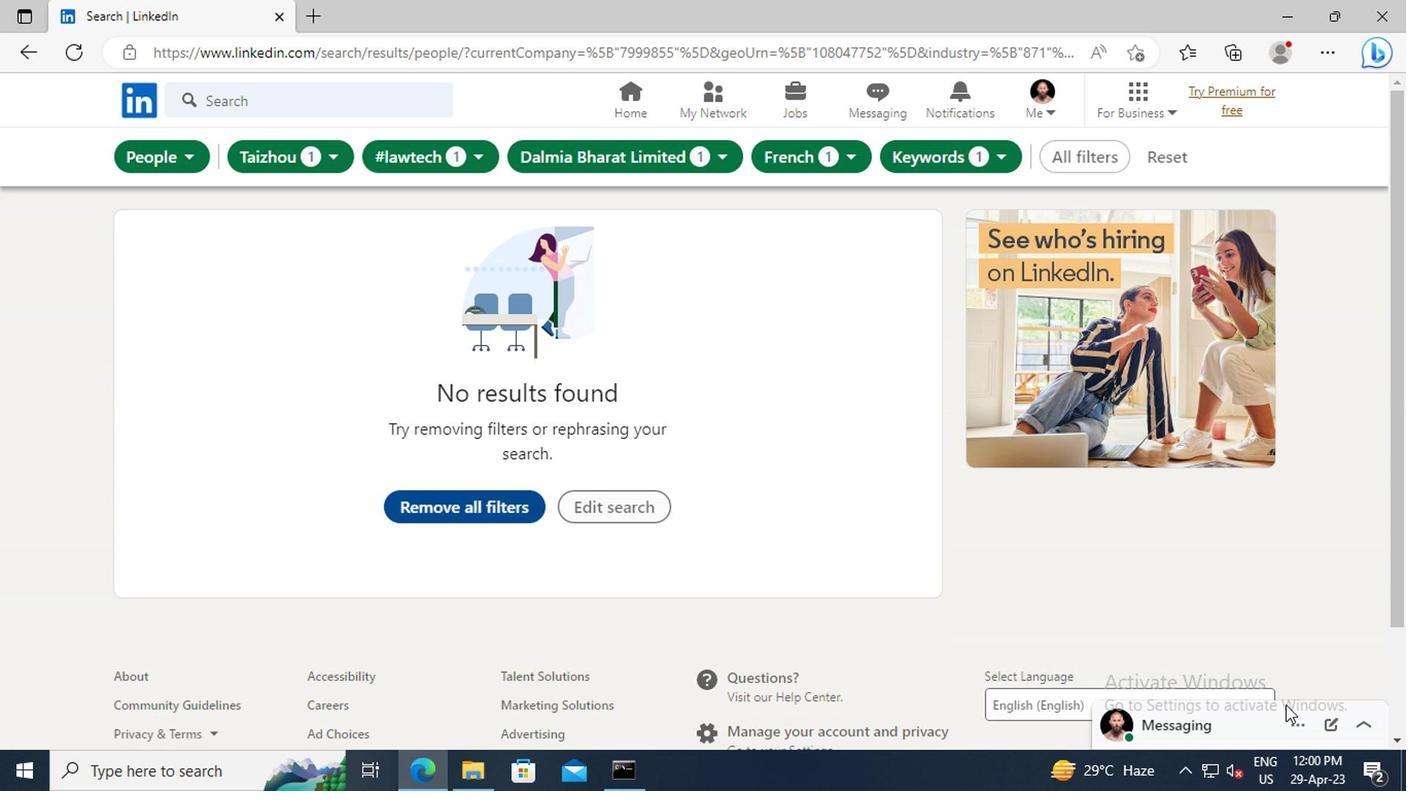 
